 Task: Find the cheapest flight options for your desired route and time period using a monthly price calendar.
Action: Mouse moved to (307, 34)
Screenshot: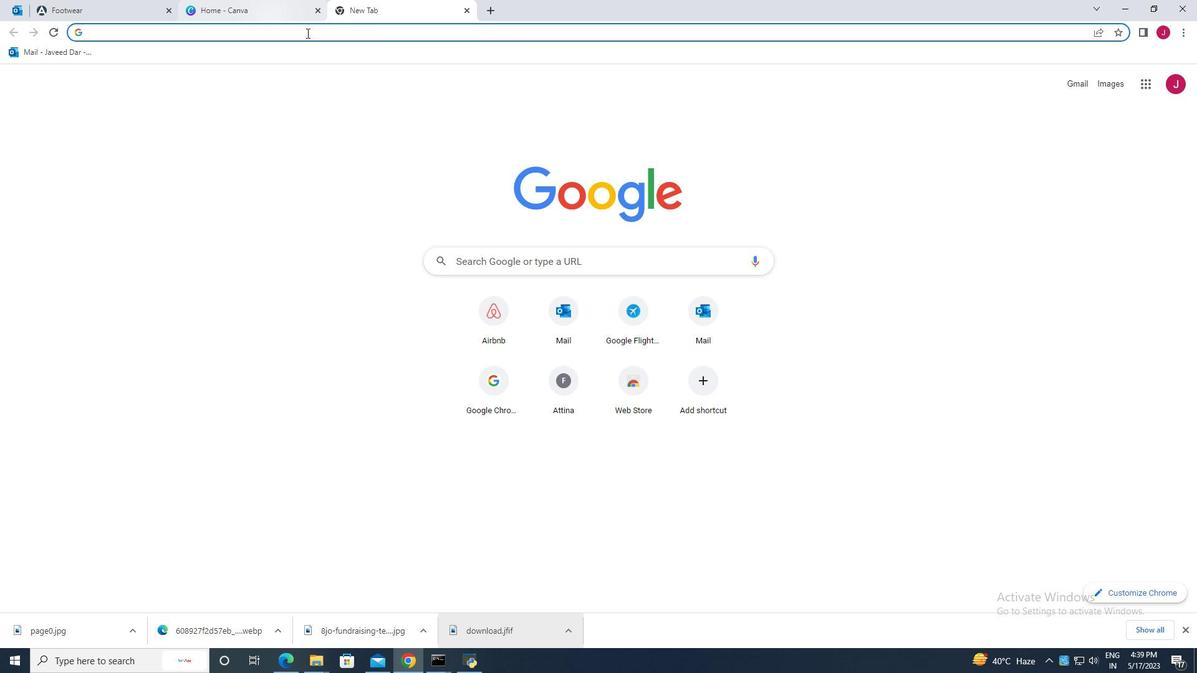 
Action: Mouse pressed left at (307, 34)
Screenshot: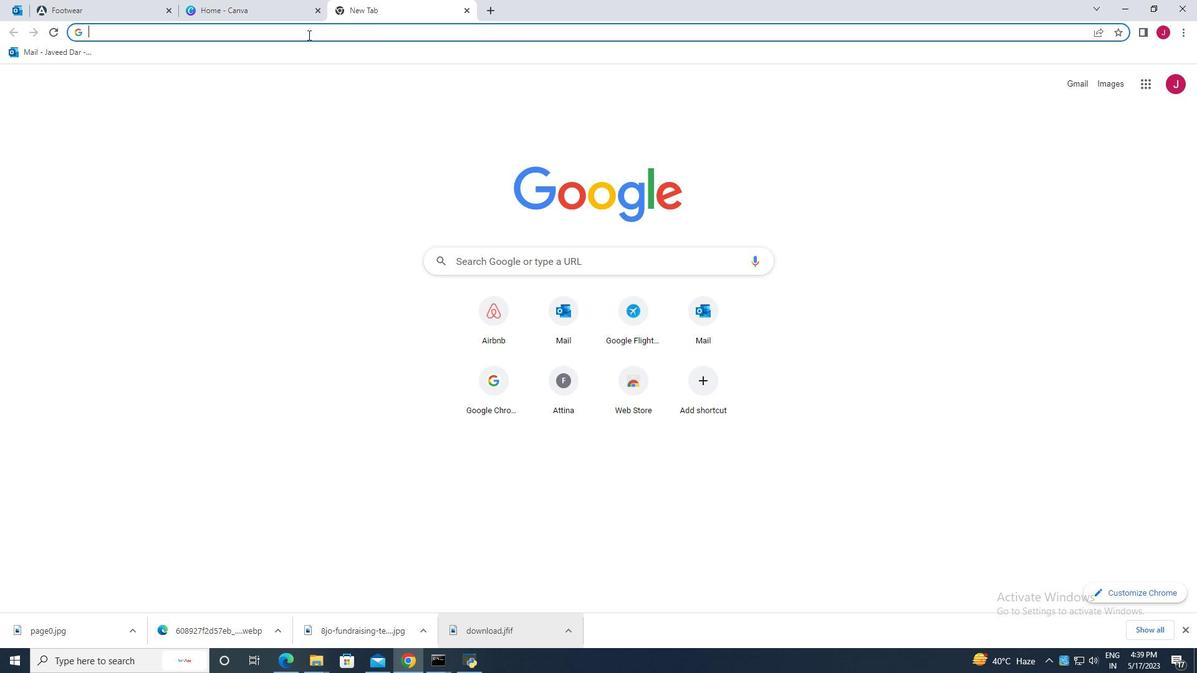 
Action: Key pressed fli<Key.enter>
Screenshot: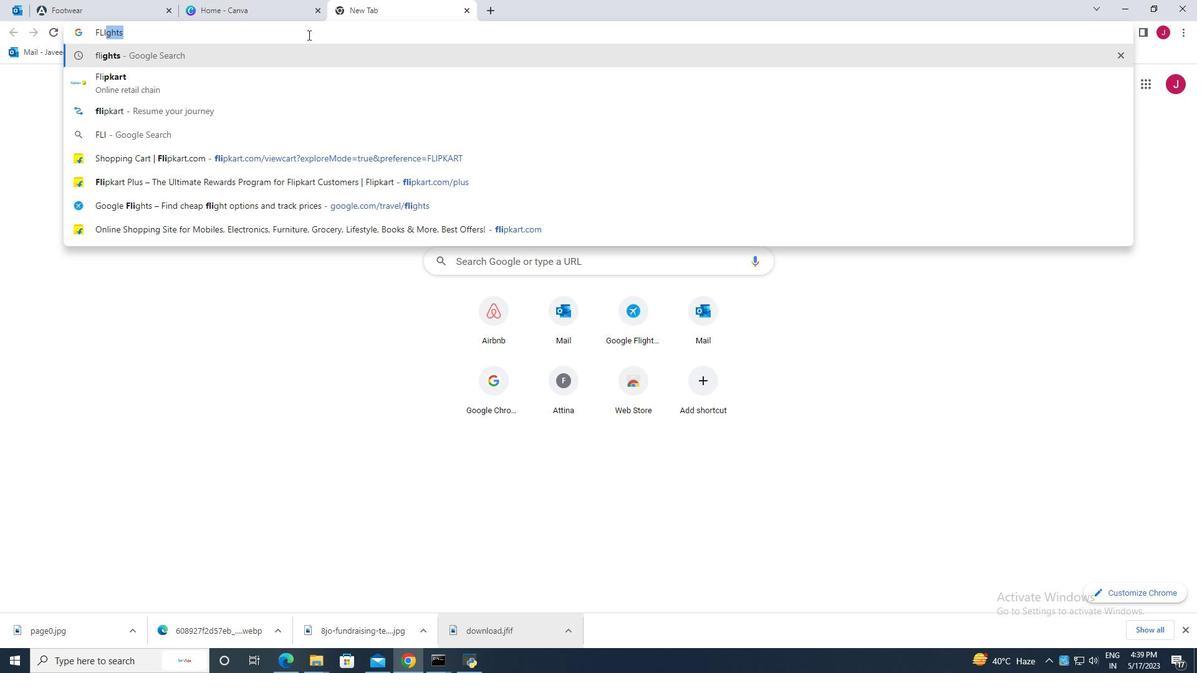 
Action: Mouse moved to (317, 282)
Screenshot: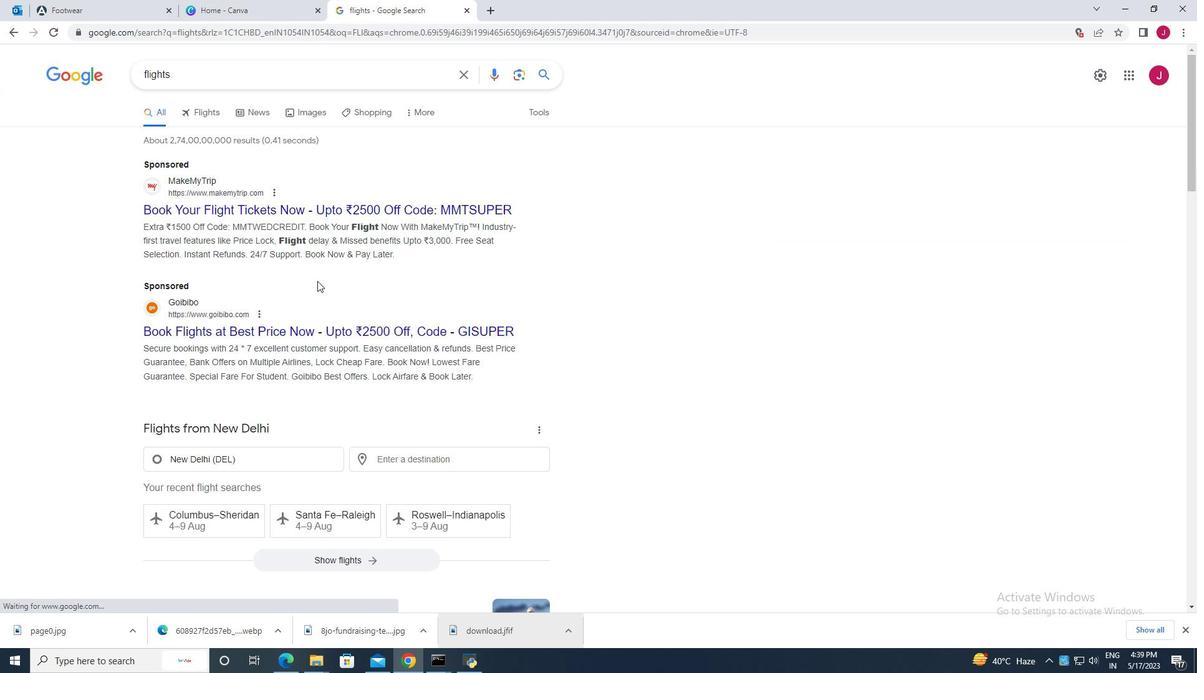 
Action: Mouse scrolled (317, 281) with delta (0, 0)
Screenshot: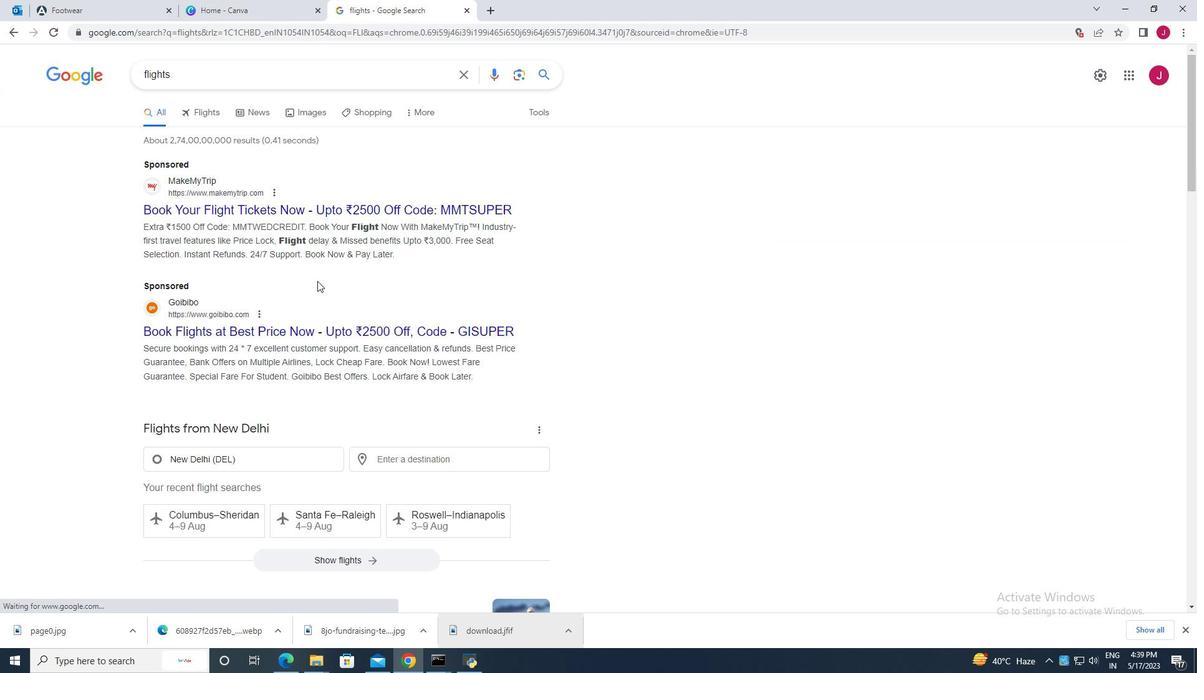
Action: Mouse moved to (317, 282)
Screenshot: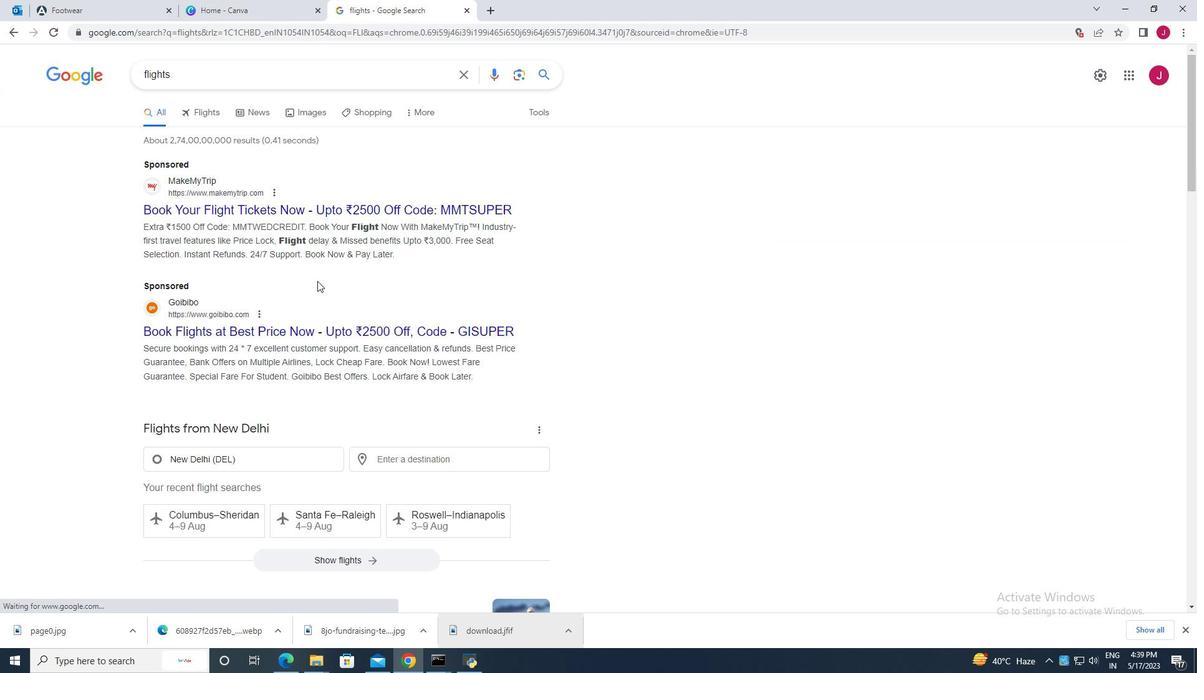 
Action: Mouse scrolled (317, 281) with delta (0, 0)
Screenshot: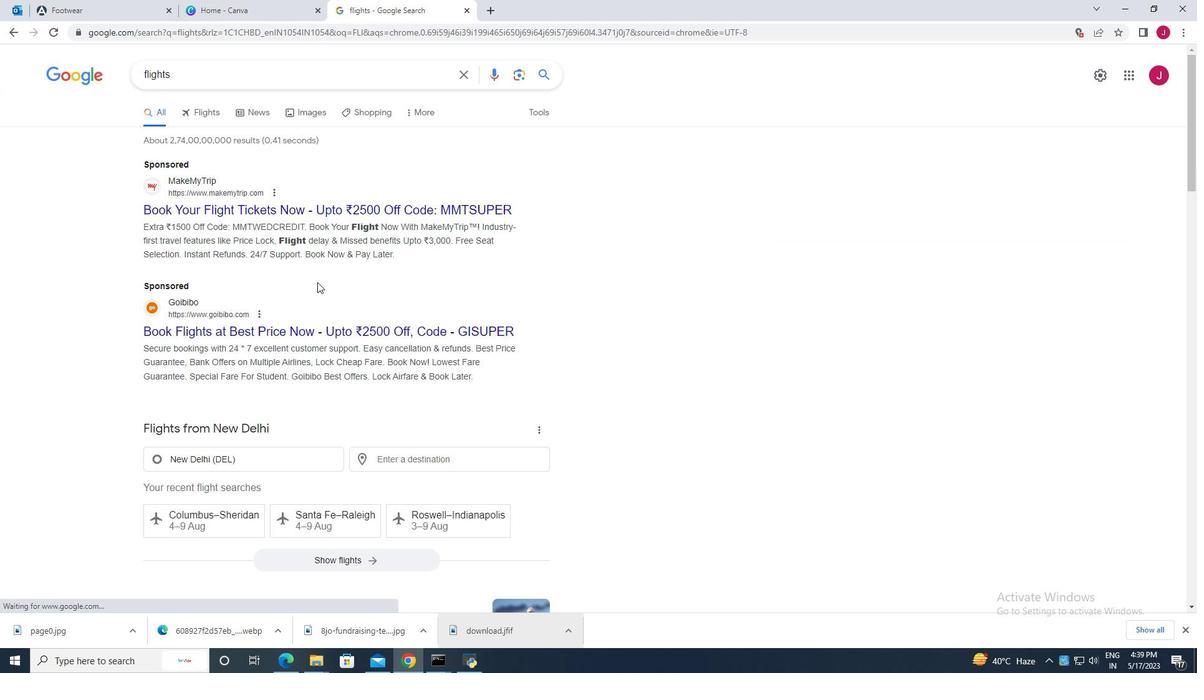 
Action: Mouse moved to (403, 224)
Screenshot: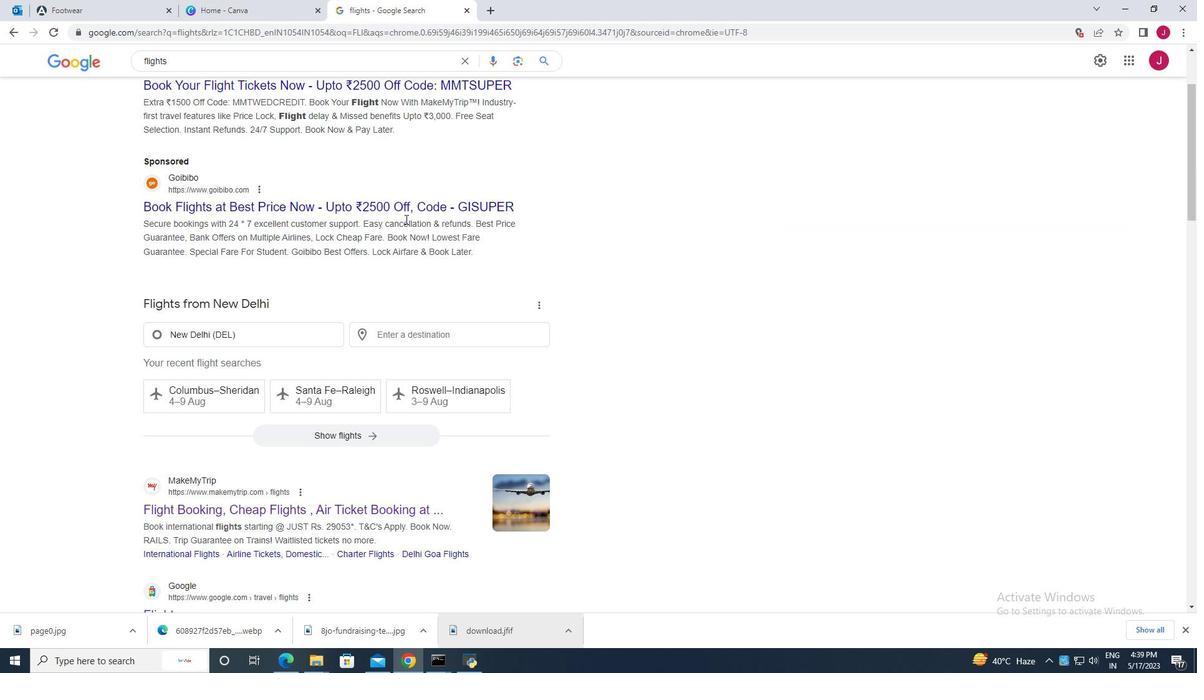 
Action: Mouse scrolled (403, 222) with delta (0, 0)
Screenshot: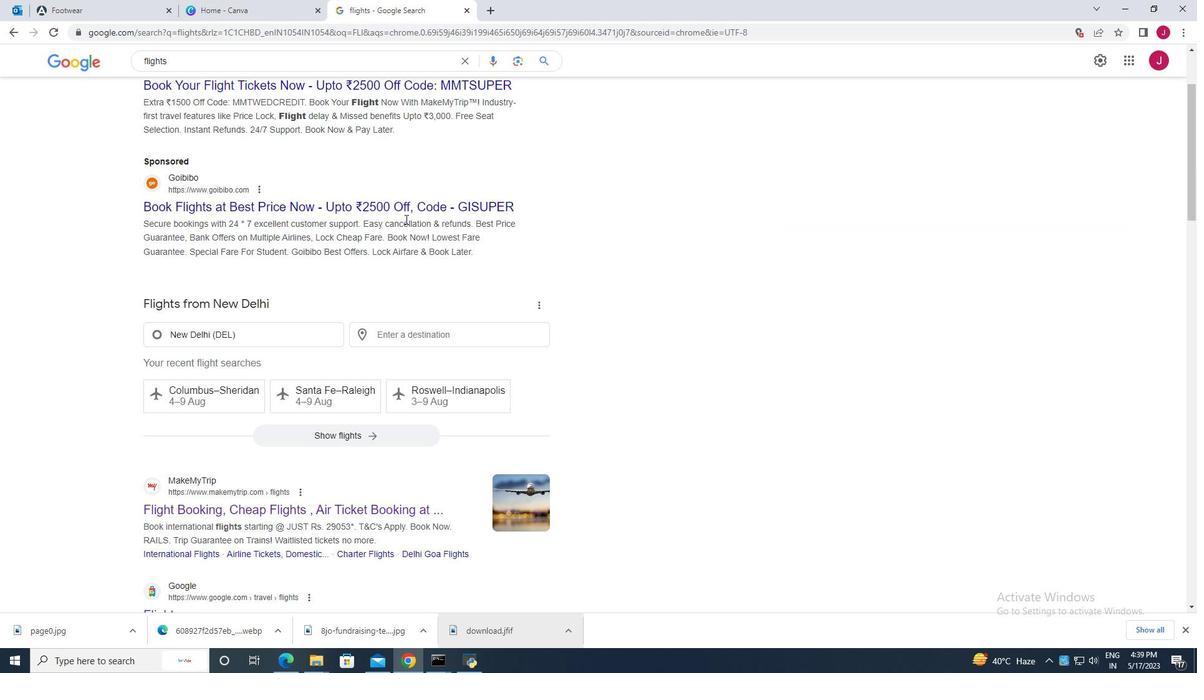 
Action: Mouse scrolled (403, 223) with delta (0, 0)
Screenshot: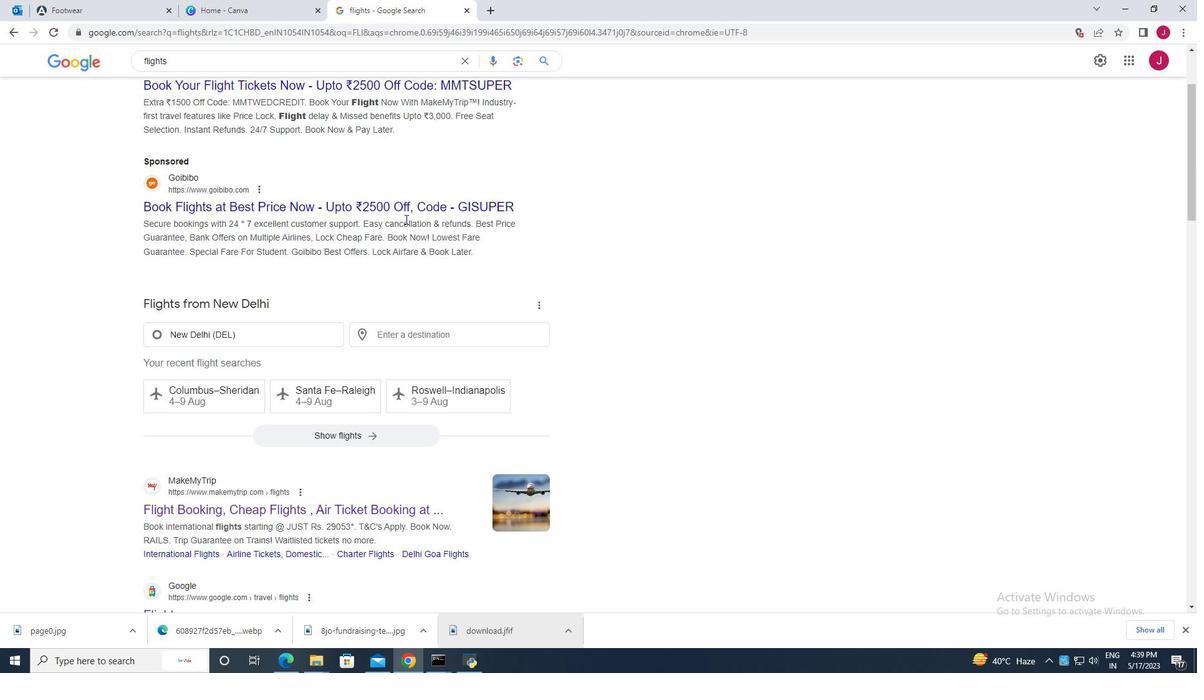 
Action: Mouse moved to (401, 230)
Screenshot: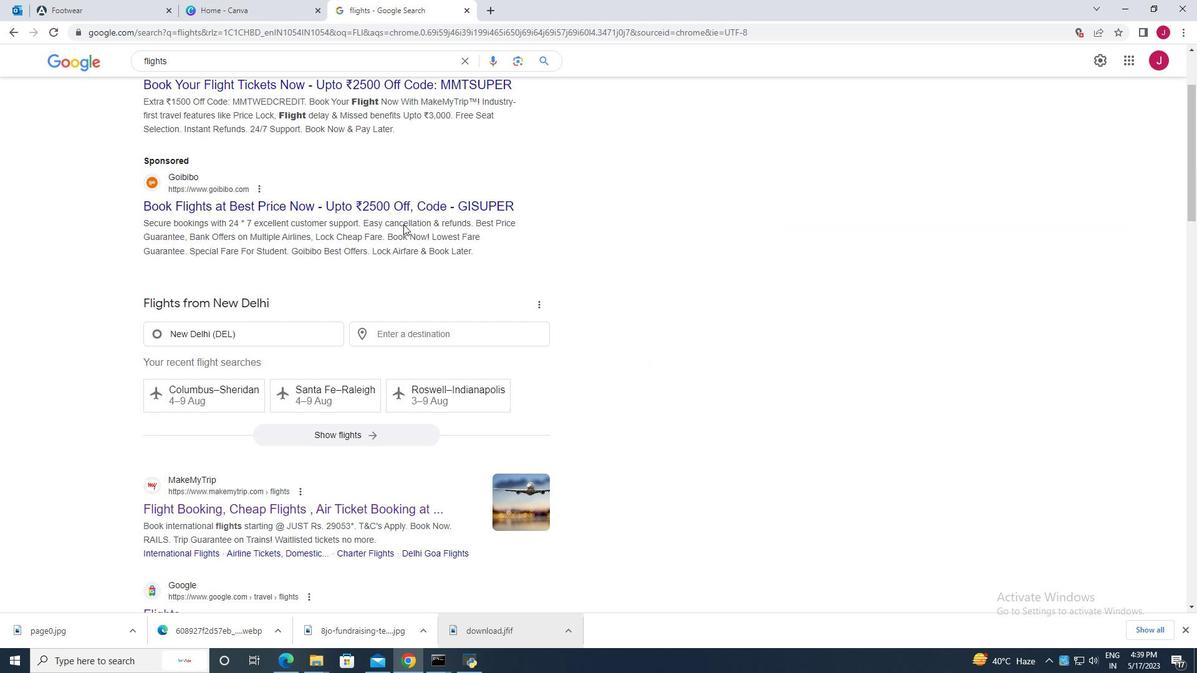 
Action: Mouse scrolled (401, 229) with delta (0, 0)
Screenshot: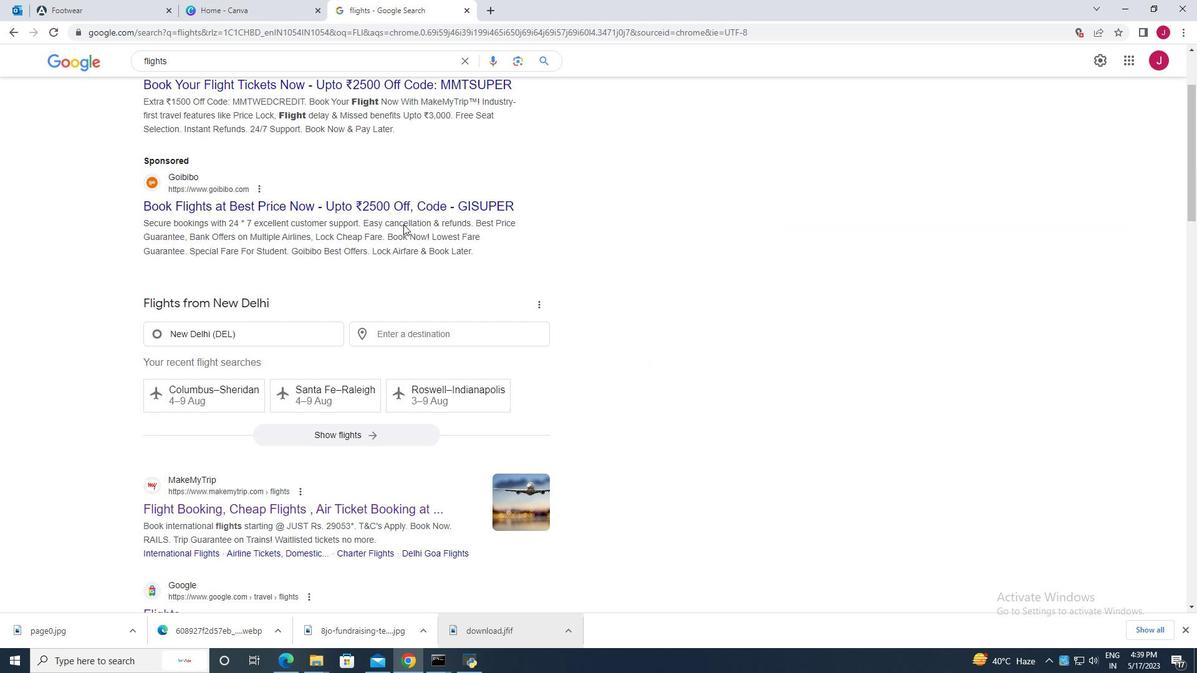 
Action: Mouse moved to (400, 232)
Screenshot: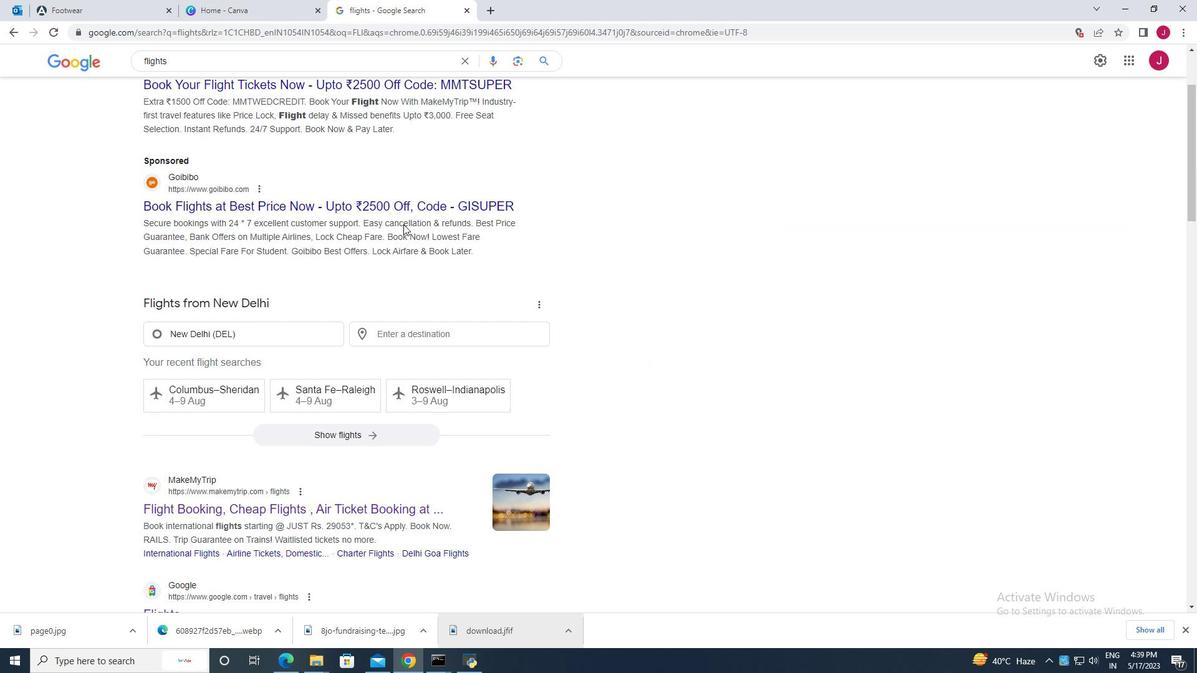 
Action: Mouse scrolled (400, 231) with delta (0, 0)
Screenshot: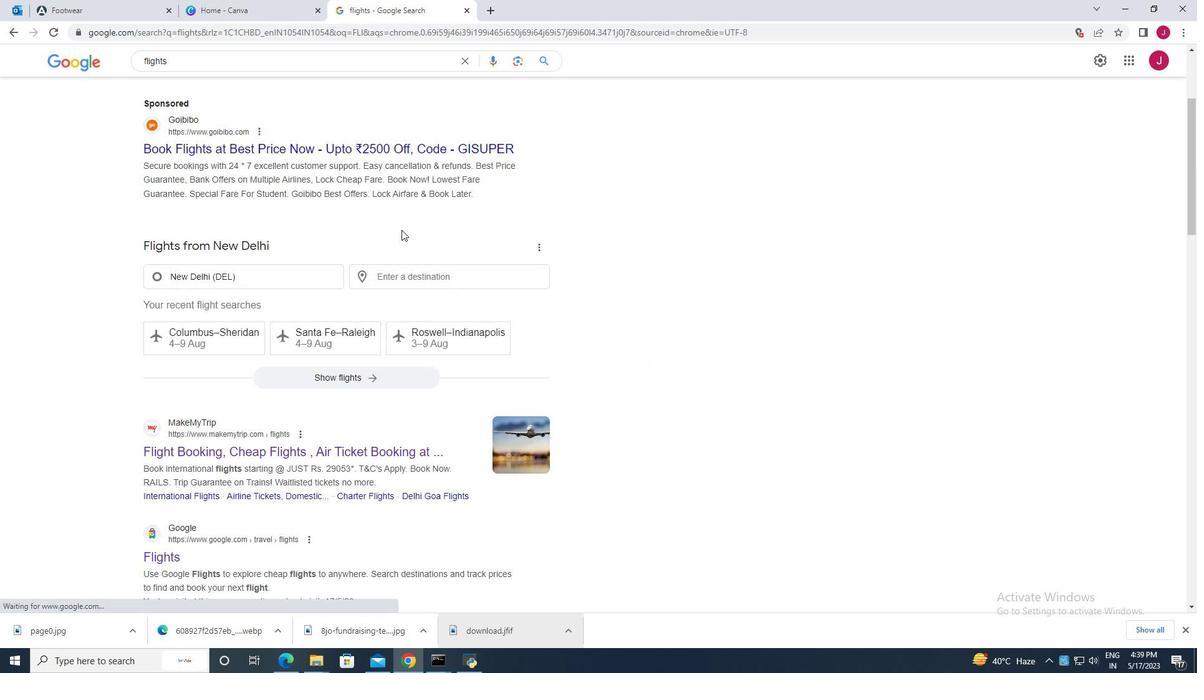 
Action: Mouse moved to (190, 301)
Screenshot: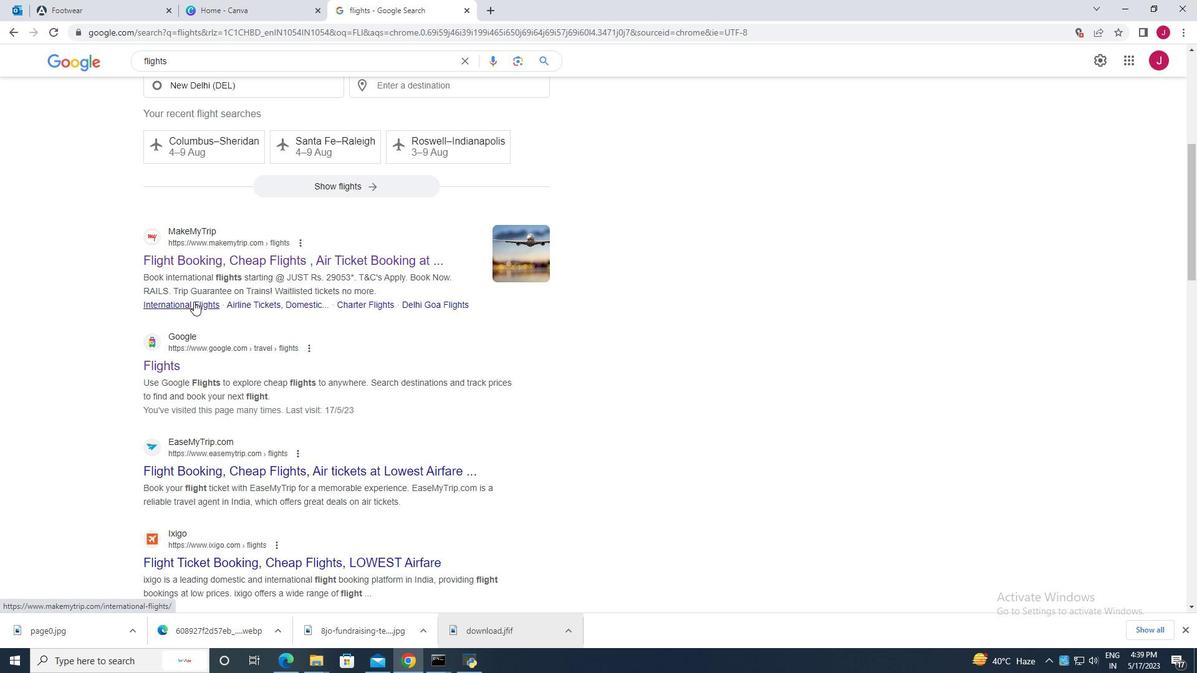 
Action: Mouse scrolled (190, 300) with delta (0, 0)
Screenshot: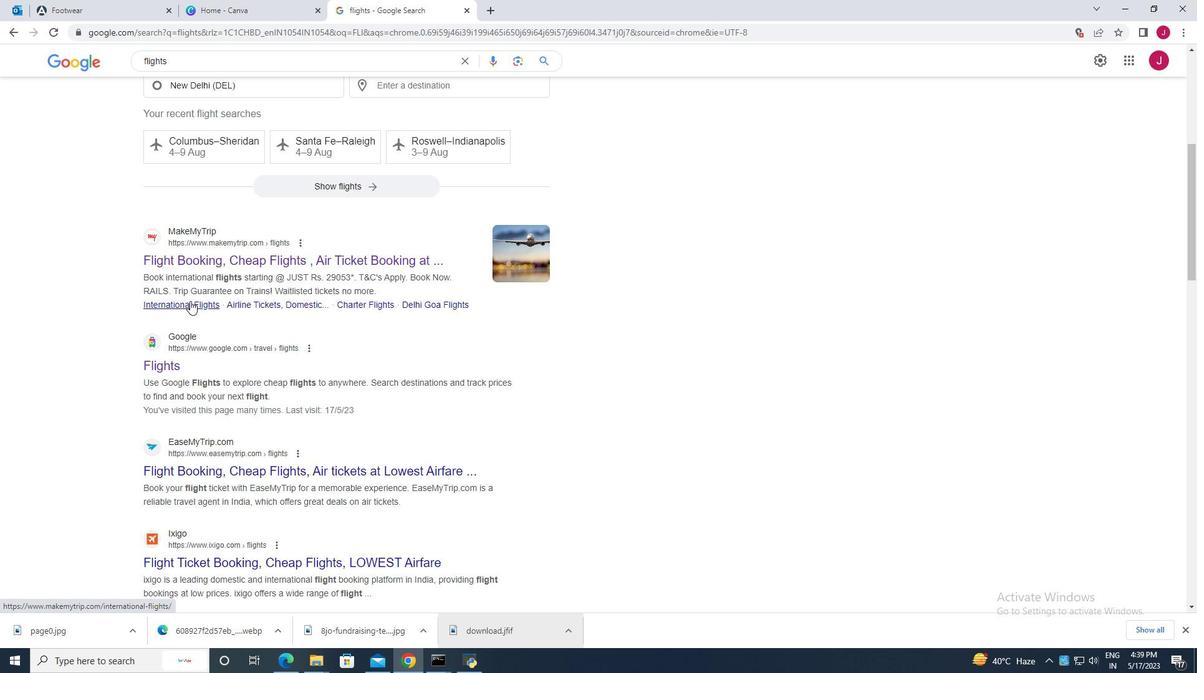 
Action: Mouse scrolled (190, 300) with delta (0, 0)
Screenshot: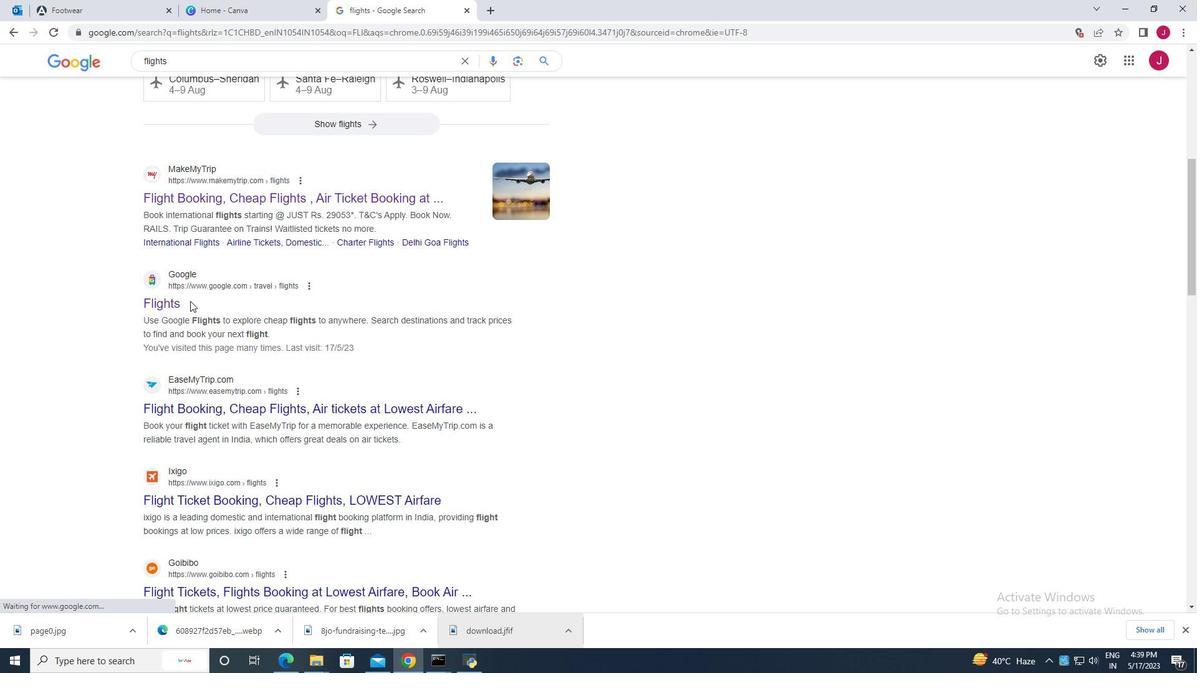 
Action: Mouse scrolled (190, 300) with delta (0, 0)
Screenshot: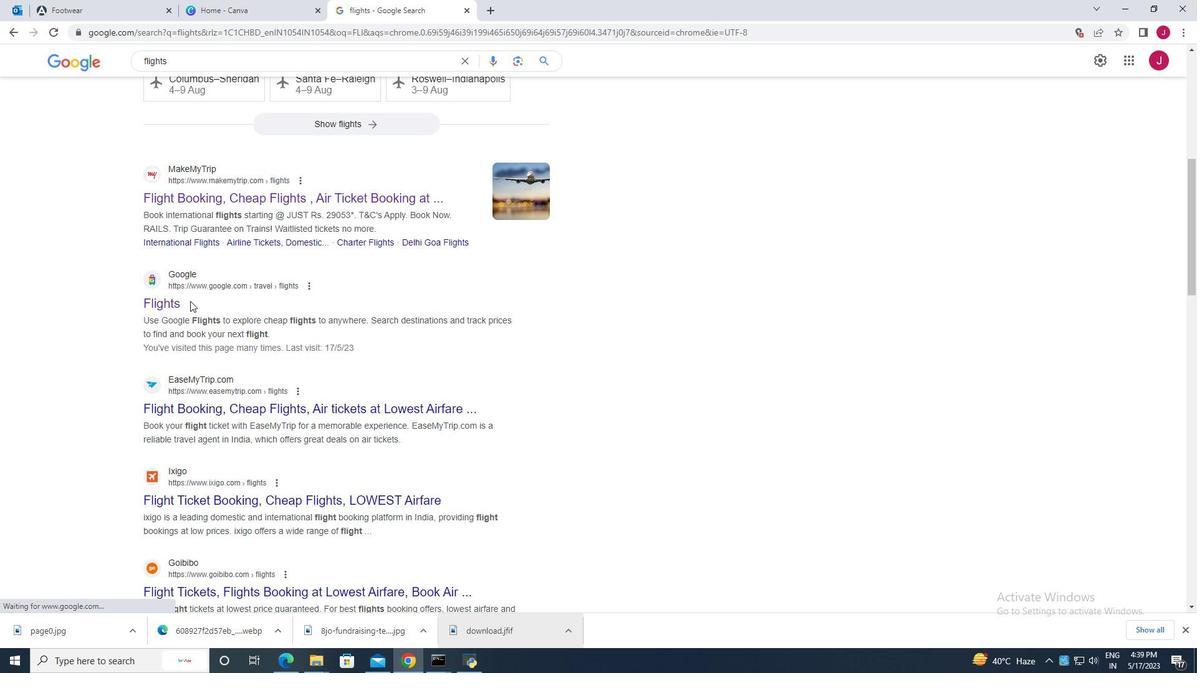 
Action: Mouse moved to (321, 368)
Screenshot: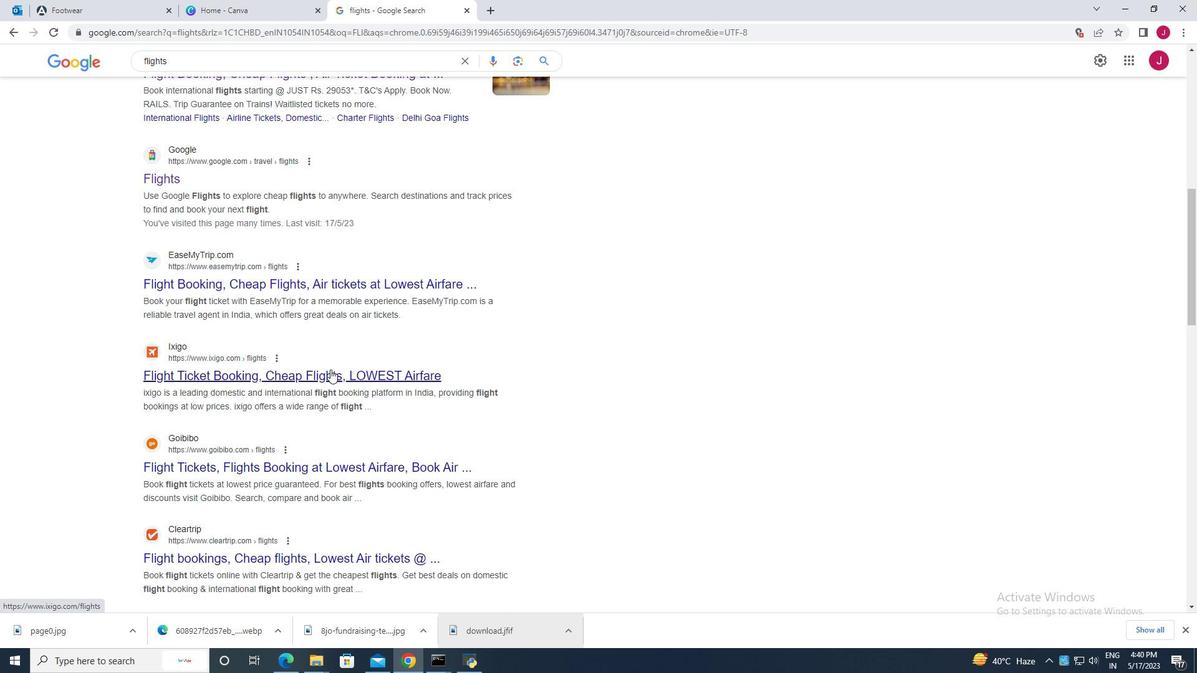 
Action: Mouse scrolled (321, 367) with delta (0, 0)
Screenshot: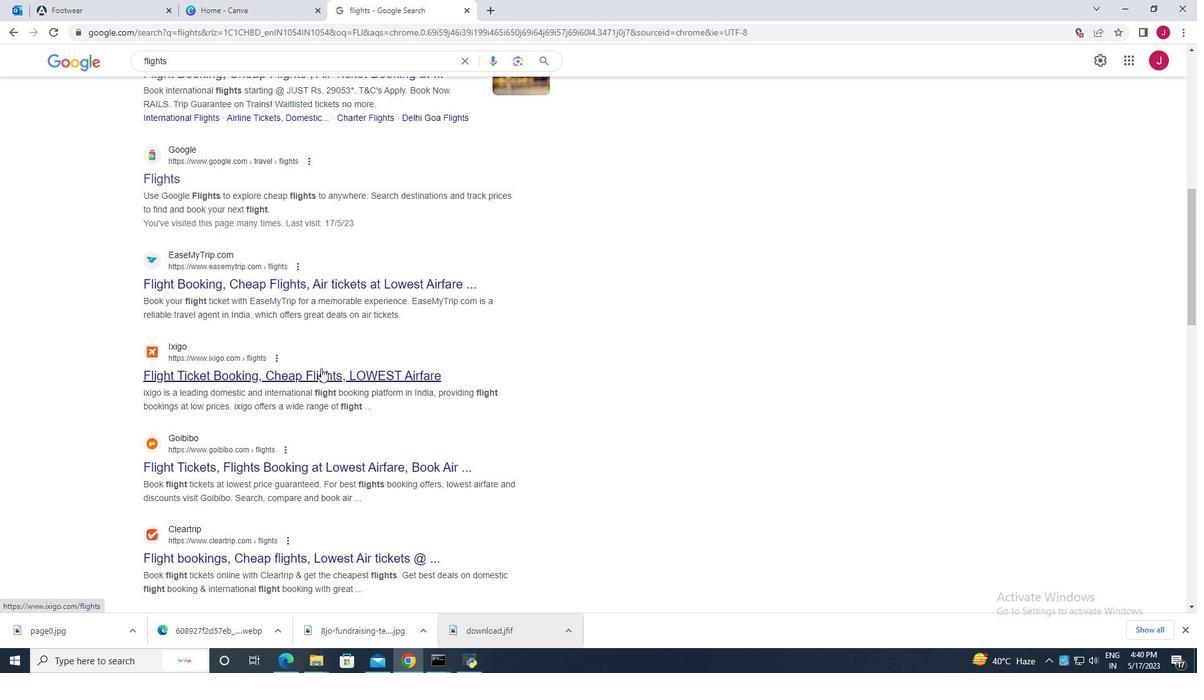
Action: Mouse scrolled (321, 367) with delta (0, 0)
Screenshot: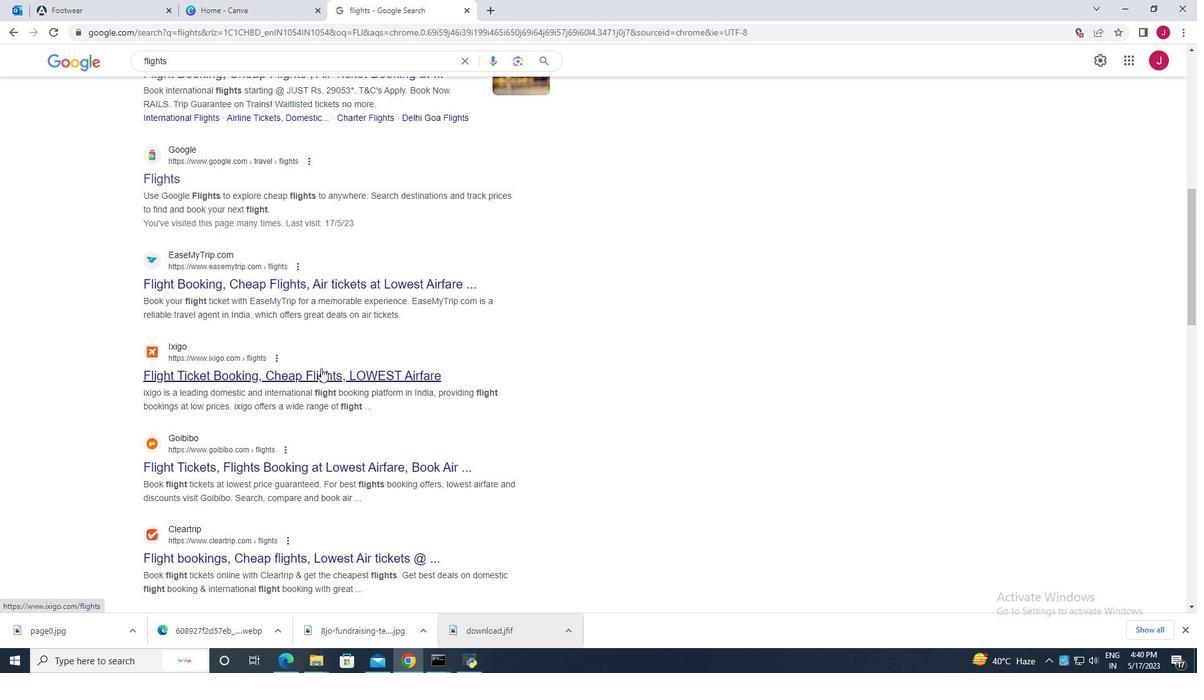 
Action: Mouse scrolled (321, 367) with delta (0, 0)
Screenshot: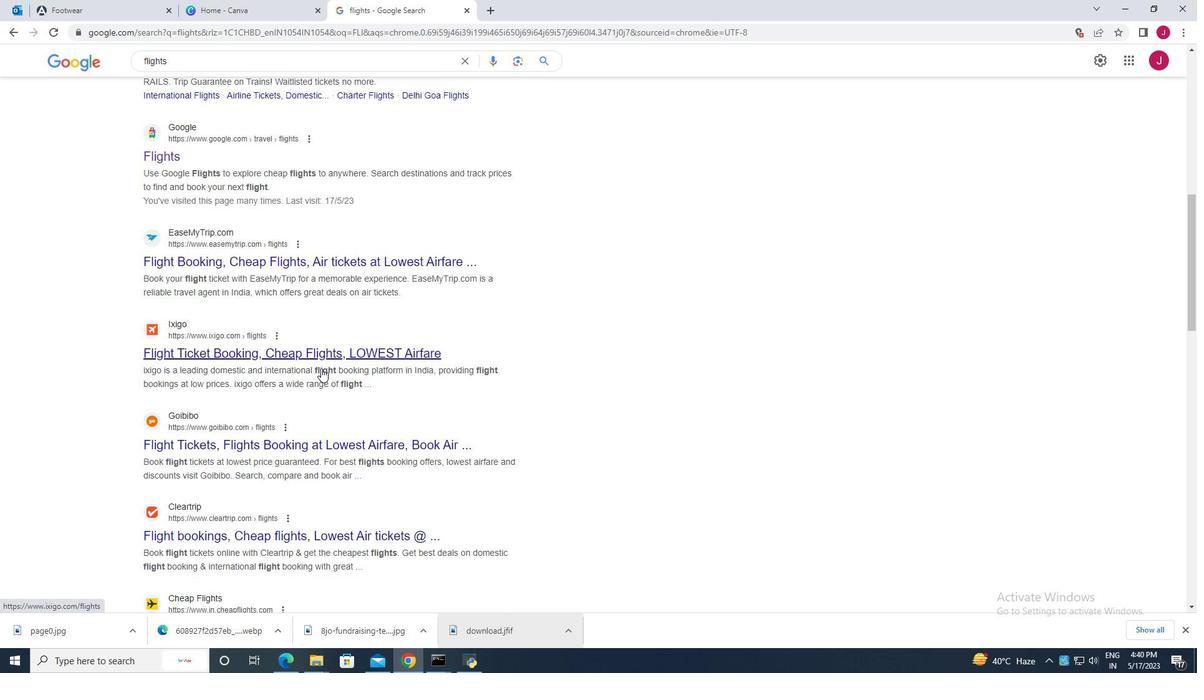 
Action: Mouse moved to (375, 283)
Screenshot: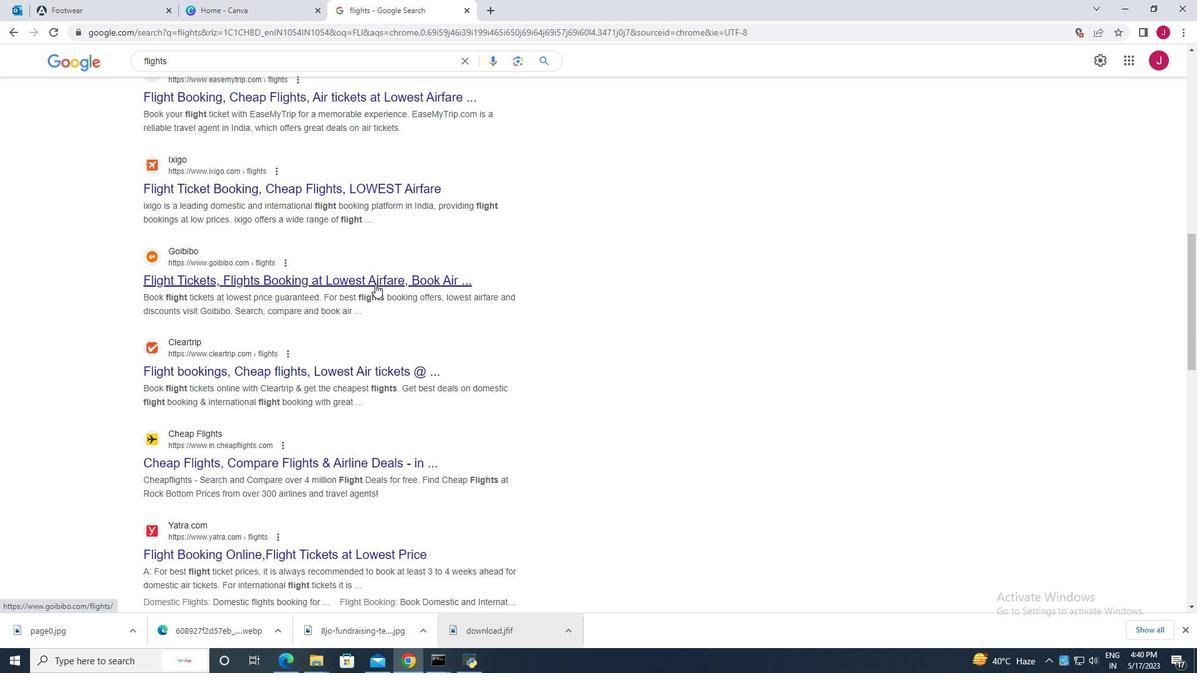 
Action: Mouse pressed left at (375, 283)
Screenshot: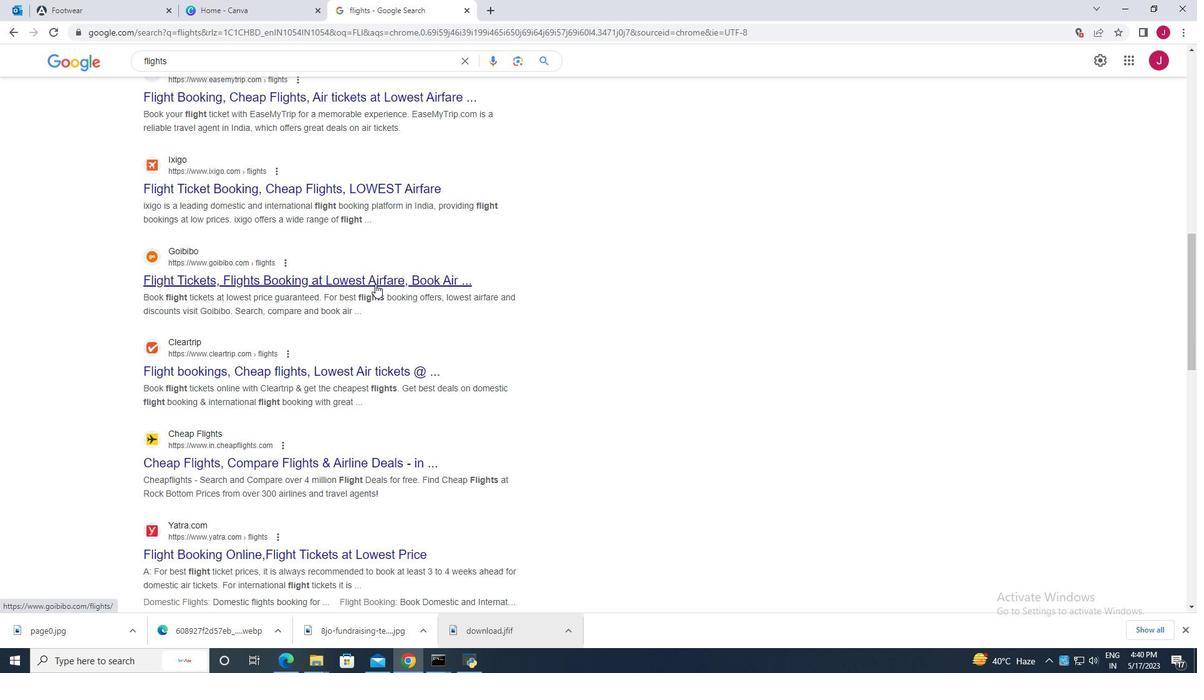 
Action: Mouse moved to (880, 210)
Screenshot: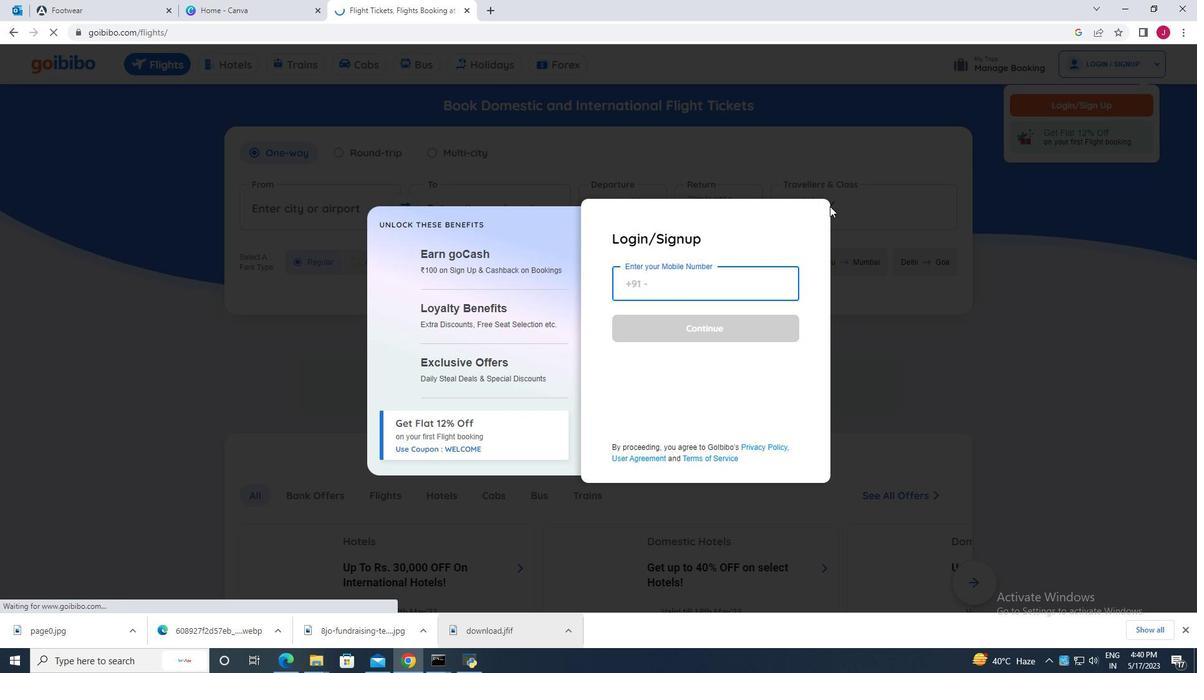
Action: Mouse pressed left at (880, 210)
Screenshot: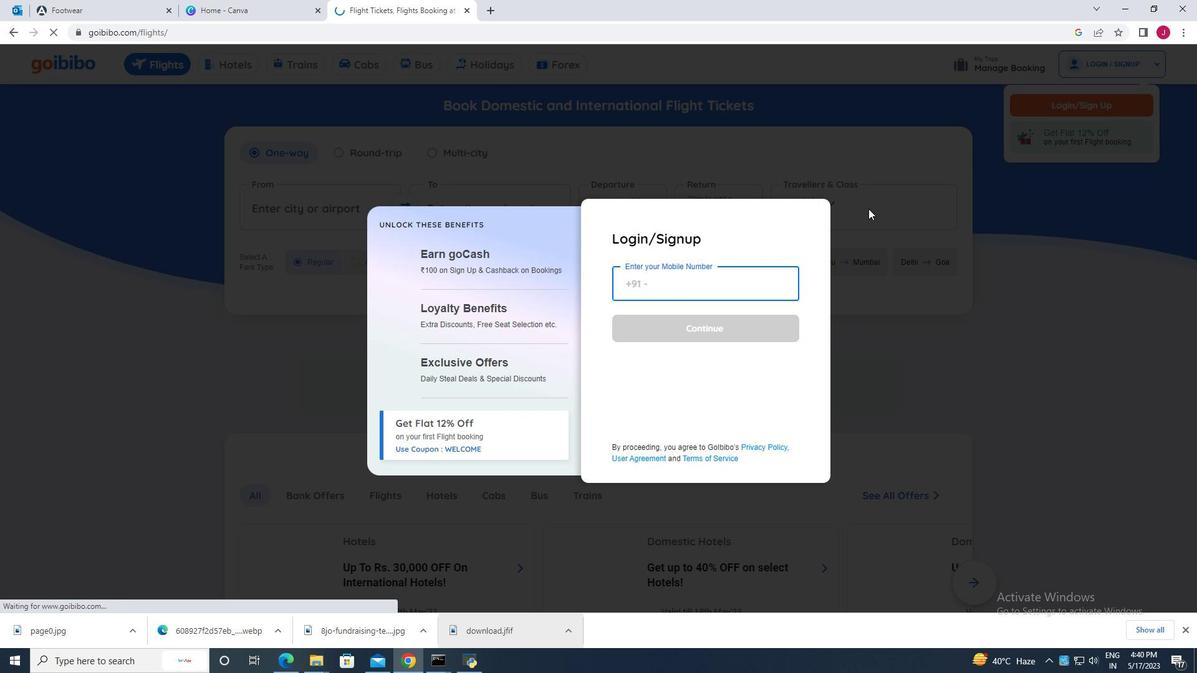 
Action: Mouse moved to (935, 327)
Screenshot: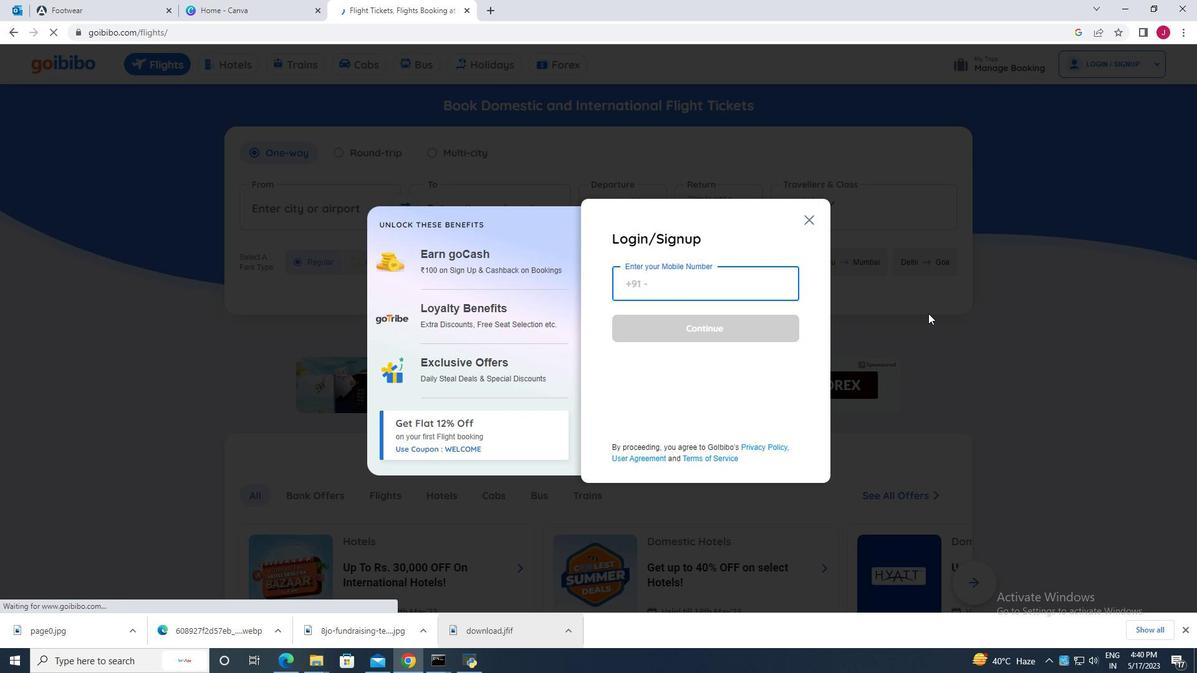 
Action: Mouse pressed left at (935, 327)
Screenshot: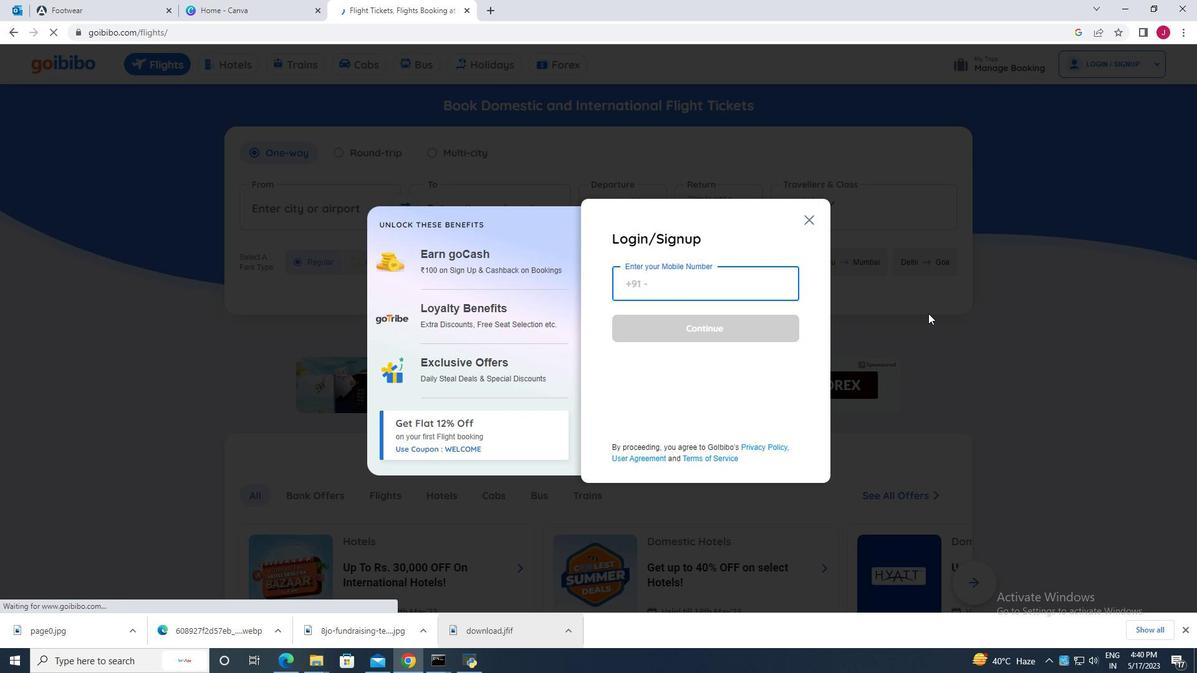 
Action: Mouse moved to (812, 218)
Screenshot: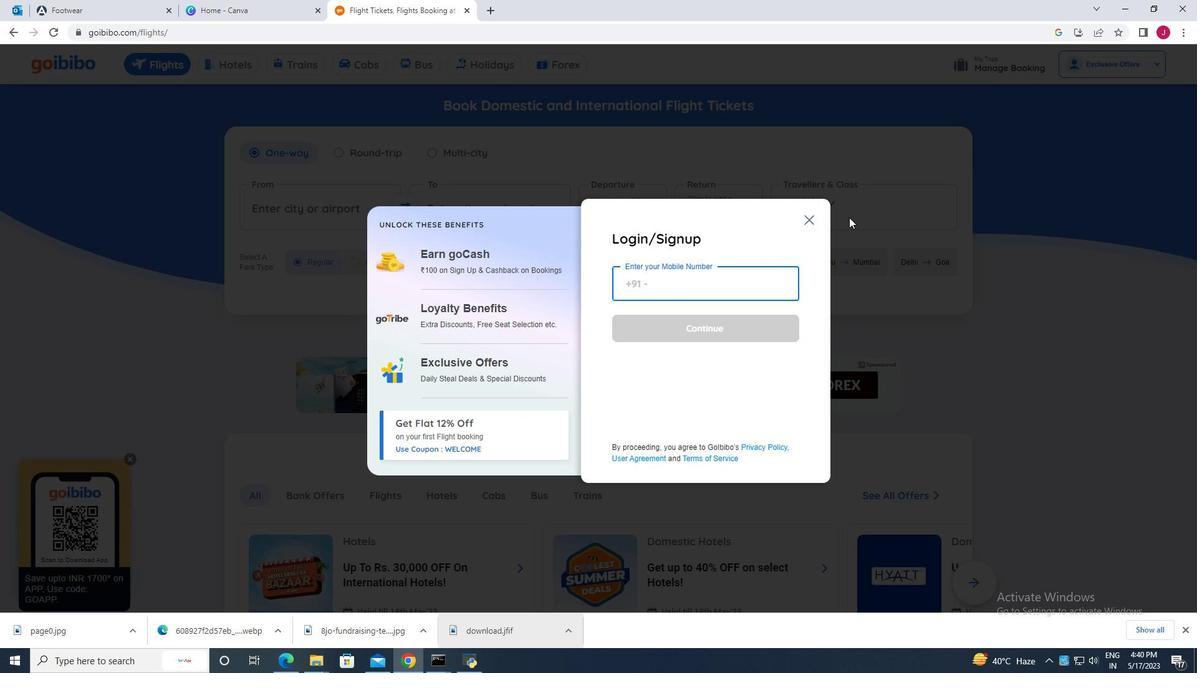 
Action: Mouse pressed left at (812, 218)
Screenshot: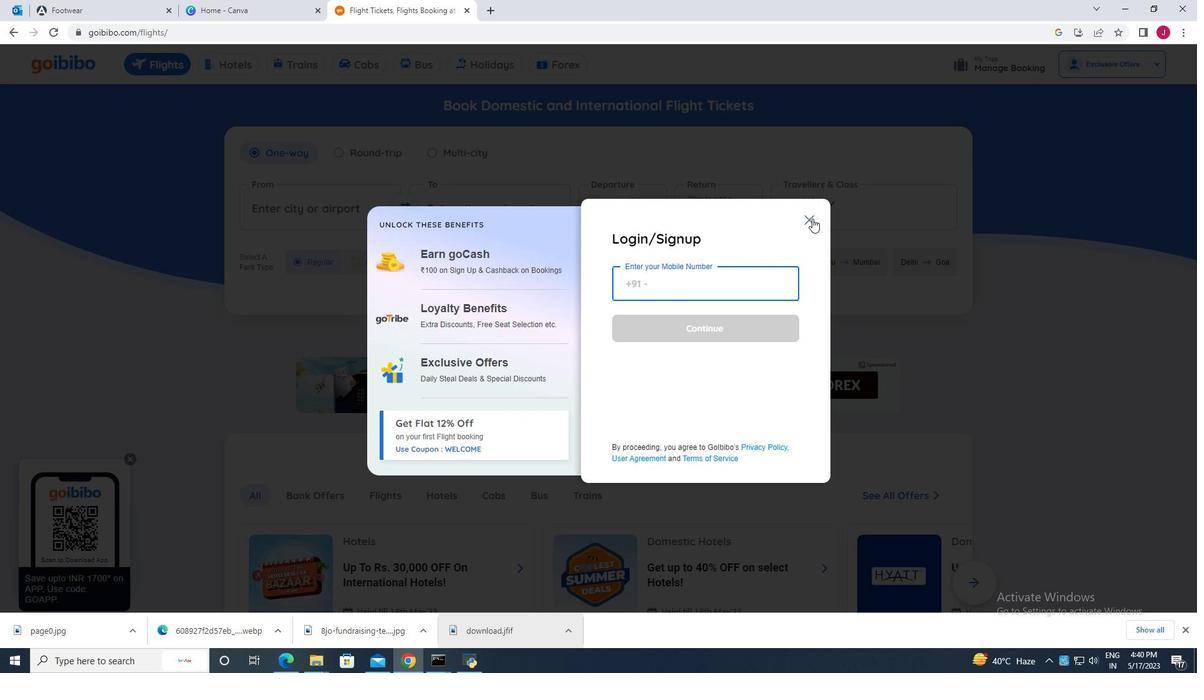 
Action: Mouse moved to (544, 333)
Screenshot: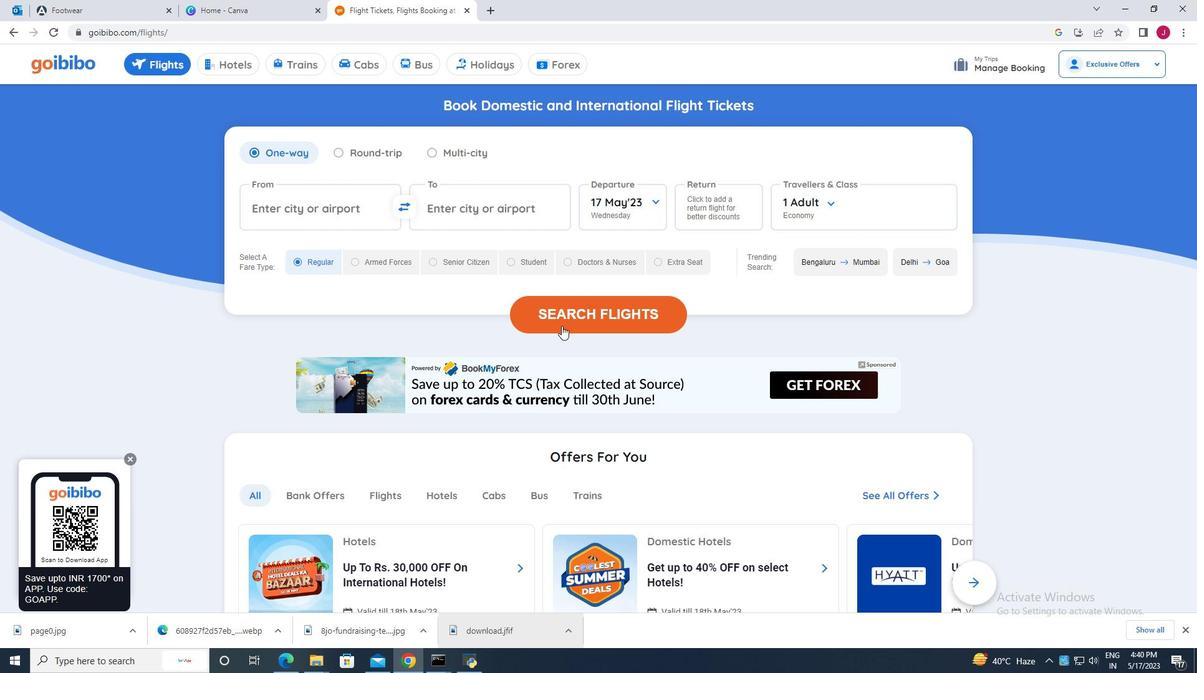 
Action: Mouse scrolled (544, 334) with delta (0, 0)
Screenshot: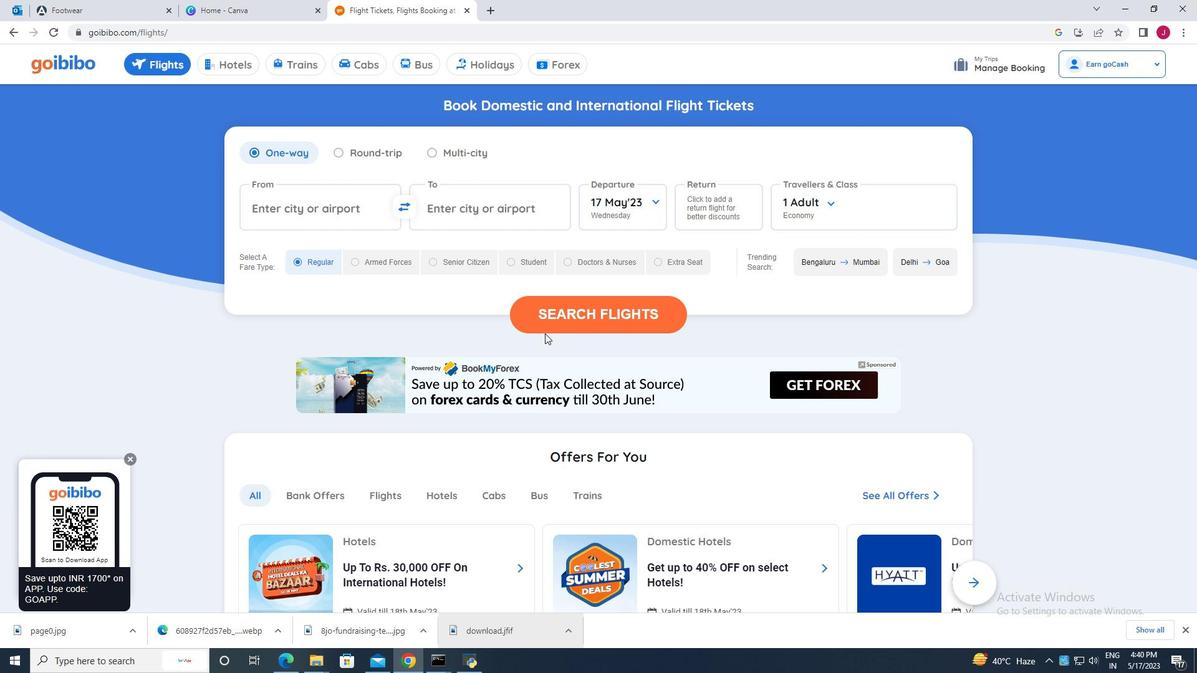 
Action: Mouse scrolled (544, 332) with delta (0, 0)
Screenshot: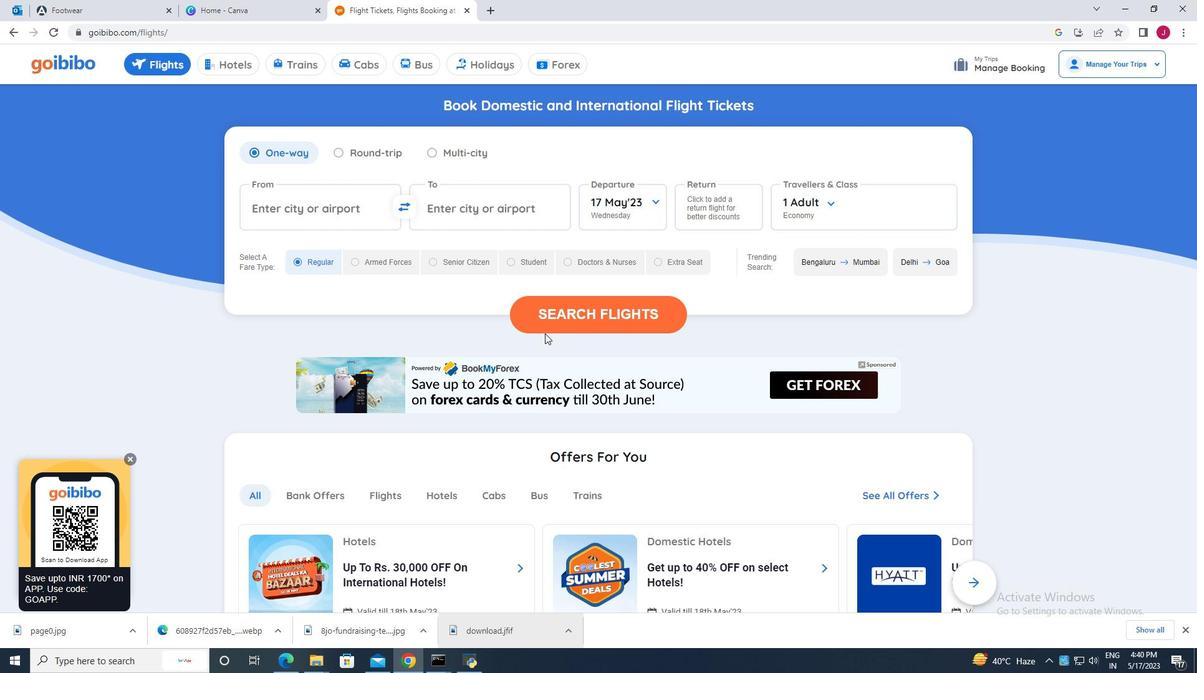 
Action: Mouse scrolled (544, 332) with delta (0, 0)
Screenshot: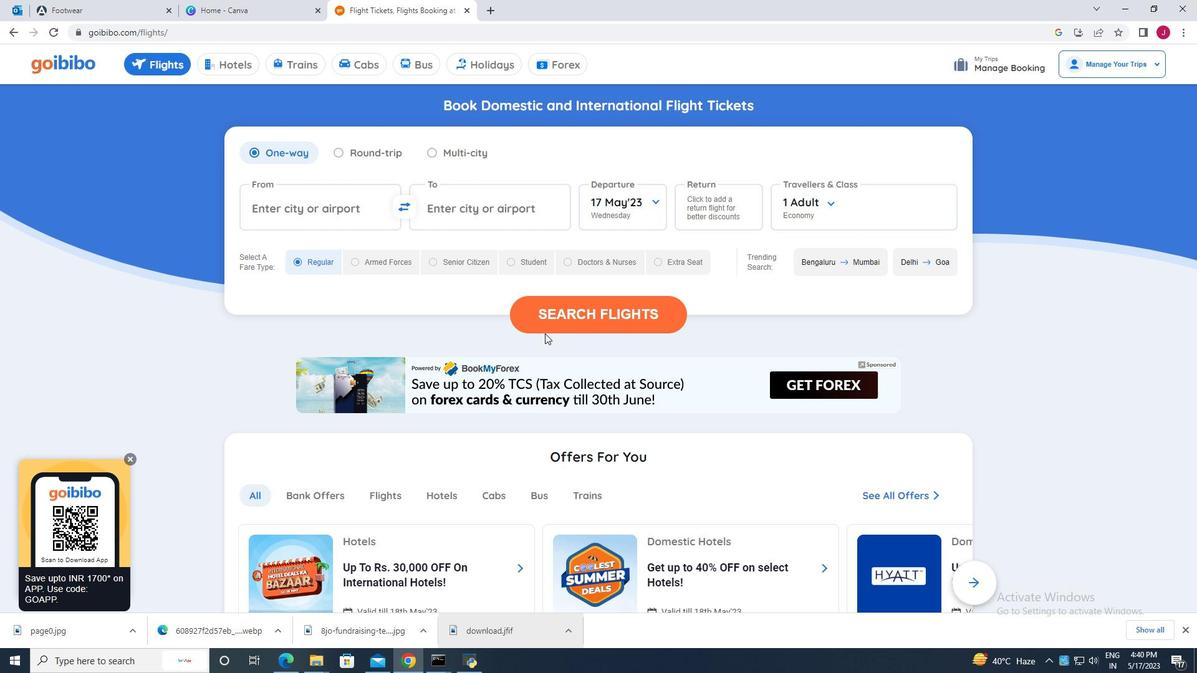 
Action: Mouse moved to (577, 348)
Screenshot: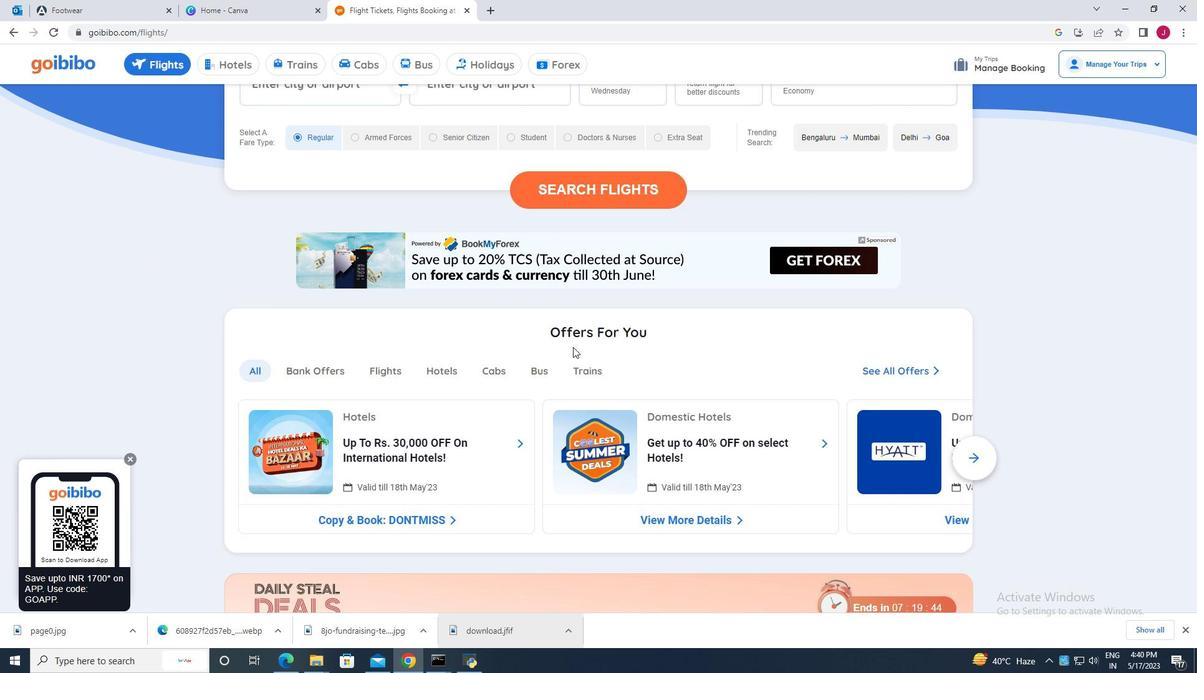 
Action: Mouse scrolled (577, 347) with delta (0, 0)
Screenshot: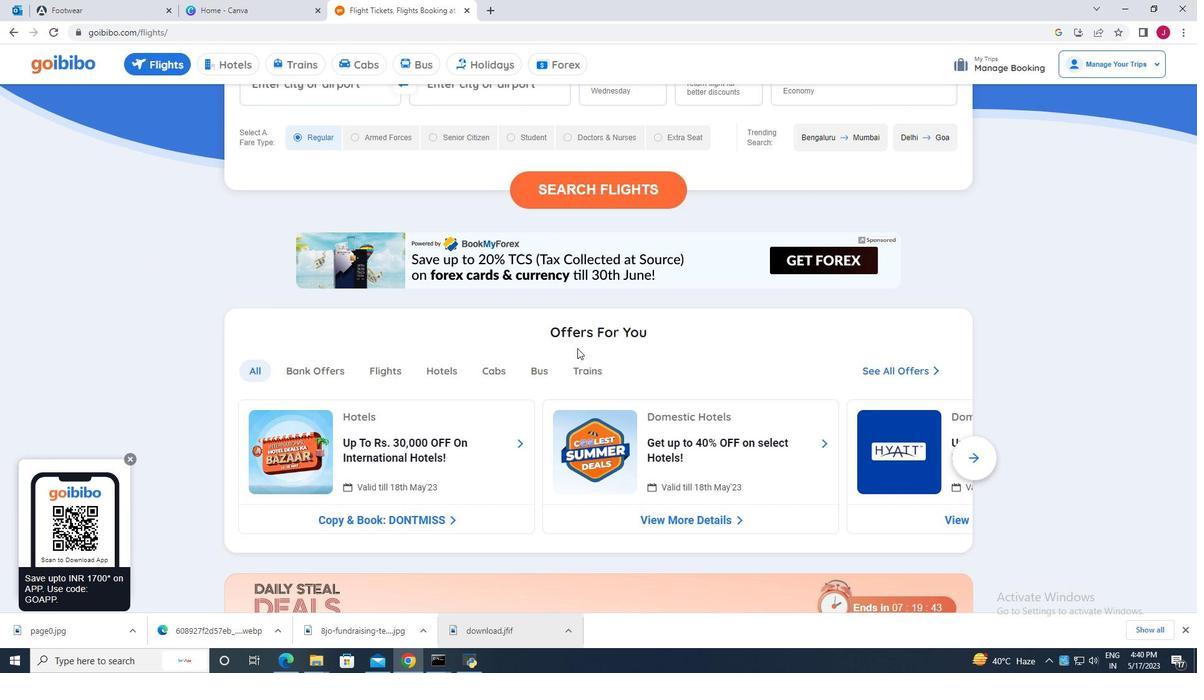 
Action: Mouse scrolled (577, 347) with delta (0, 0)
Screenshot: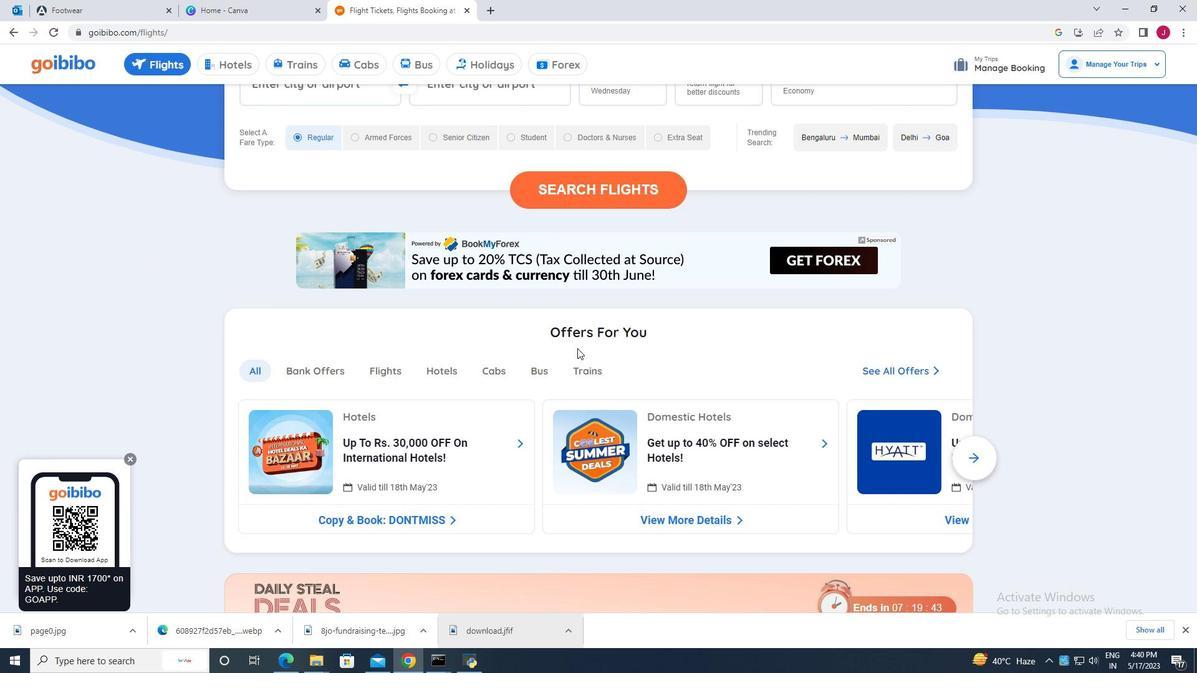 
Action: Mouse scrolled (577, 349) with delta (0, 0)
Screenshot: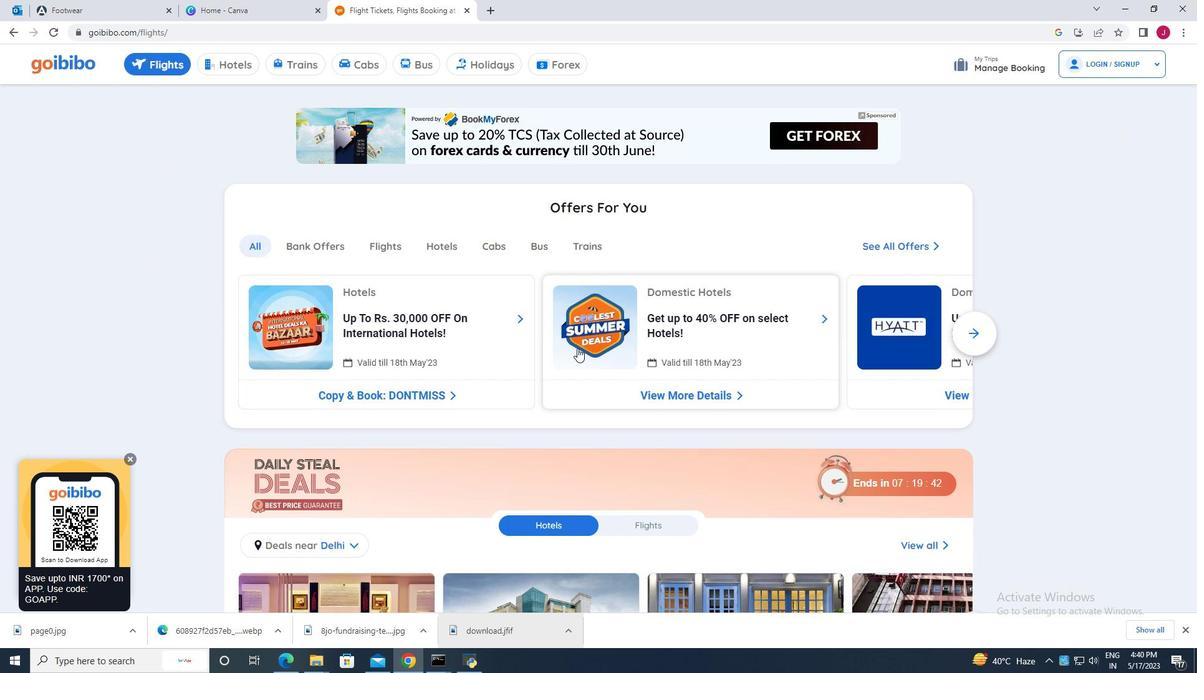 
Action: Mouse scrolled (577, 349) with delta (0, 0)
Screenshot: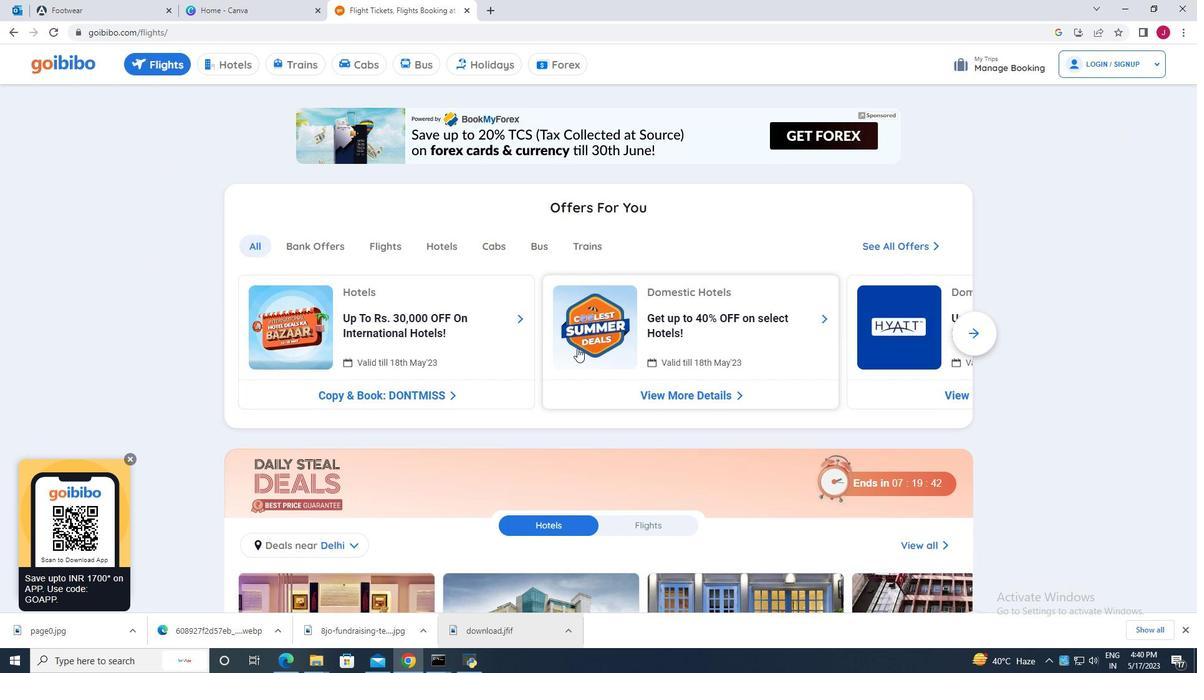 
Action: Mouse scrolled (577, 349) with delta (0, 0)
Screenshot: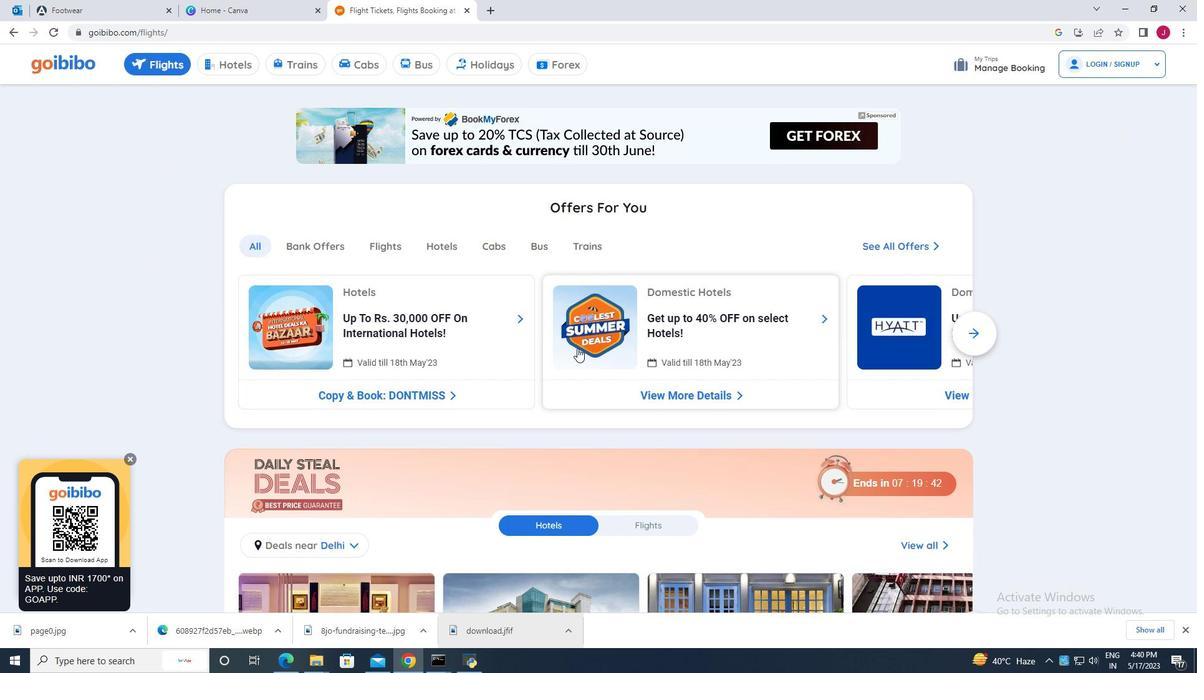 
Action: Mouse scrolled (577, 349) with delta (0, 0)
Screenshot: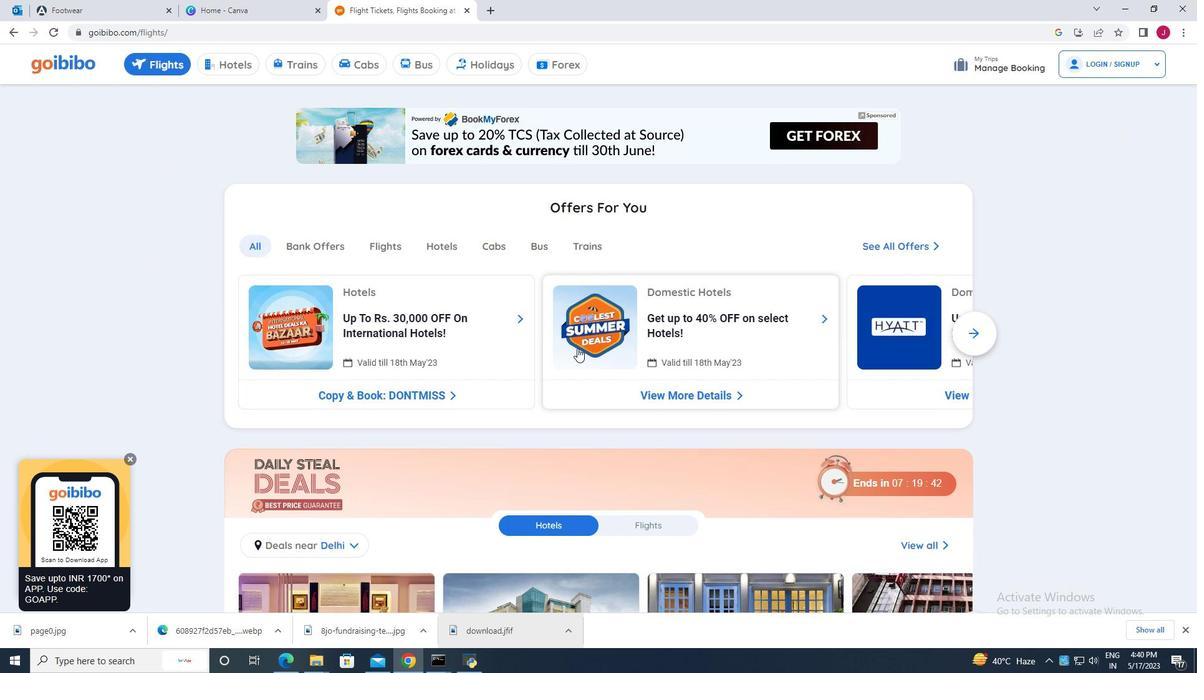 
Action: Mouse scrolled (577, 349) with delta (0, 0)
Screenshot: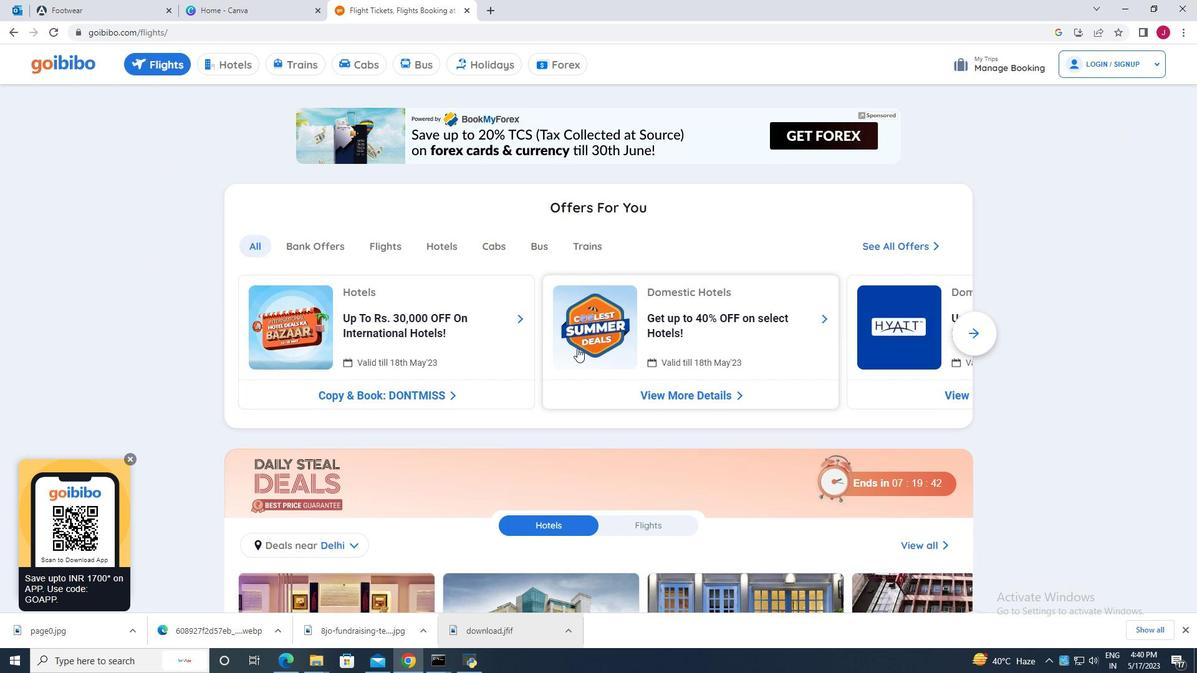 
Action: Mouse scrolled (577, 349) with delta (0, 0)
Screenshot: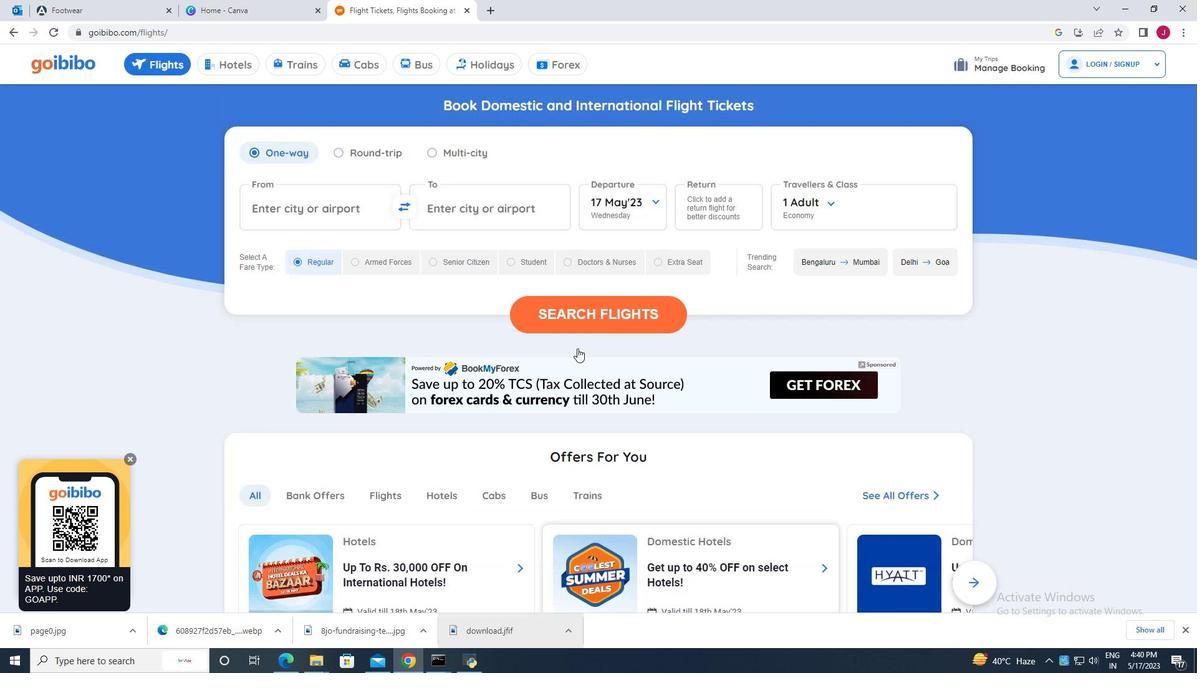 
Action: Mouse scrolled (577, 349) with delta (0, 0)
Screenshot: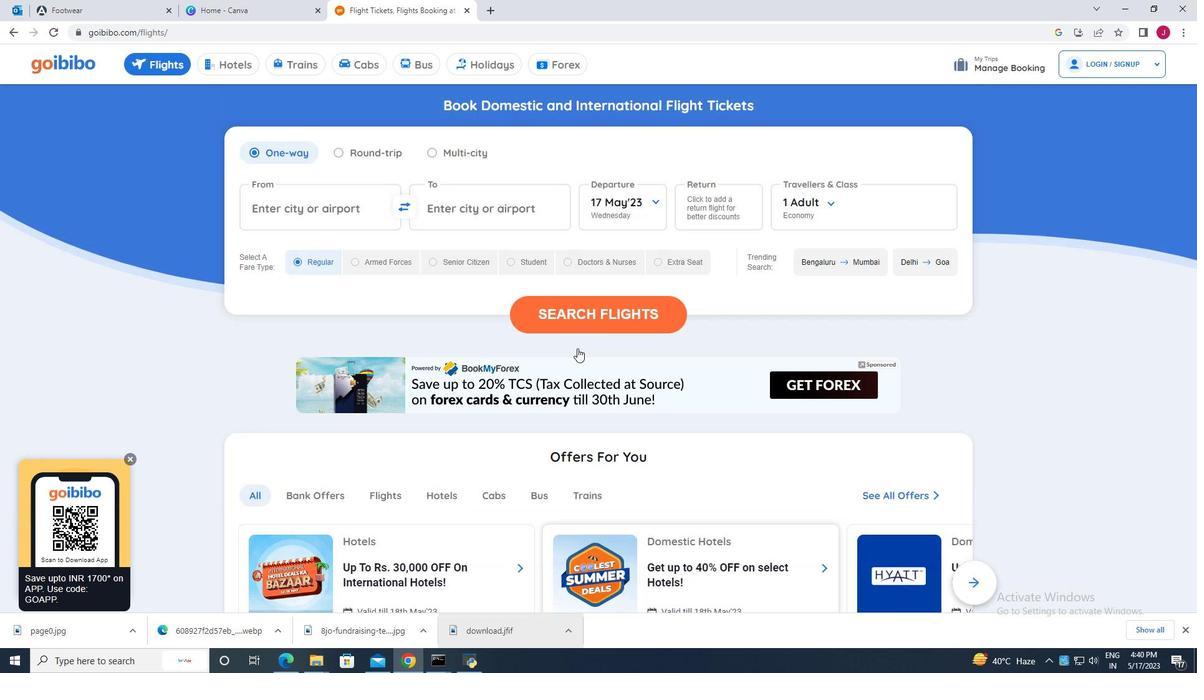 
Action: Mouse scrolled (577, 349) with delta (0, 0)
Screenshot: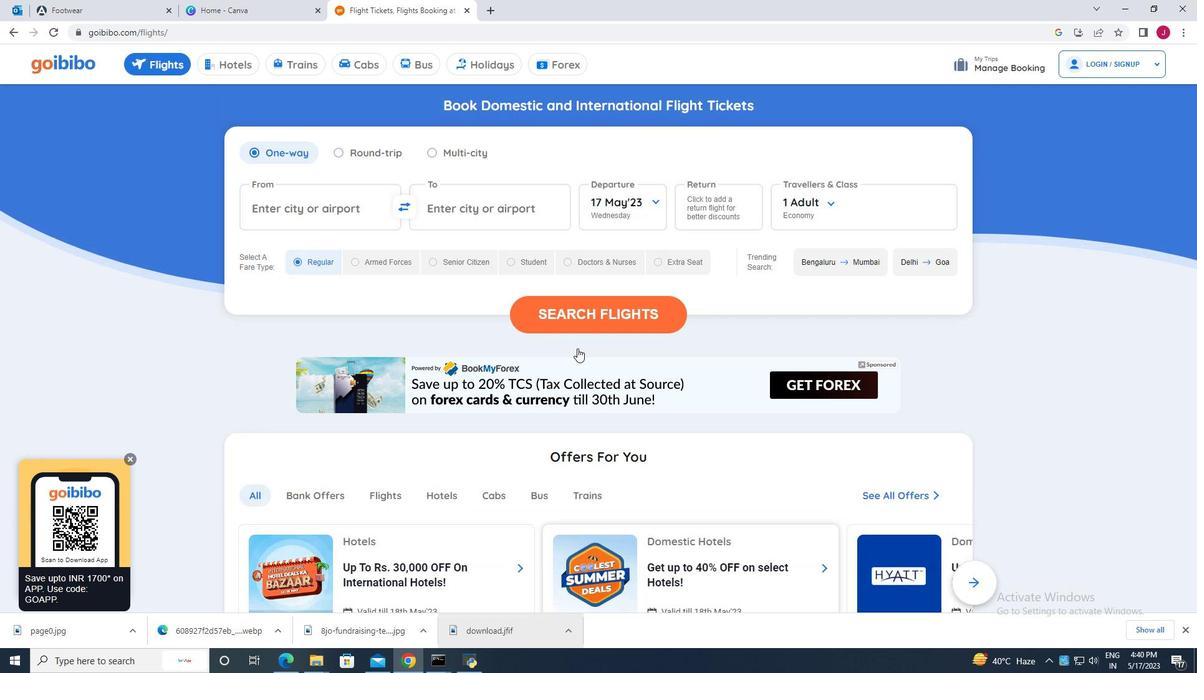 
Action: Mouse scrolled (577, 349) with delta (0, 0)
Screenshot: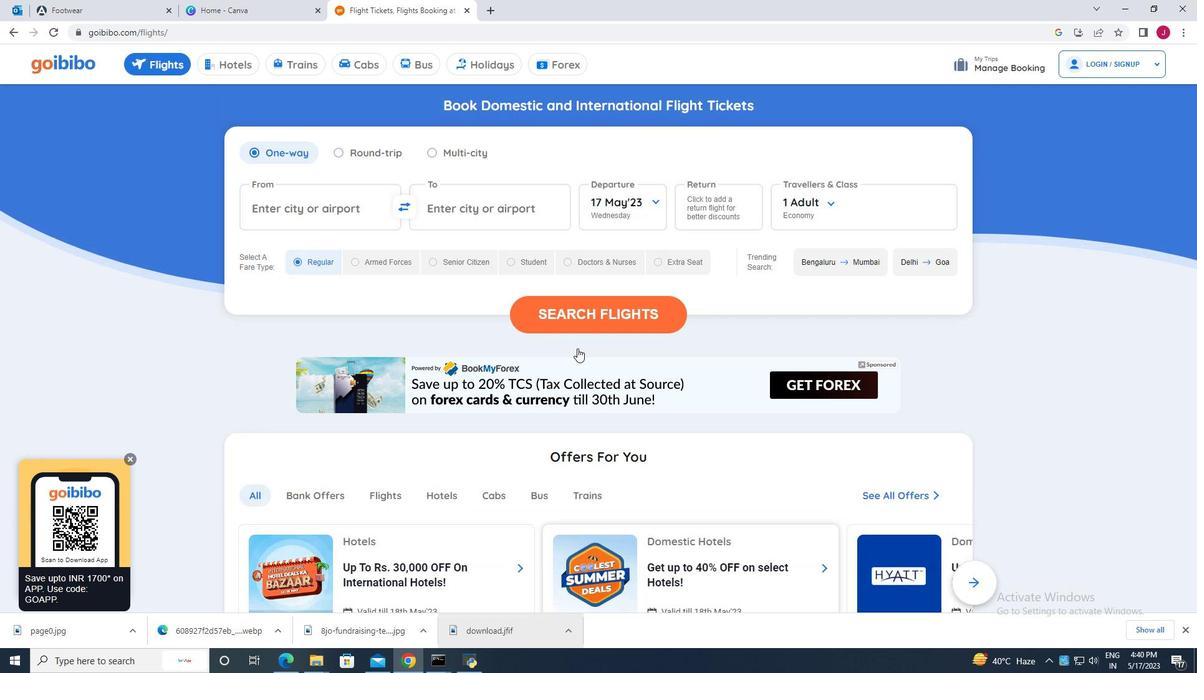 
Action: Mouse moved to (619, 317)
Screenshot: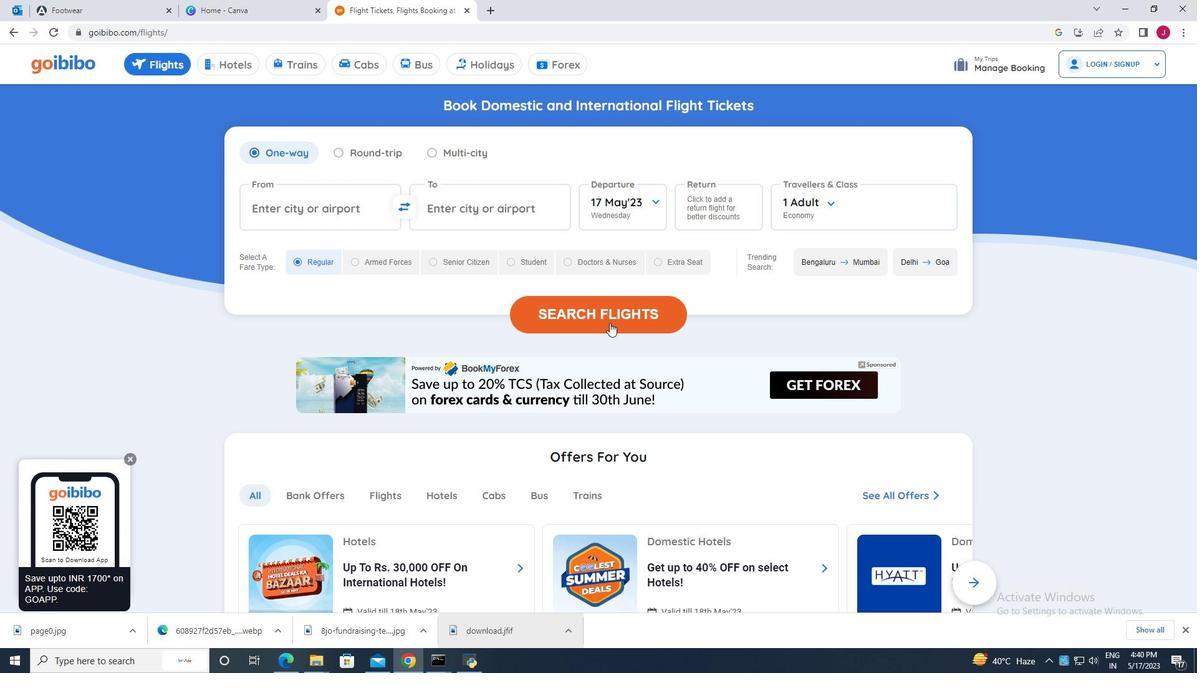 
Action: Mouse pressed left at (619, 317)
Screenshot: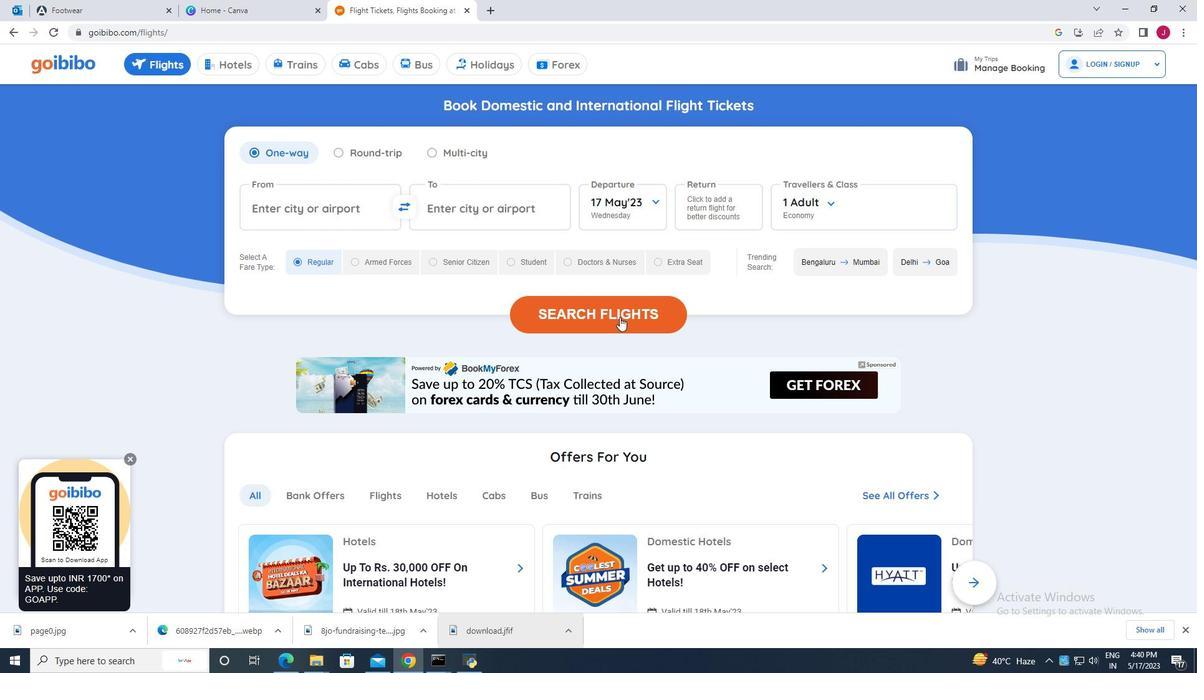 
Action: Mouse moved to (598, 308)
Screenshot: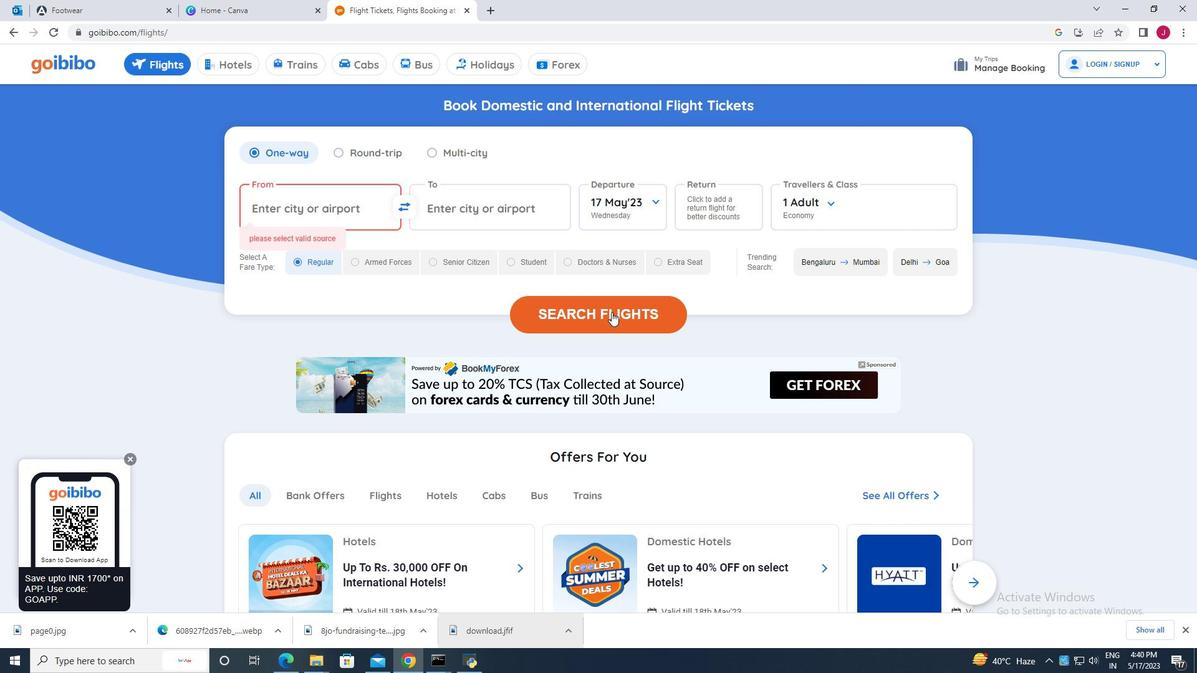 
Action: Mouse pressed left at (598, 308)
Screenshot: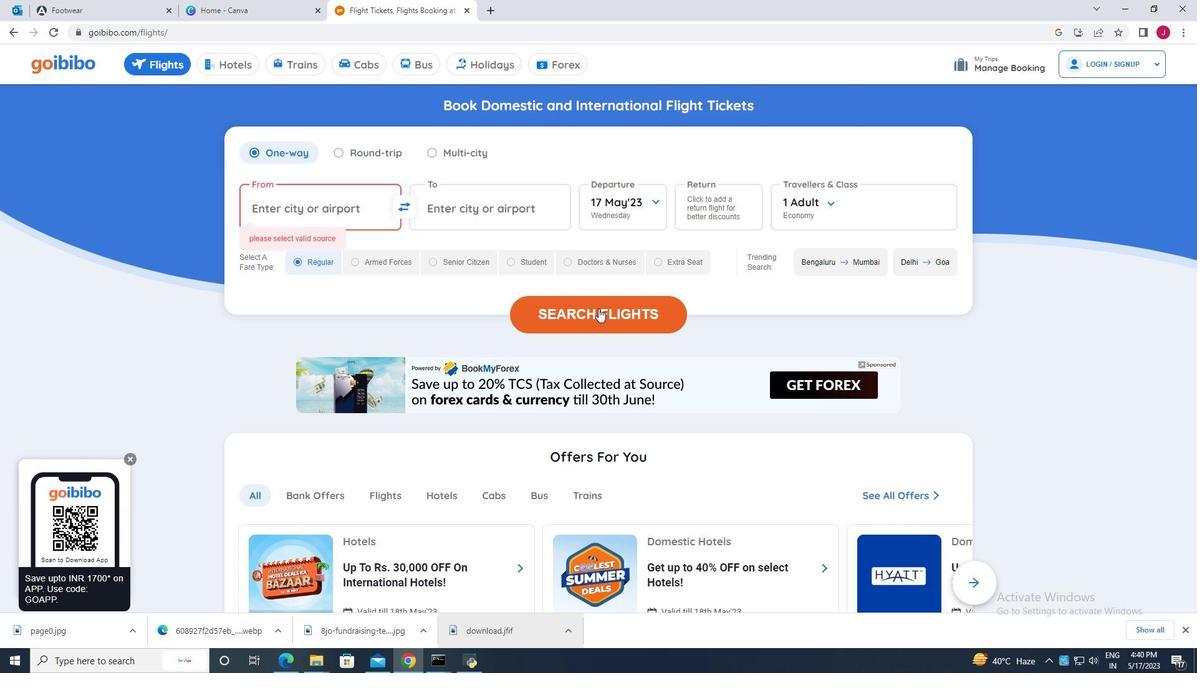 
Action: Mouse moved to (350, 206)
Screenshot: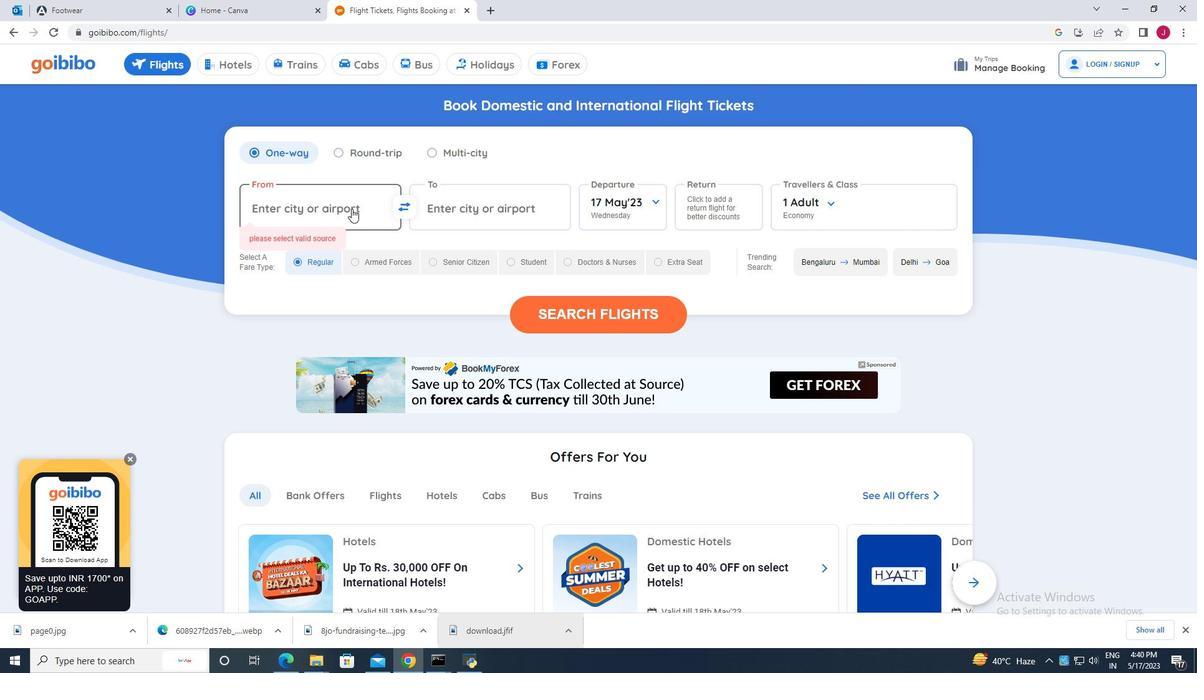 
Action: Mouse pressed left at (350, 206)
Screenshot: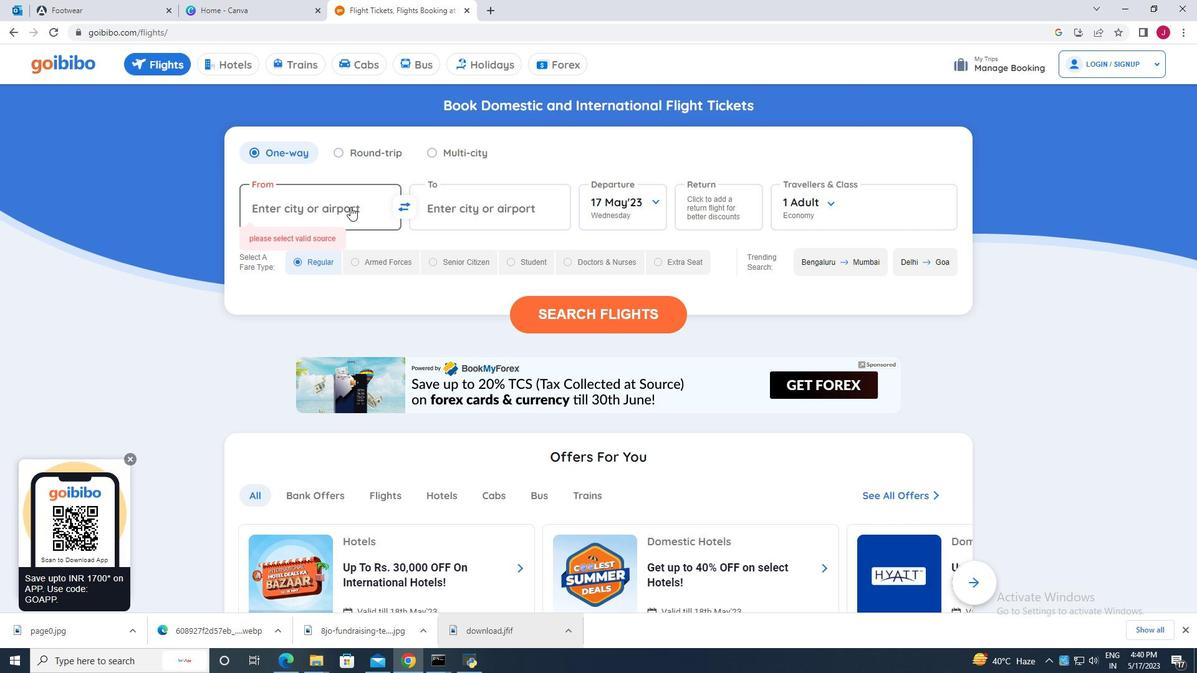 
Action: Key pressed srinagr
Screenshot: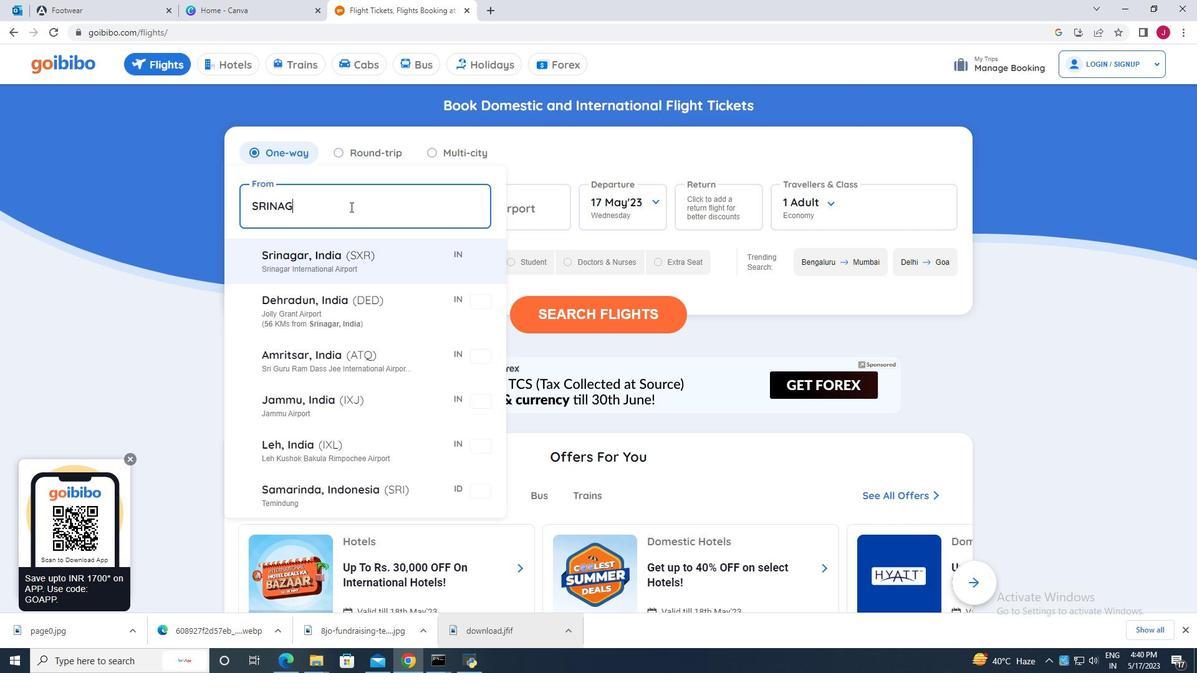 
Action: Mouse moved to (361, 259)
Screenshot: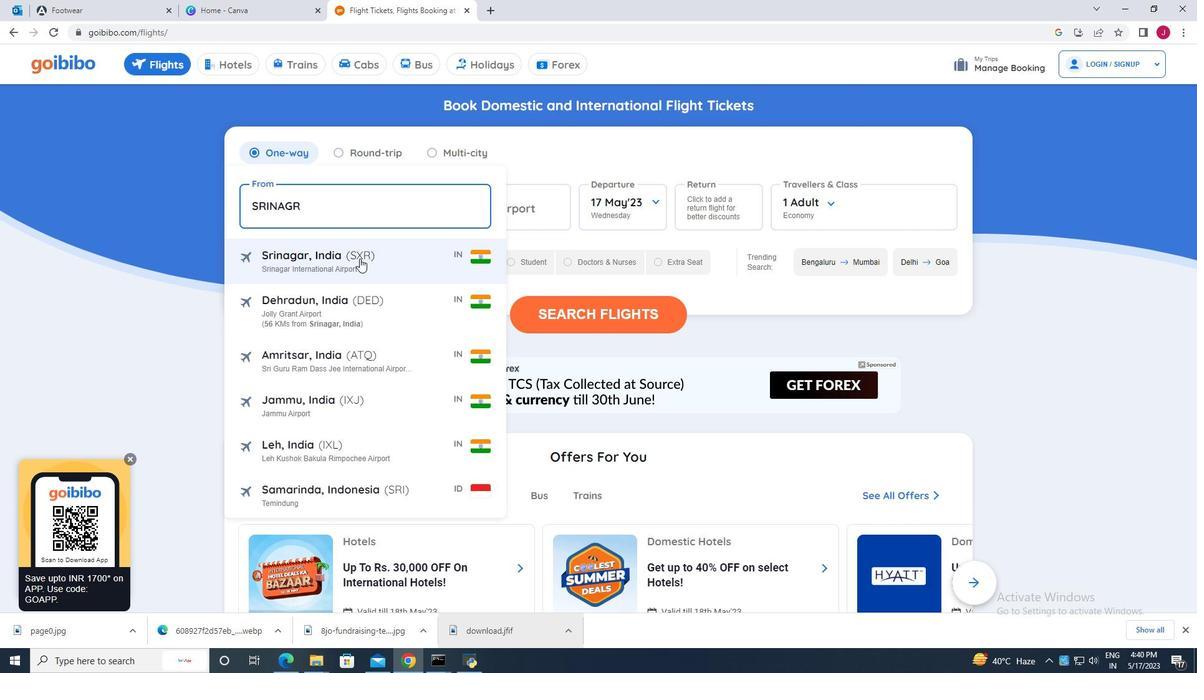 
Action: Mouse pressed left at (361, 259)
Screenshot: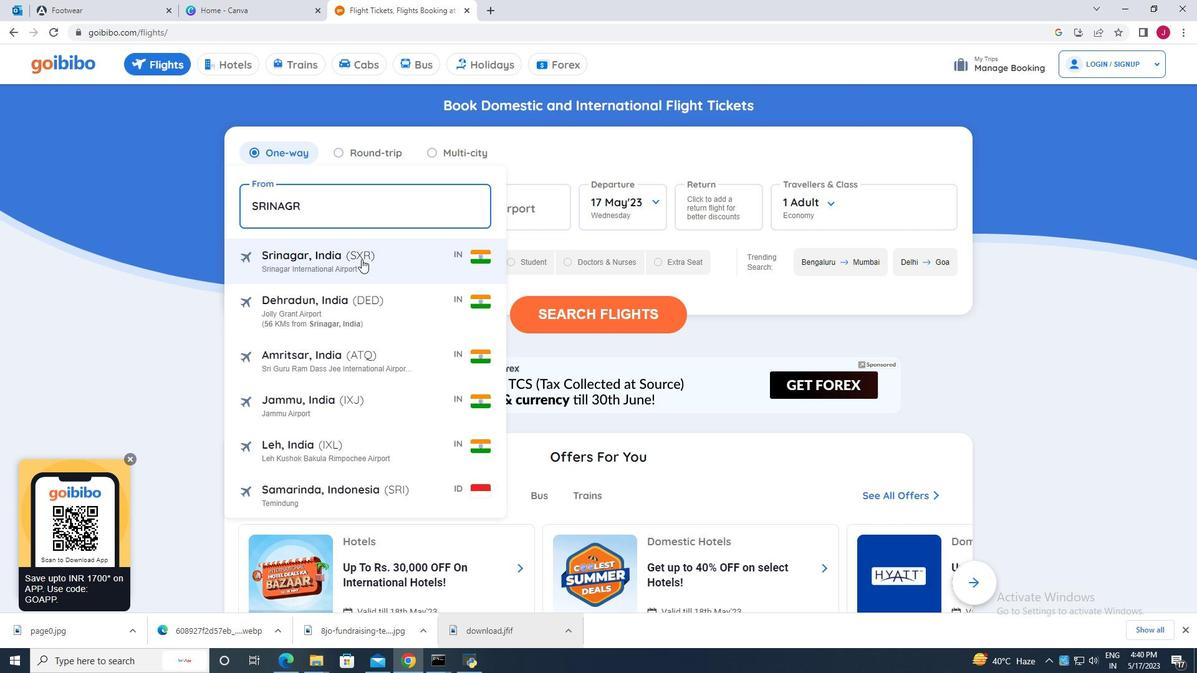 
Action: Mouse moved to (489, 210)
Screenshot: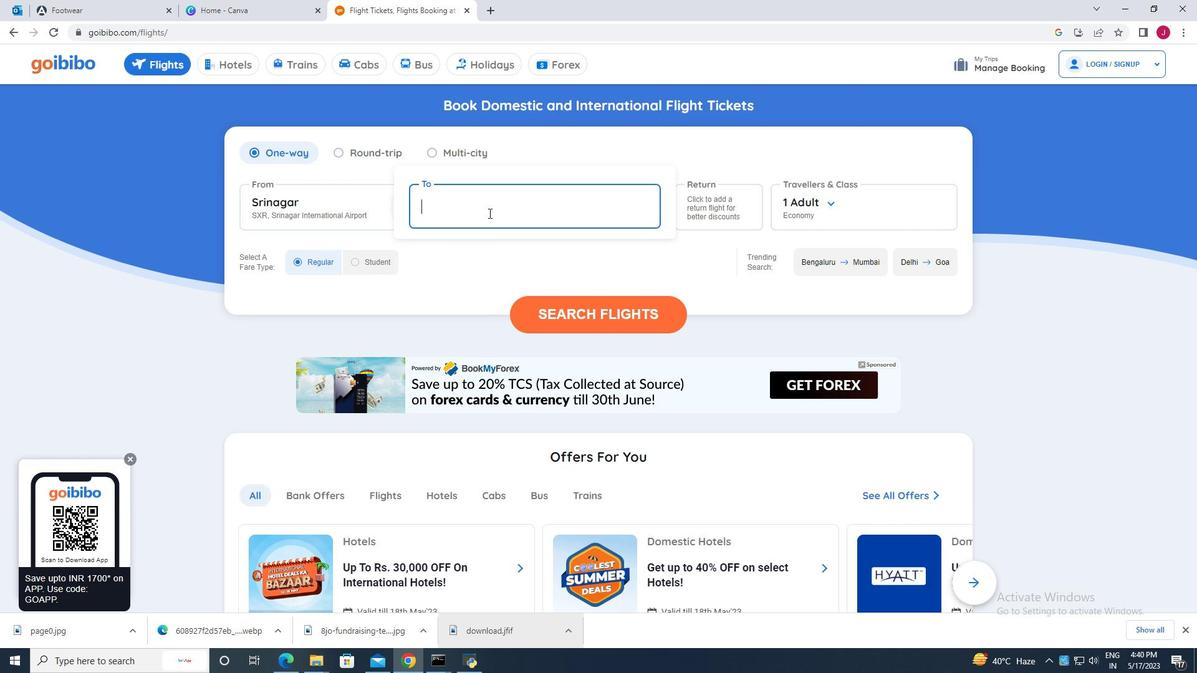 
Action: Key pressed delhi<Key.enter>
Screenshot: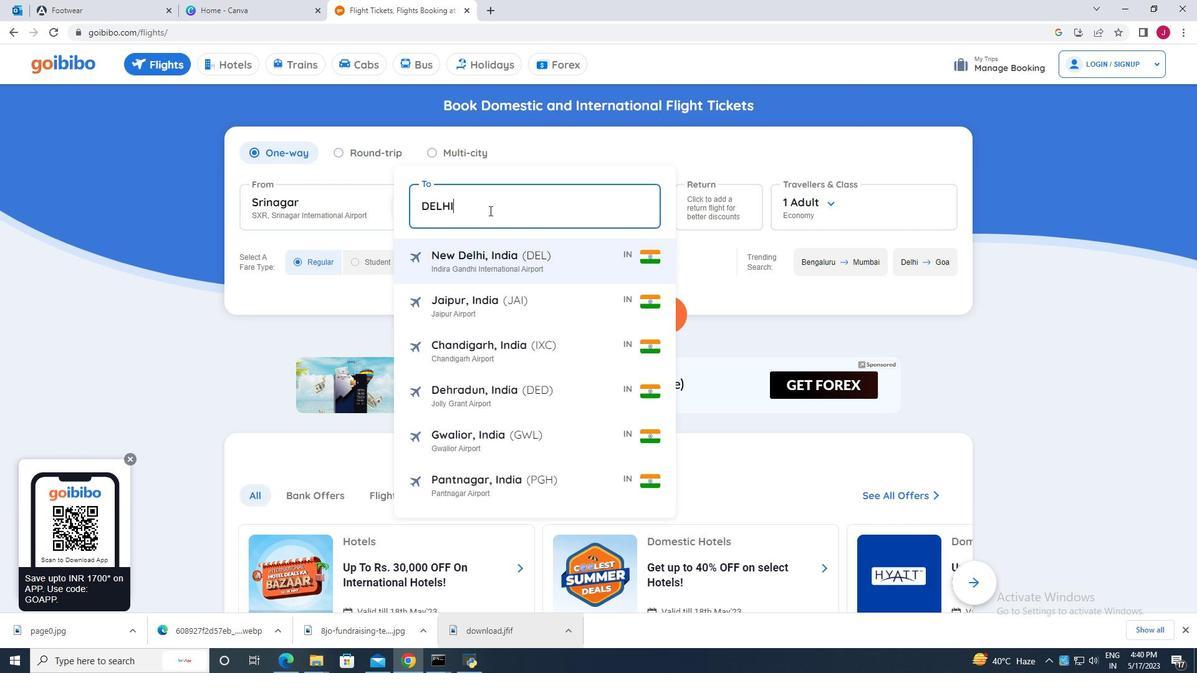 
Action: Mouse moved to (740, 488)
Screenshot: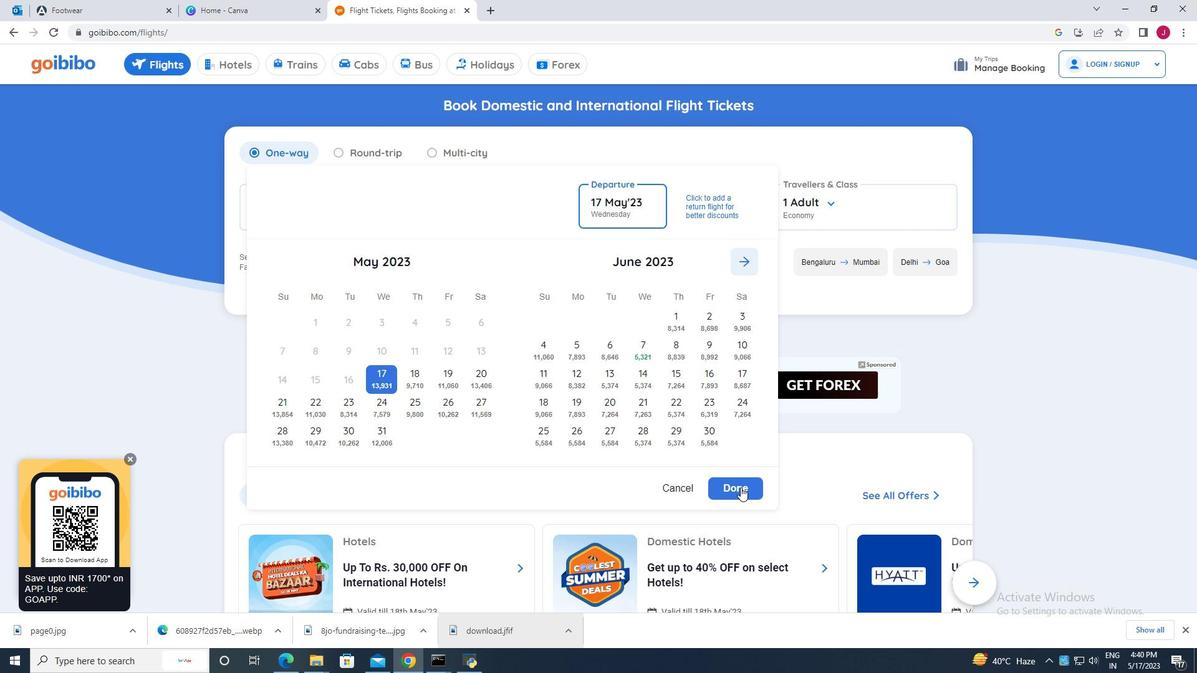 
Action: Mouse pressed left at (740, 488)
Screenshot: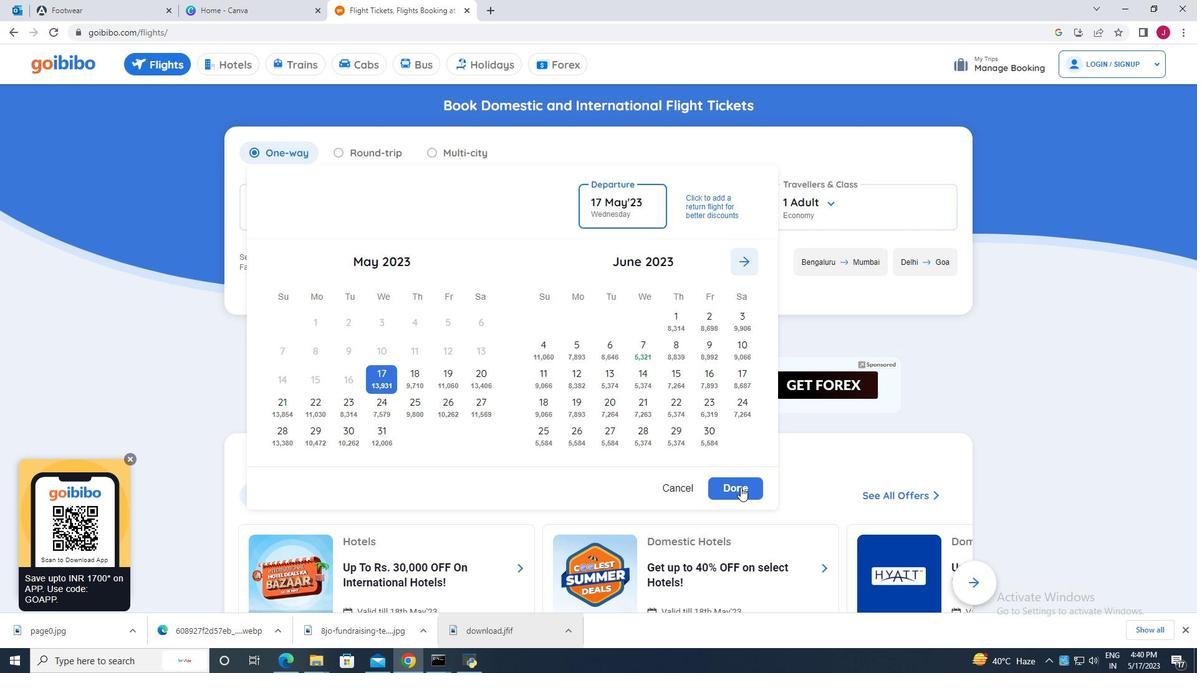 
Action: Mouse moved to (926, 418)
Screenshot: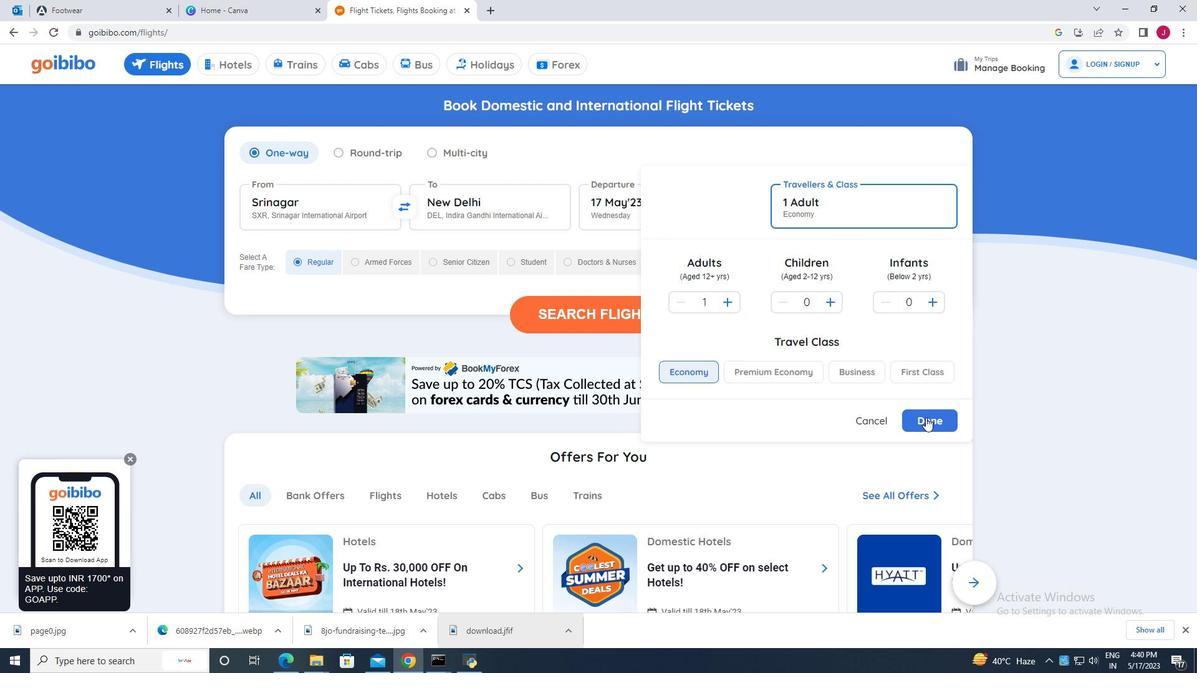 
Action: Mouse pressed left at (926, 418)
Screenshot: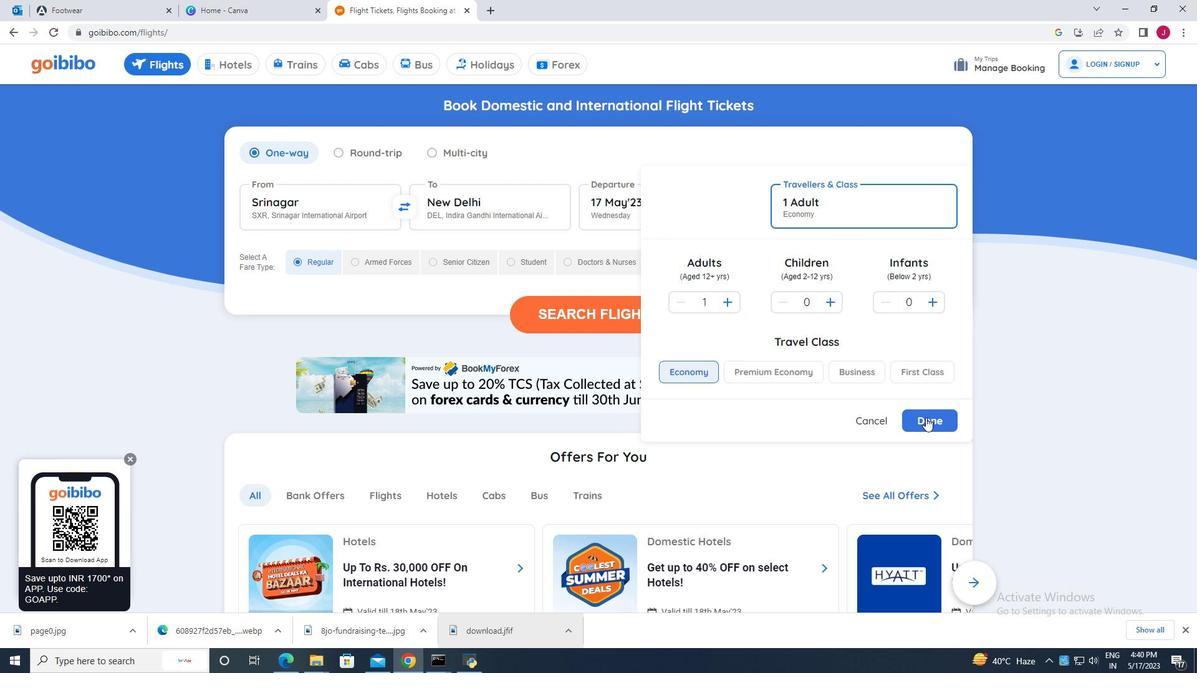 
Action: Mouse moved to (607, 314)
Screenshot: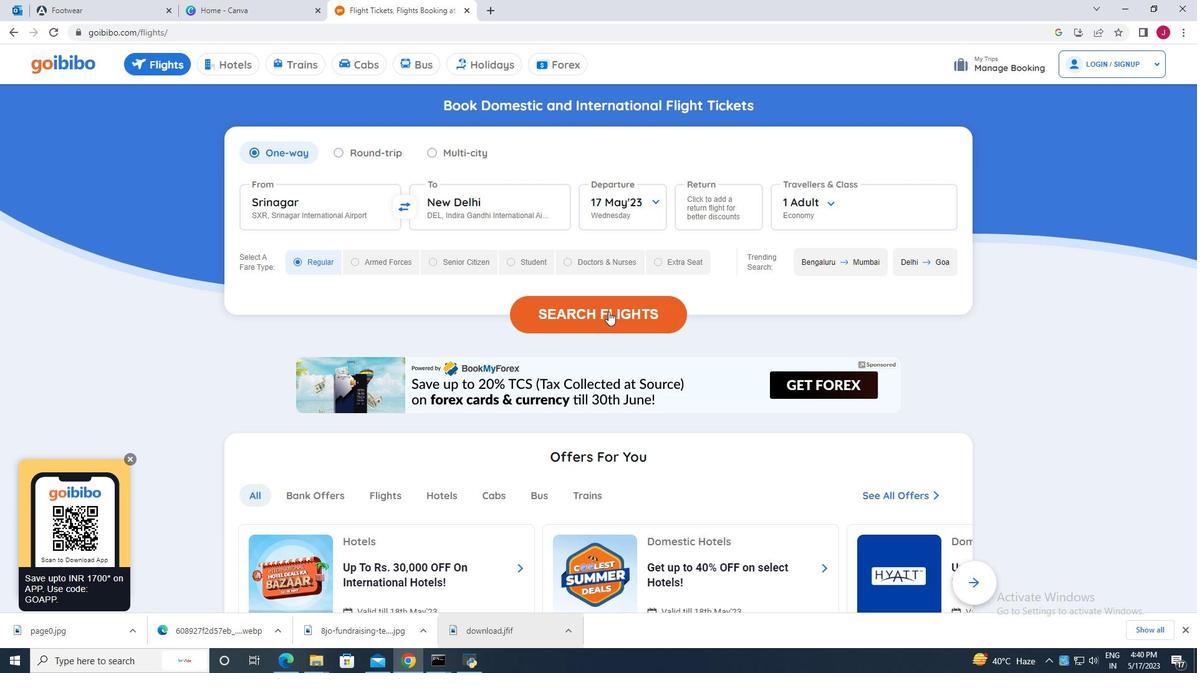 
Action: Mouse pressed left at (607, 314)
Screenshot: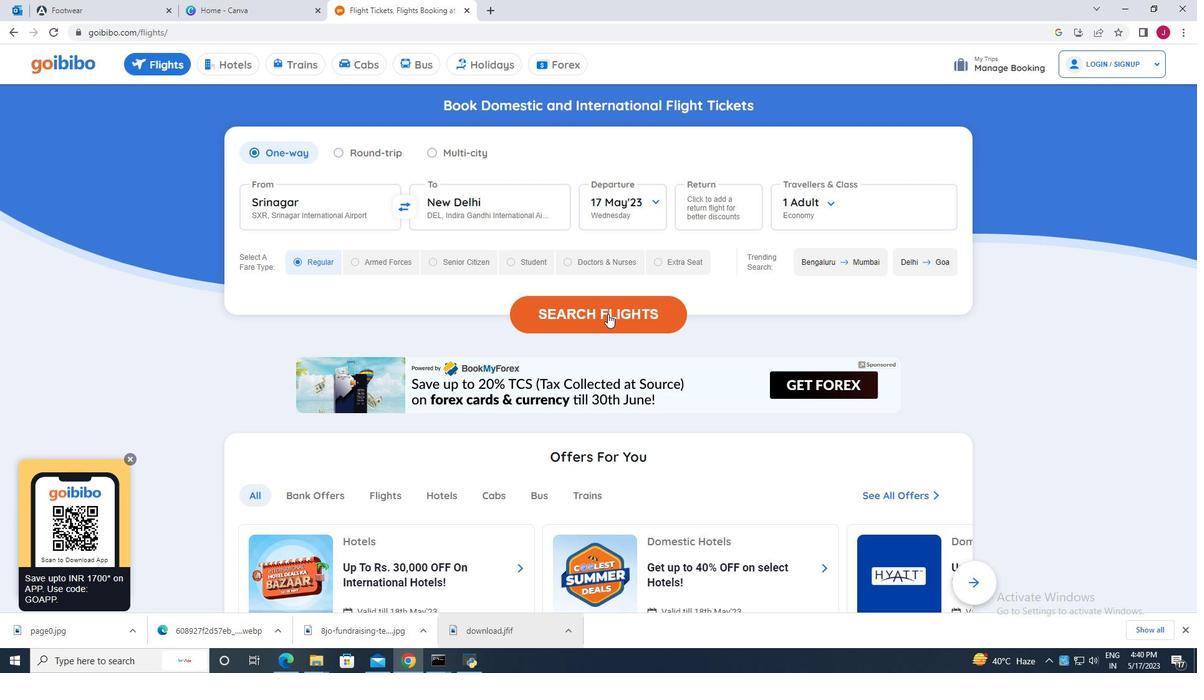 
Action: Mouse moved to (580, 337)
Screenshot: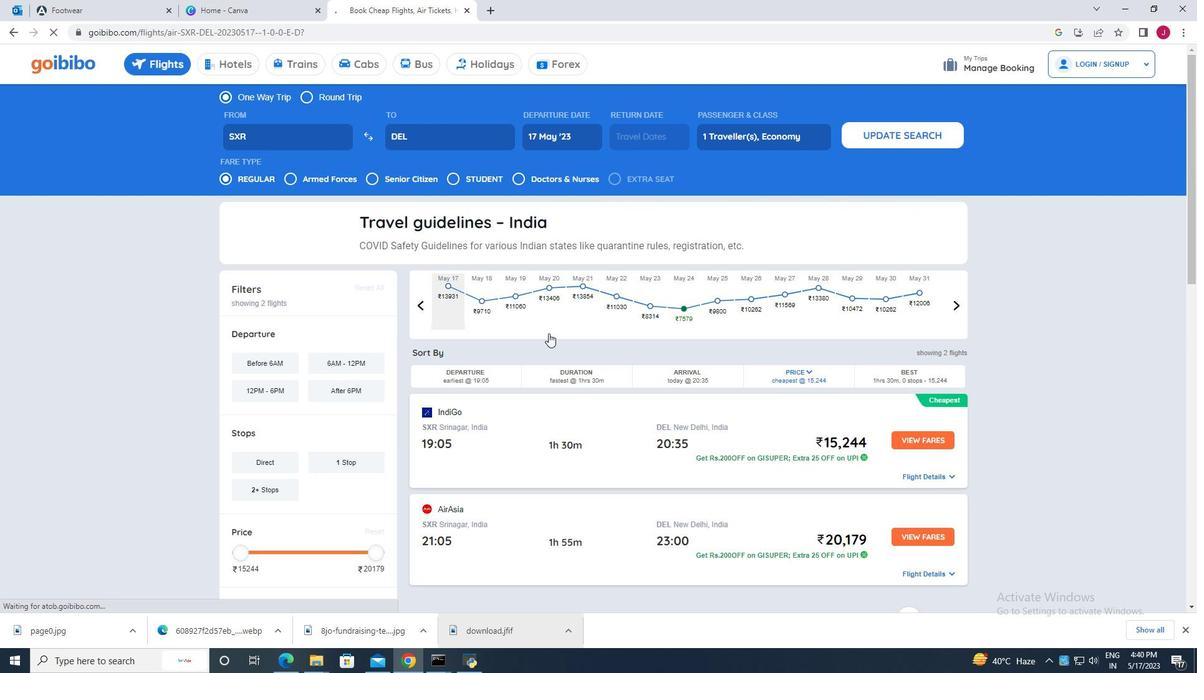 
Action: Mouse scrolled (580, 336) with delta (0, 0)
Screenshot: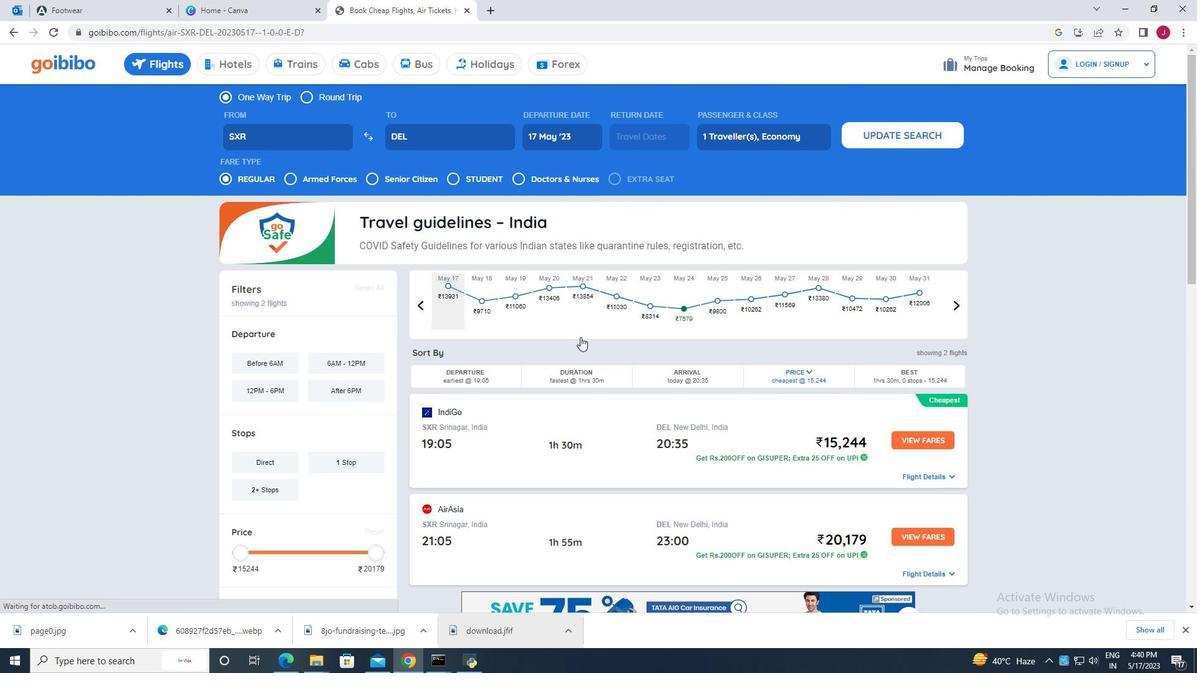 
Action: Mouse moved to (542, 322)
Screenshot: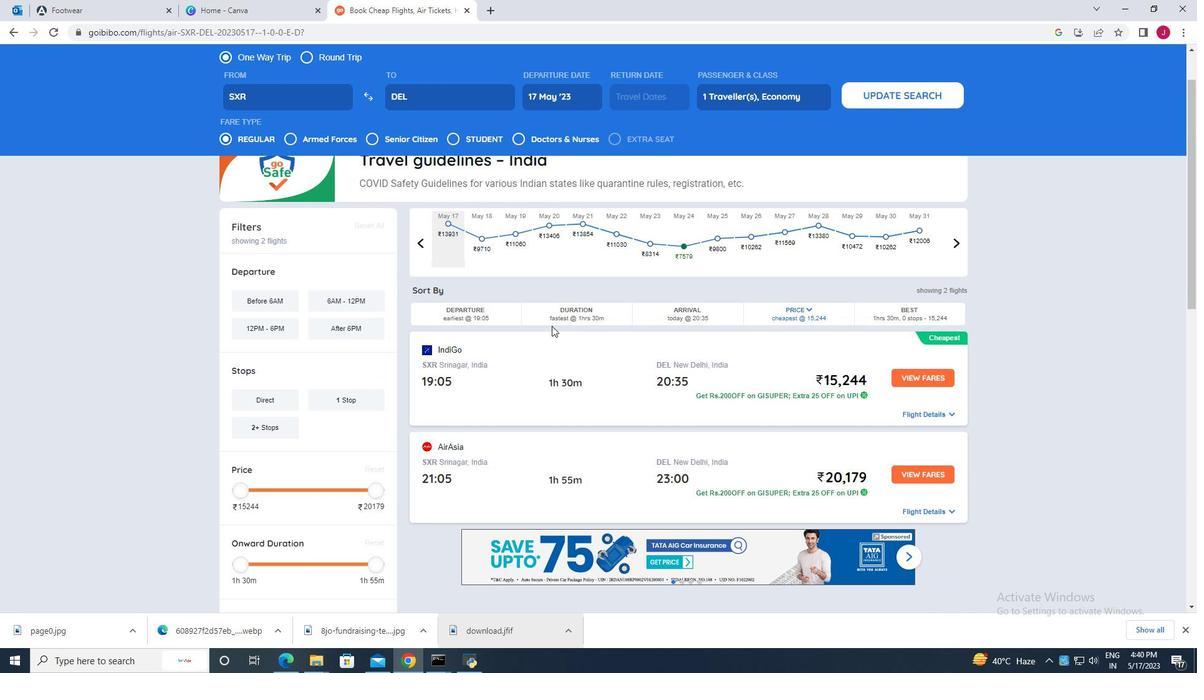 
Action: Mouse scrolled (542, 322) with delta (0, 0)
Screenshot: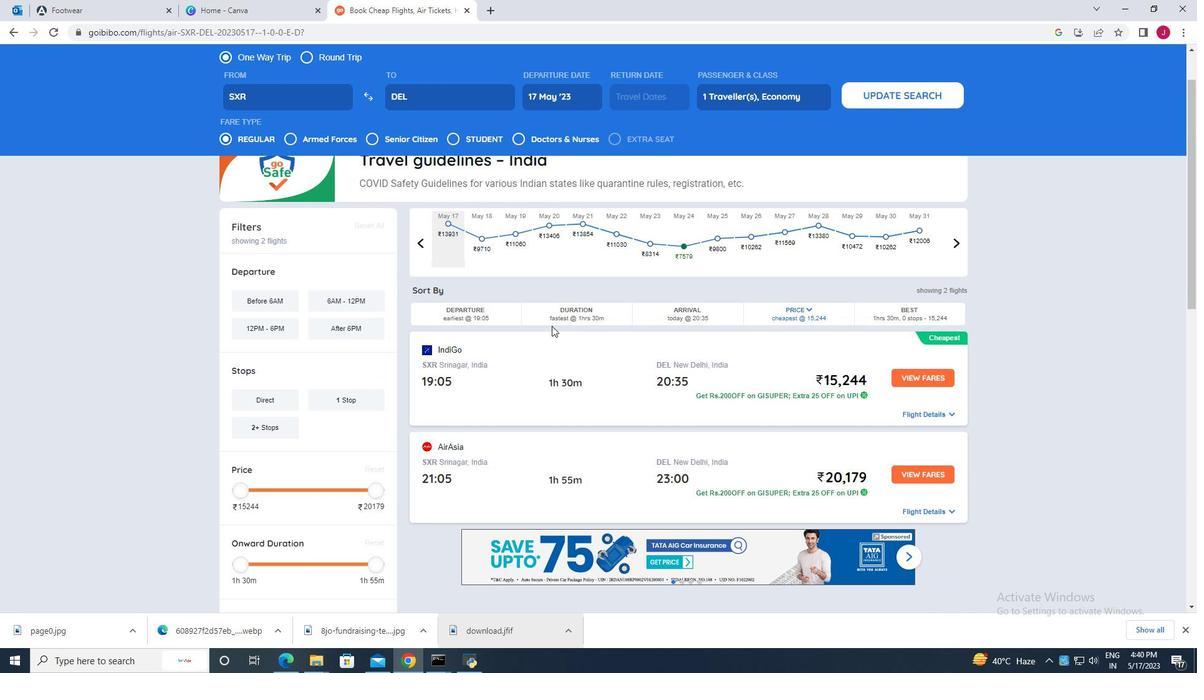 
Action: Mouse scrolled (542, 322) with delta (0, 0)
Screenshot: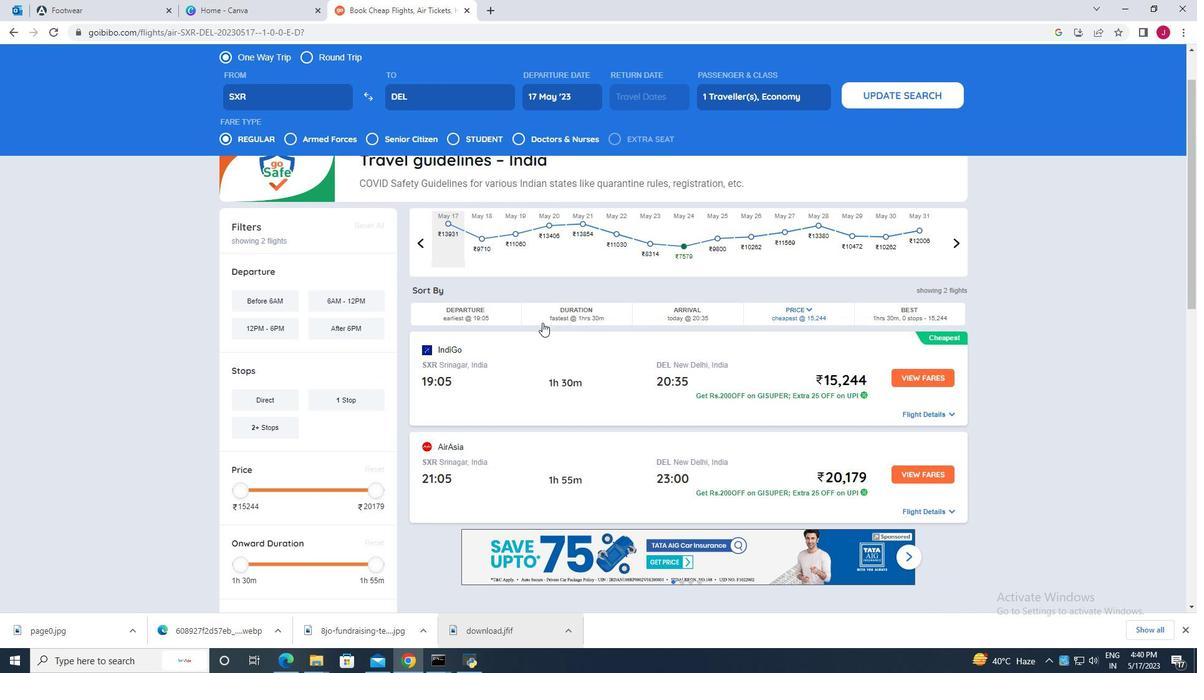 
Action: Mouse scrolled (542, 322) with delta (0, 0)
Screenshot: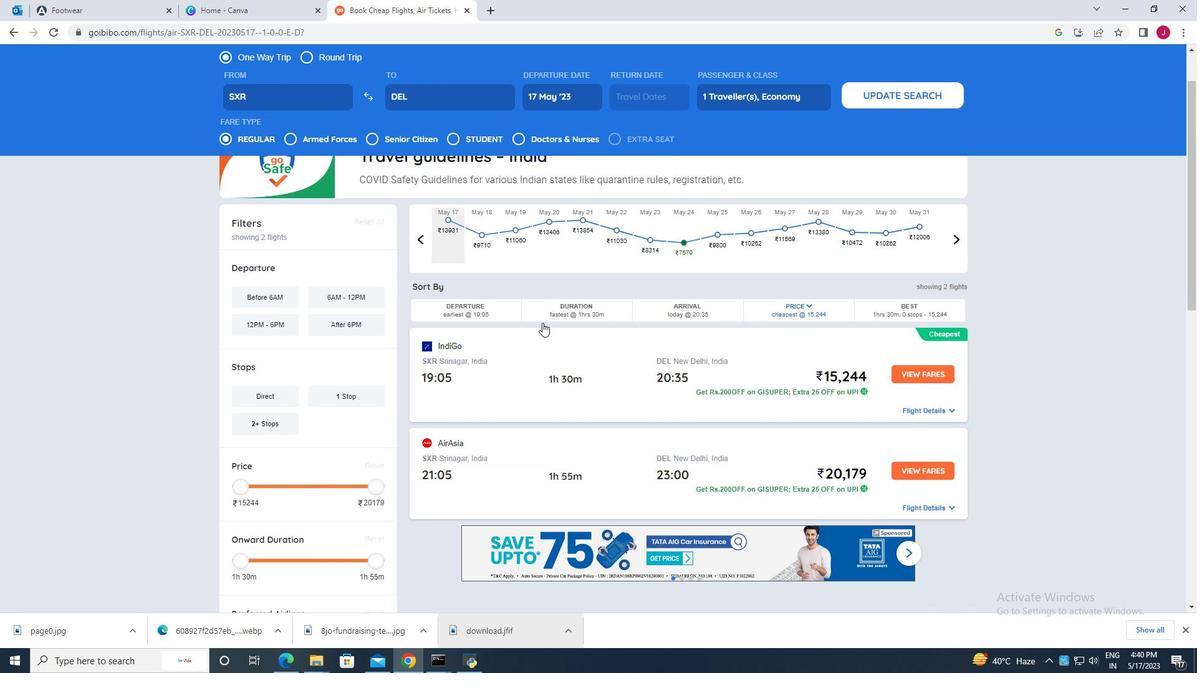 
Action: Mouse moved to (539, 335)
Screenshot: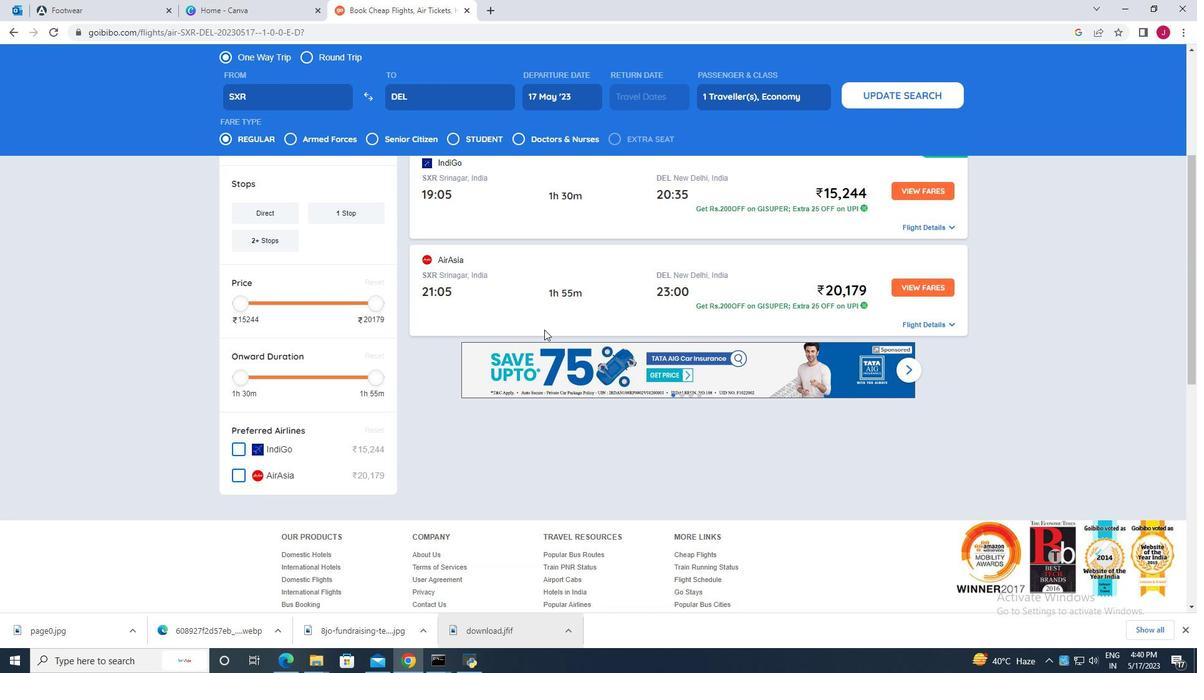 
Action: Mouse scrolled (539, 336) with delta (0, 0)
Screenshot: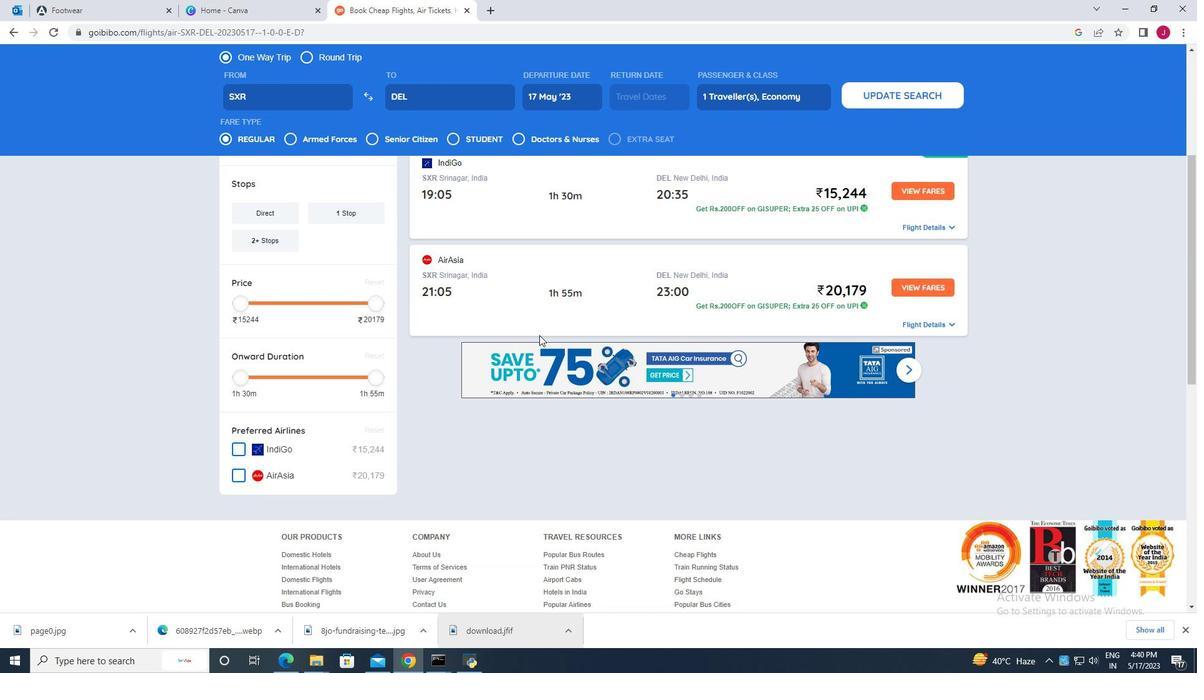 
Action: Mouse scrolled (539, 336) with delta (0, 0)
Screenshot: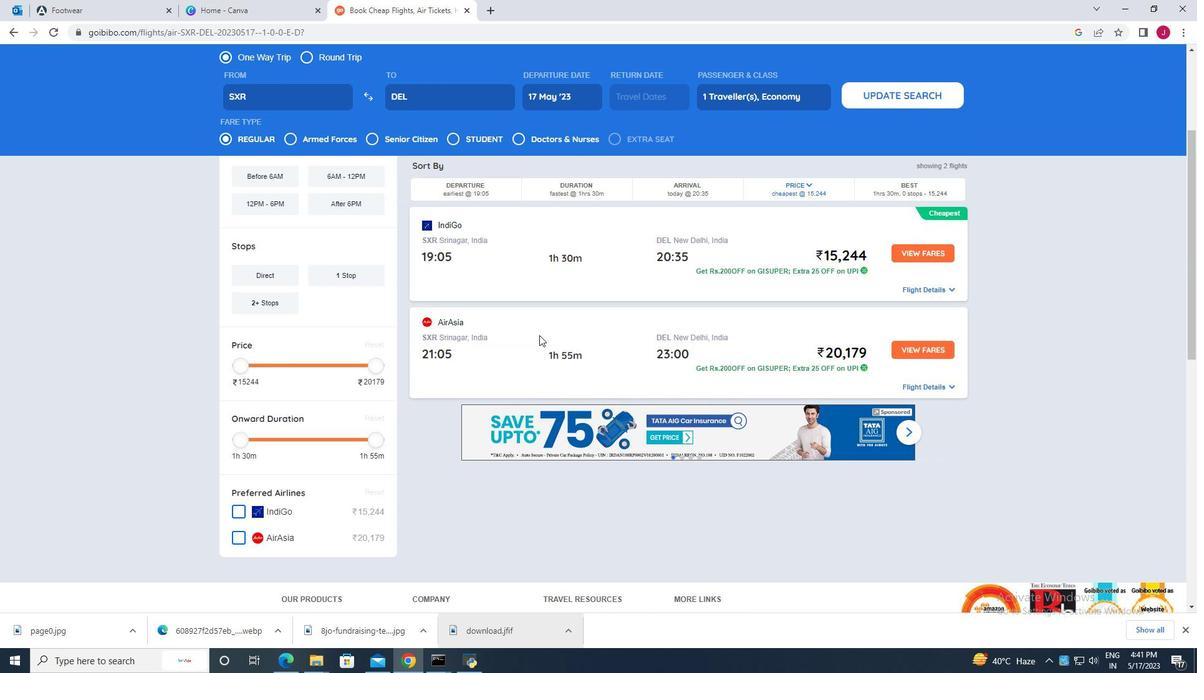 
Action: Mouse scrolled (539, 336) with delta (0, 0)
Screenshot: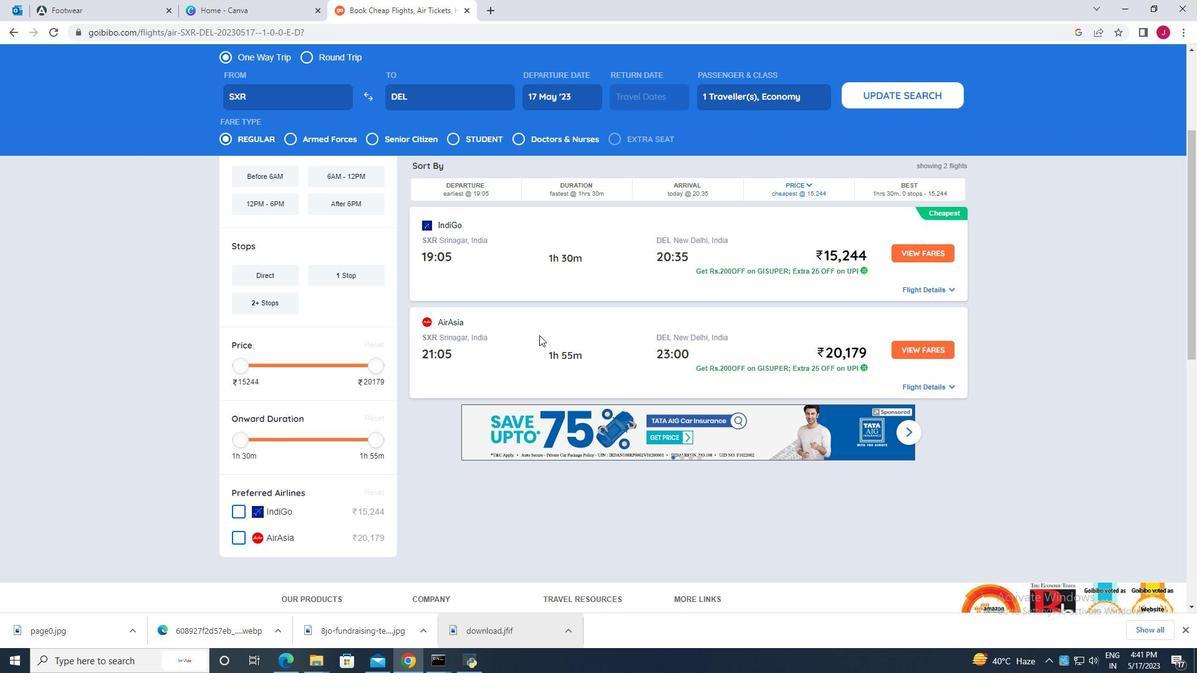 
Action: Mouse scrolled (539, 336) with delta (0, 0)
Screenshot: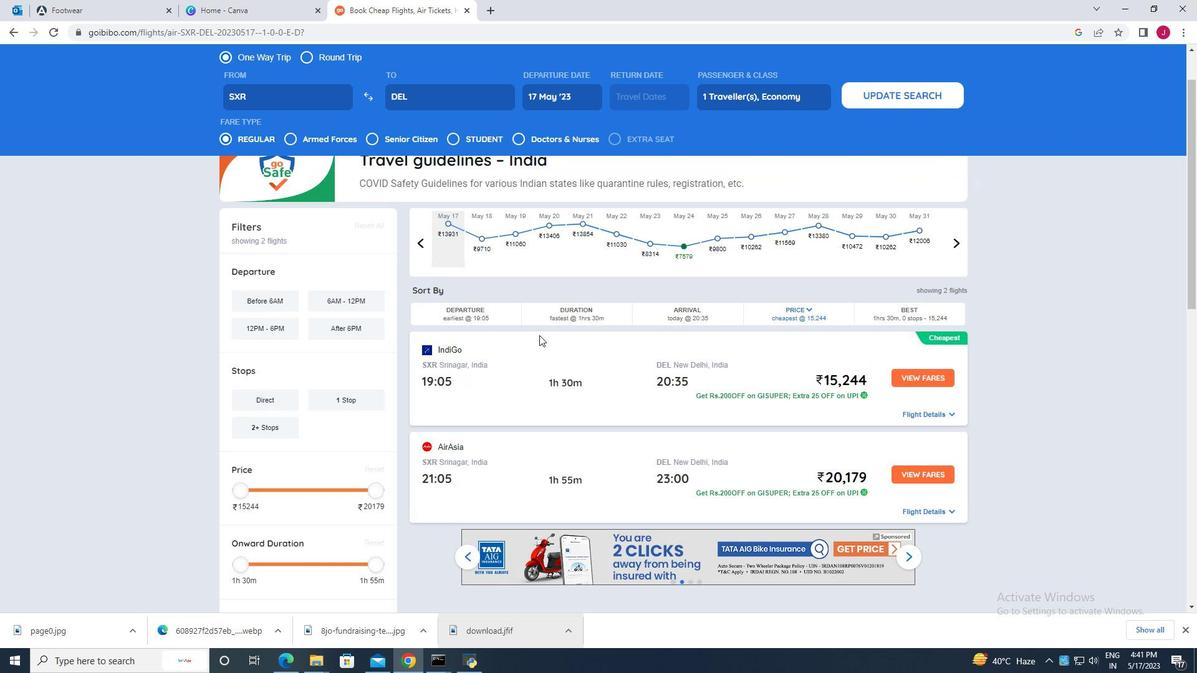 
Action: Mouse scrolled (539, 336) with delta (0, 0)
Screenshot: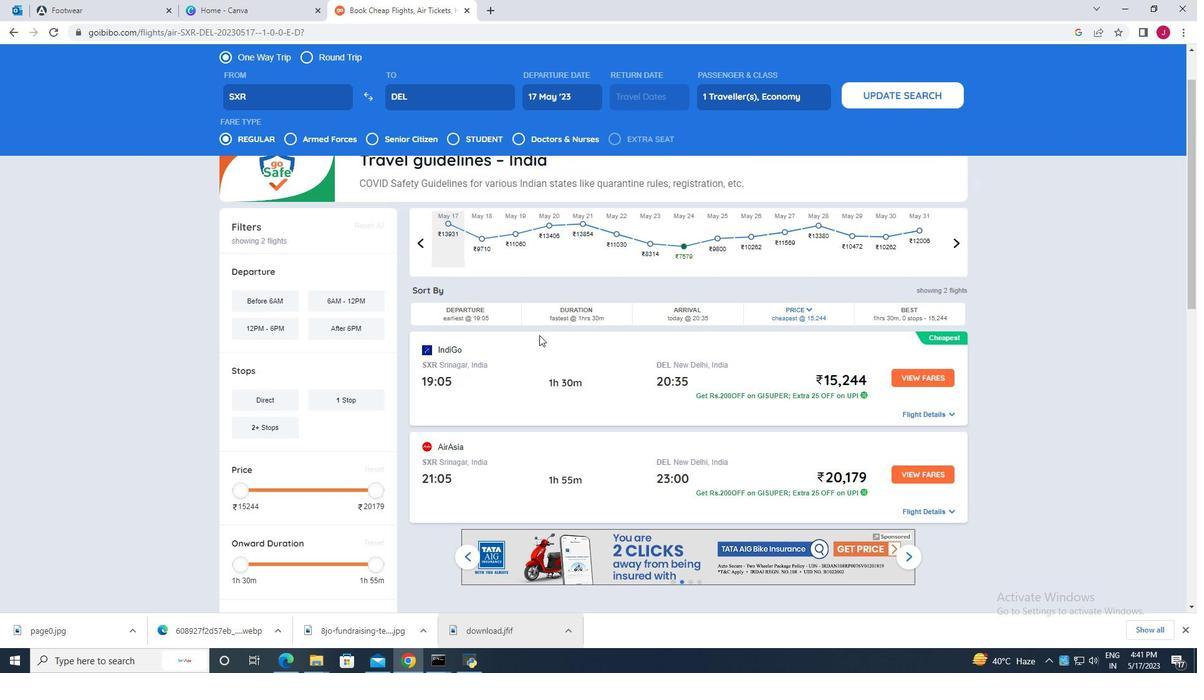 
Action: Mouse scrolled (539, 336) with delta (0, 0)
Screenshot: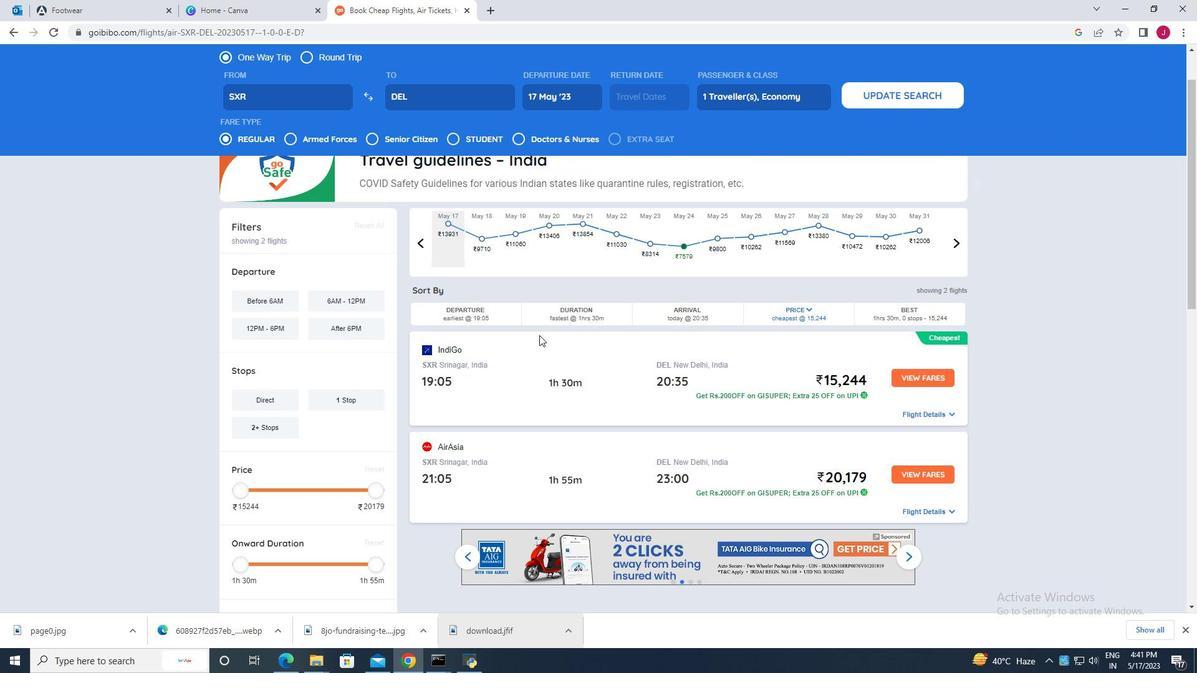 
Action: Mouse moved to (475, 289)
Screenshot: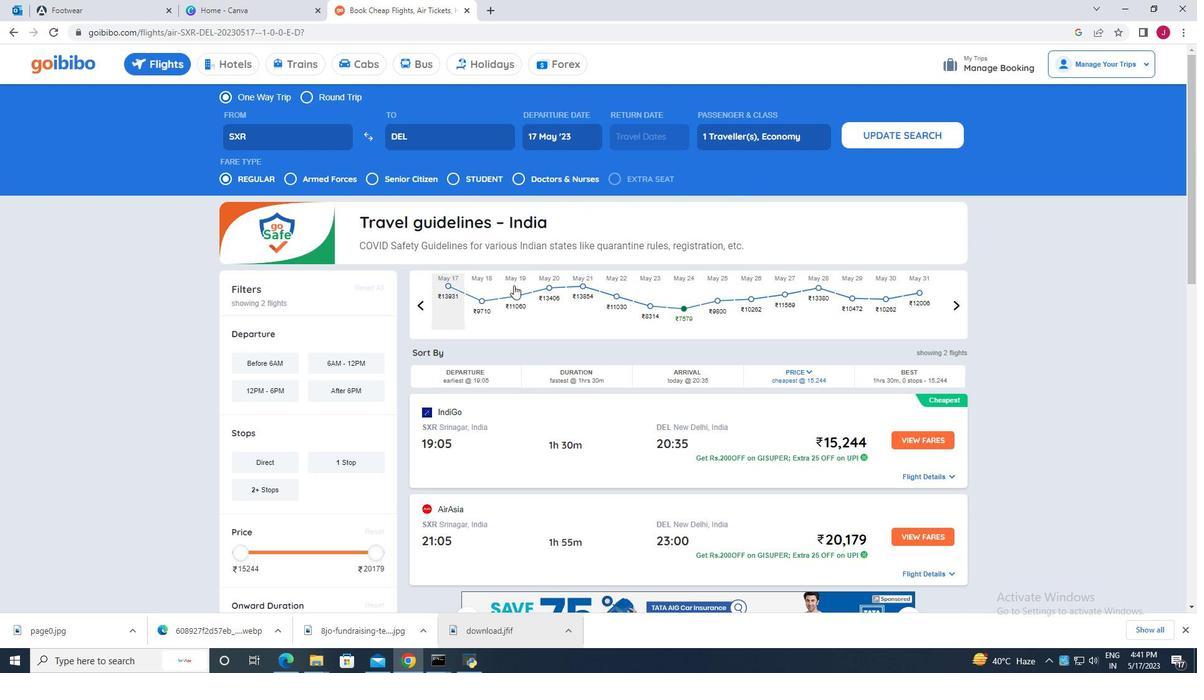 
Action: Mouse pressed left at (475, 289)
Screenshot: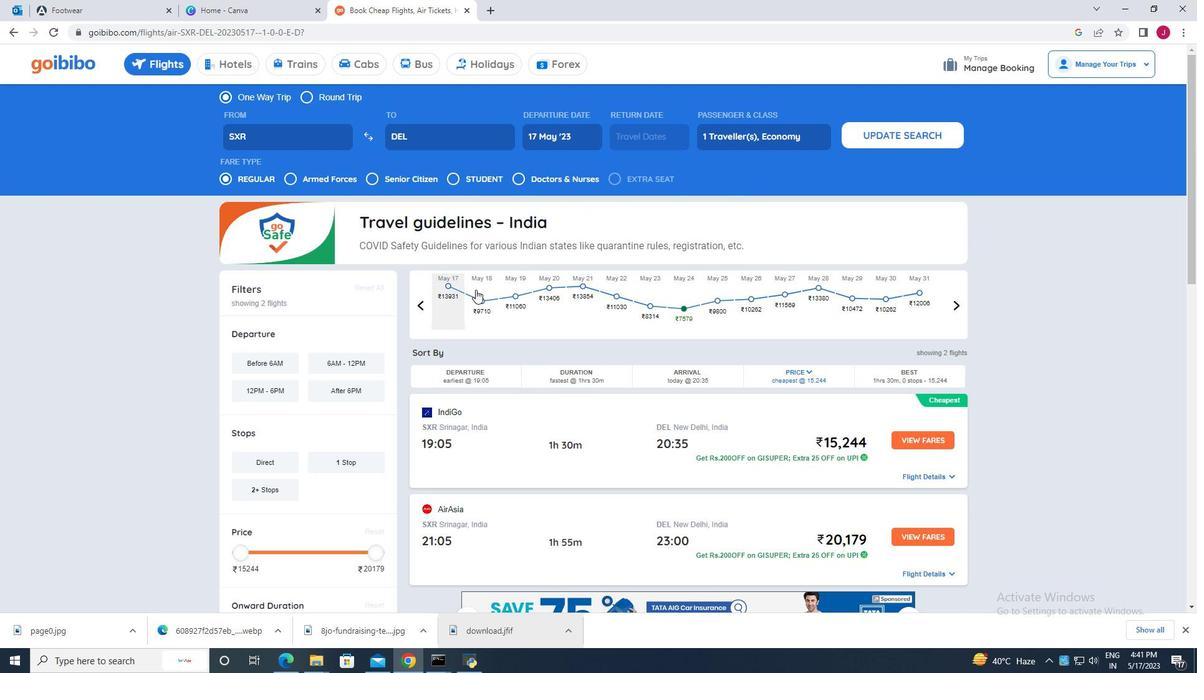 
Action: Mouse moved to (770, 375)
Screenshot: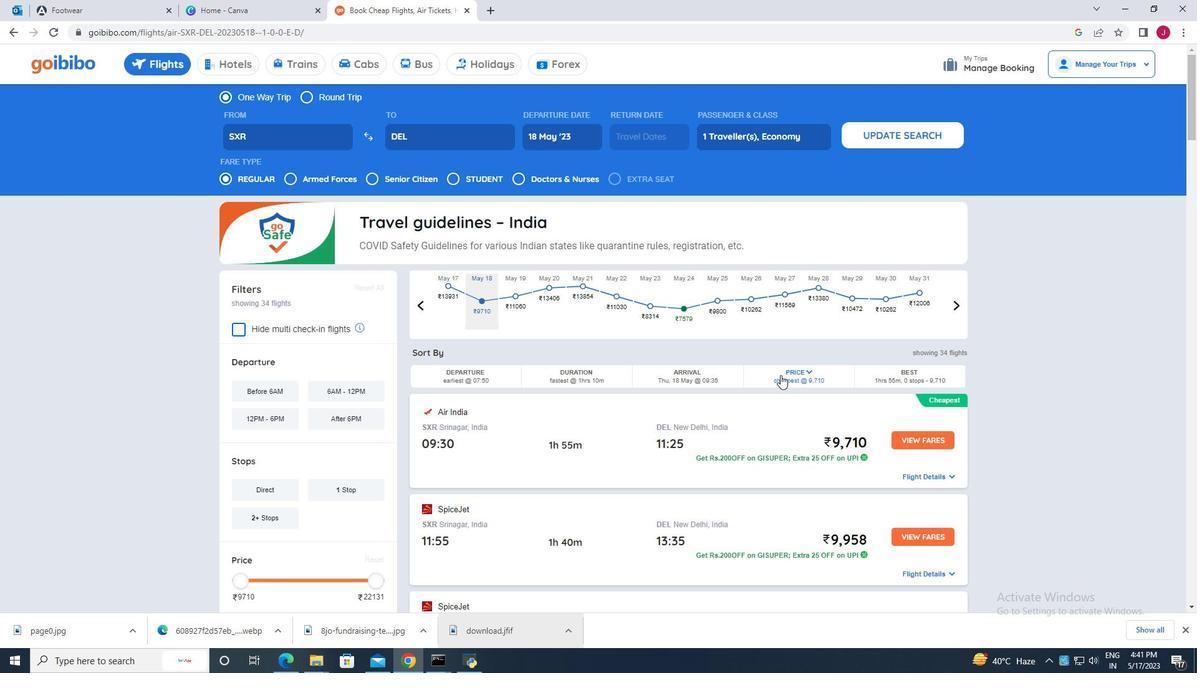 
Action: Mouse scrolled (770, 374) with delta (0, 0)
Screenshot: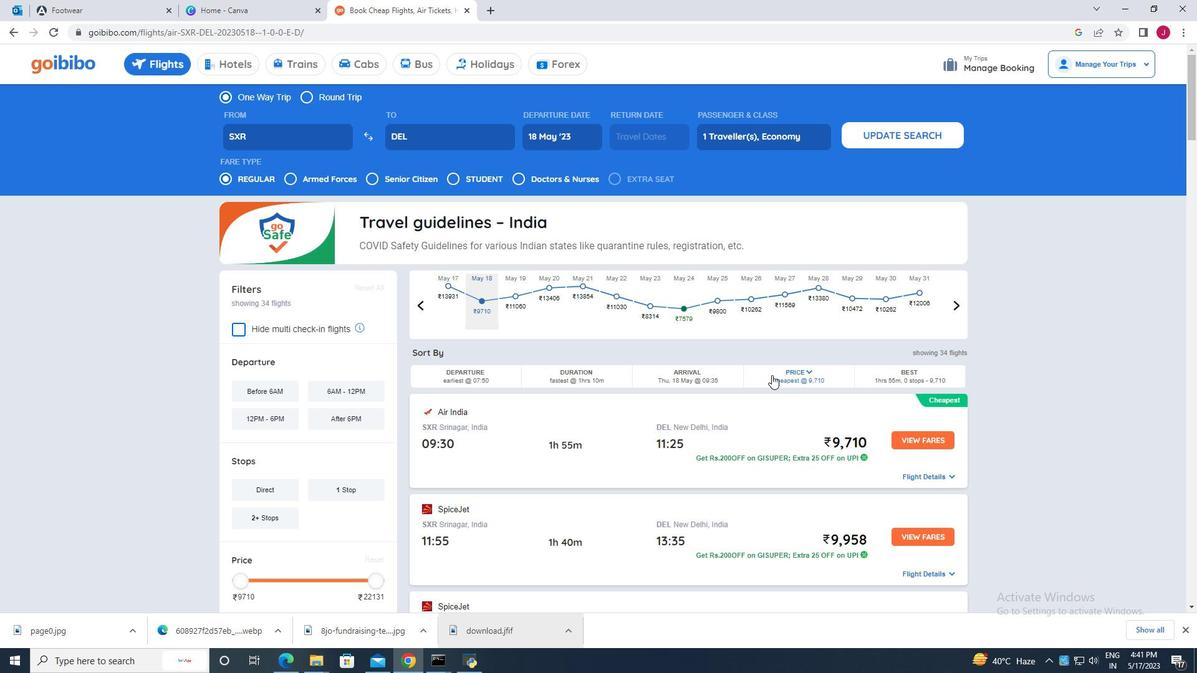 
Action: Mouse moved to (769, 375)
Screenshot: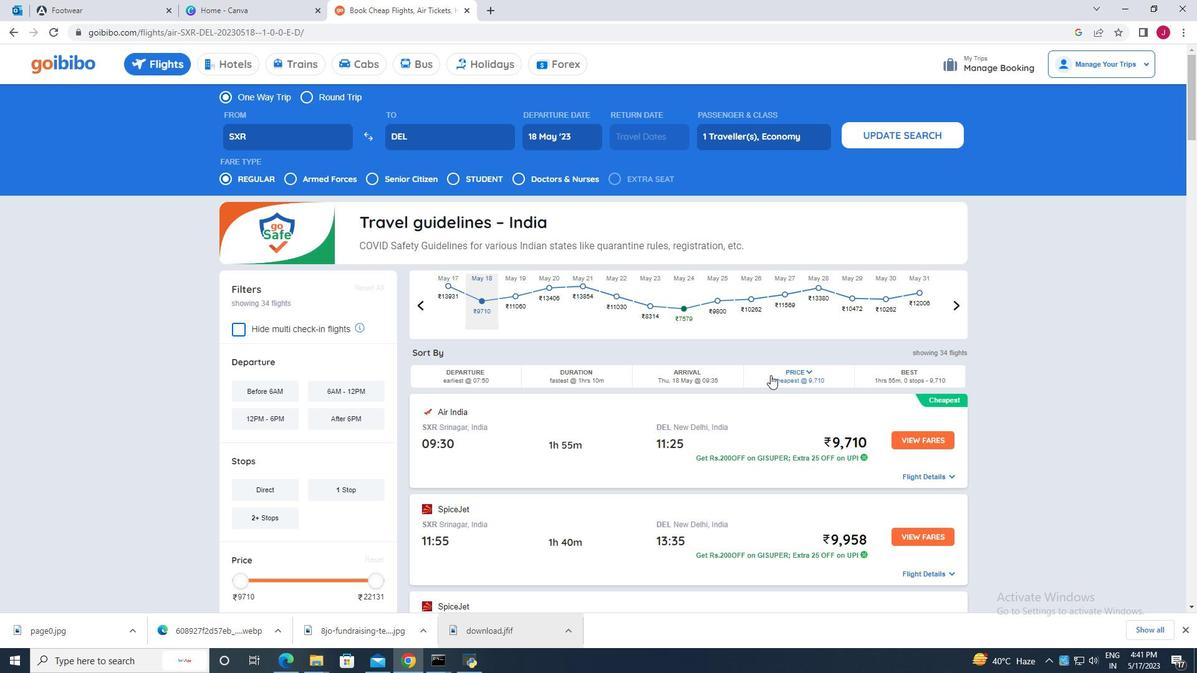 
Action: Mouse scrolled (769, 374) with delta (0, 0)
Screenshot: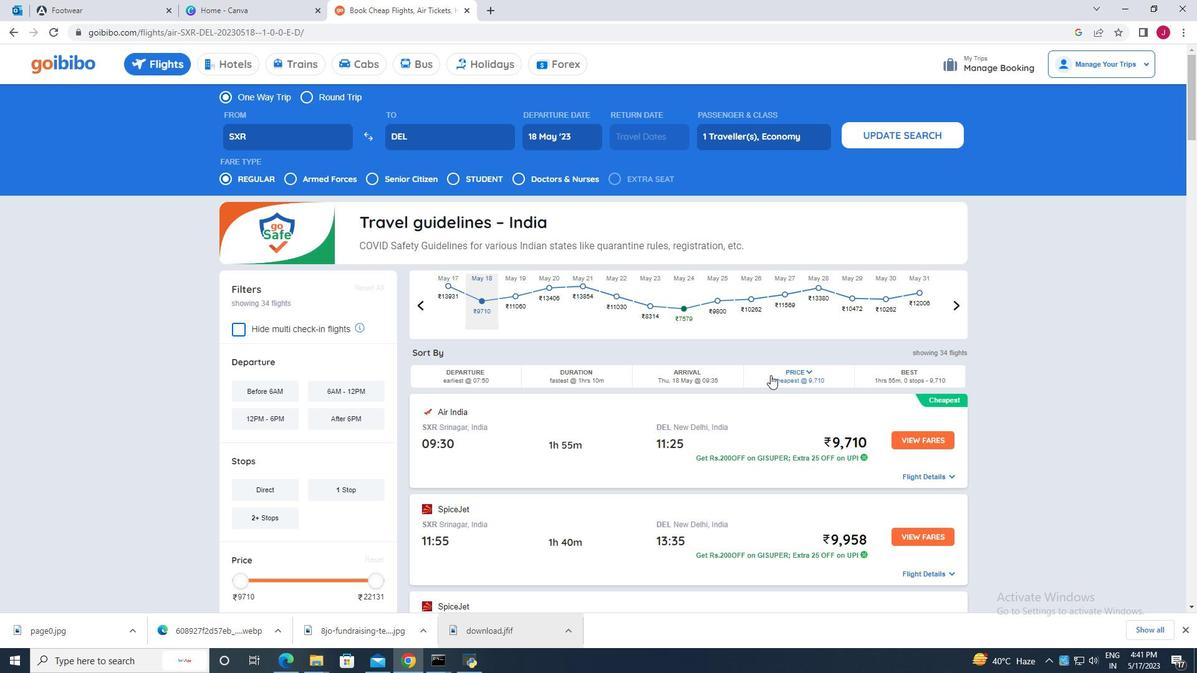 
Action: Mouse scrolled (769, 374) with delta (0, 0)
Screenshot: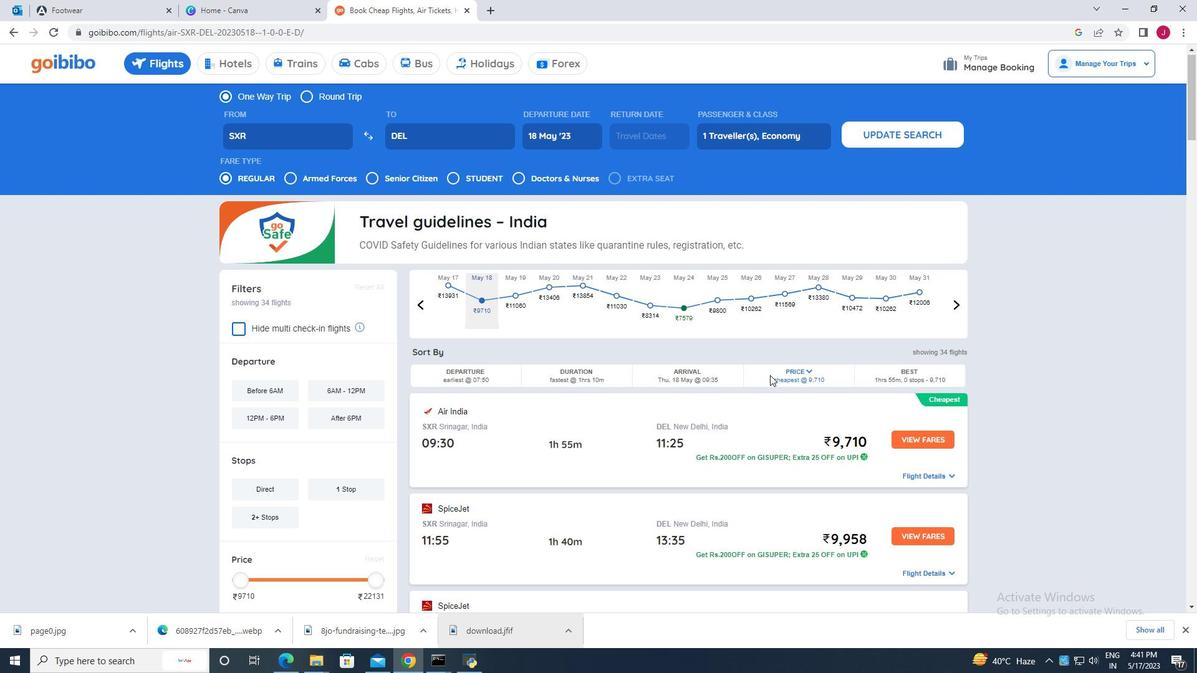 
Action: Mouse moved to (809, 442)
Screenshot: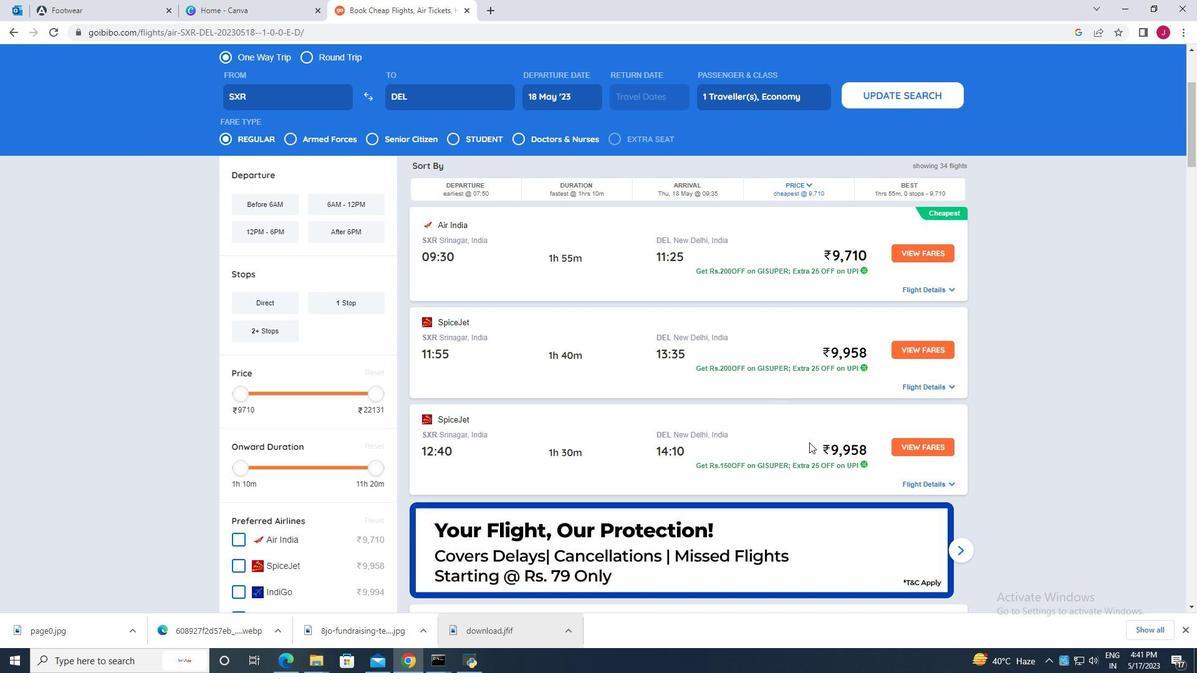 
Action: Mouse scrolled (809, 442) with delta (0, 0)
Screenshot: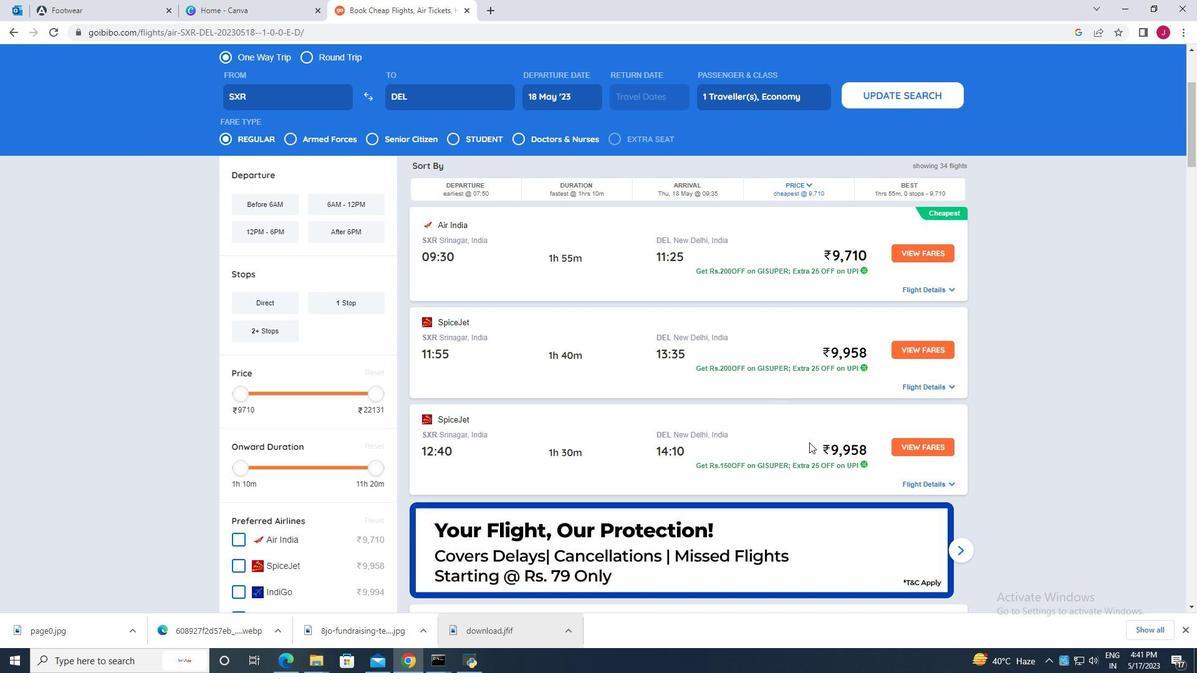 
Action: Mouse moved to (808, 442)
Screenshot: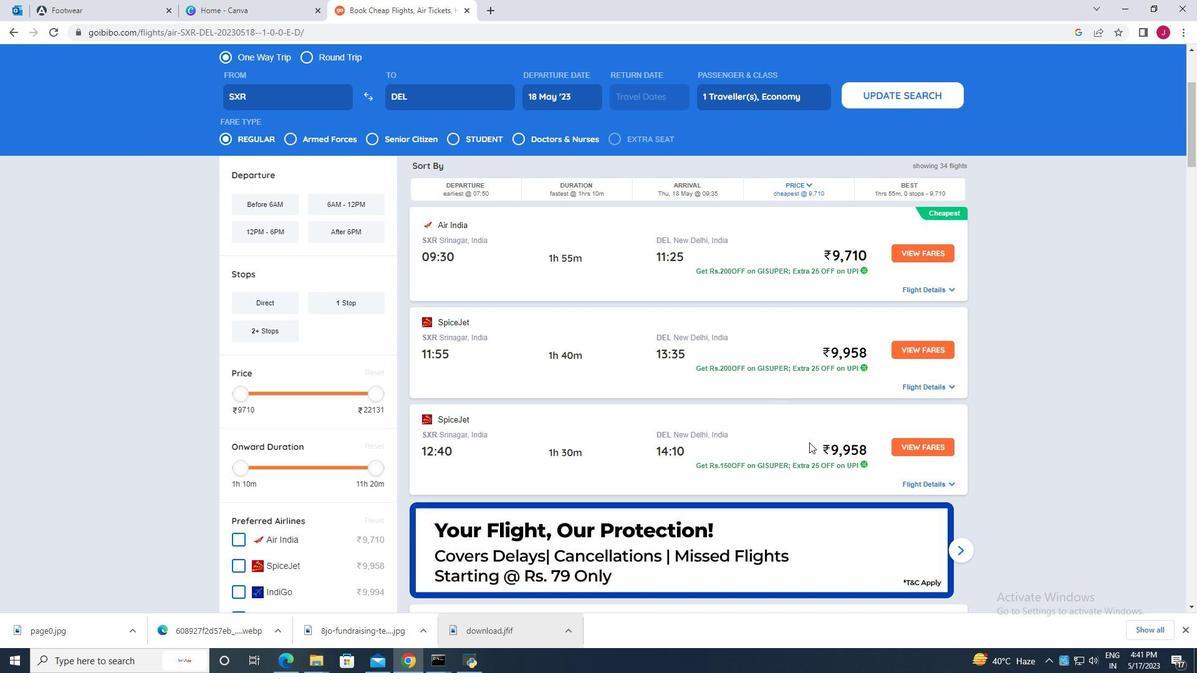 
Action: Mouse scrolled (808, 442) with delta (0, 0)
Screenshot: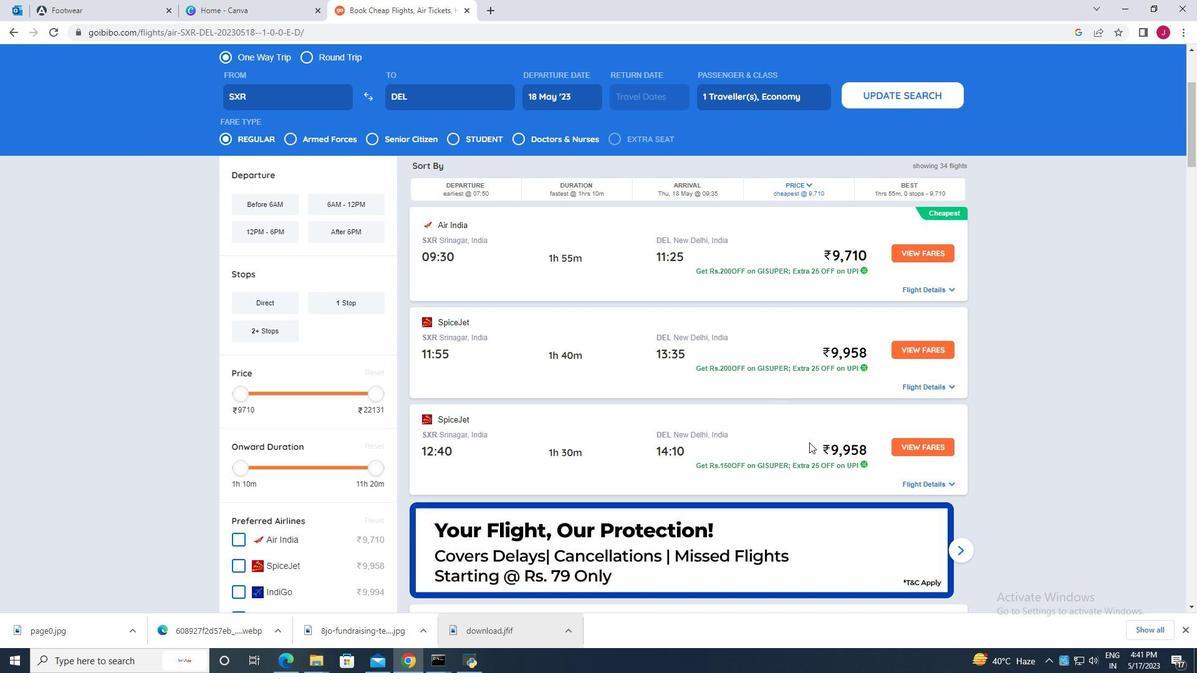 
Action: Mouse moved to (805, 442)
Screenshot: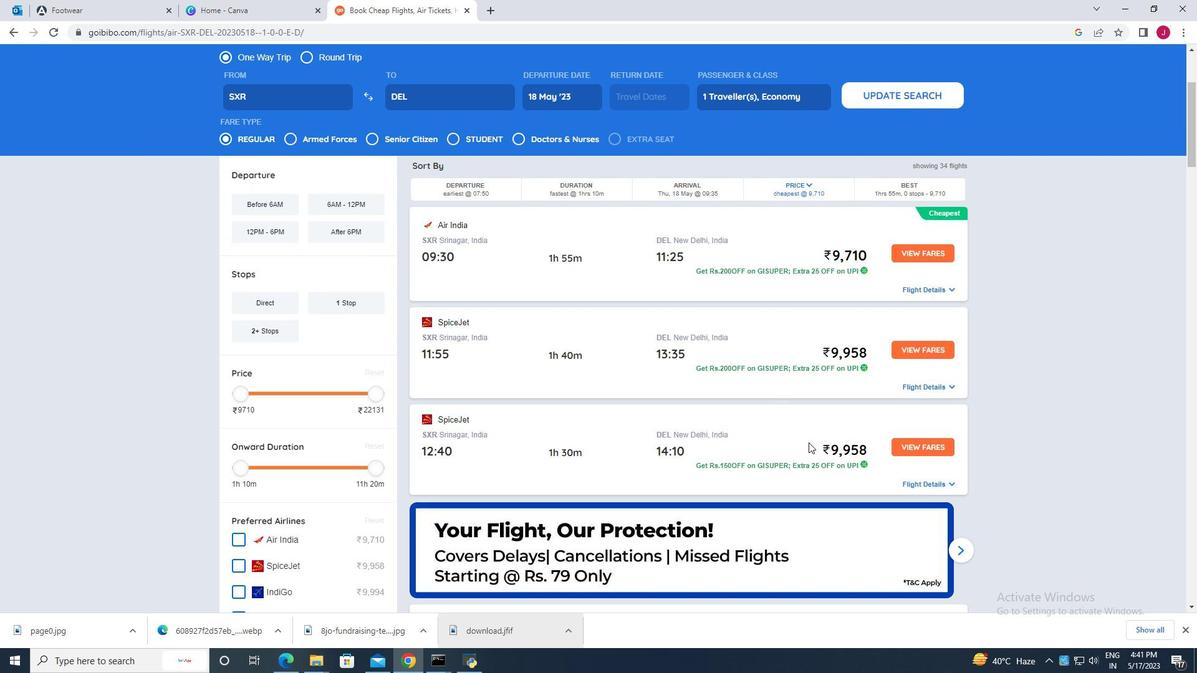 
Action: Mouse scrolled (805, 442) with delta (0, 0)
Screenshot: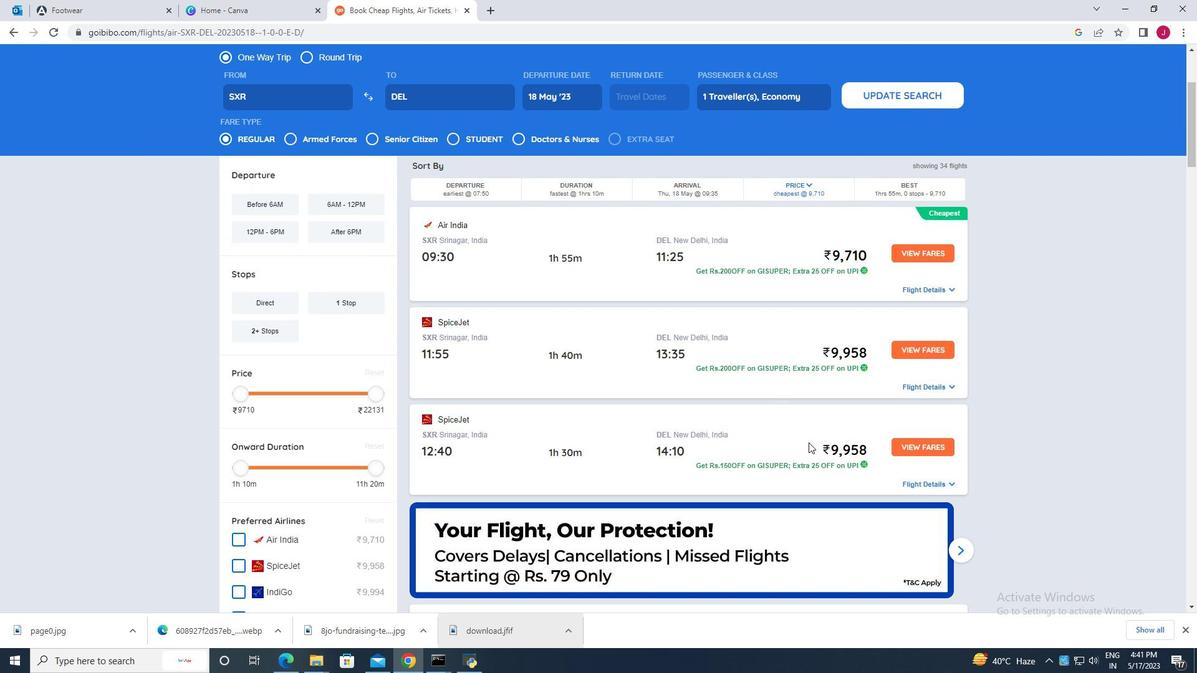 
Action: Mouse moved to (813, 418)
Screenshot: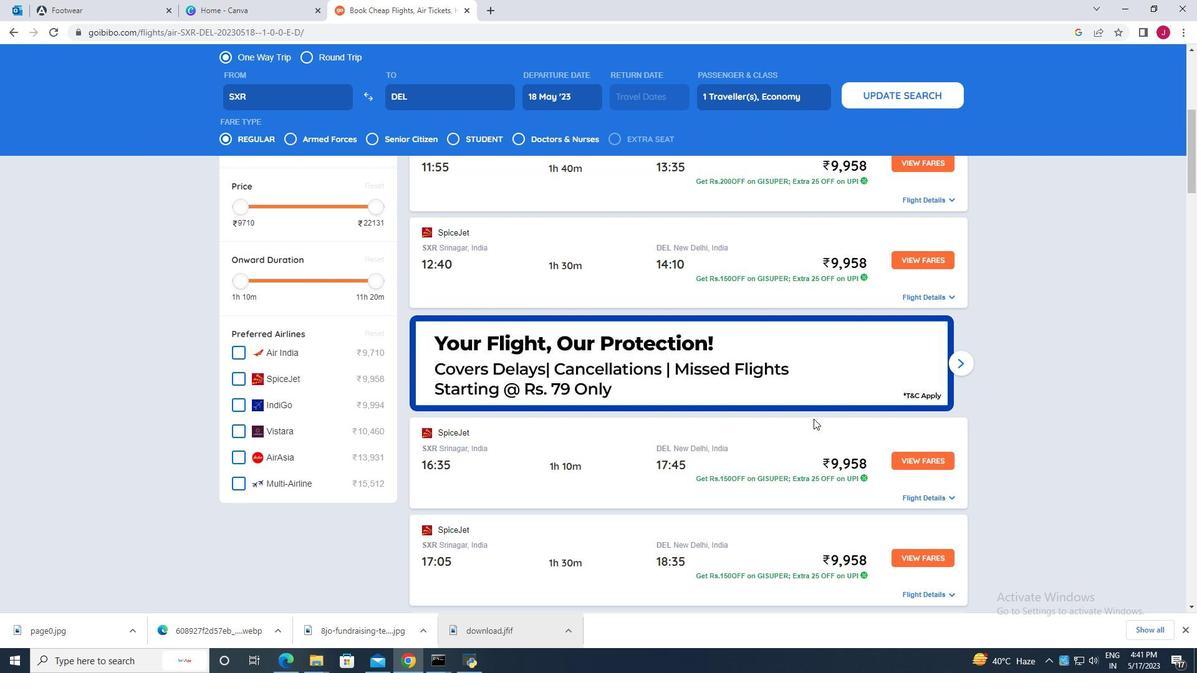 
Action: Mouse scrolled (813, 418) with delta (0, 0)
Screenshot: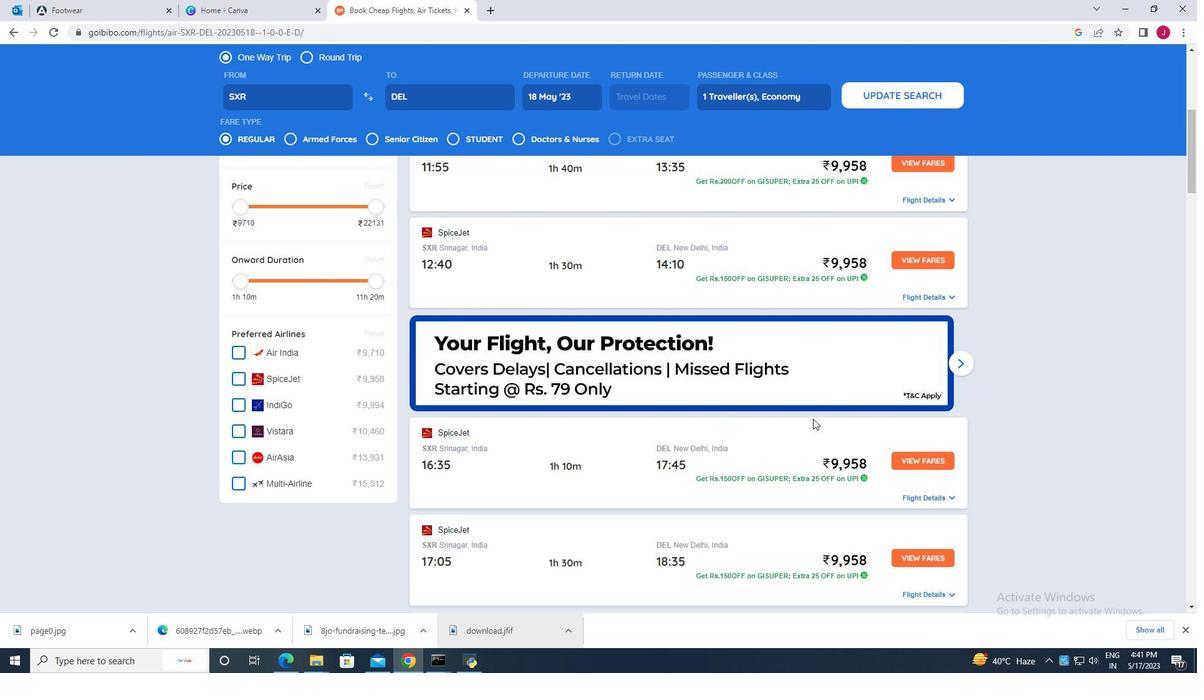 
Action: Mouse scrolled (813, 418) with delta (0, 0)
Screenshot: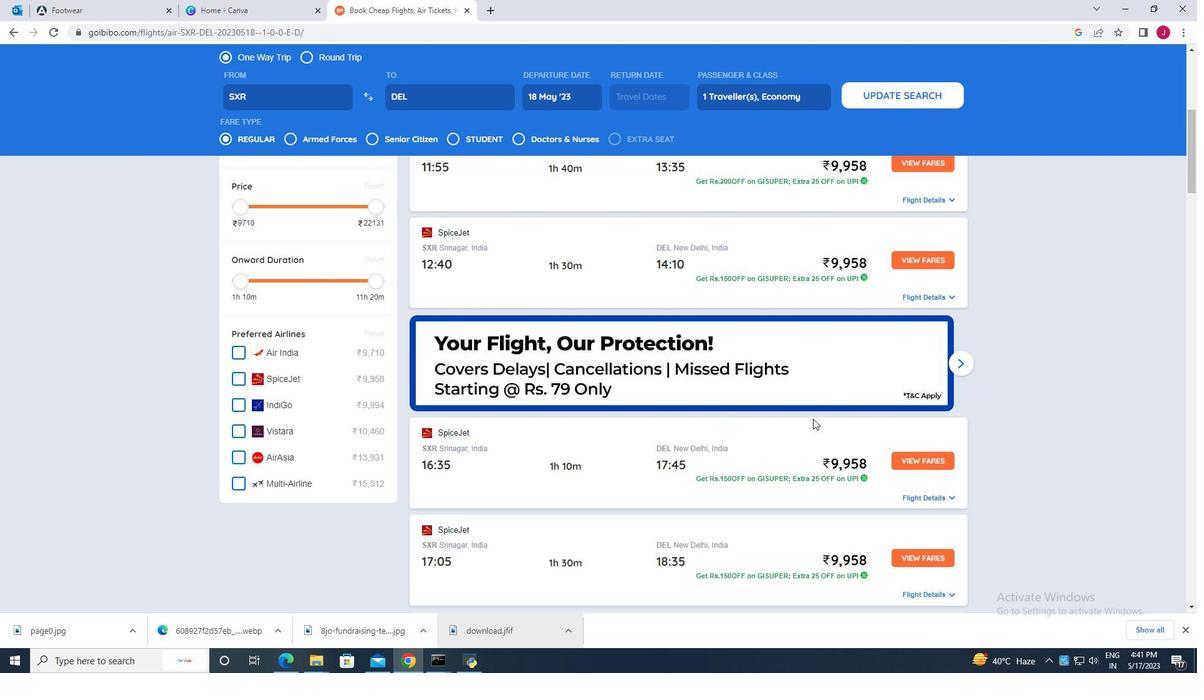 
Action: Mouse scrolled (813, 418) with delta (0, 0)
Screenshot: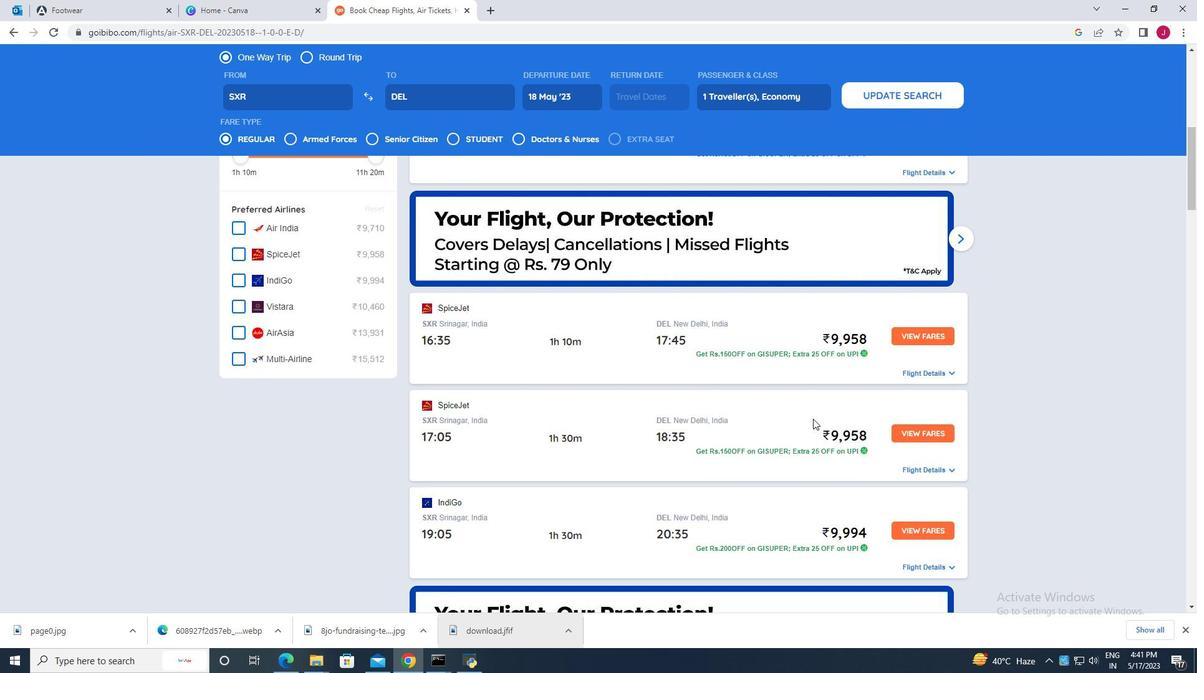 
Action: Mouse scrolled (813, 418) with delta (0, 0)
Screenshot: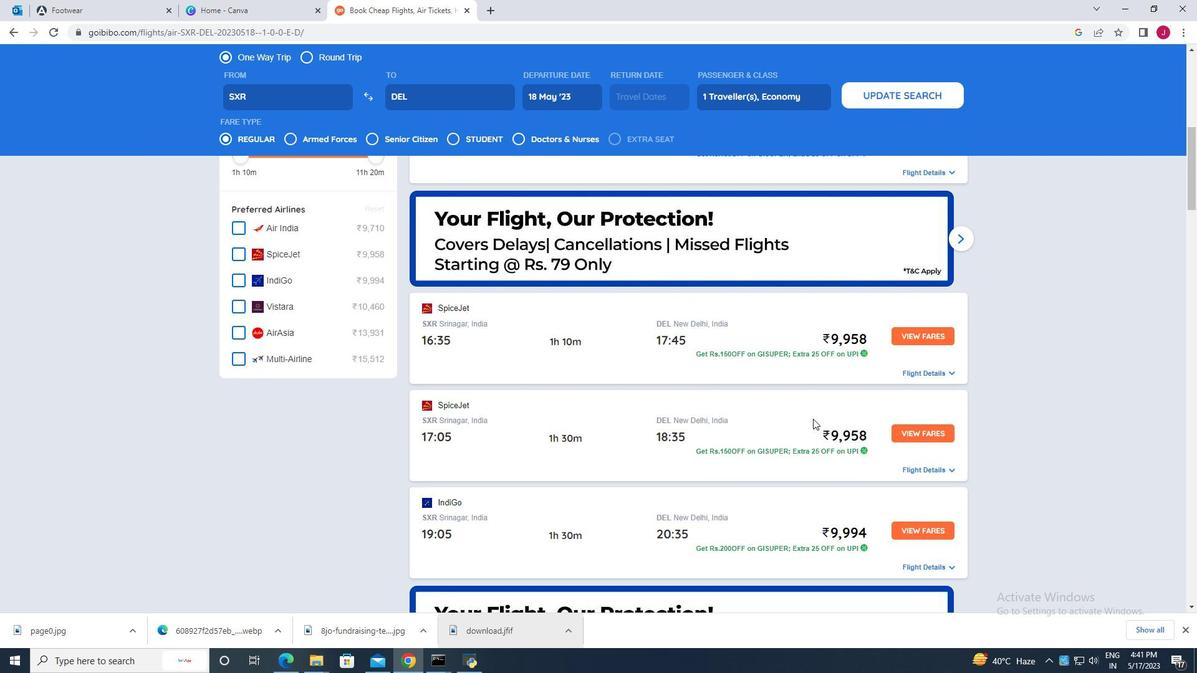 
Action: Mouse scrolled (813, 418) with delta (0, 0)
Screenshot: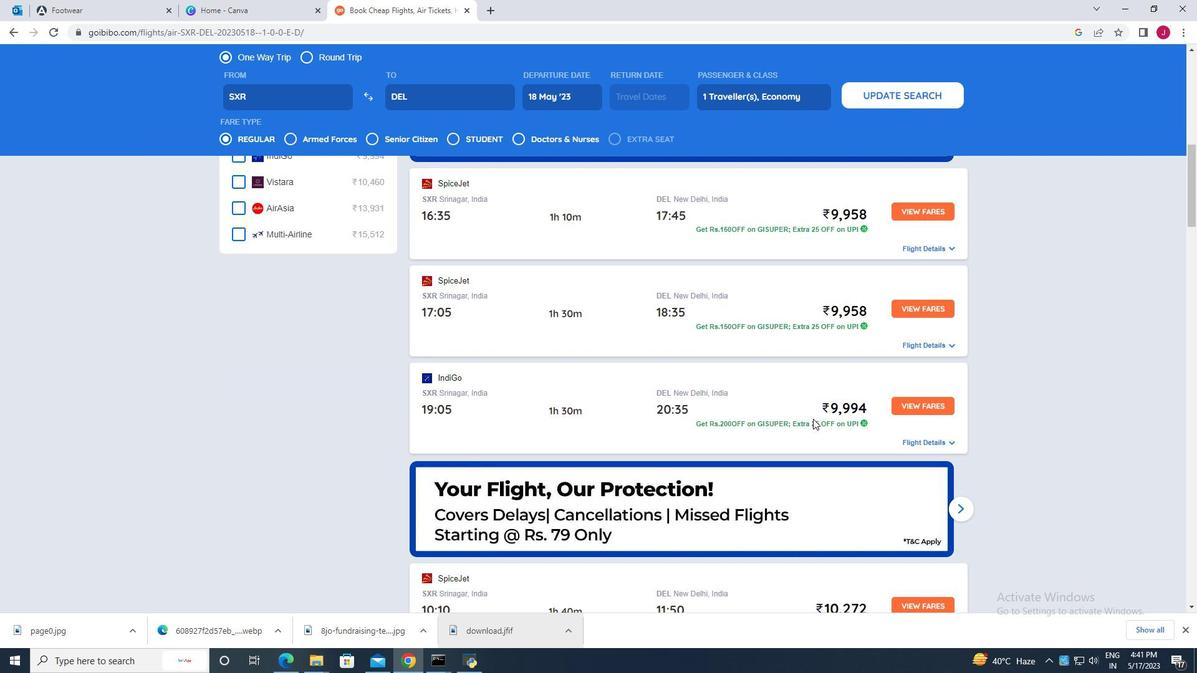 
Action: Mouse scrolled (813, 418) with delta (0, 0)
Screenshot: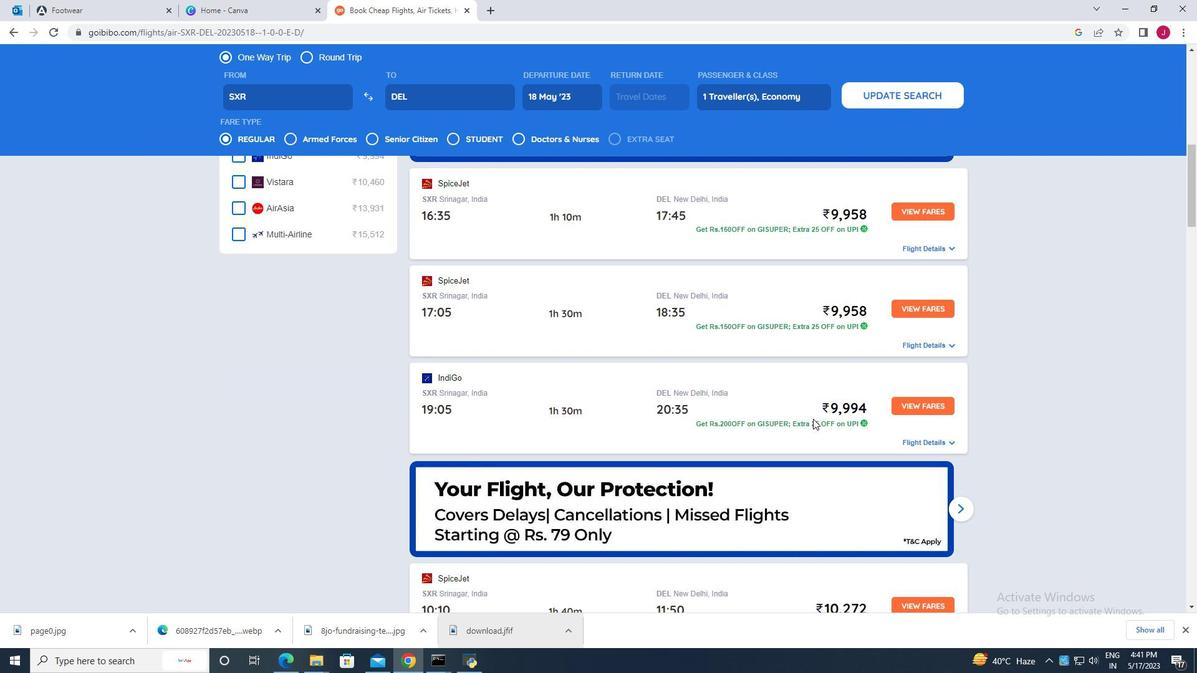 
Action: Mouse scrolled (813, 418) with delta (0, 0)
Screenshot: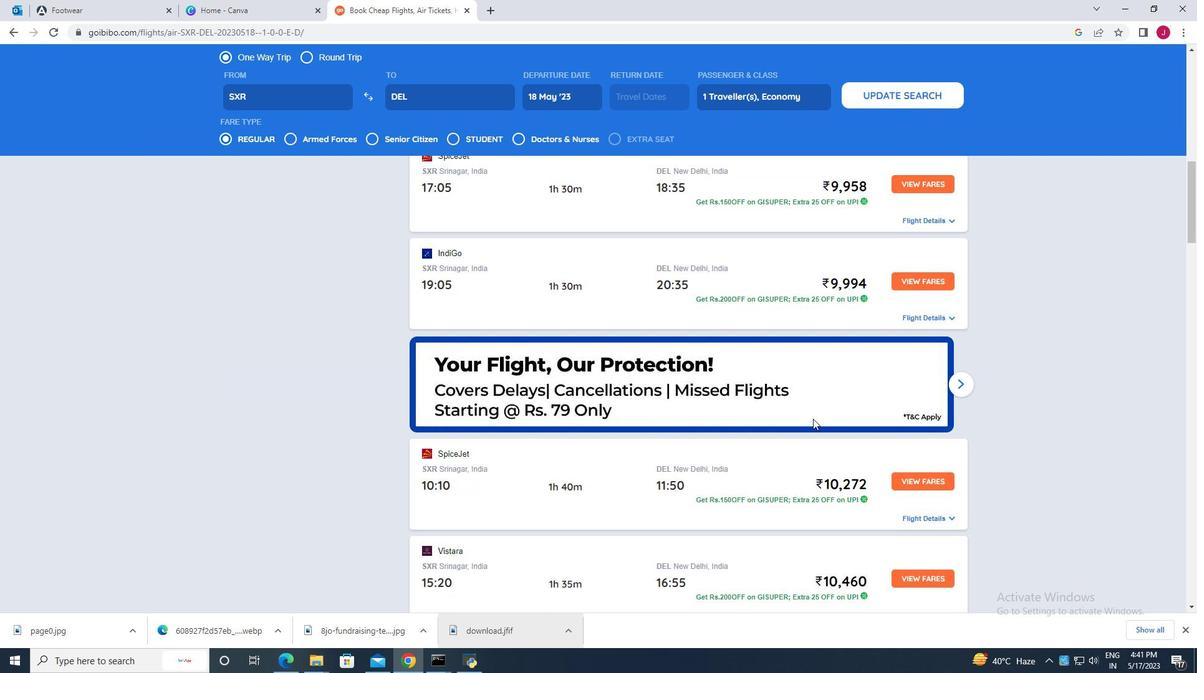 
Action: Mouse scrolled (813, 418) with delta (0, 0)
Screenshot: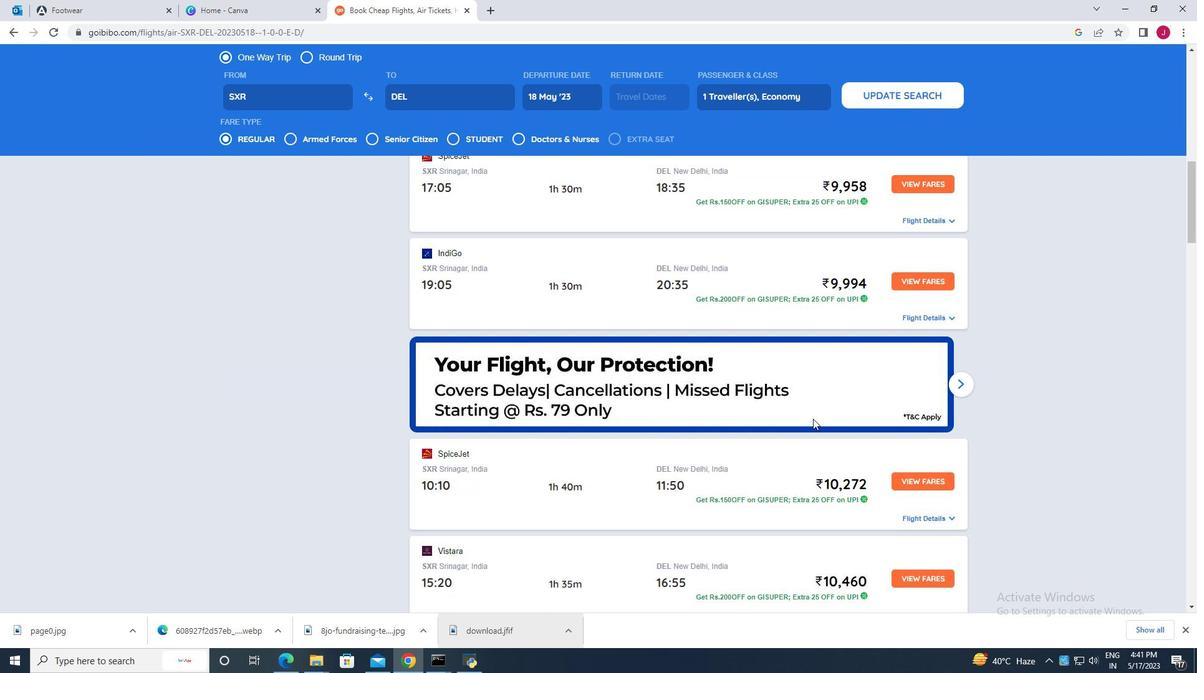 
Action: Mouse scrolled (813, 418) with delta (0, 0)
Screenshot: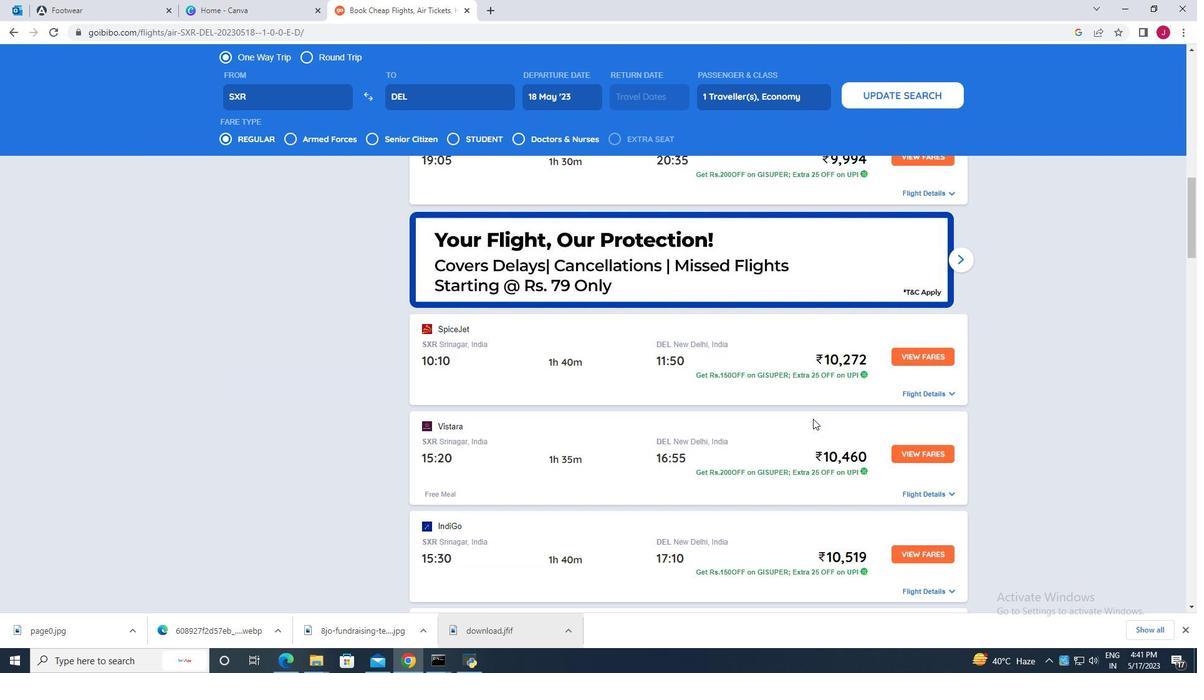 
Action: Mouse scrolled (813, 418) with delta (0, 0)
Screenshot: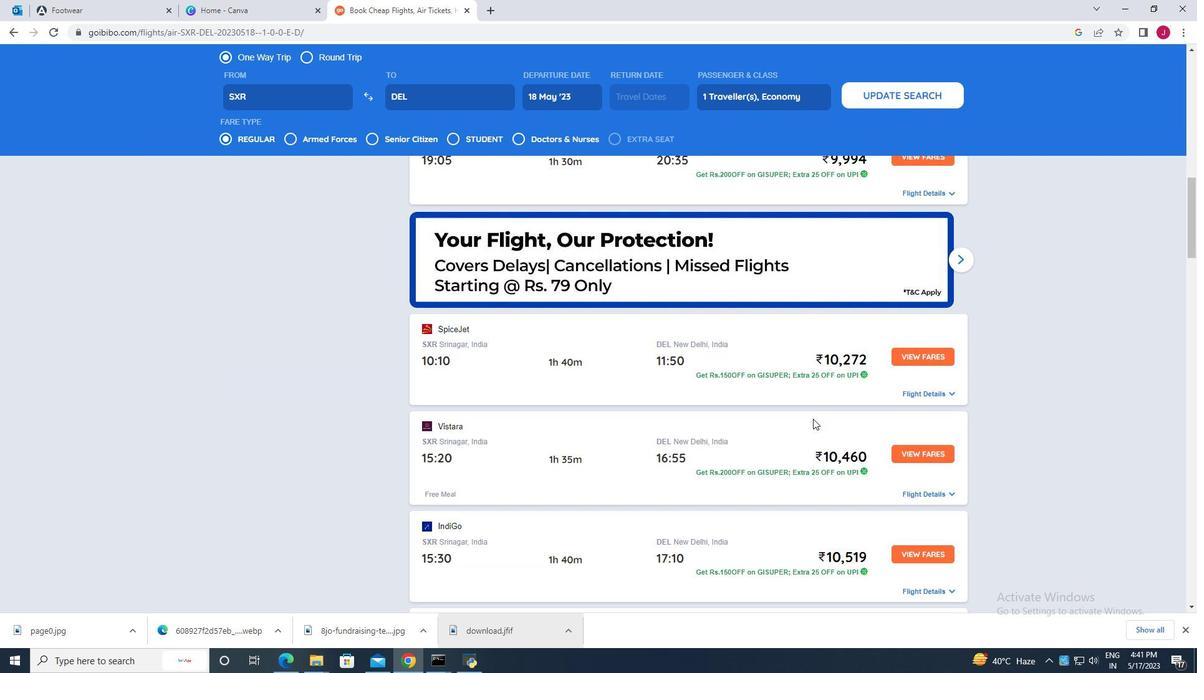 
Action: Mouse scrolled (813, 418) with delta (0, 0)
Screenshot: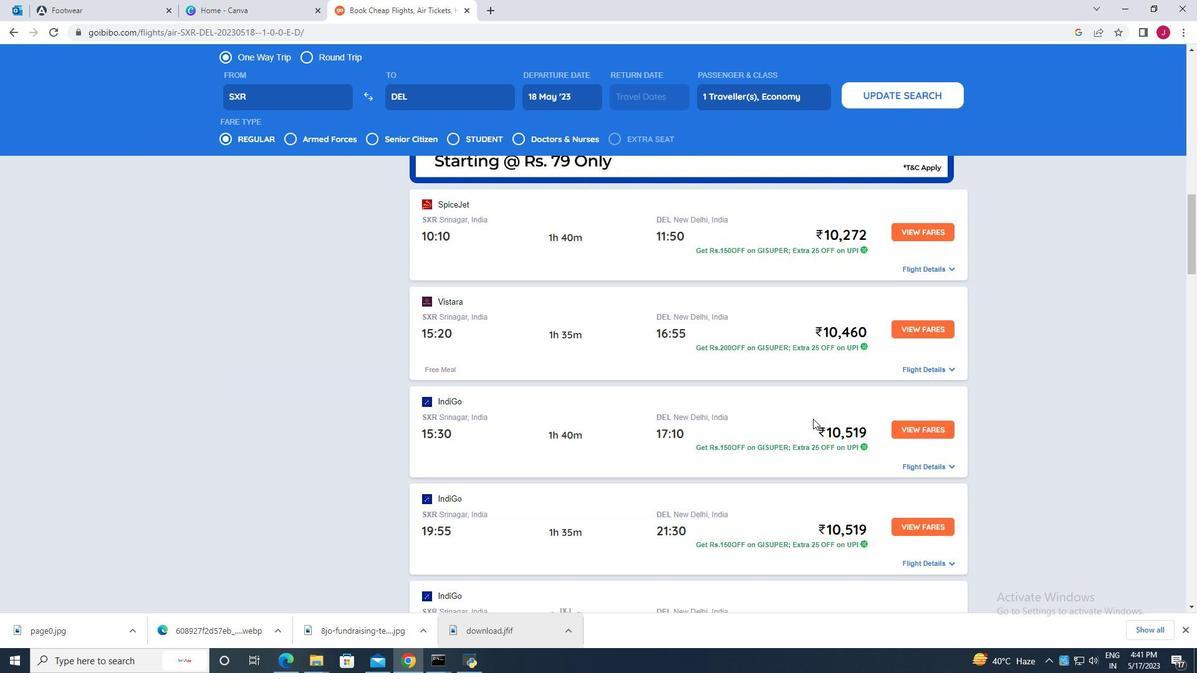 
Action: Mouse scrolled (813, 418) with delta (0, 0)
Screenshot: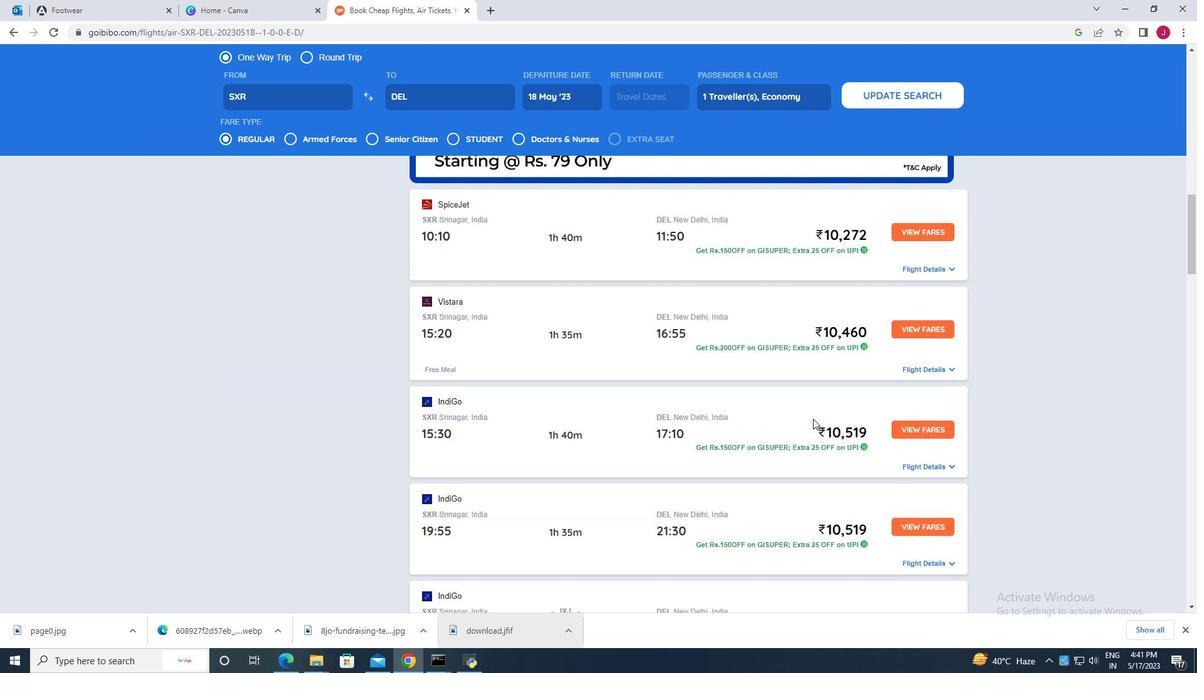 
Action: Mouse scrolled (813, 418) with delta (0, 0)
Screenshot: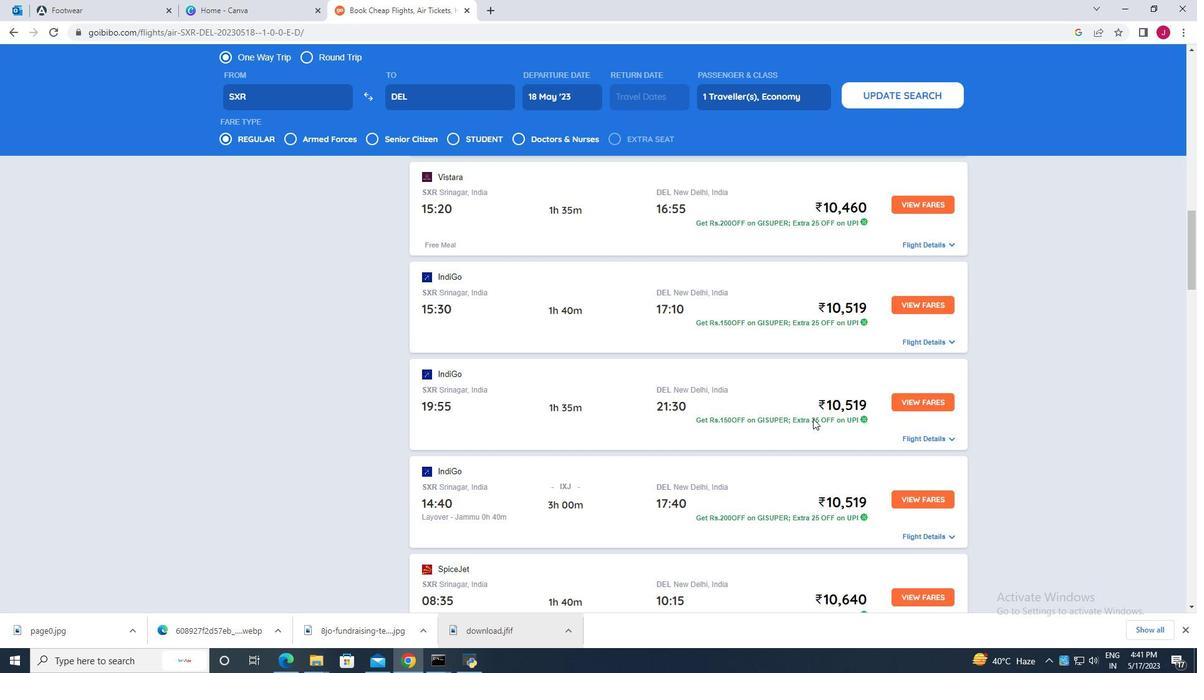 
Action: Mouse scrolled (813, 418) with delta (0, 0)
Screenshot: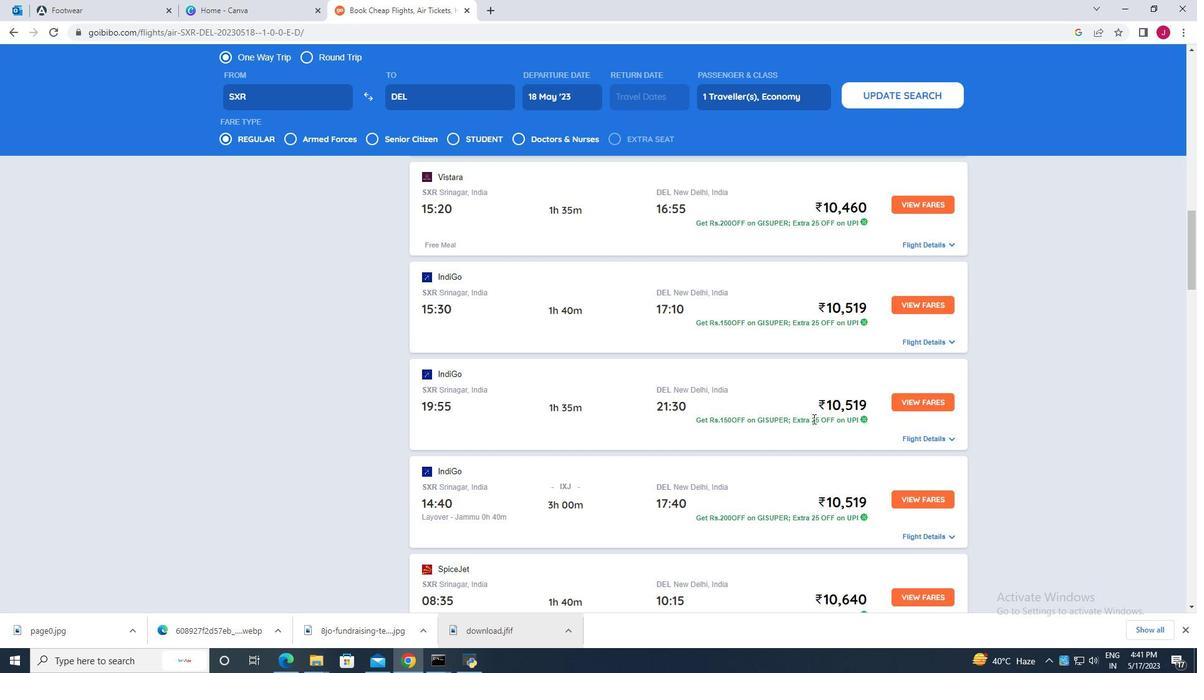 
Action: Mouse scrolled (813, 418) with delta (0, 0)
Screenshot: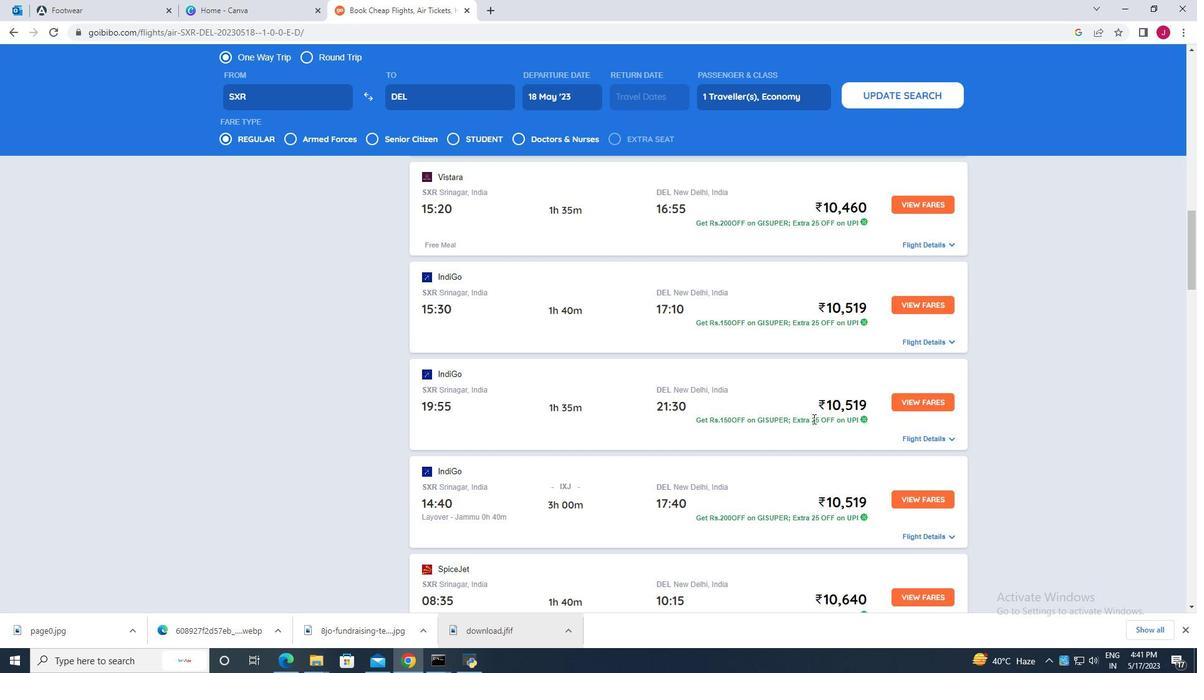 
Action: Mouse scrolled (813, 418) with delta (0, 0)
Screenshot: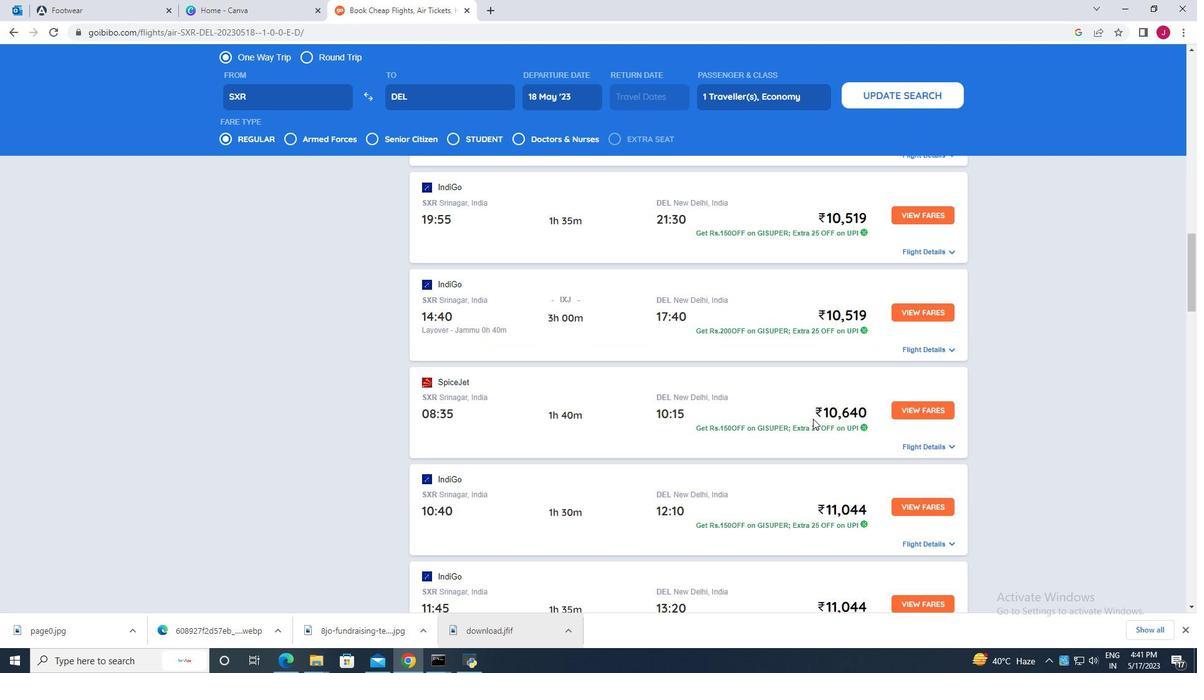 
Action: Mouse scrolled (813, 418) with delta (0, 0)
Screenshot: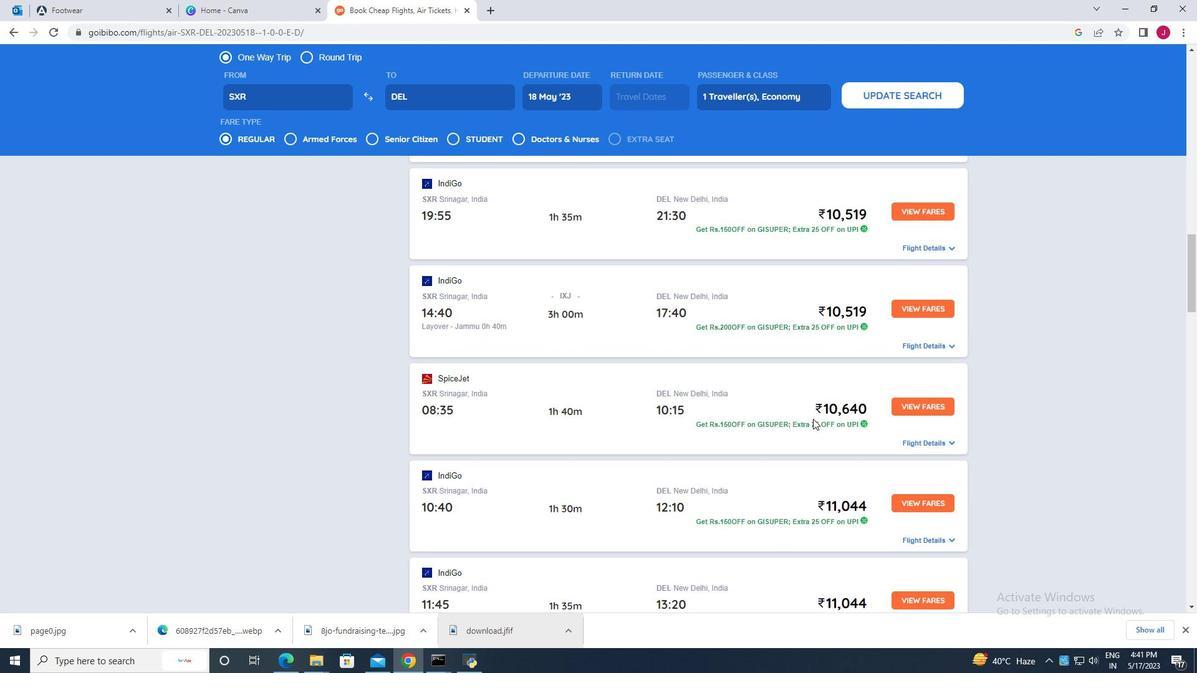 
Action: Mouse scrolled (813, 418) with delta (0, 0)
Screenshot: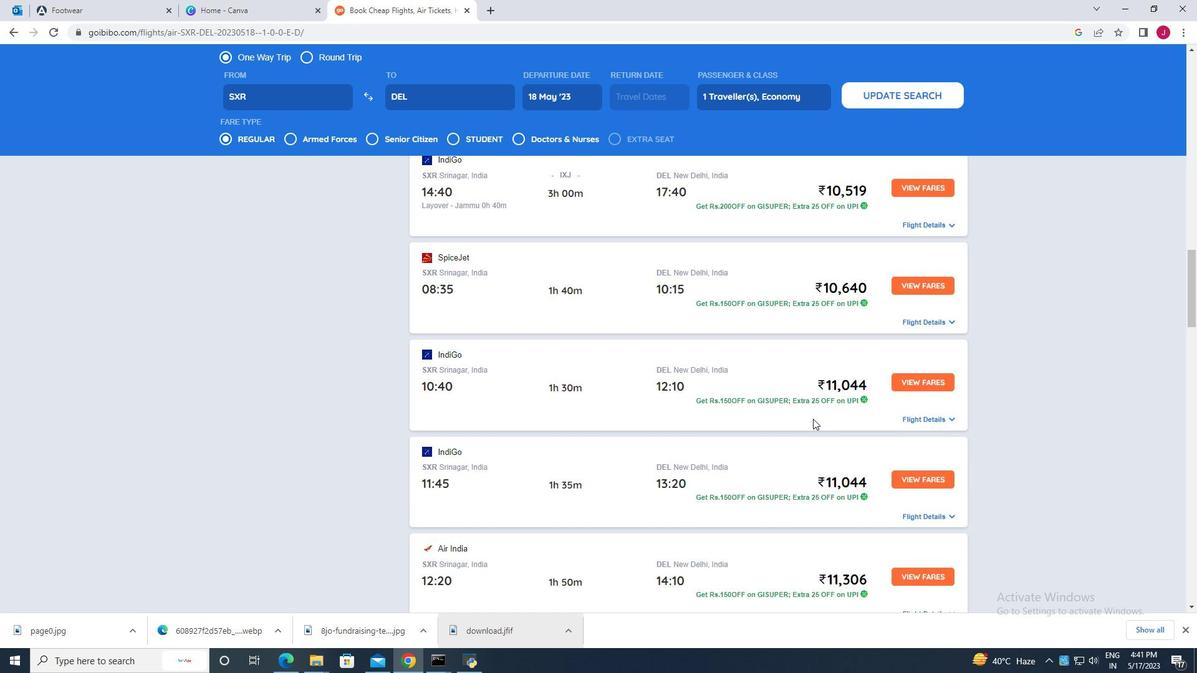 
Action: Mouse moved to (813, 419)
Screenshot: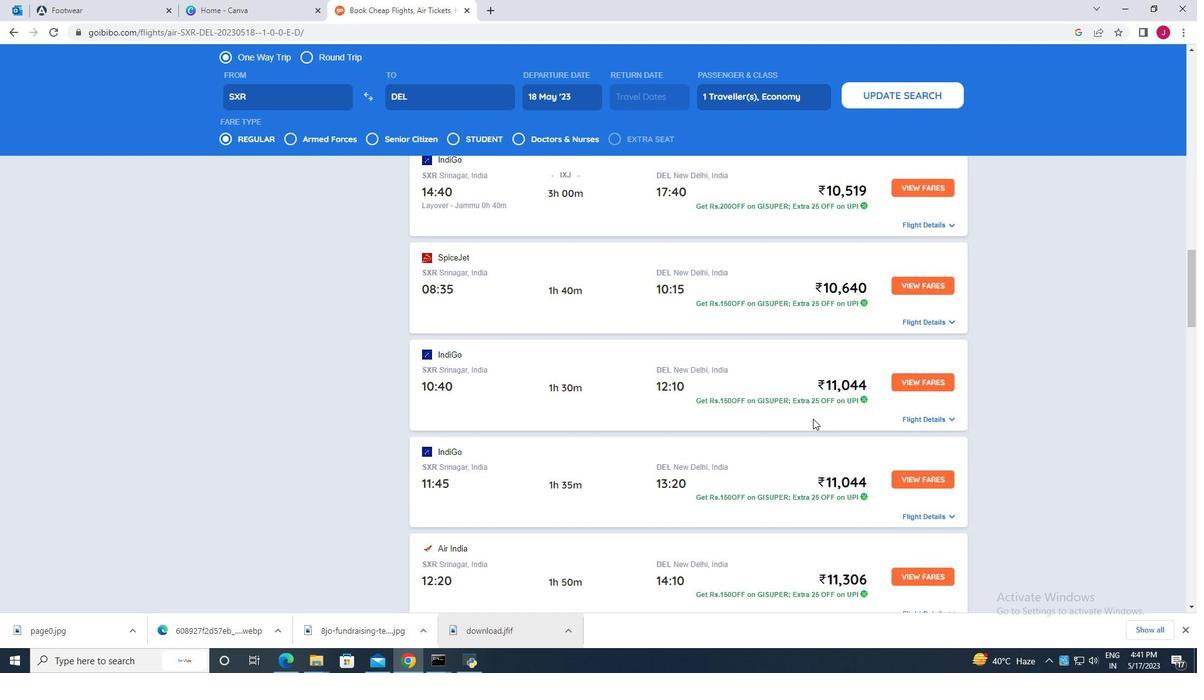 
Action: Mouse scrolled (813, 418) with delta (0, 0)
Screenshot: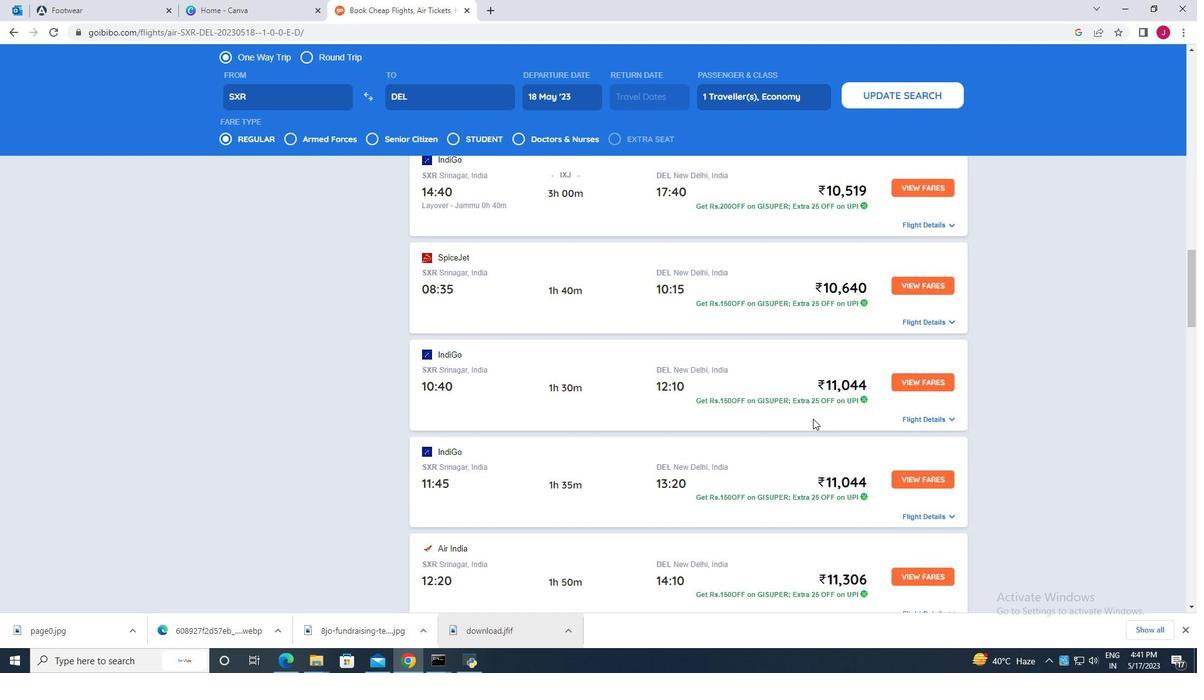 
Action: Mouse scrolled (813, 418) with delta (0, 0)
Screenshot: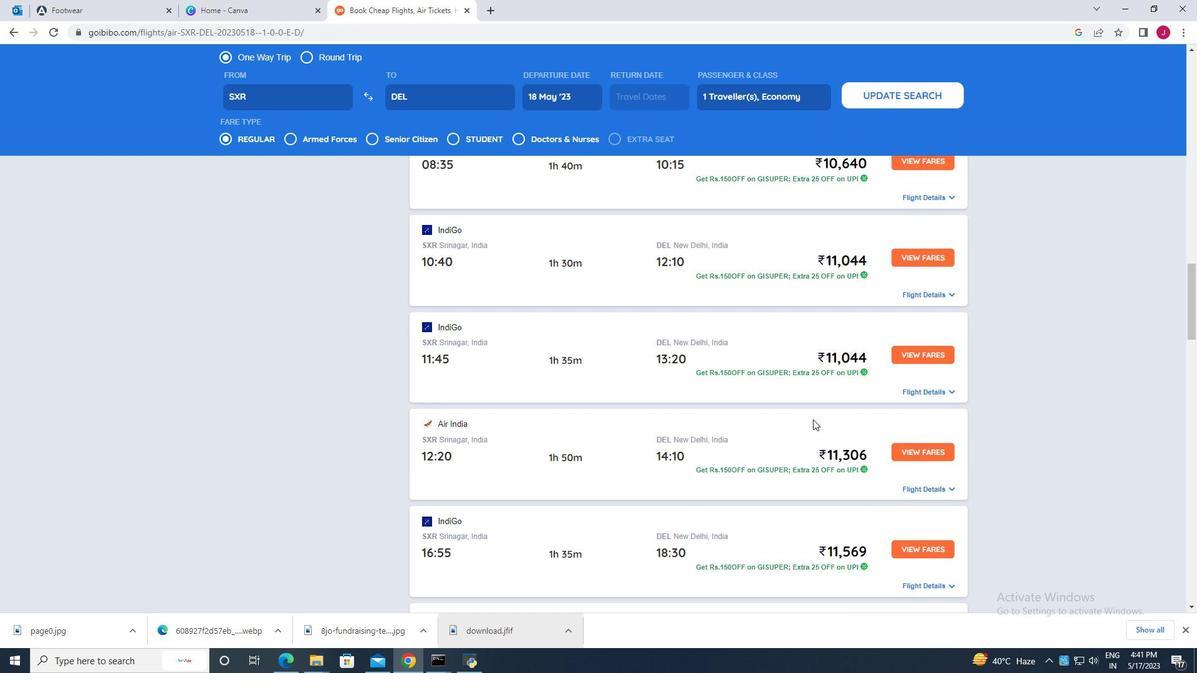 
Action: Mouse scrolled (813, 418) with delta (0, 0)
Screenshot: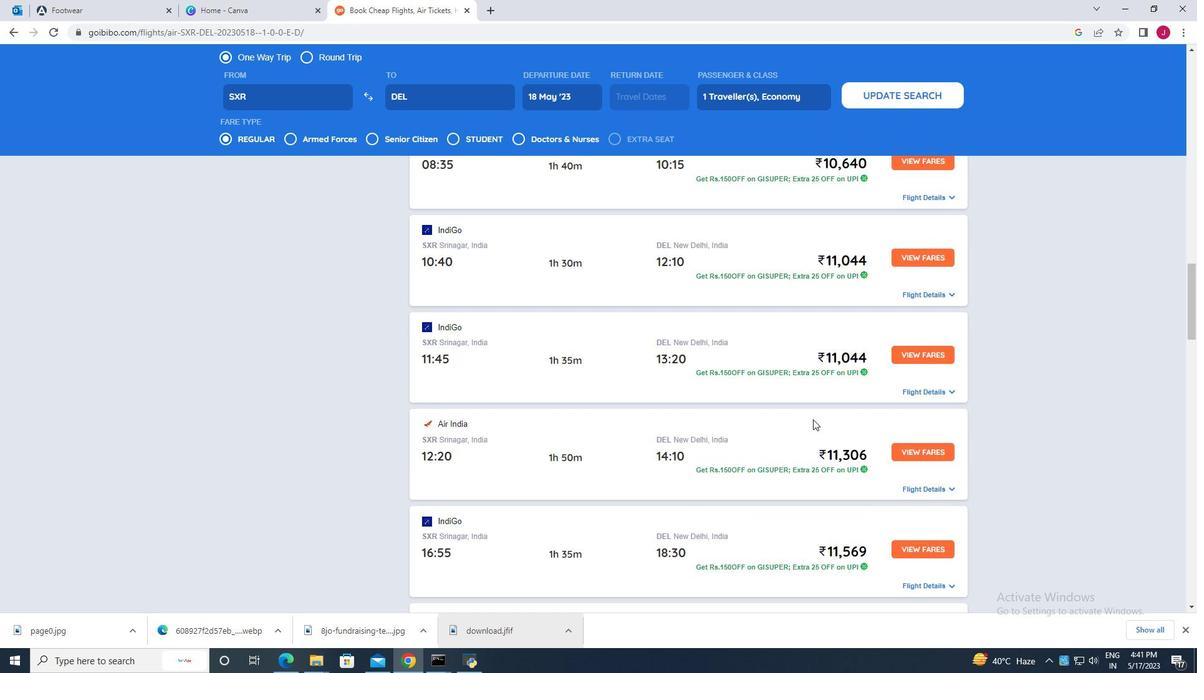 
Action: Mouse scrolled (813, 418) with delta (0, 0)
Screenshot: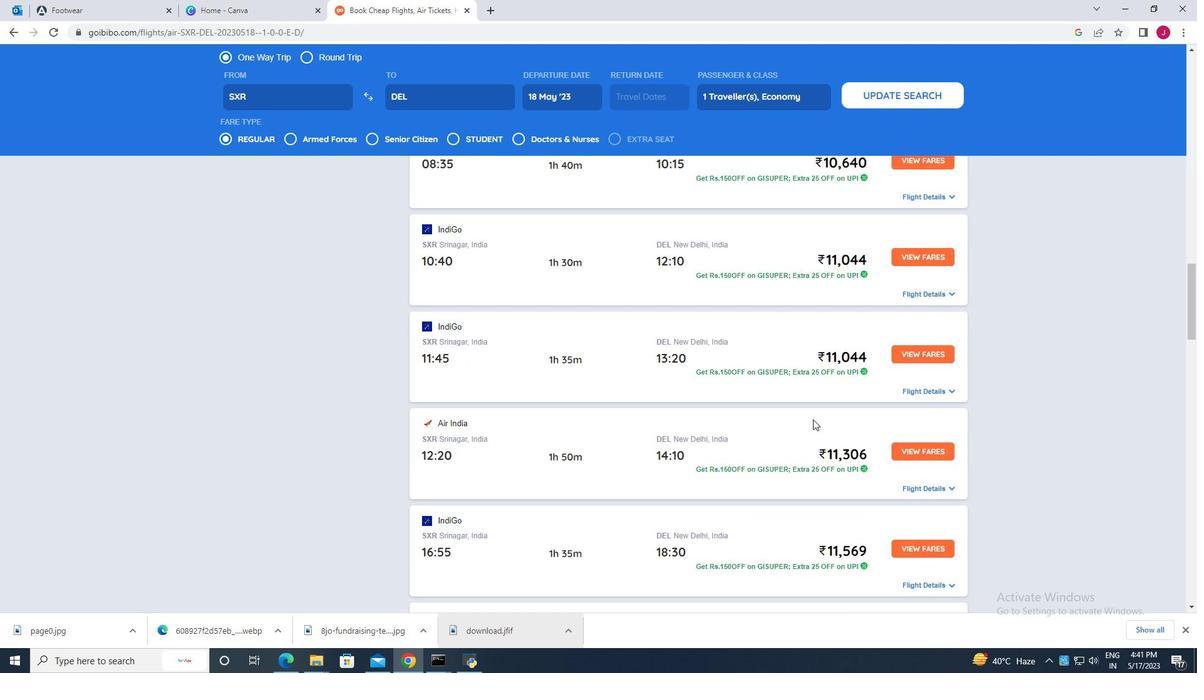 
Action: Mouse scrolled (813, 418) with delta (0, 0)
Screenshot: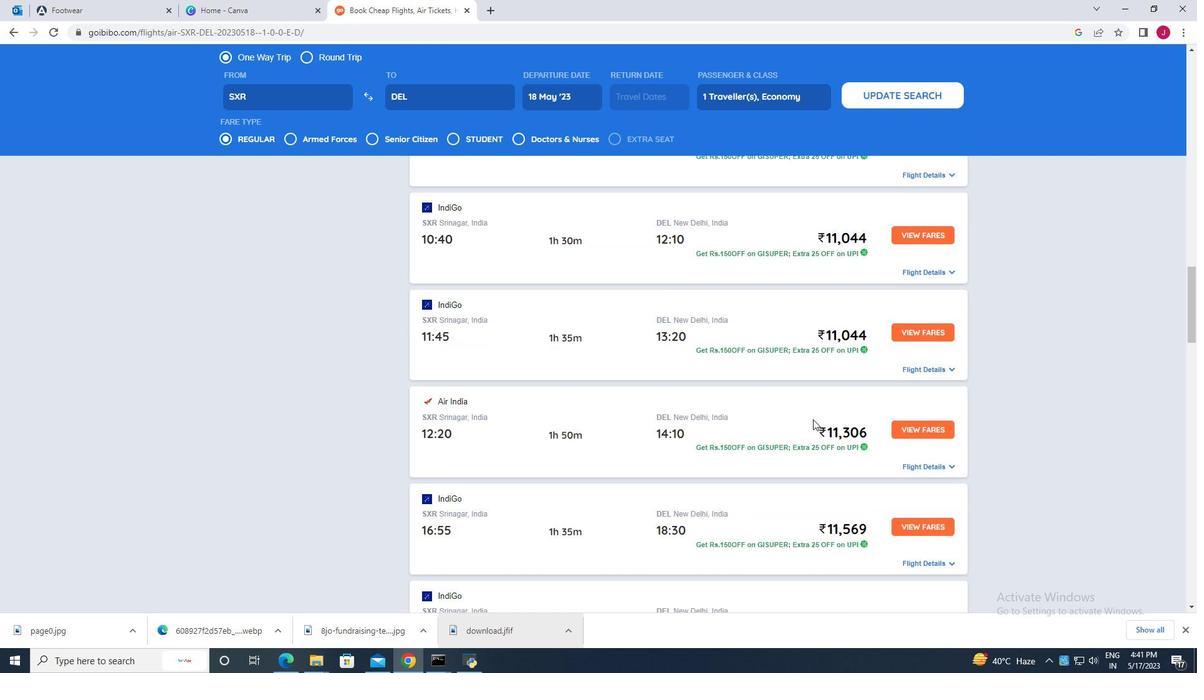
Action: Mouse scrolled (813, 418) with delta (0, 0)
Screenshot: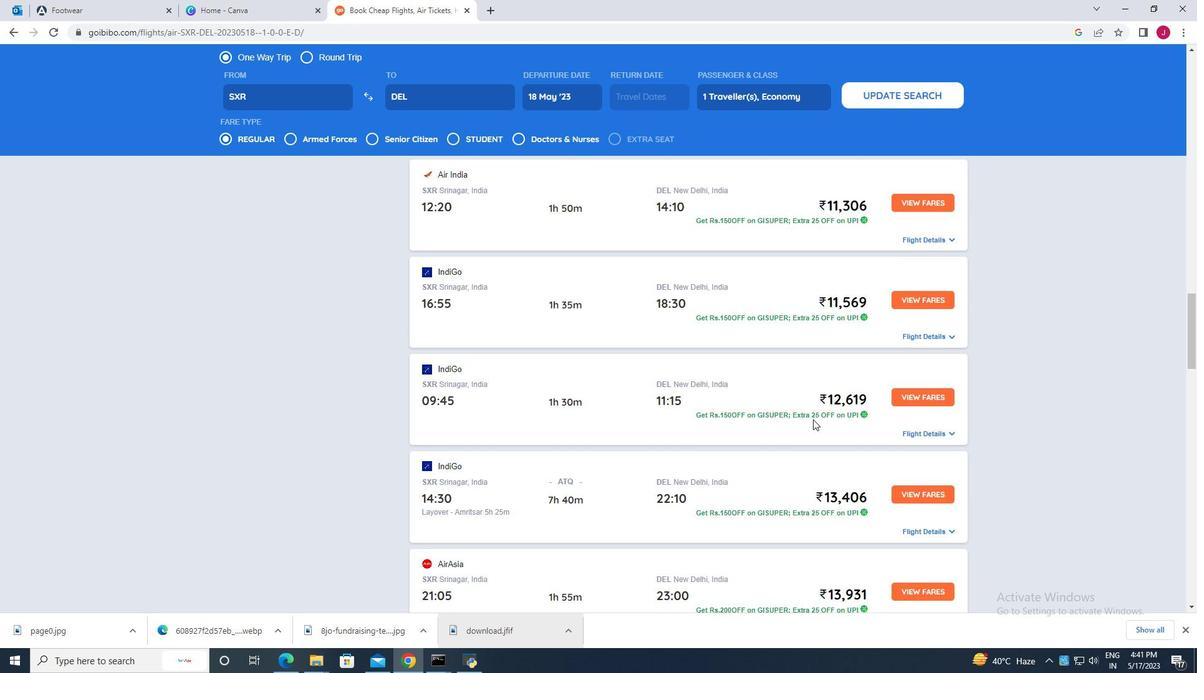 
Action: Mouse scrolled (813, 418) with delta (0, 0)
Screenshot: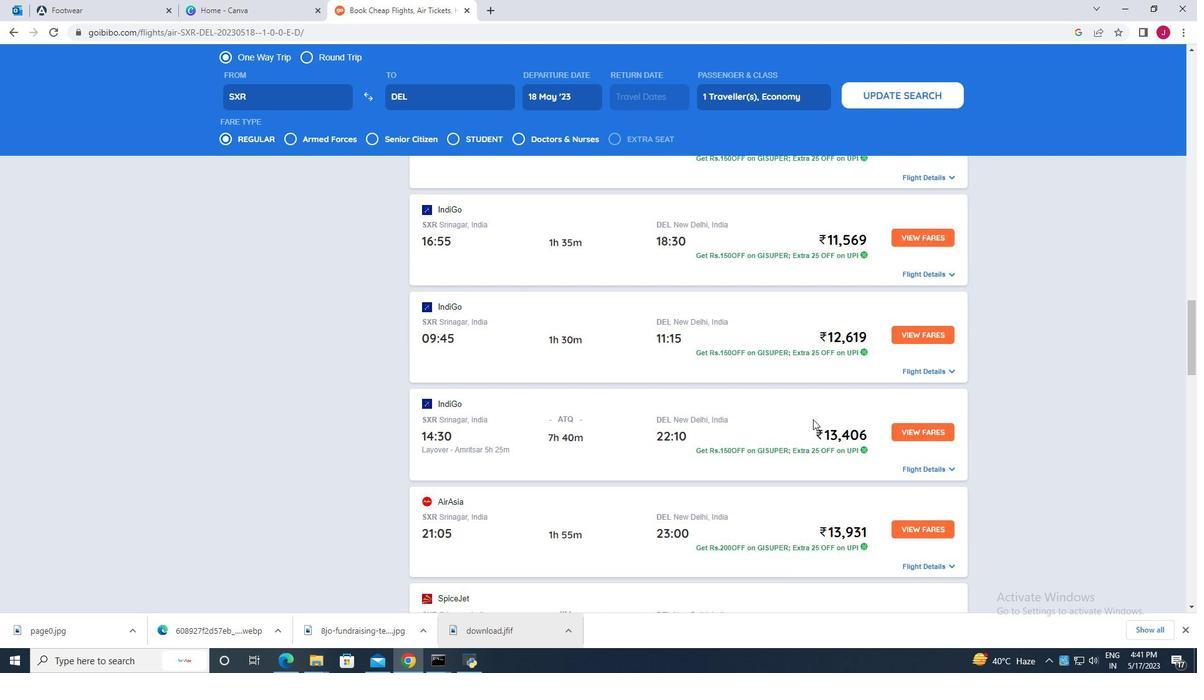 
Action: Mouse scrolled (813, 418) with delta (0, 0)
Screenshot: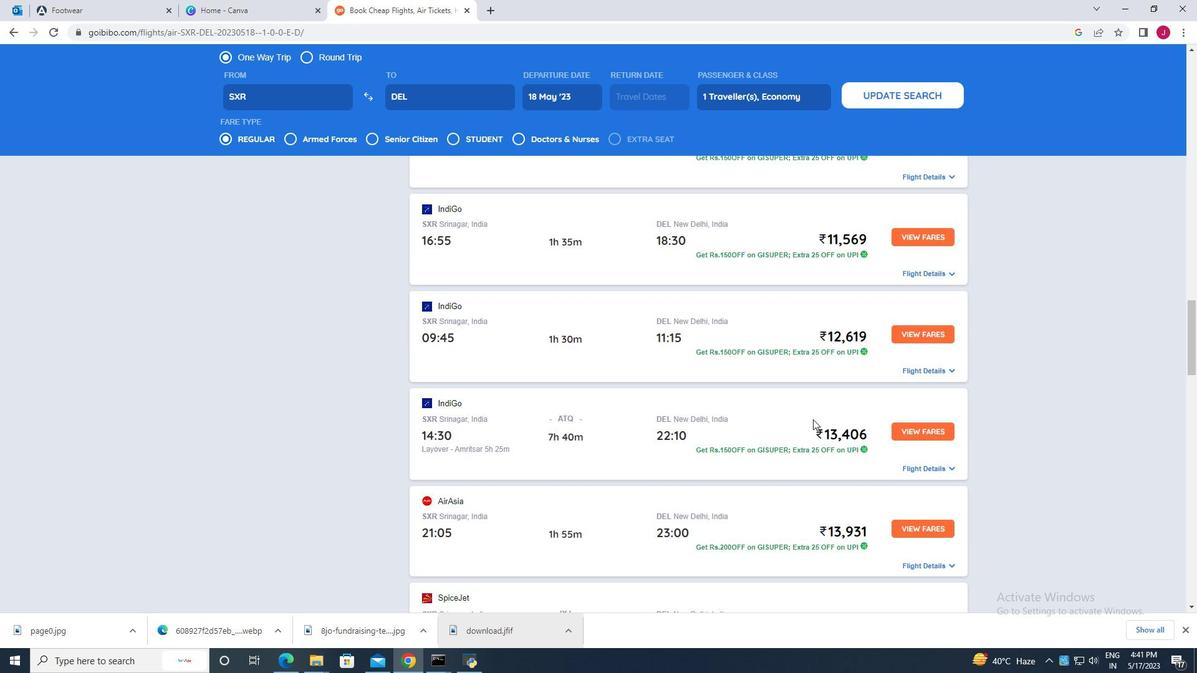
Action: Mouse scrolled (813, 418) with delta (0, 0)
Screenshot: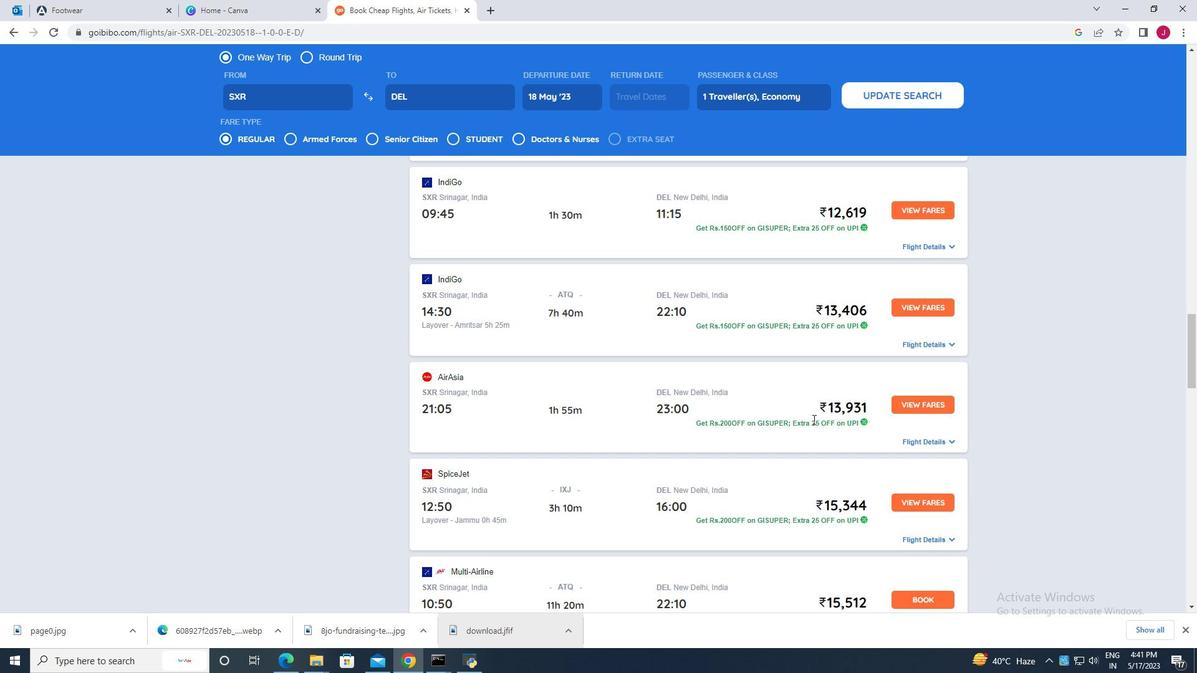 
Action: Mouse scrolled (813, 418) with delta (0, 0)
Screenshot: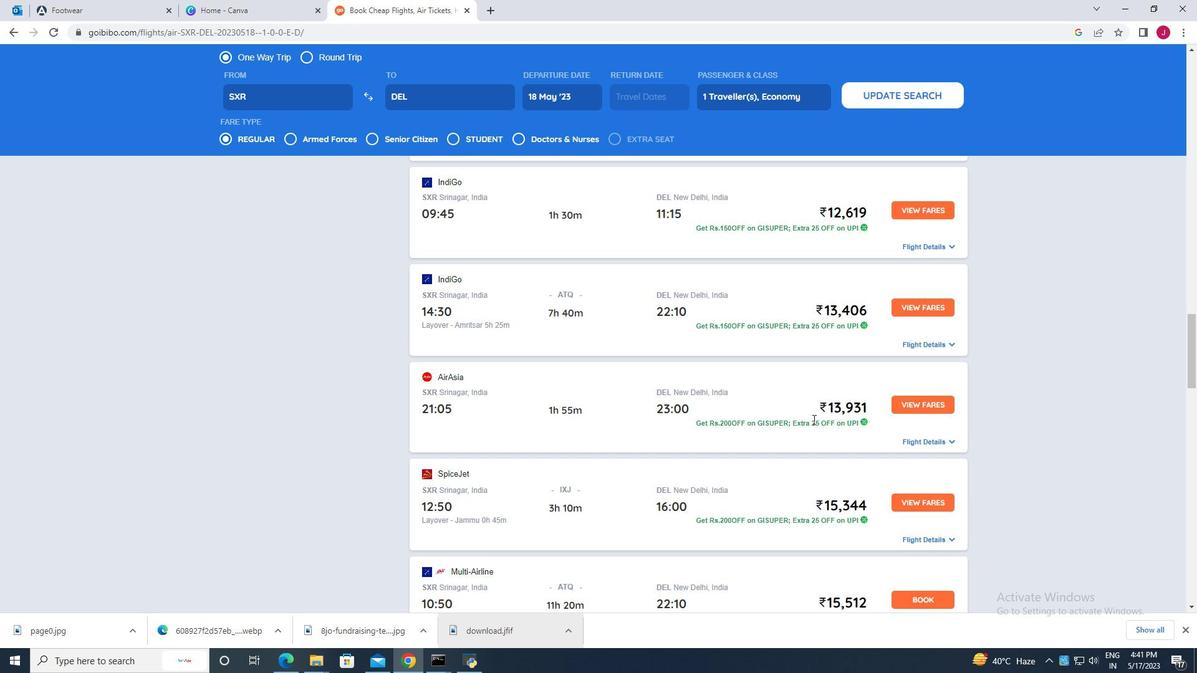
Action: Mouse scrolled (813, 418) with delta (0, 0)
Screenshot: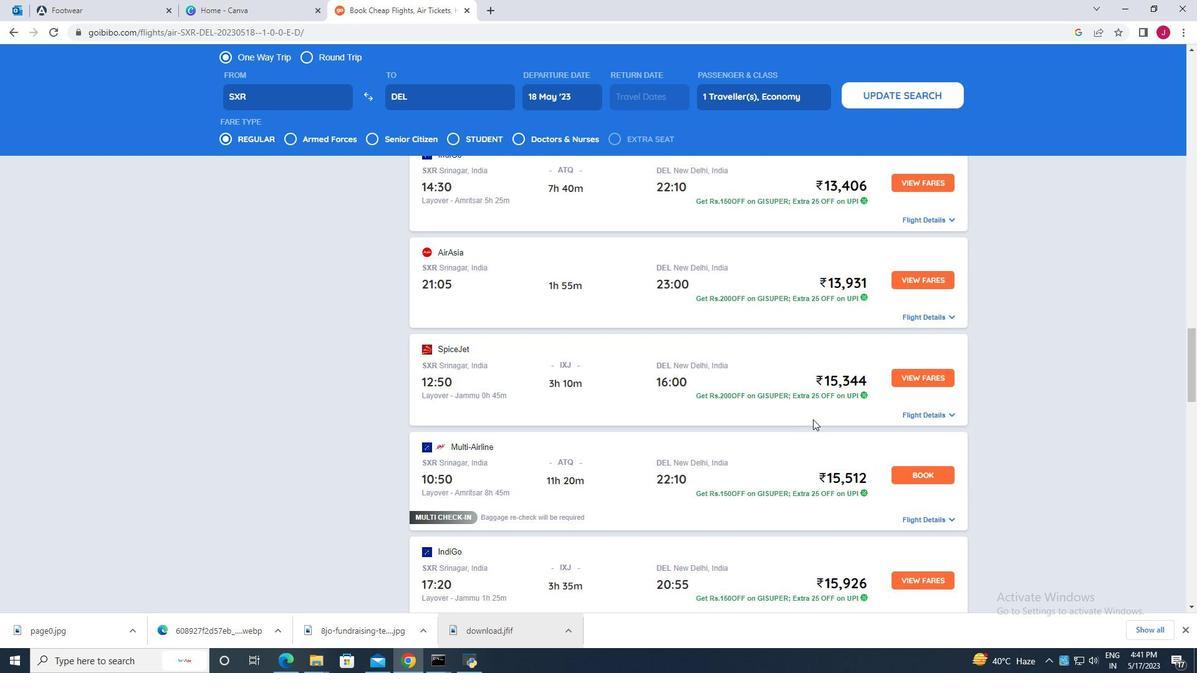 
Action: Mouse scrolled (813, 418) with delta (0, 0)
Screenshot: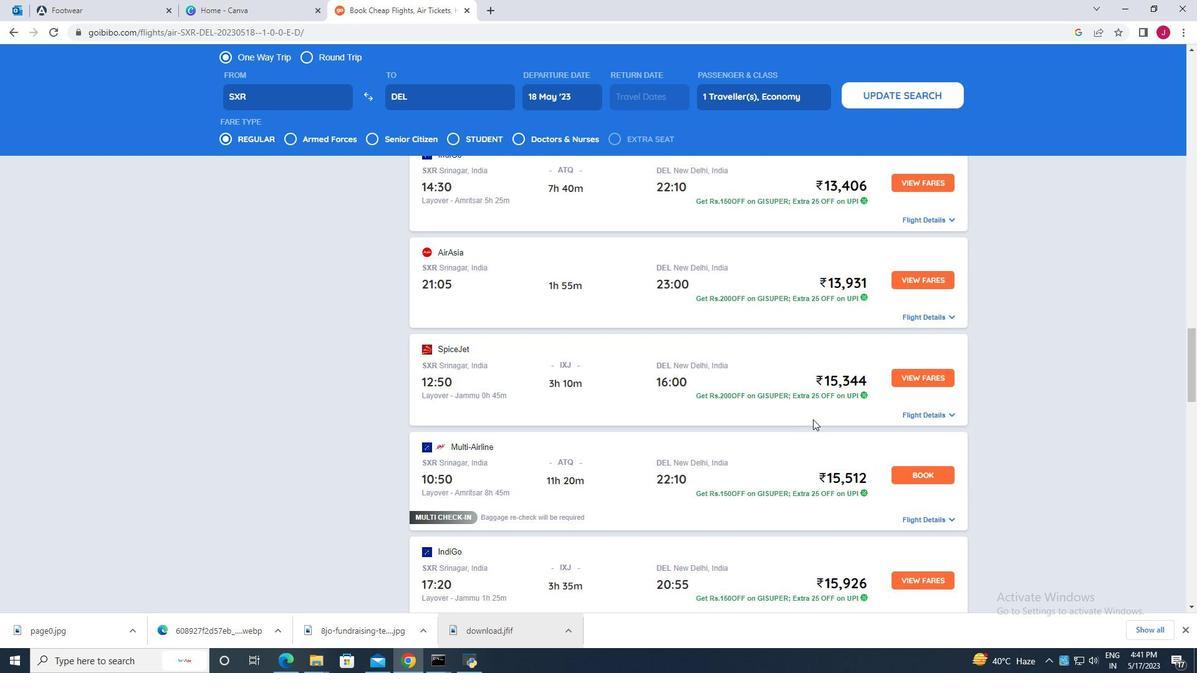 
Action: Mouse moved to (847, 288)
Screenshot: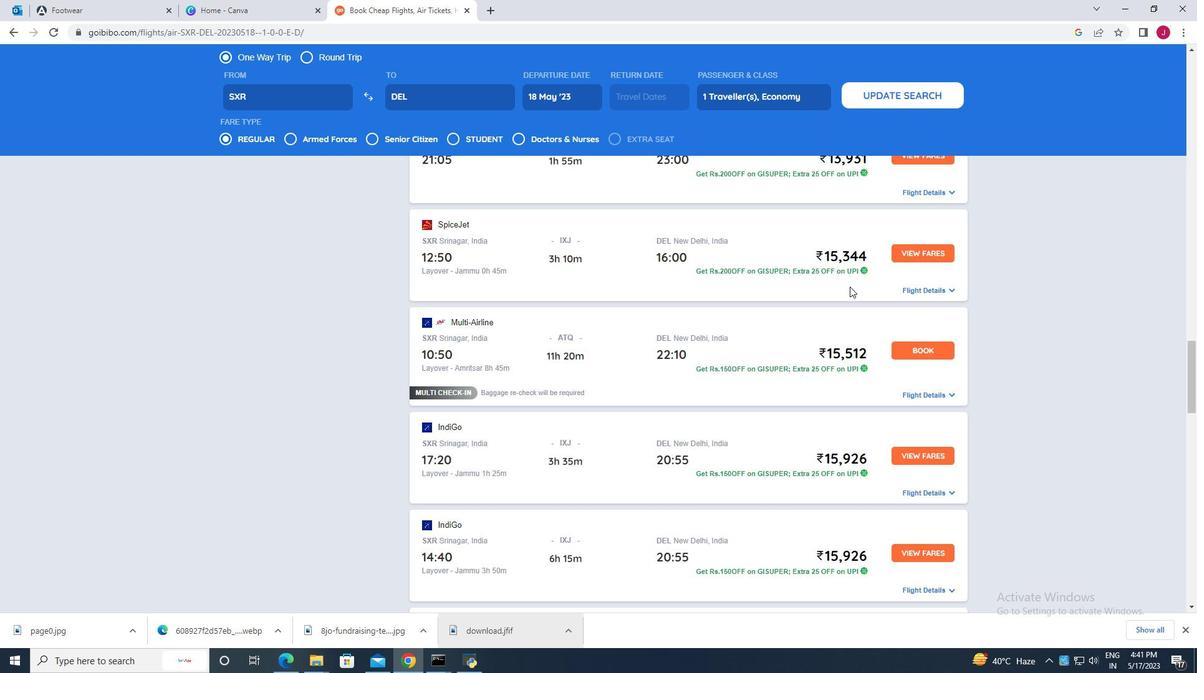
Action: Mouse scrolled (847, 288) with delta (0, 0)
Screenshot: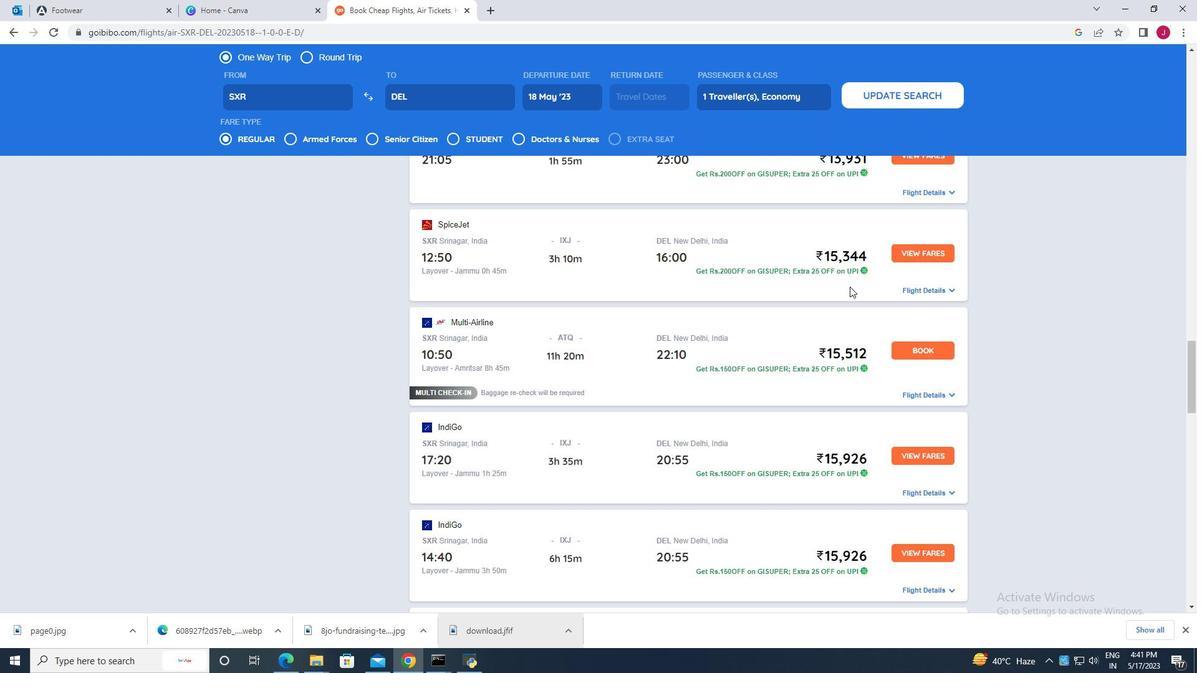 
Action: Mouse scrolled (847, 288) with delta (0, 0)
Screenshot: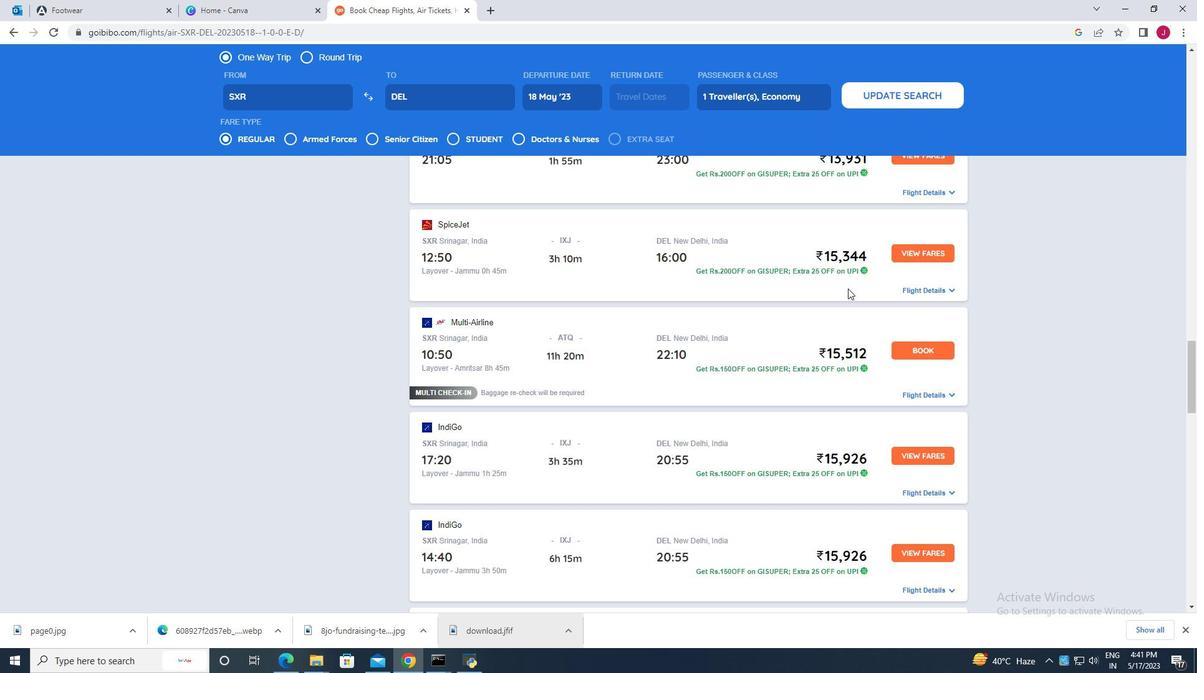 
Action: Mouse scrolled (847, 288) with delta (0, 0)
Screenshot: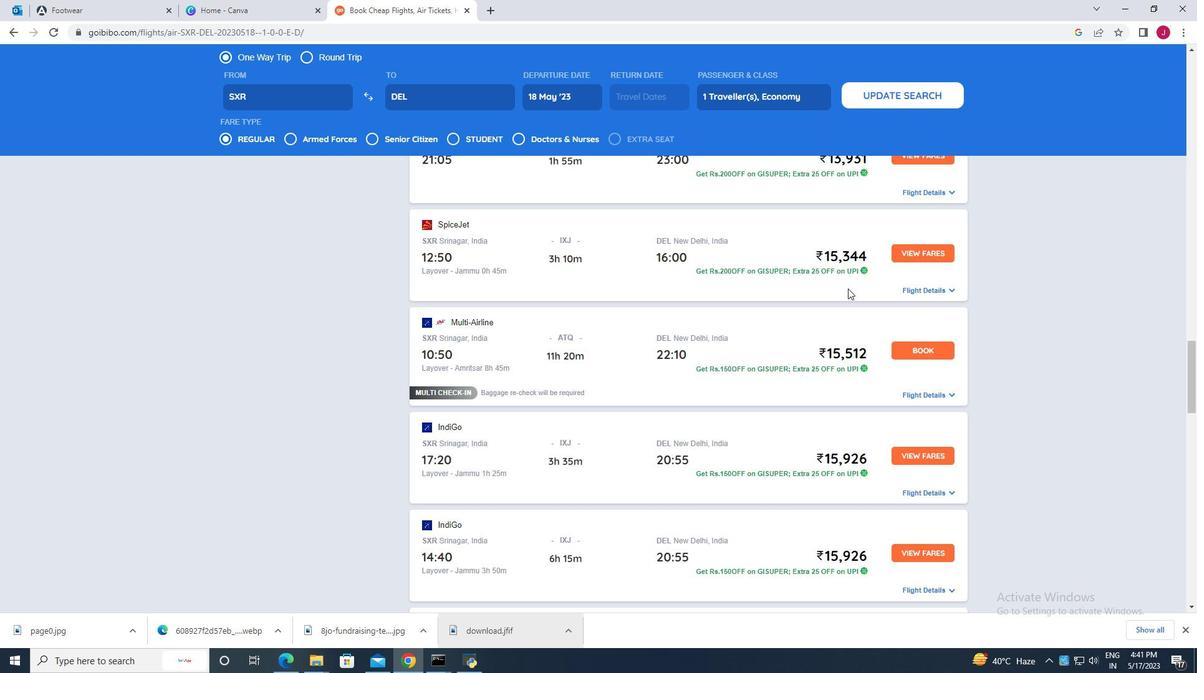 
Action: Mouse scrolled (847, 288) with delta (0, 0)
Screenshot: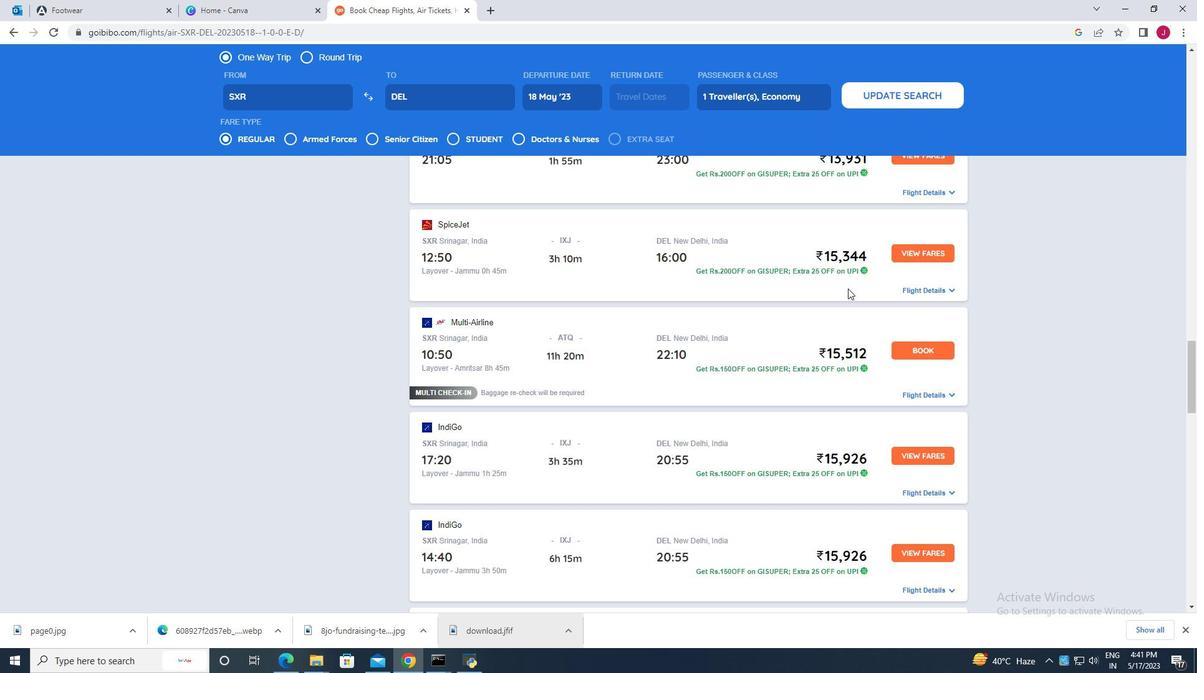
Action: Mouse moved to (847, 289)
Screenshot: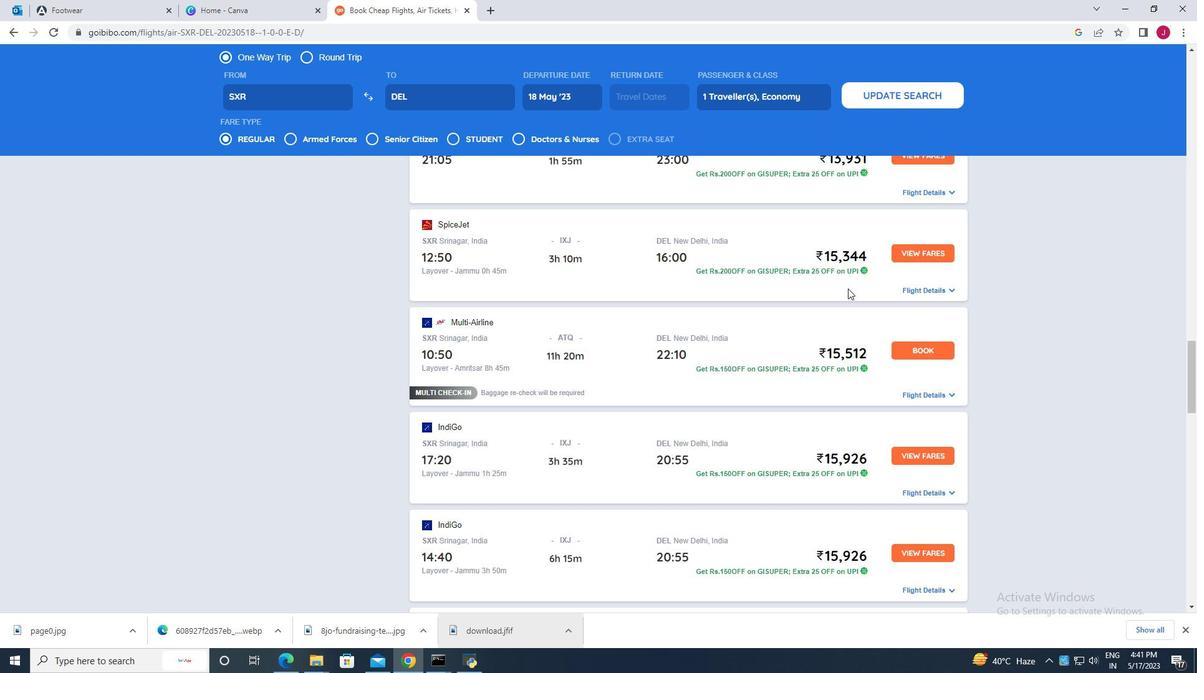 
Action: Mouse scrolled (847, 288) with delta (0, 0)
Screenshot: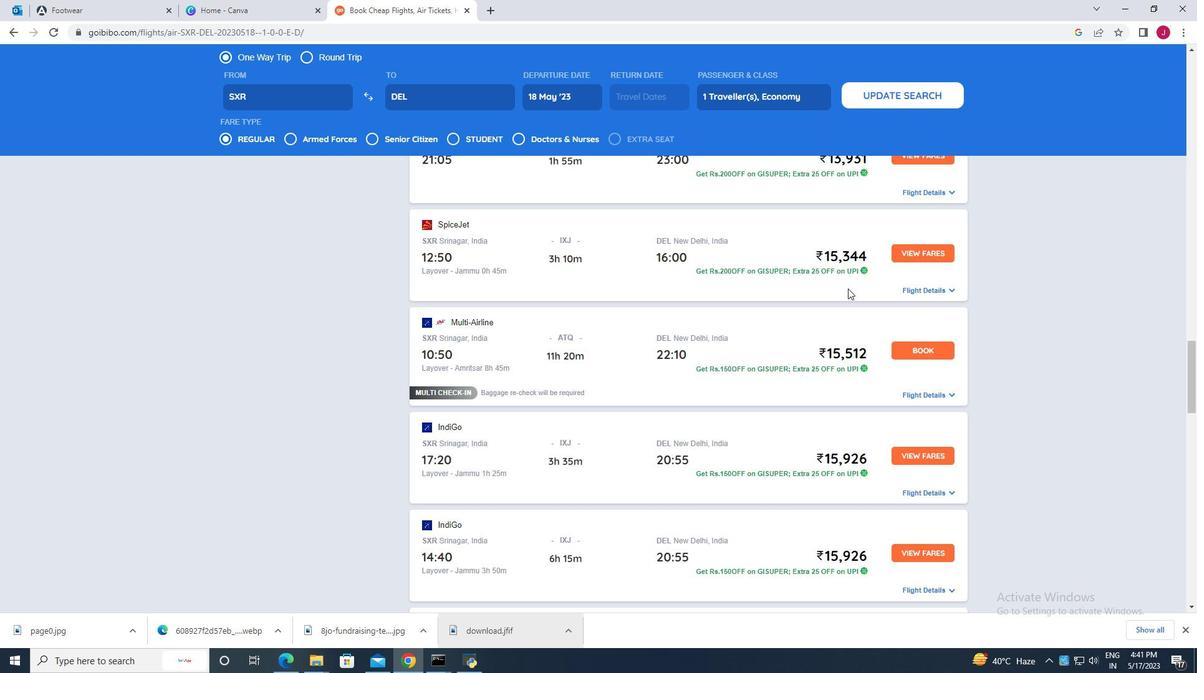
Action: Mouse moved to (847, 289)
Screenshot: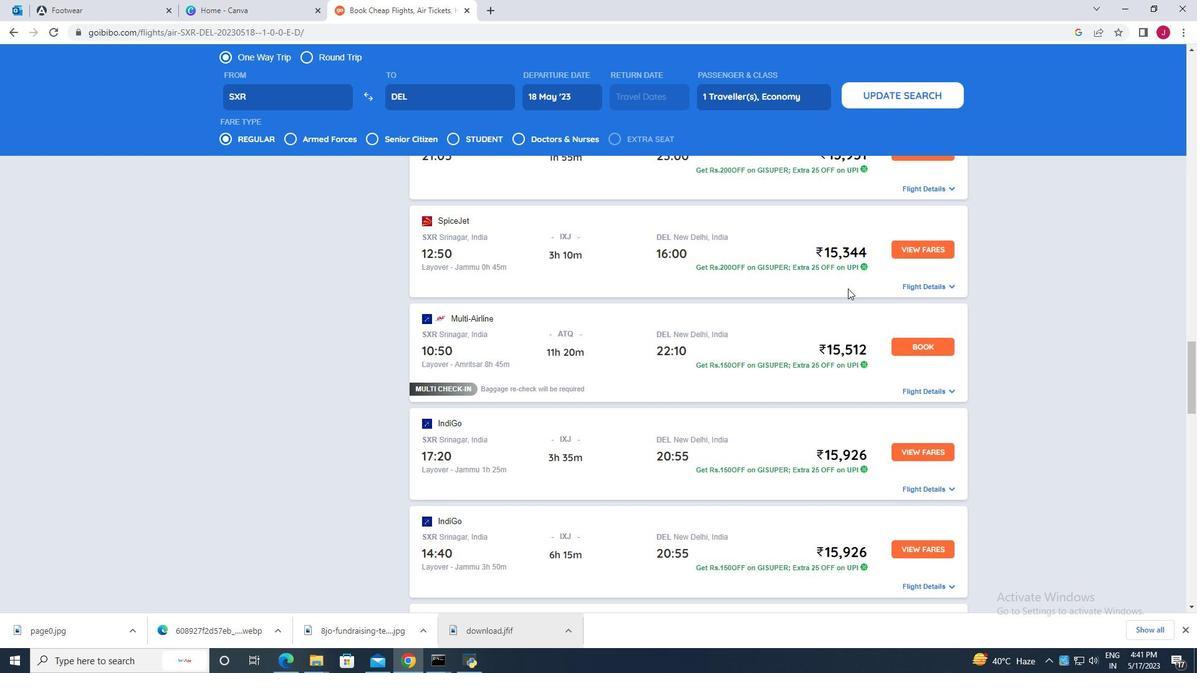 
Action: Mouse scrolled (847, 289) with delta (0, 0)
Screenshot: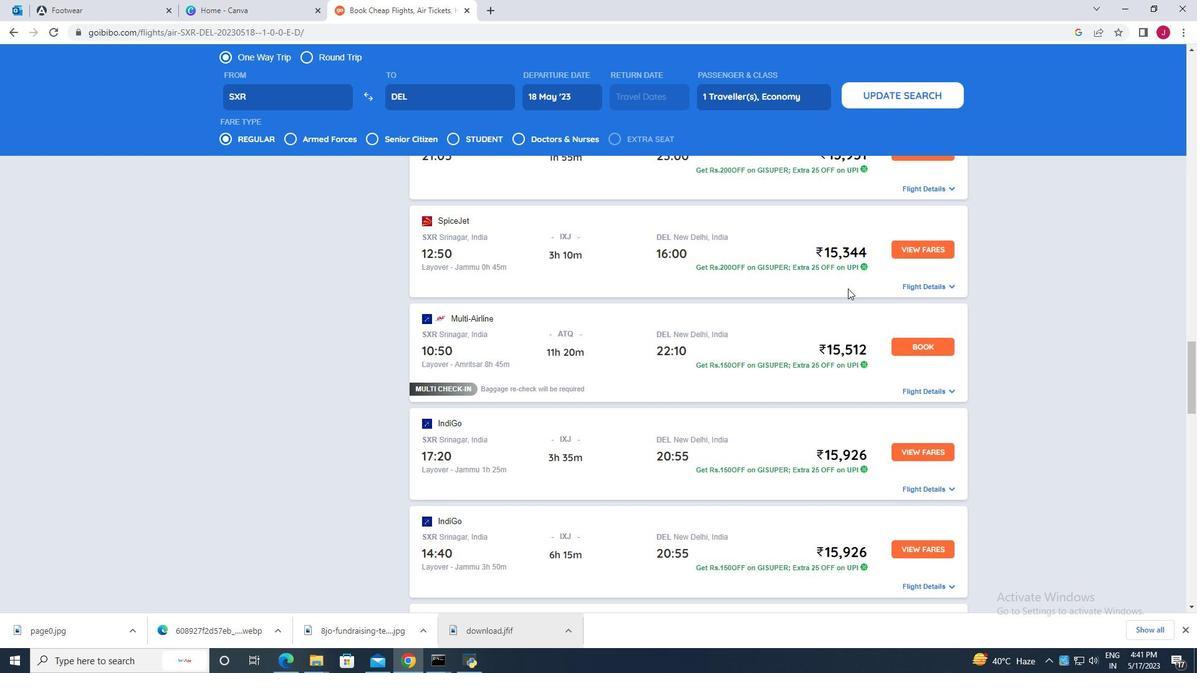 
Action: Mouse moved to (849, 294)
Screenshot: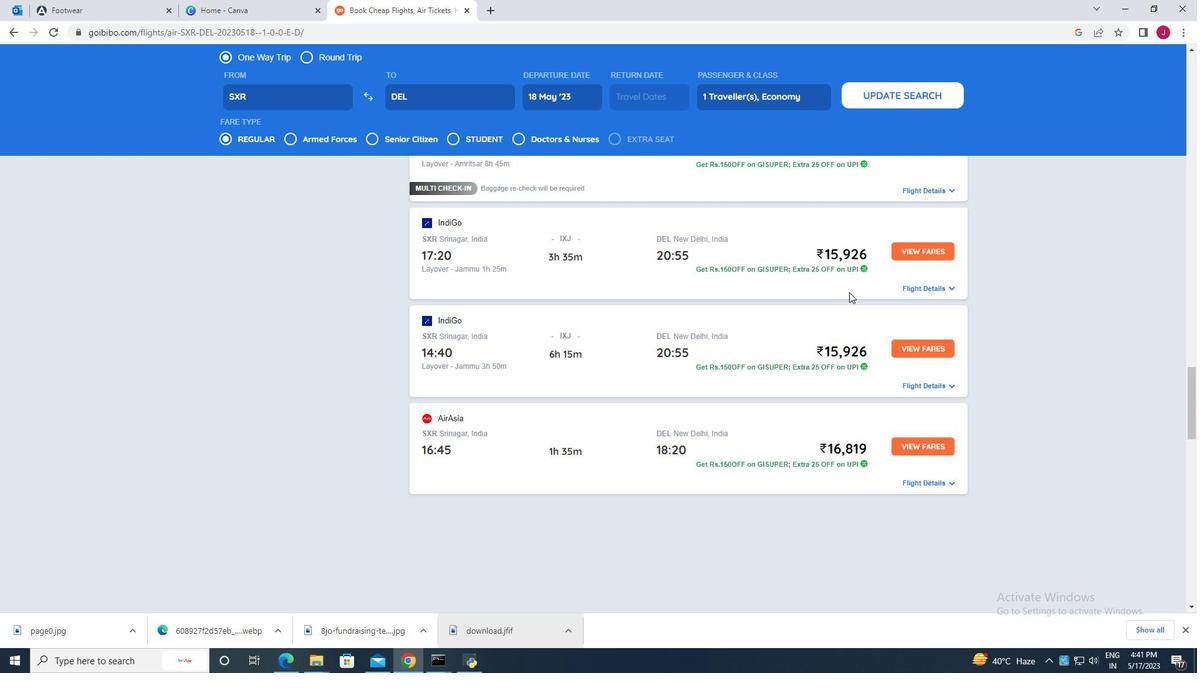 
Action: Mouse scrolled (849, 293) with delta (0, 0)
Screenshot: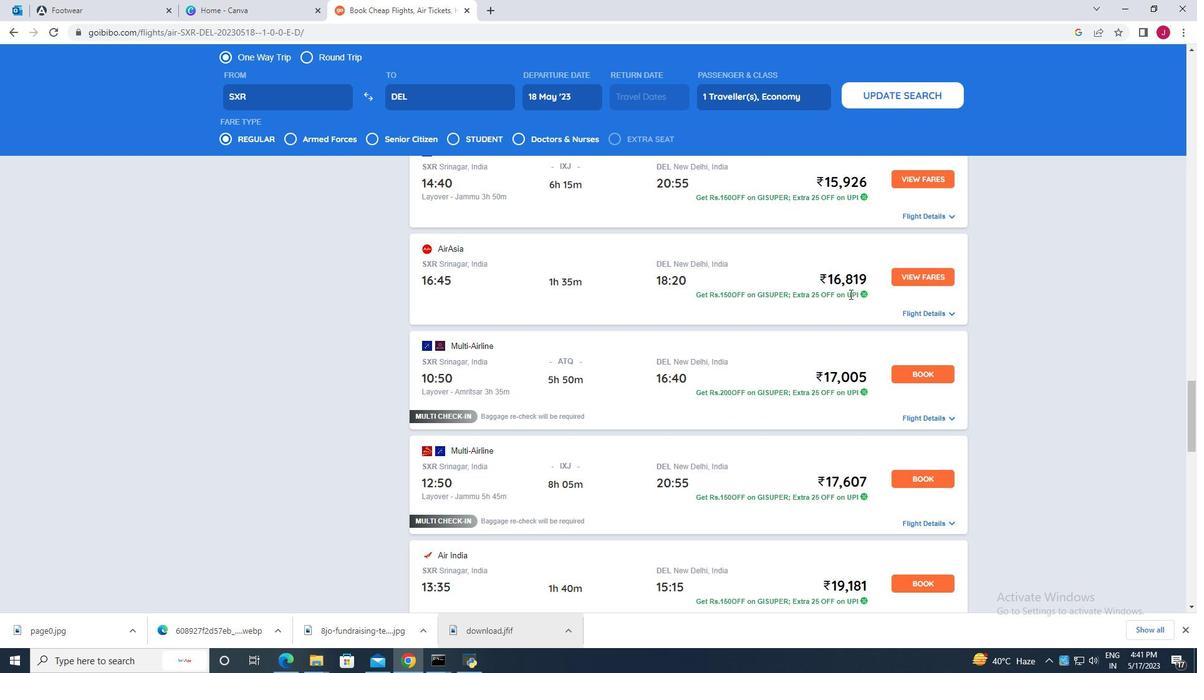 
Action: Mouse scrolled (849, 293) with delta (0, 0)
Screenshot: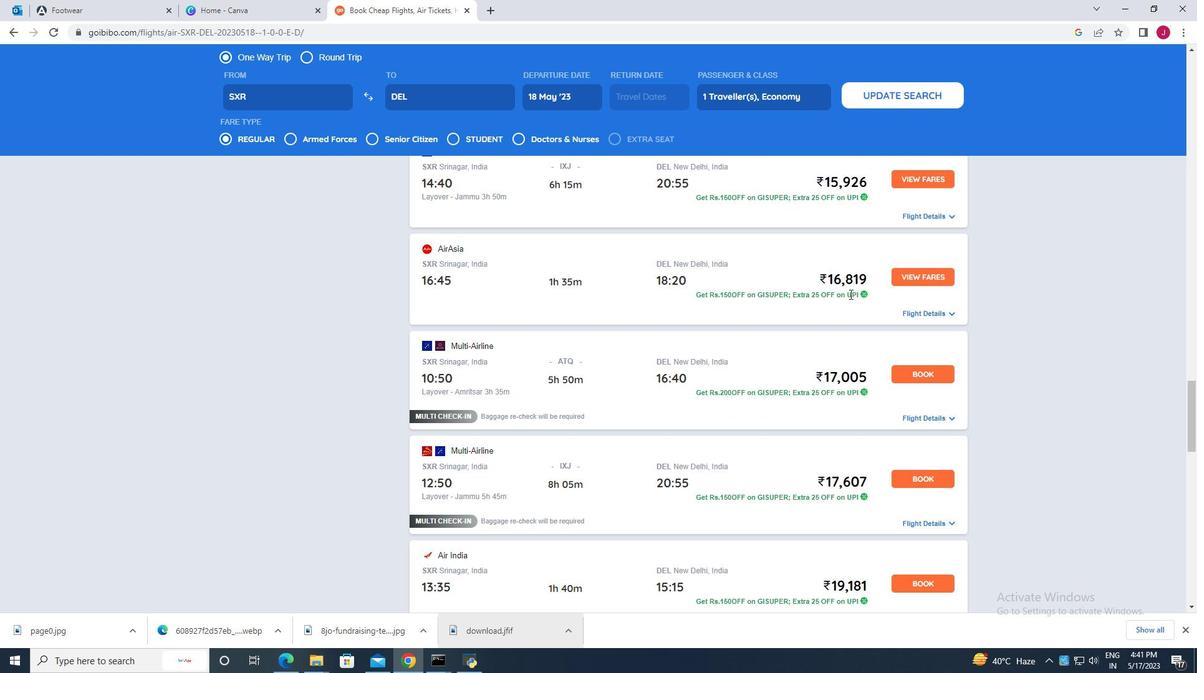 
Action: Mouse scrolled (849, 293) with delta (0, 0)
Screenshot: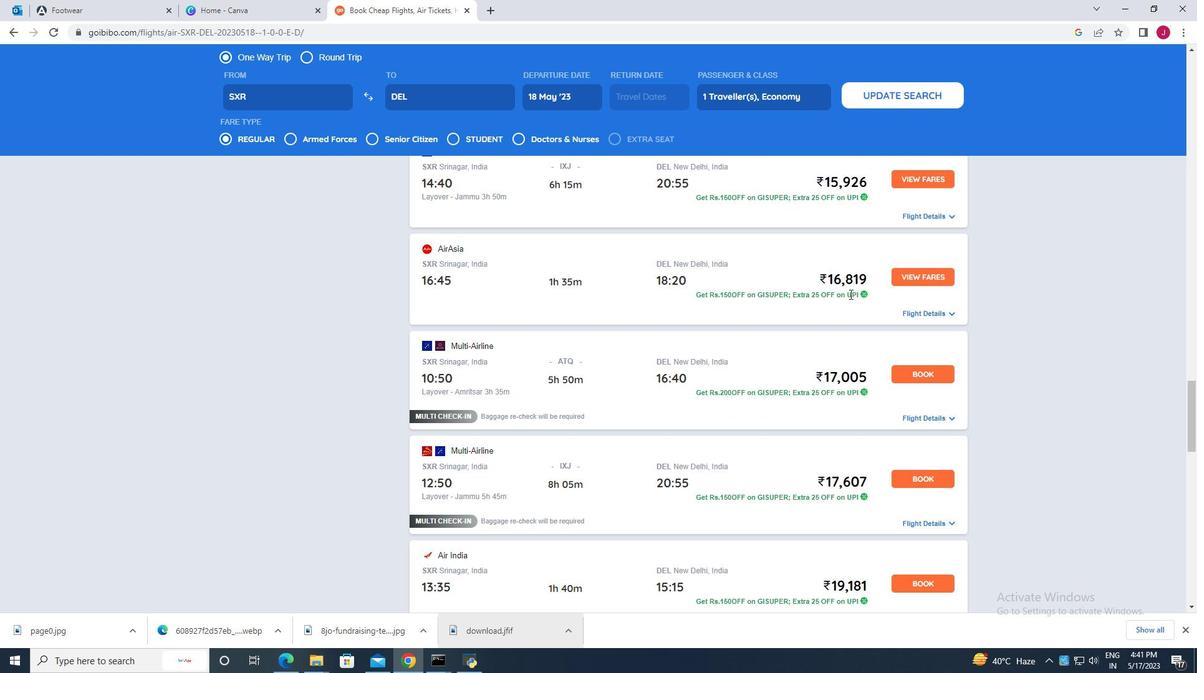 
Action: Mouse scrolled (849, 293) with delta (0, 0)
Screenshot: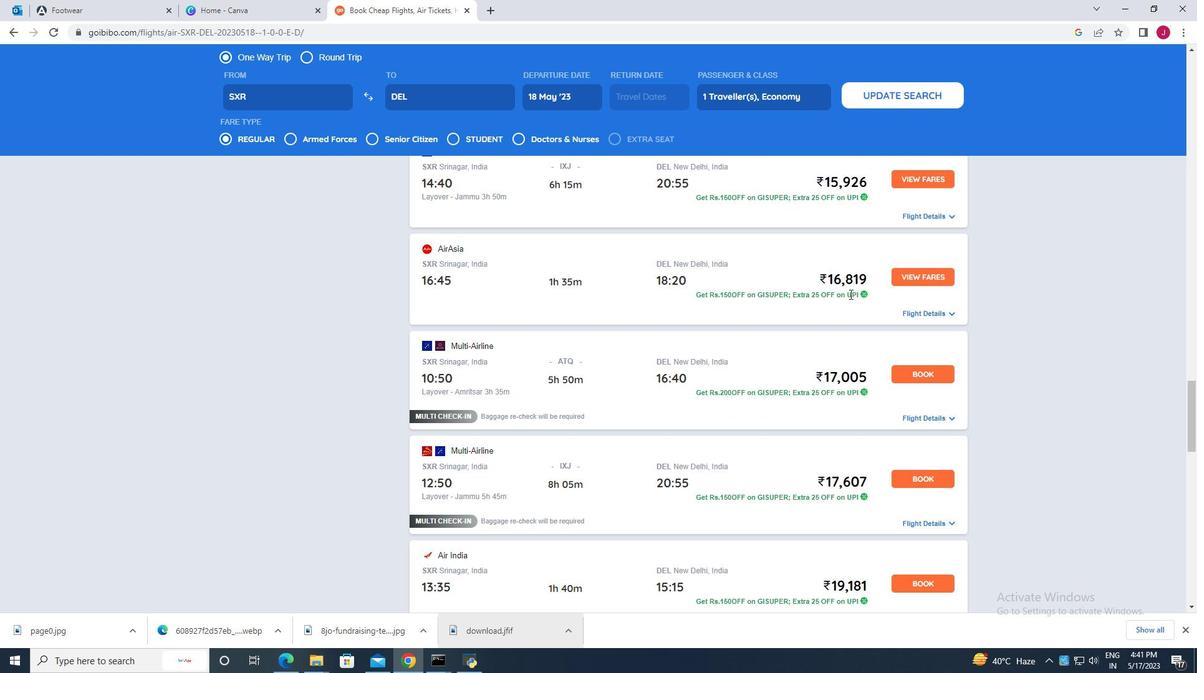 
Action: Mouse scrolled (849, 293) with delta (0, 0)
Screenshot: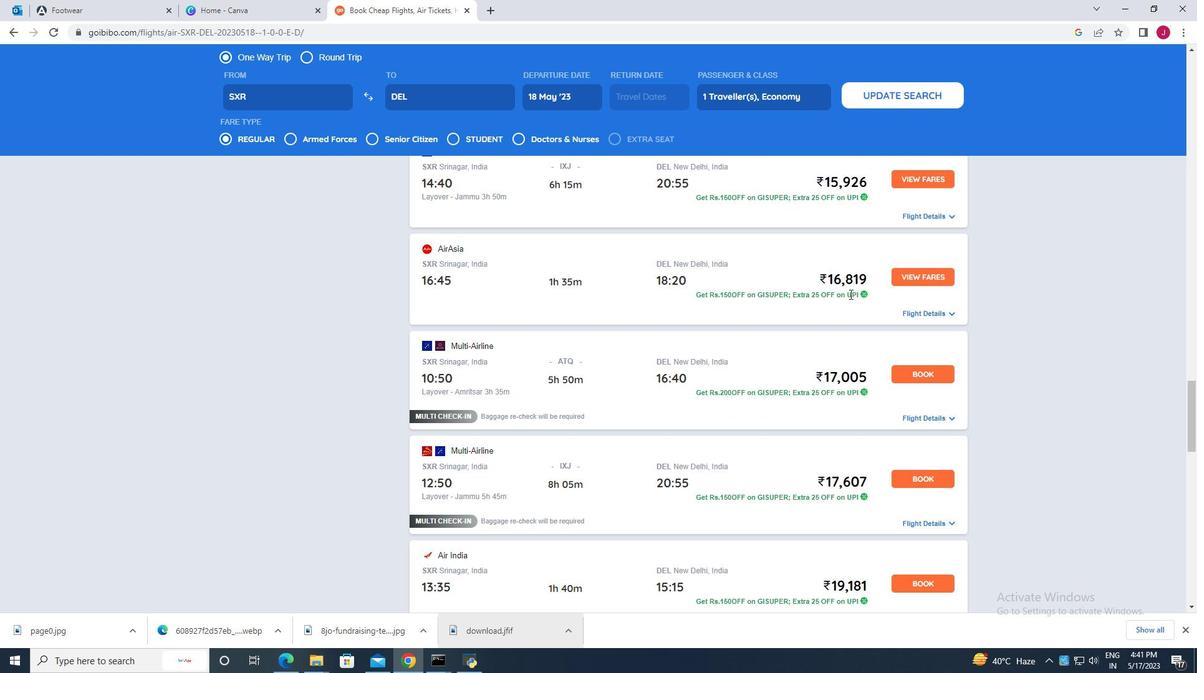 
Action: Mouse scrolled (849, 293) with delta (0, 0)
Screenshot: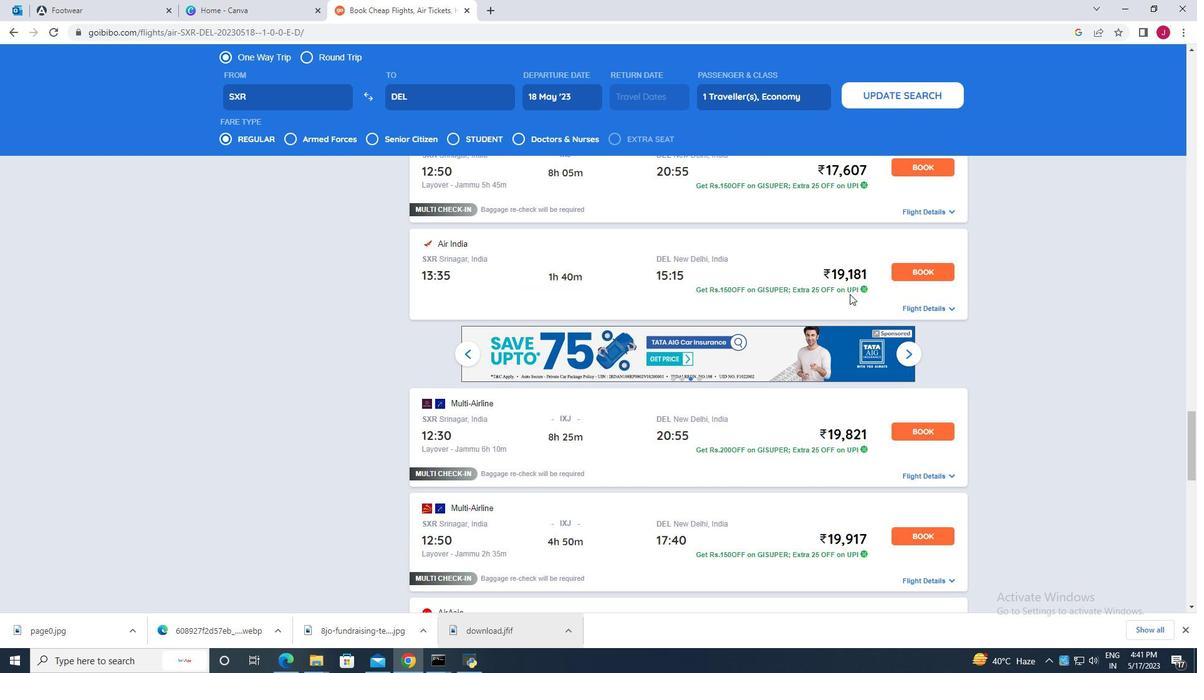 
Action: Mouse scrolled (849, 293) with delta (0, 0)
Screenshot: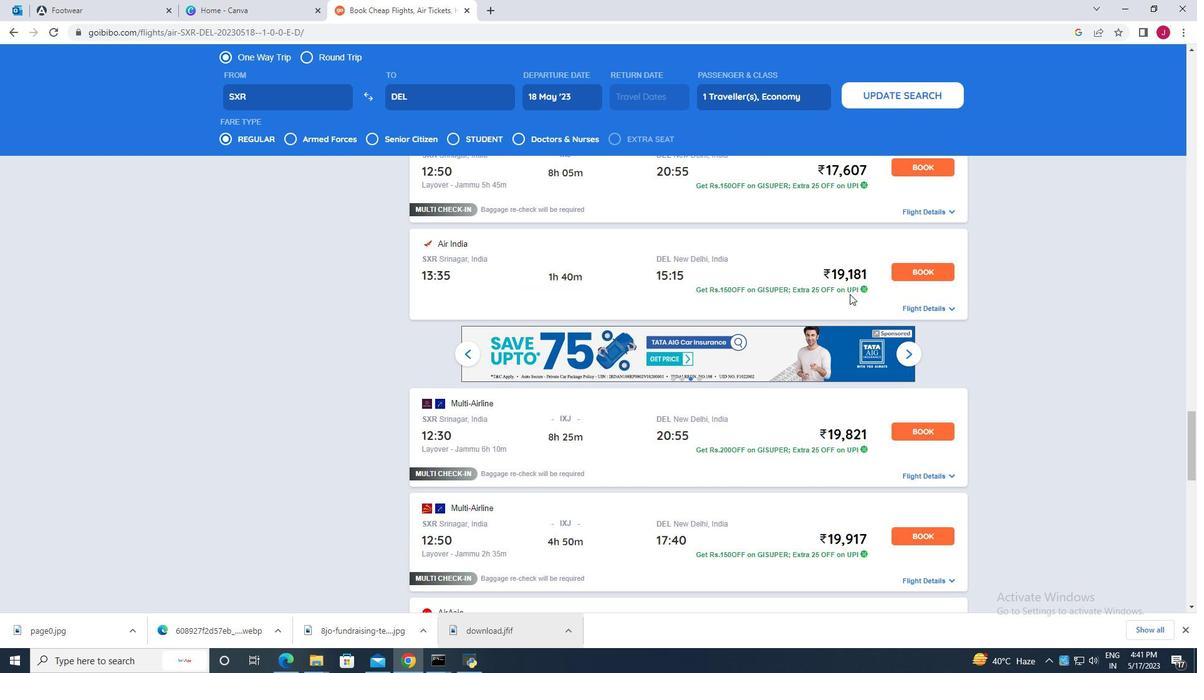 
Action: Mouse scrolled (849, 293) with delta (0, 0)
Screenshot: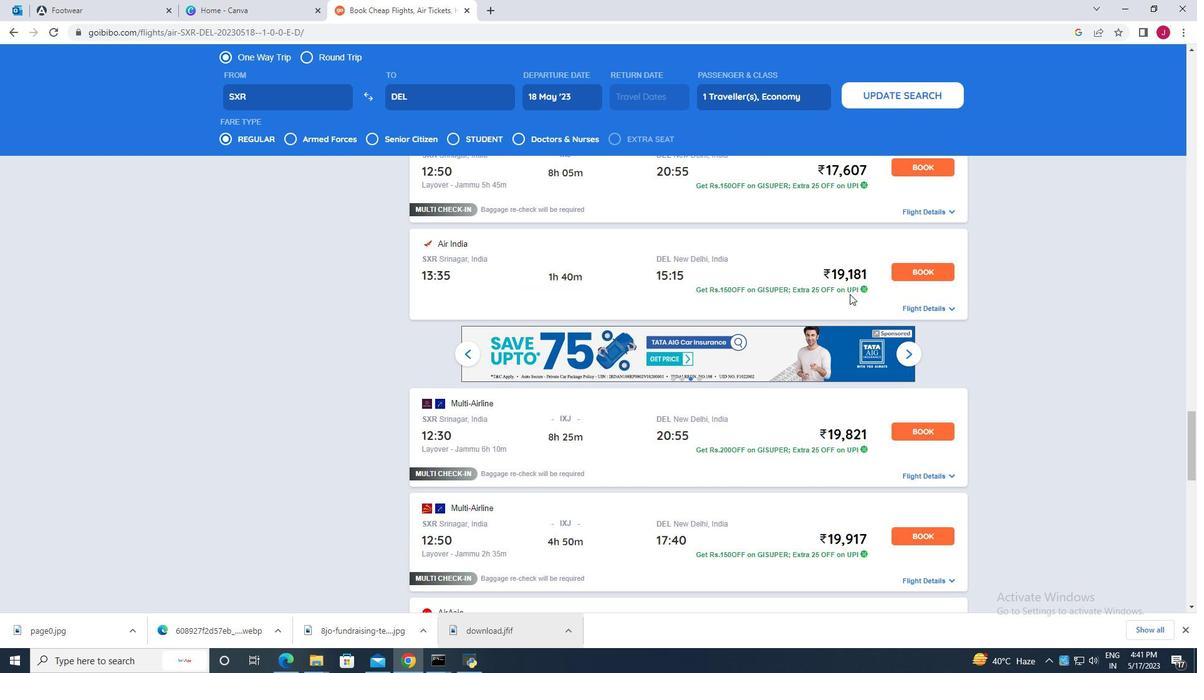 
Action: Mouse scrolled (849, 293) with delta (0, 0)
Screenshot: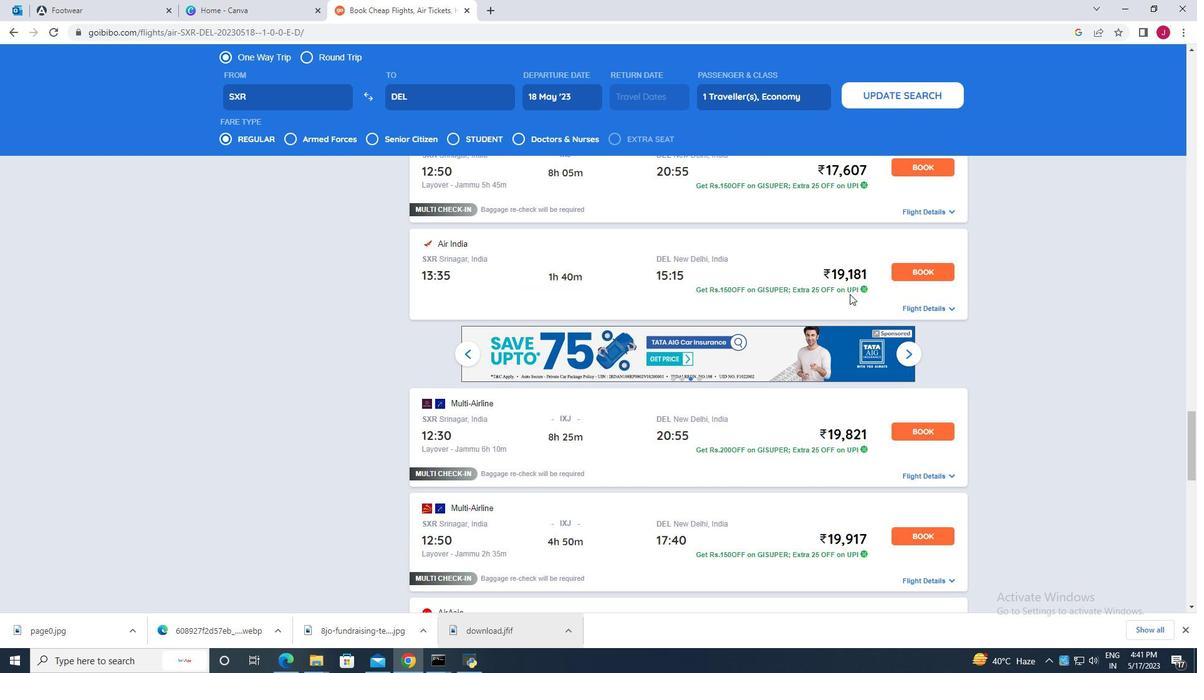 
Action: Mouse scrolled (849, 293) with delta (0, 0)
Screenshot: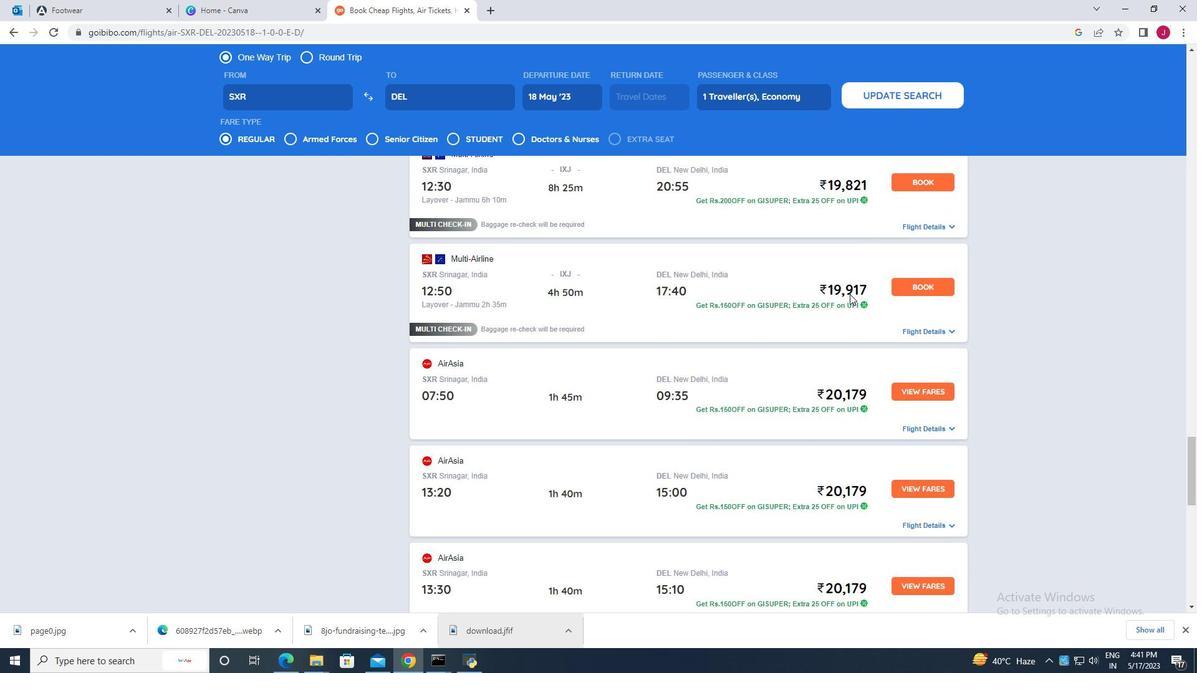 
Action: Mouse scrolled (849, 293) with delta (0, 0)
Screenshot: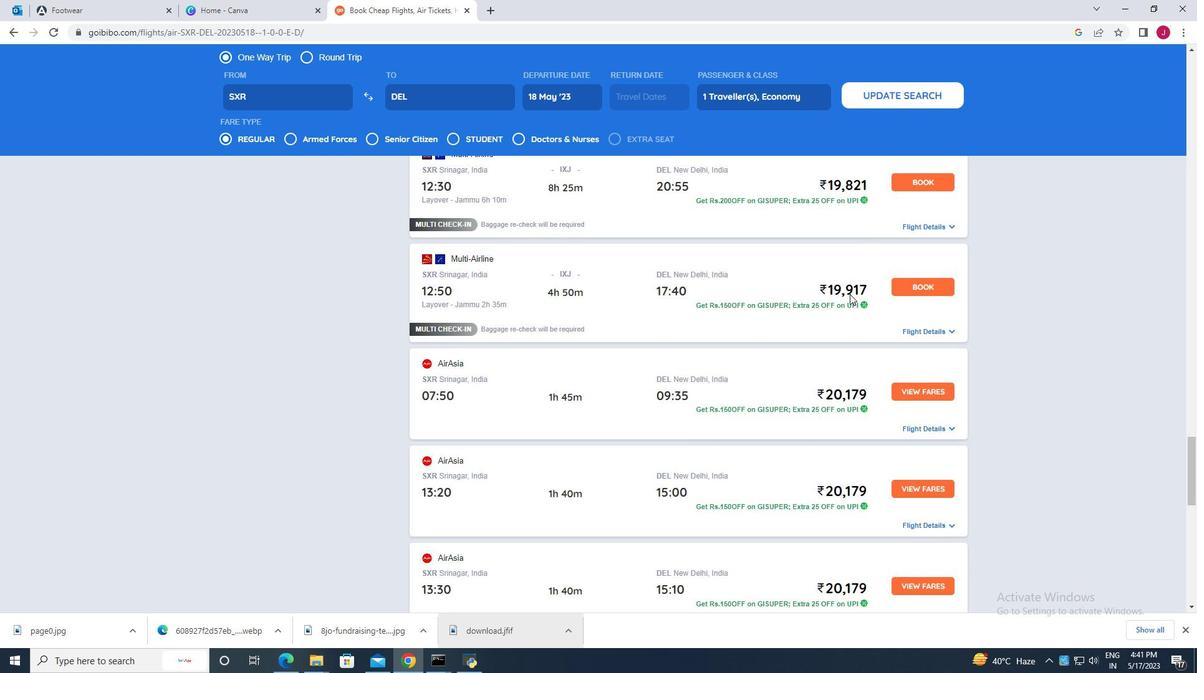 
Action: Mouse scrolled (849, 293) with delta (0, 0)
Screenshot: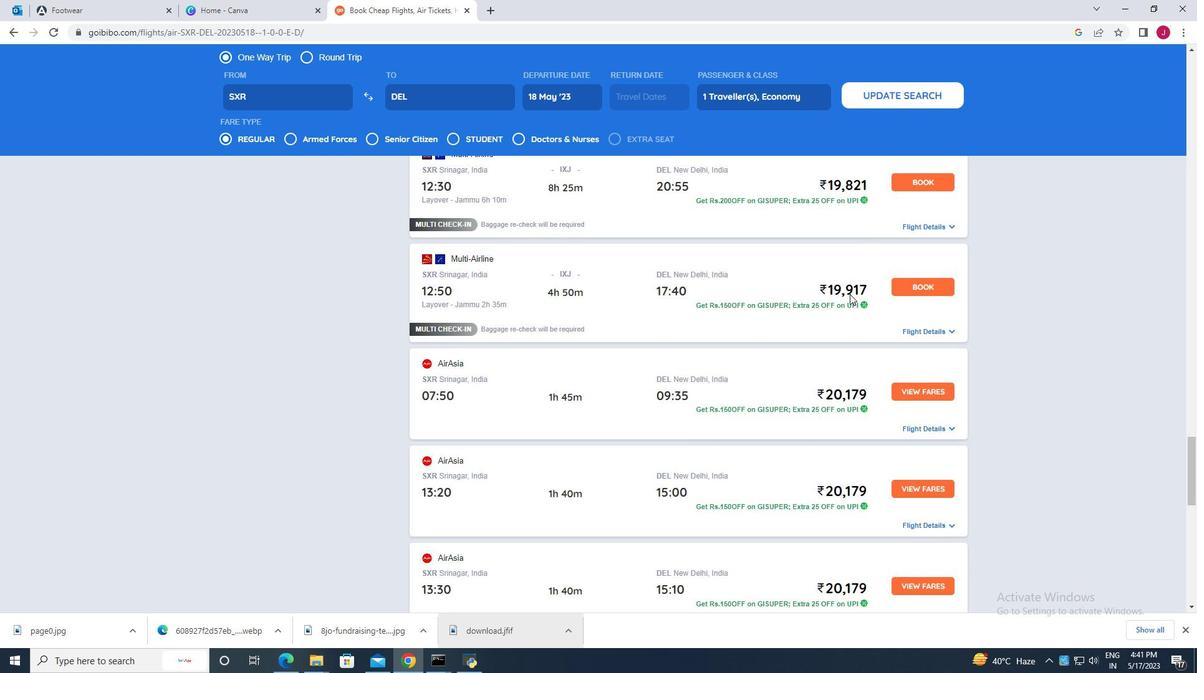 
Action: Mouse scrolled (849, 293) with delta (0, 0)
Screenshot: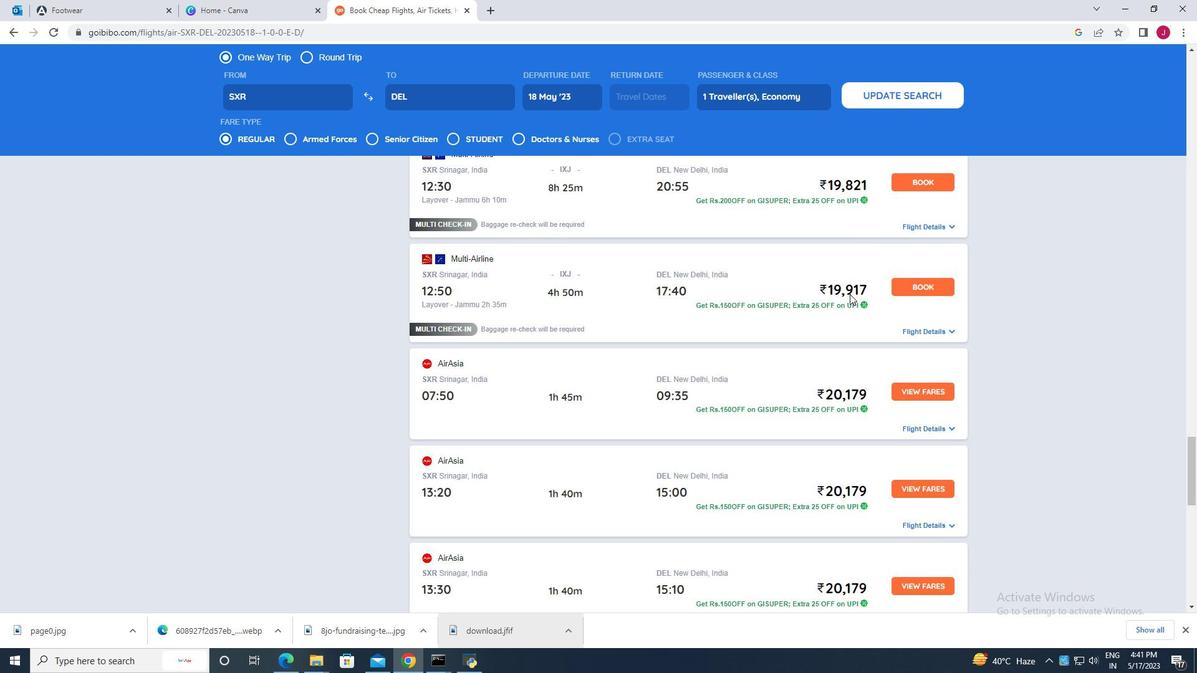 
Action: Mouse scrolled (849, 293) with delta (0, 0)
Screenshot: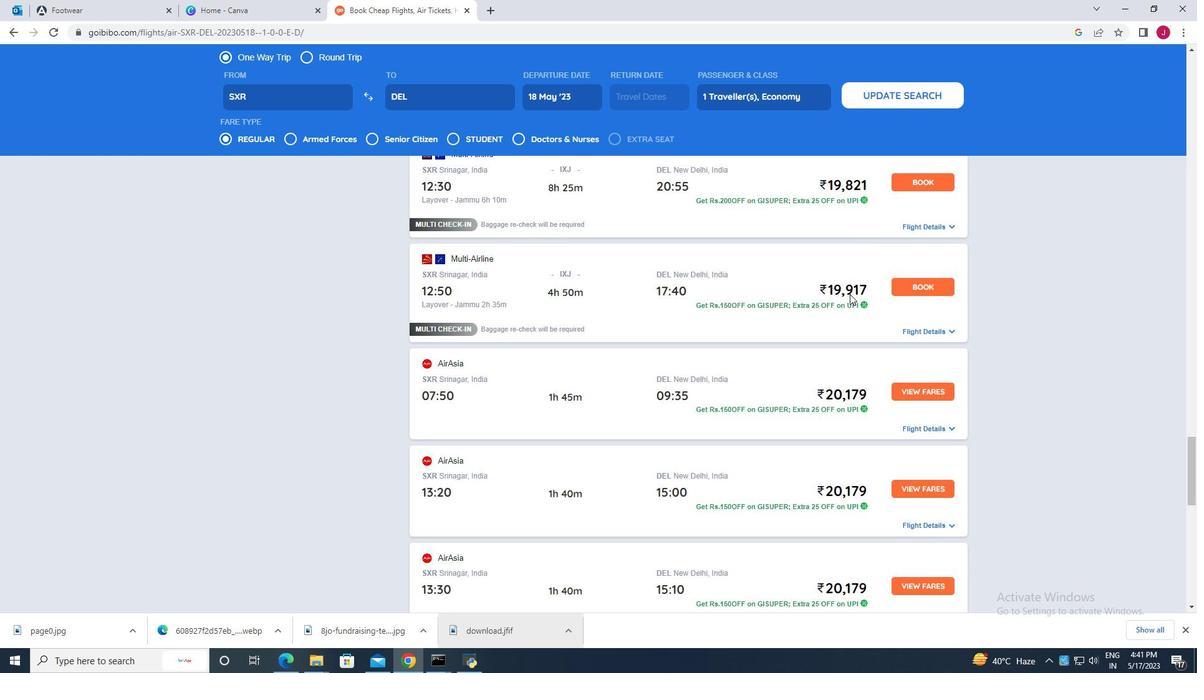 
Action: Mouse scrolled (849, 293) with delta (0, 0)
Screenshot: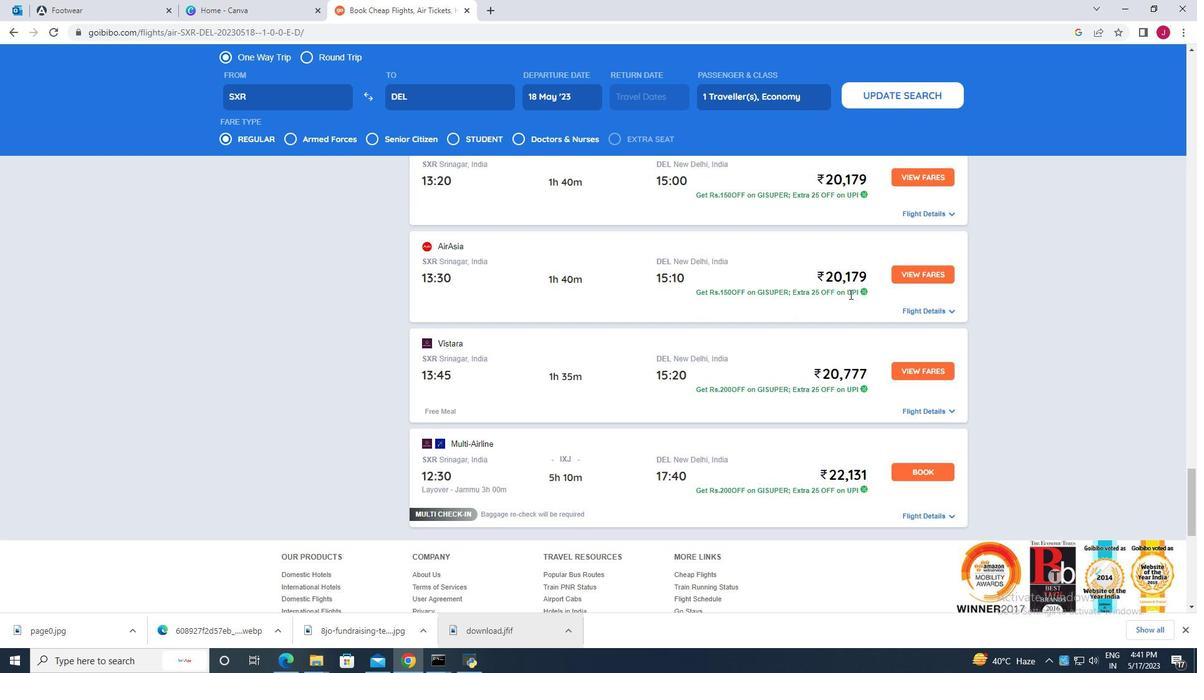 
Action: Mouse scrolled (849, 294) with delta (0, 0)
Screenshot: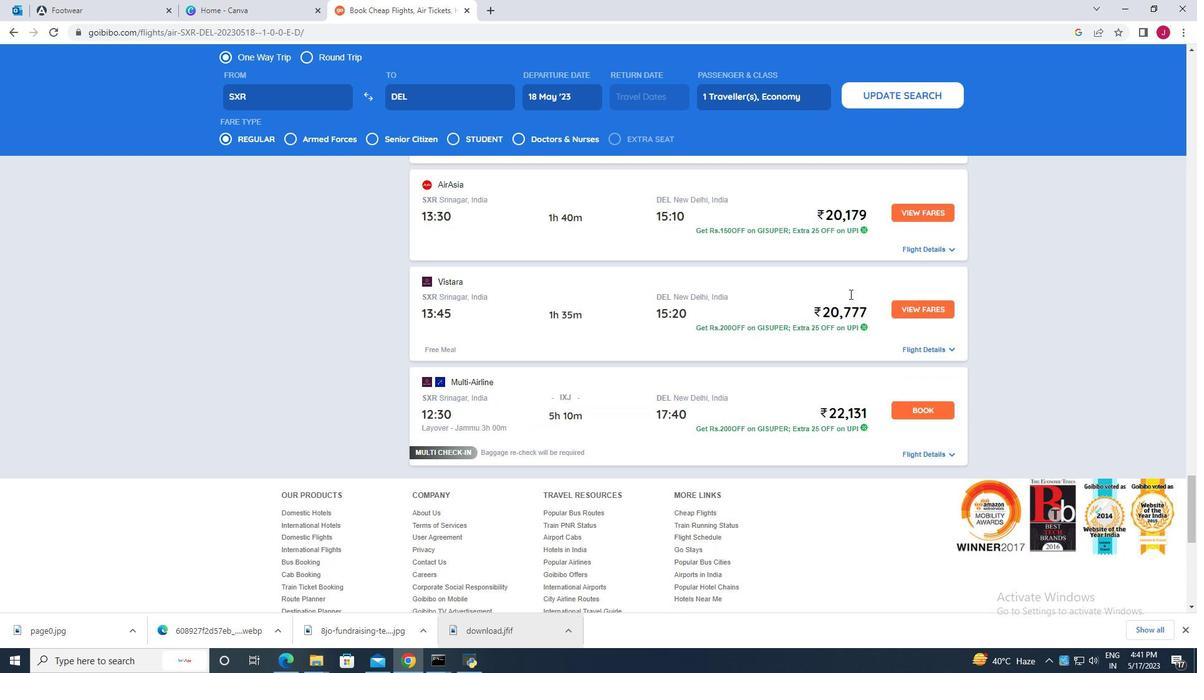 
Action: Mouse scrolled (849, 294) with delta (0, 0)
Screenshot: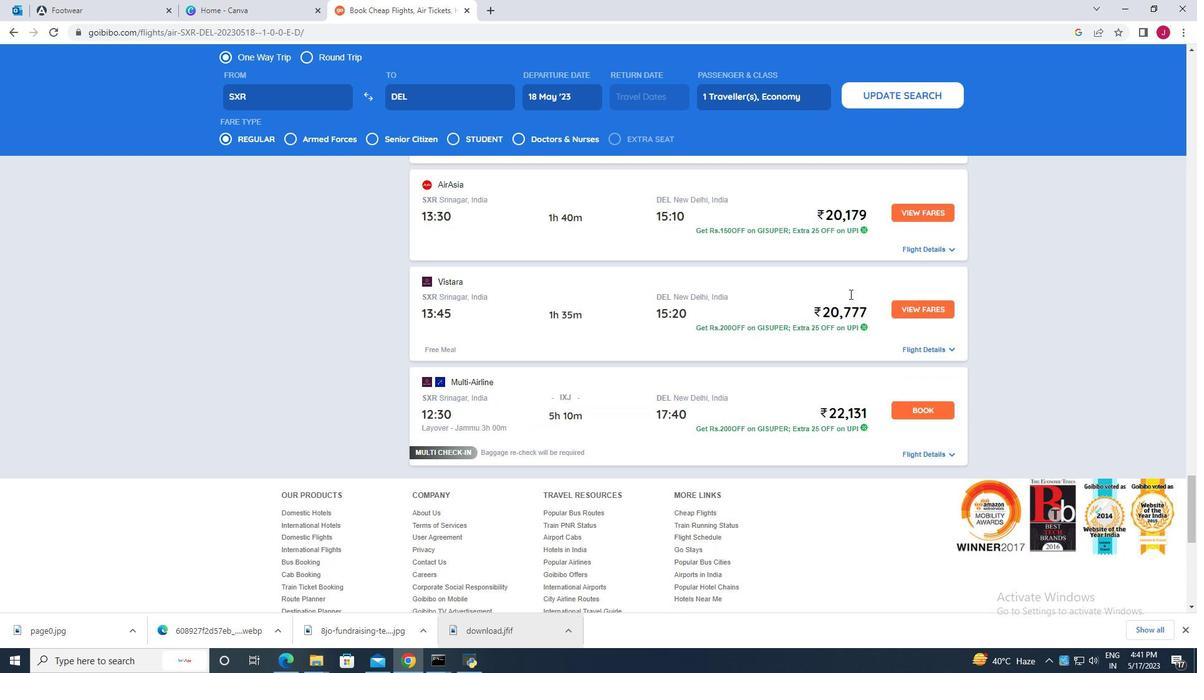 
Action: Mouse scrolled (849, 294) with delta (0, 0)
Screenshot: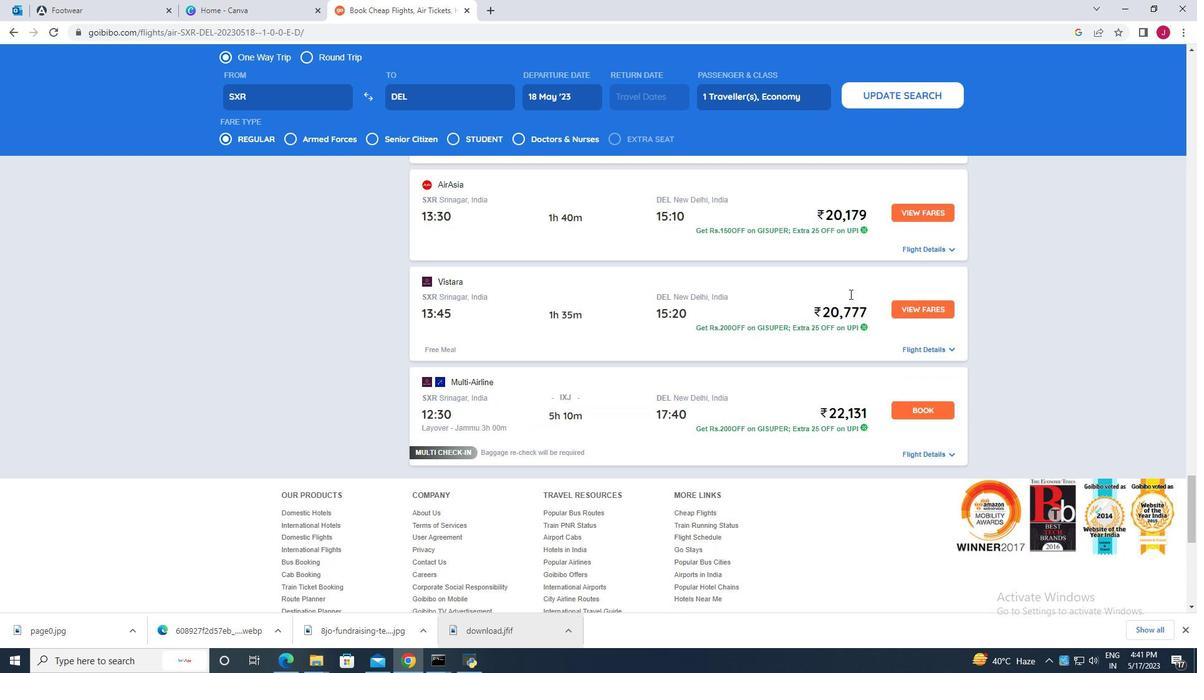 
Action: Mouse scrolled (849, 294) with delta (0, 0)
Screenshot: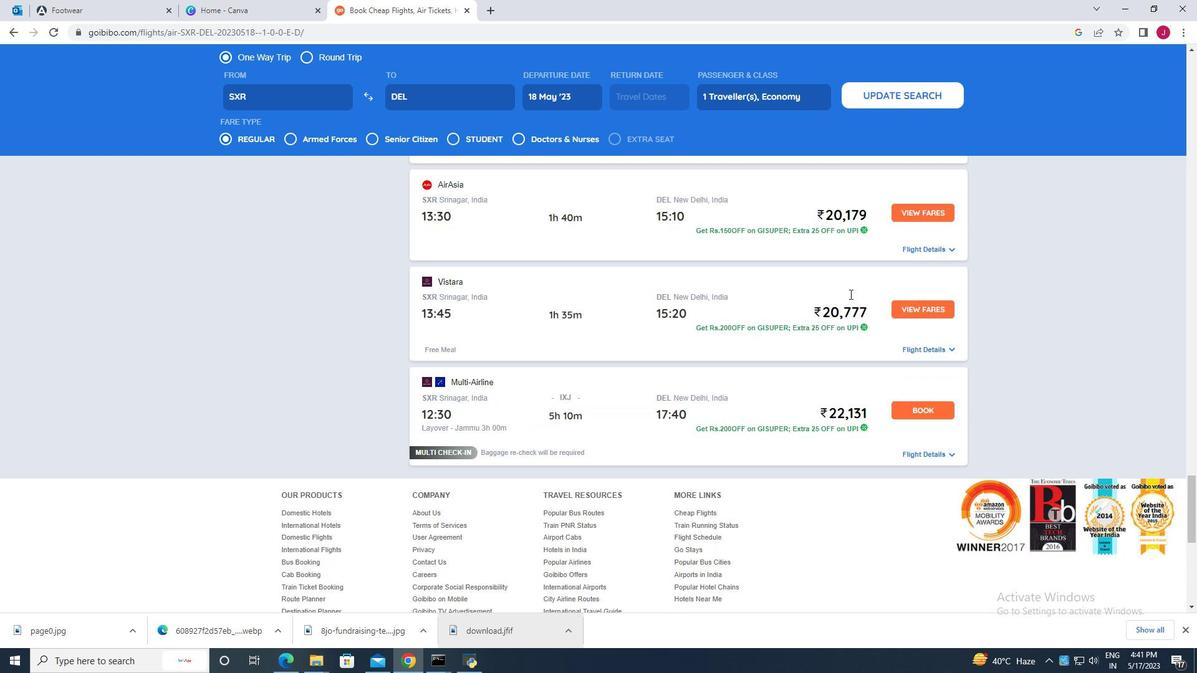 
Action: Mouse scrolled (849, 294) with delta (0, 0)
Screenshot: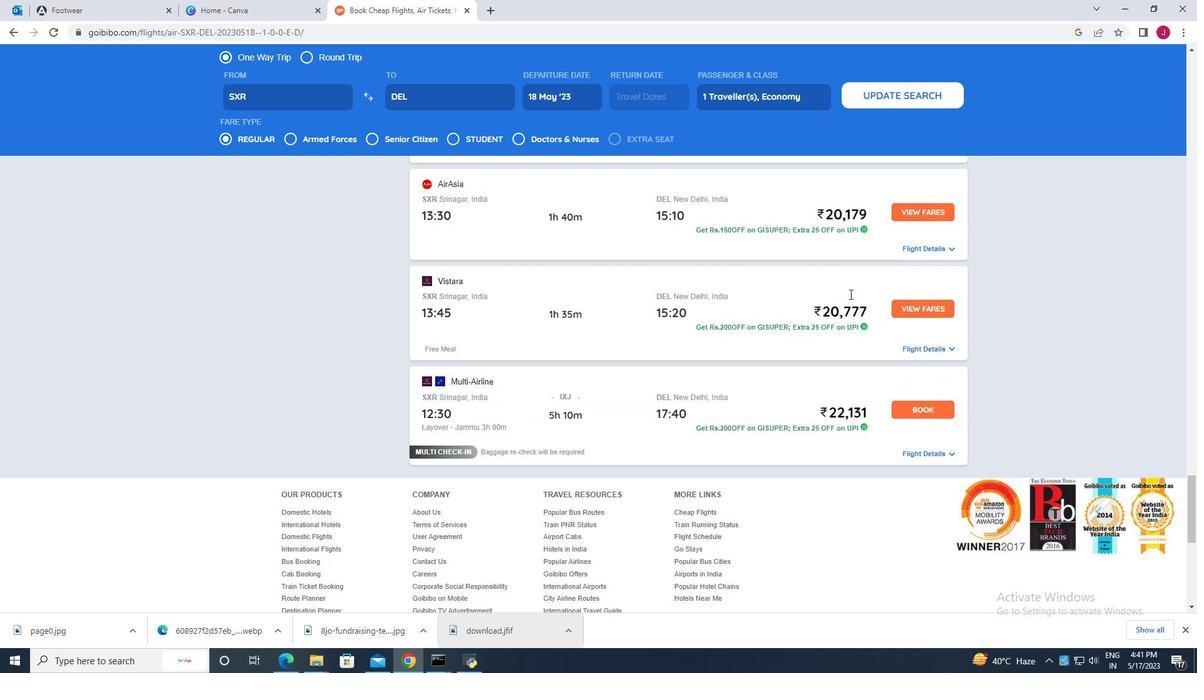 
Action: Mouse scrolled (849, 294) with delta (0, 0)
Screenshot: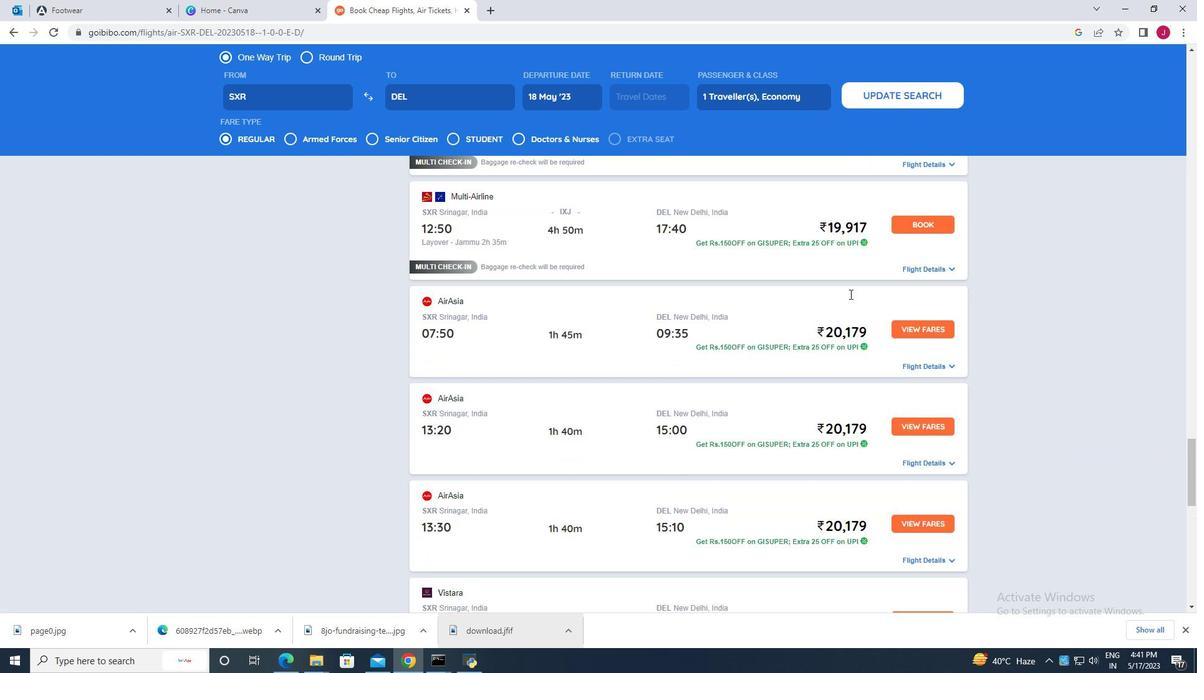 
Action: Mouse scrolled (849, 294) with delta (0, 0)
Screenshot: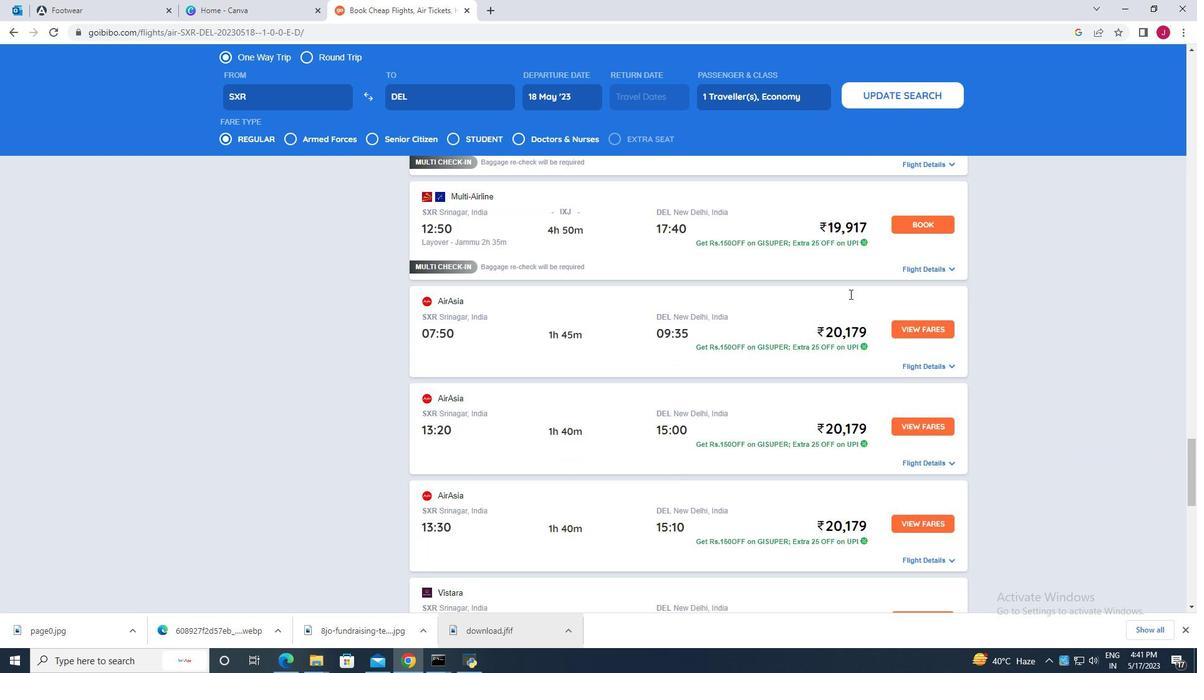 
Action: Mouse scrolled (849, 294) with delta (0, 0)
Screenshot: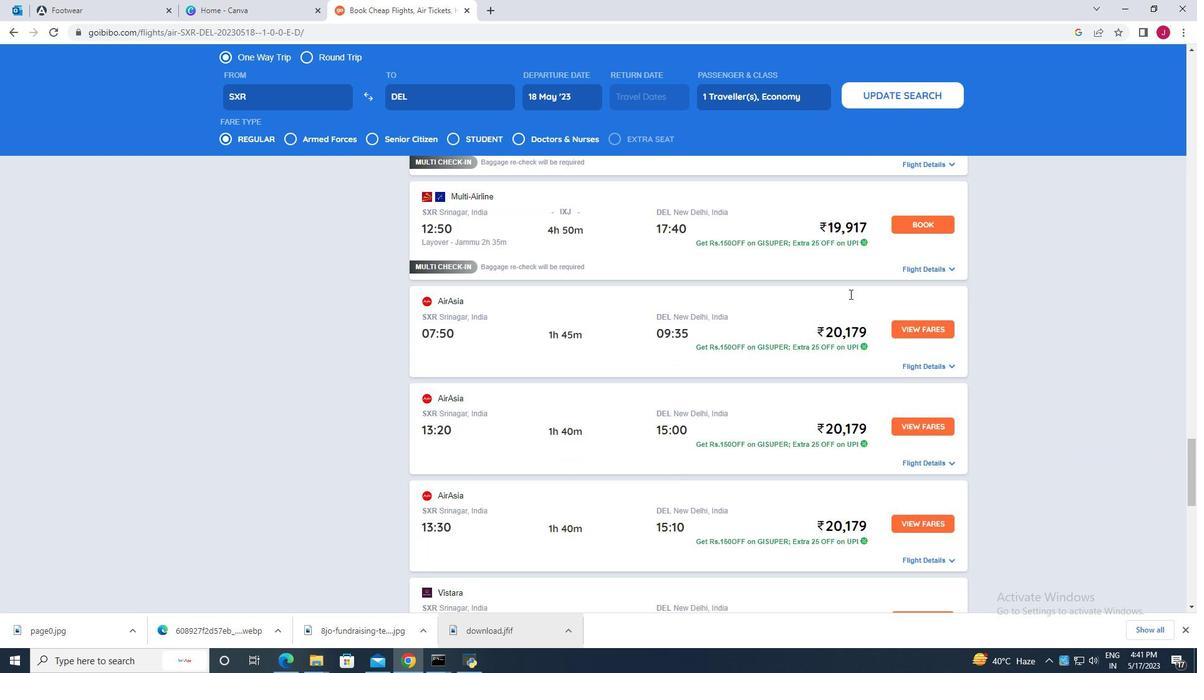 
Action: Mouse scrolled (849, 294) with delta (0, 0)
Screenshot: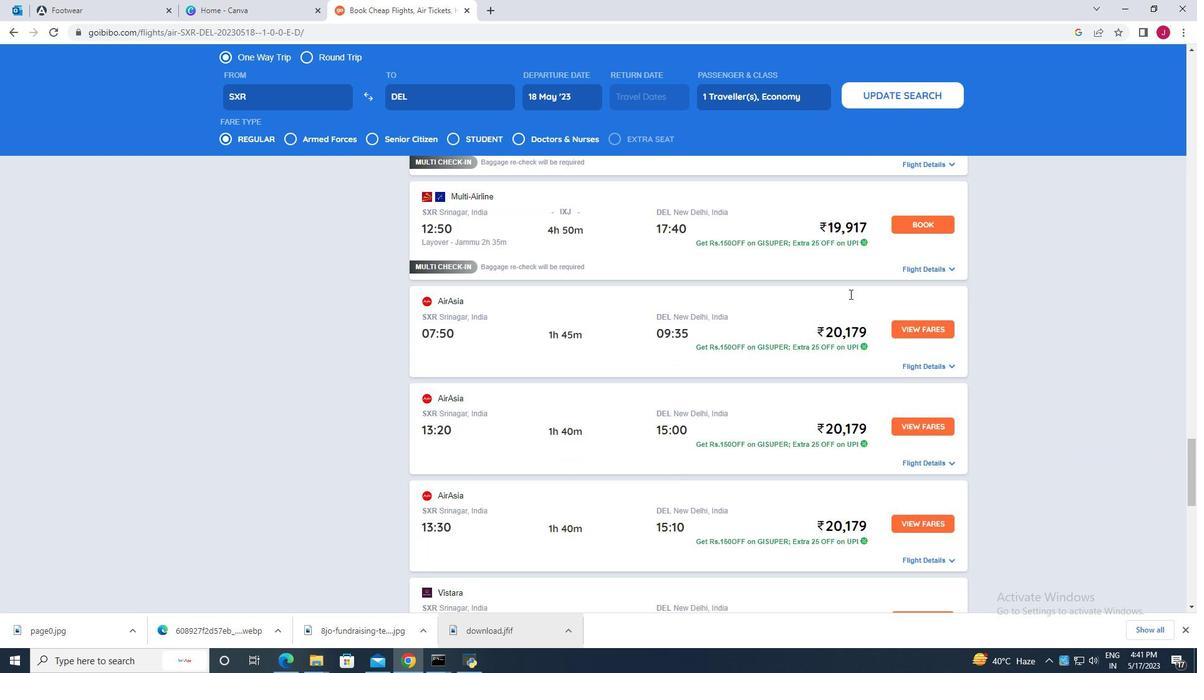 
Action: Mouse scrolled (849, 294) with delta (0, 0)
Screenshot: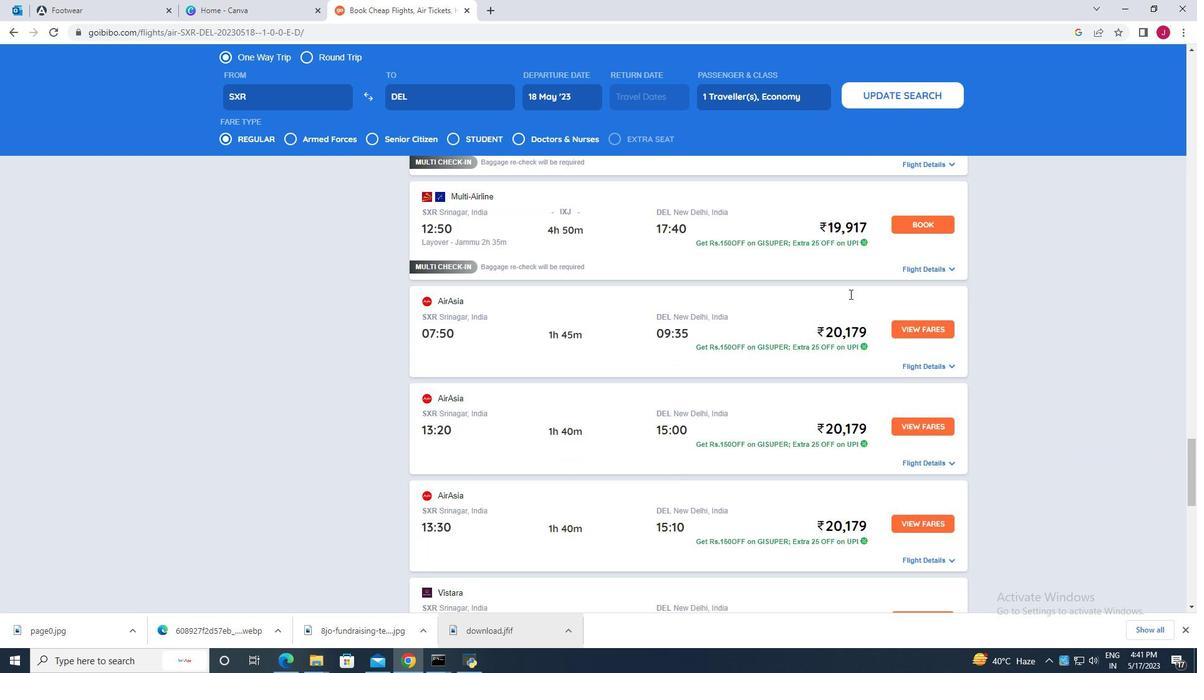 
Action: Mouse scrolled (849, 294) with delta (0, 0)
Screenshot: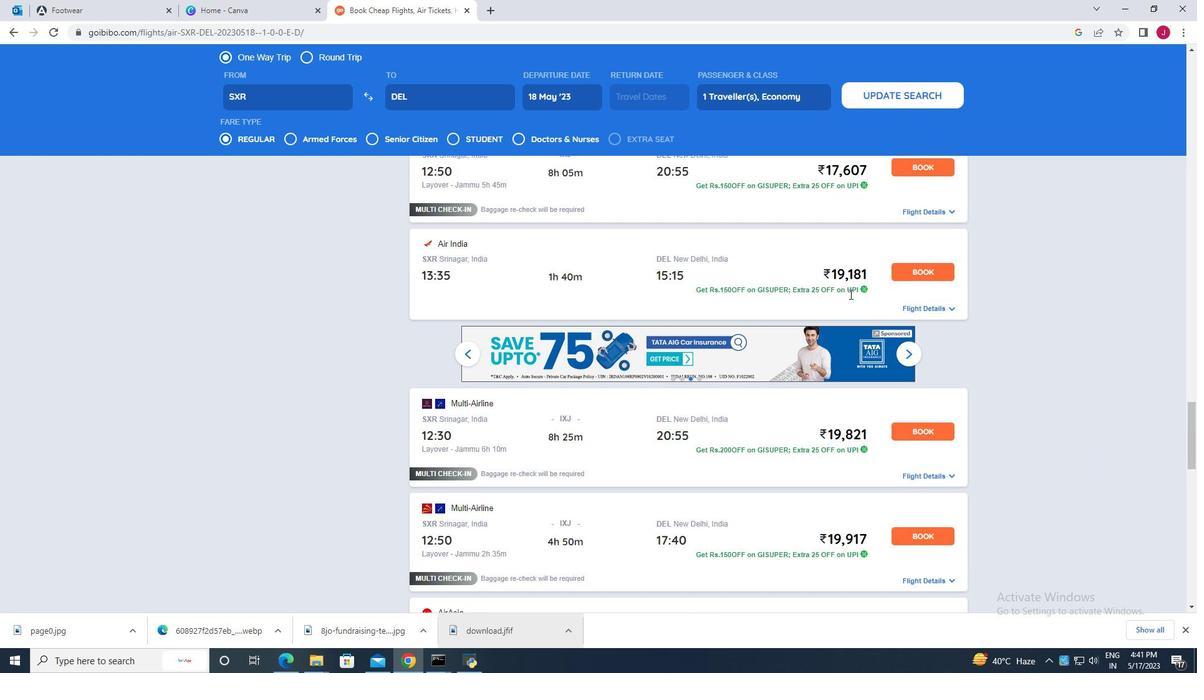 
Action: Mouse scrolled (849, 294) with delta (0, 0)
Screenshot: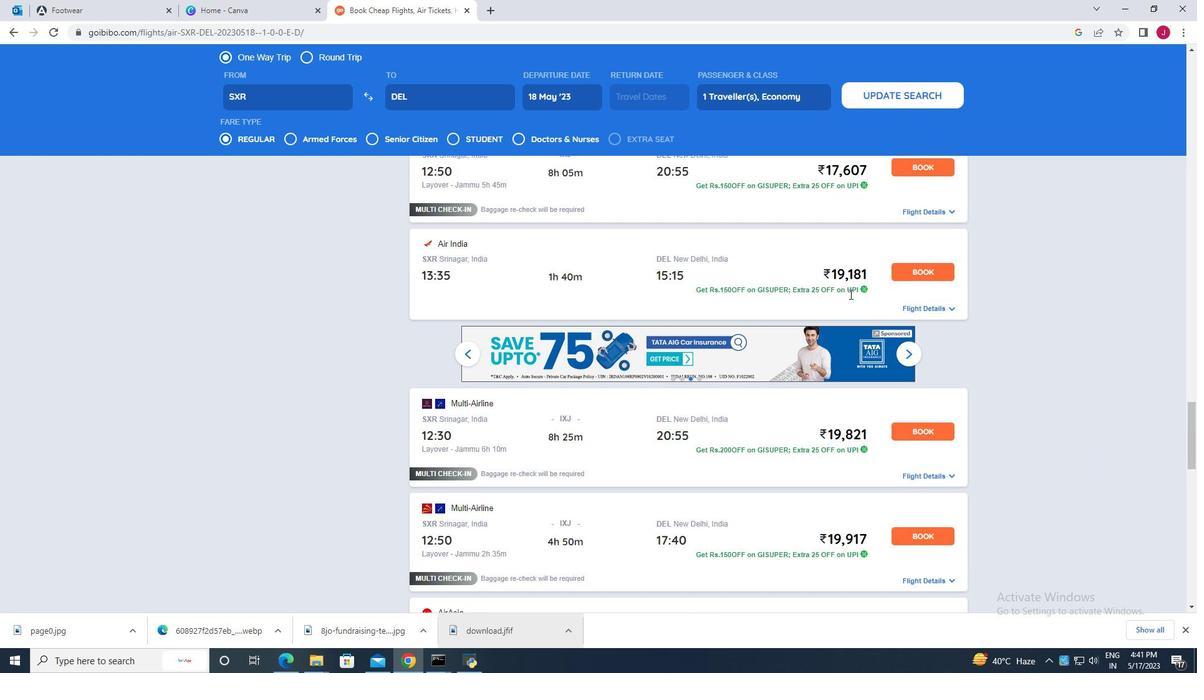 
Action: Mouse scrolled (849, 294) with delta (0, 0)
Screenshot: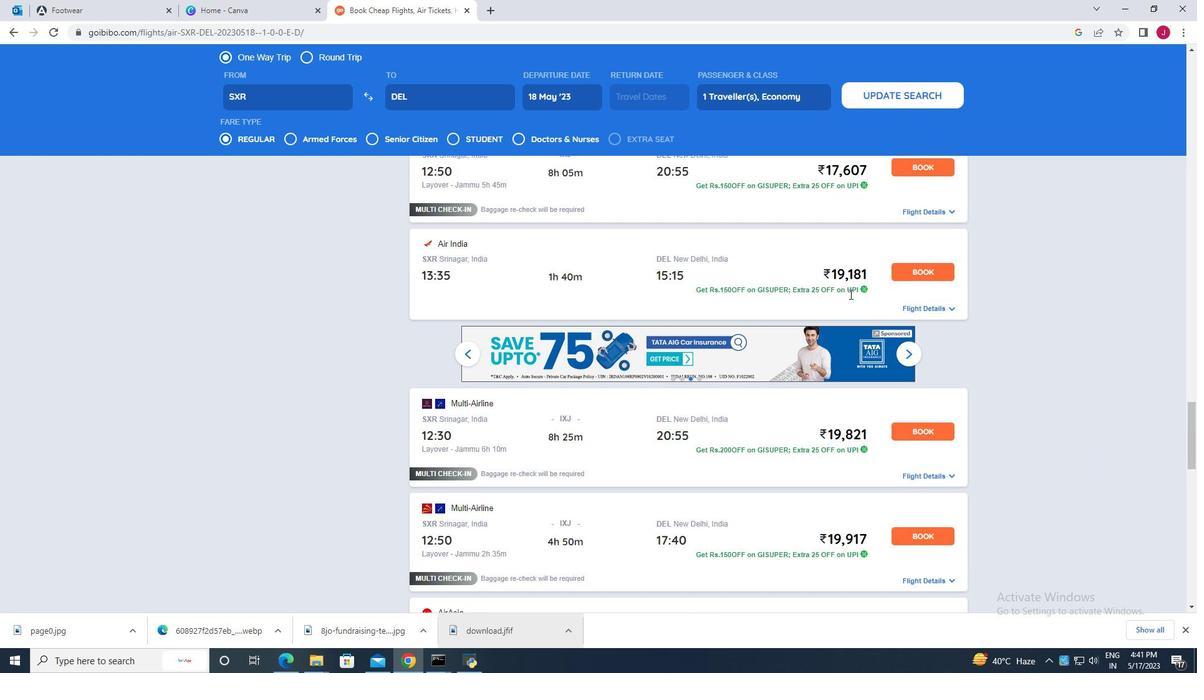 
Action: Mouse scrolled (849, 294) with delta (0, 0)
Screenshot: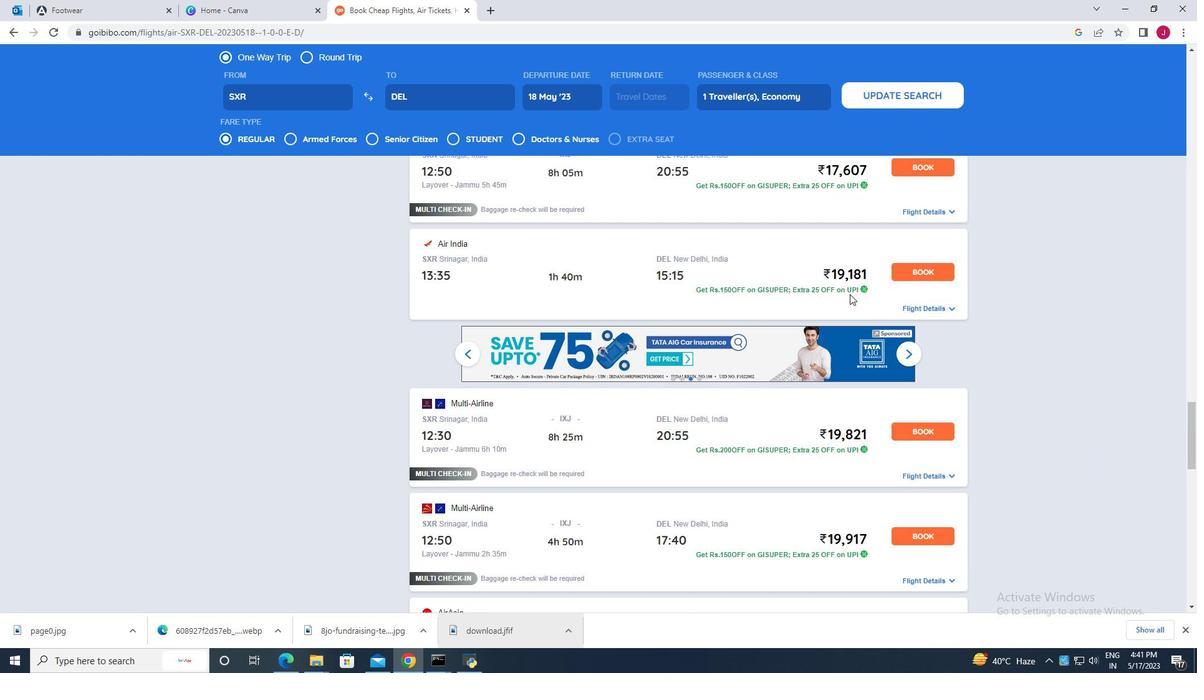 
Action: Mouse scrolled (849, 294) with delta (0, 0)
Screenshot: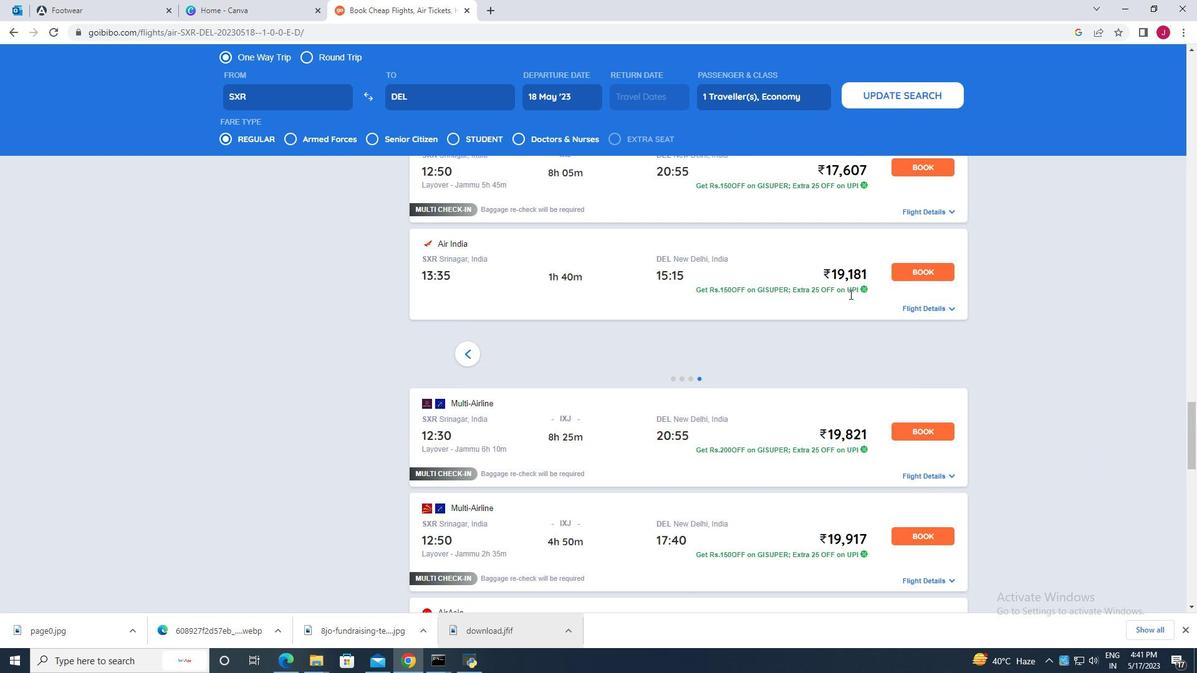 
Action: Mouse scrolled (849, 294) with delta (0, 0)
Screenshot: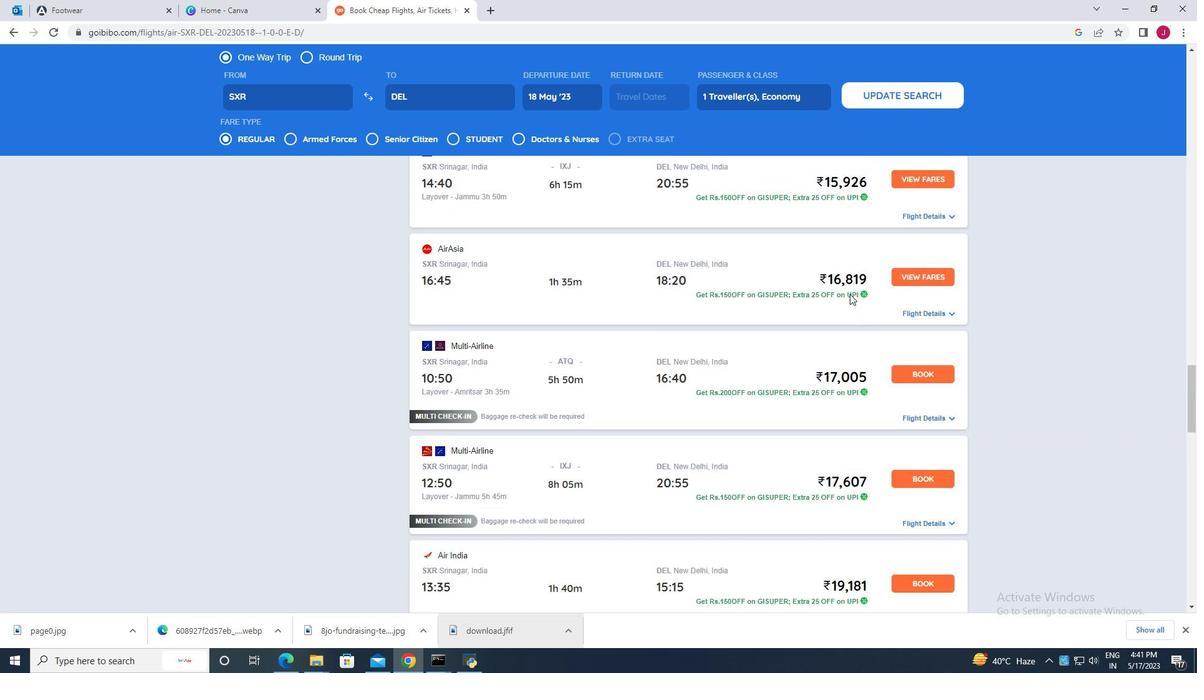 
Action: Mouse scrolled (849, 294) with delta (0, 0)
Screenshot: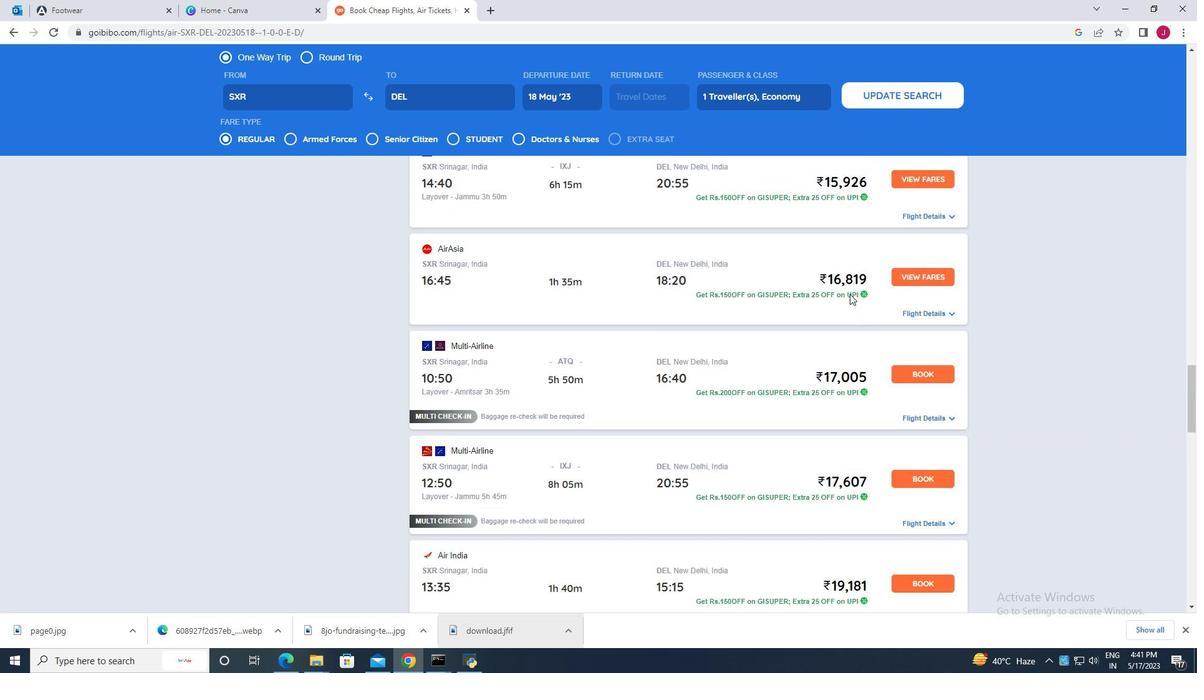 
Action: Mouse scrolled (849, 294) with delta (0, 0)
Screenshot: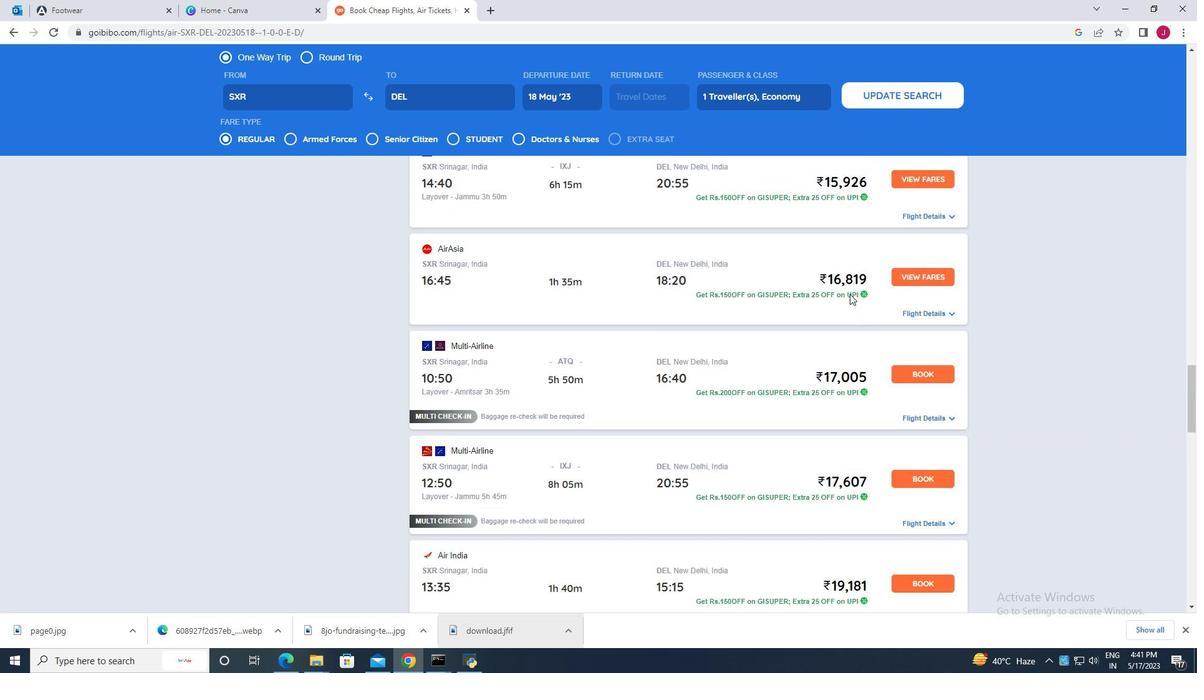
Action: Mouse scrolled (849, 294) with delta (0, 0)
Screenshot: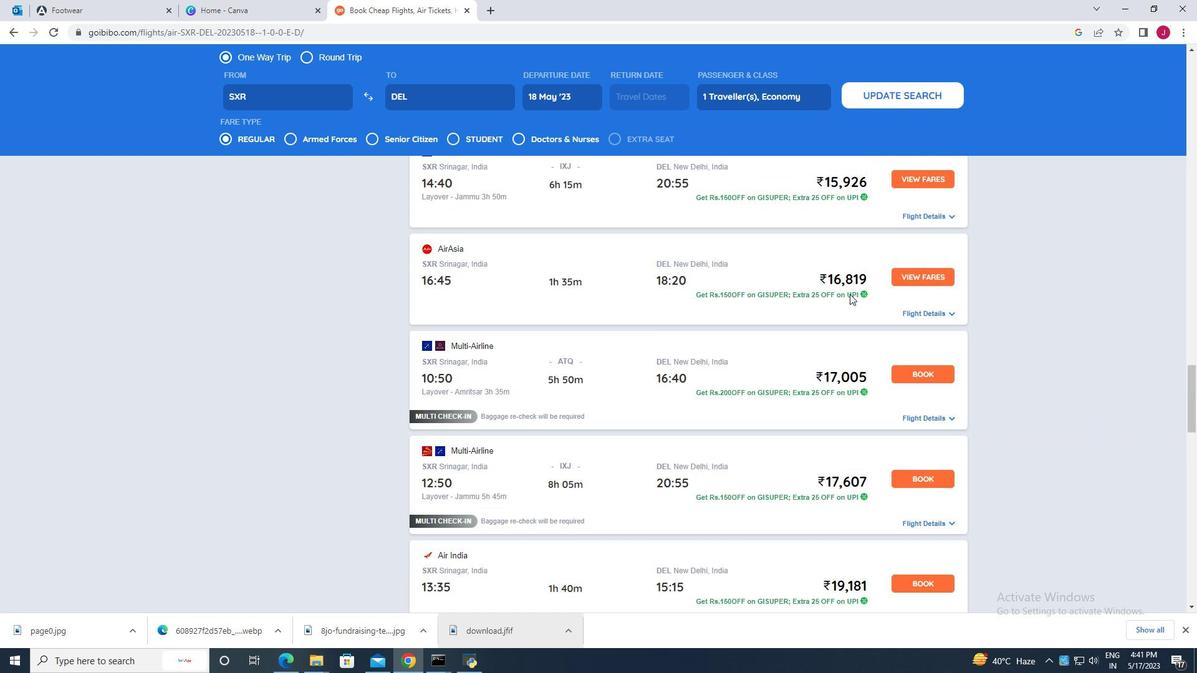
Action: Mouse scrolled (849, 294) with delta (0, 0)
Screenshot: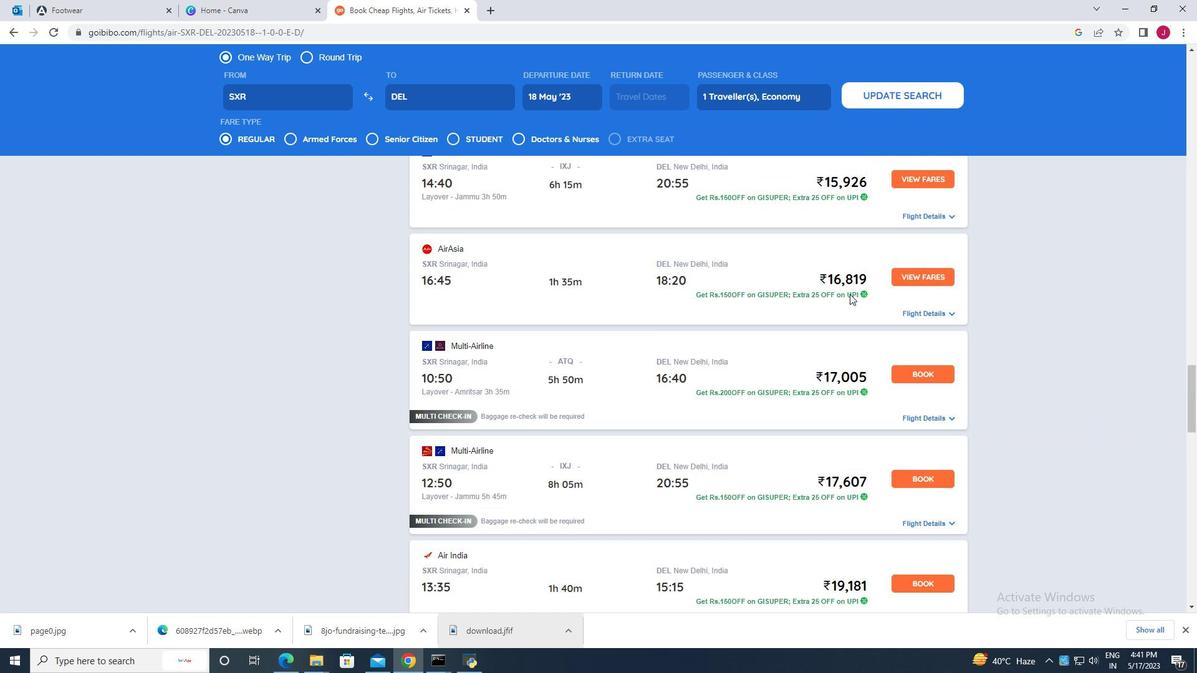 
Action: Mouse scrolled (849, 294) with delta (0, 0)
Screenshot: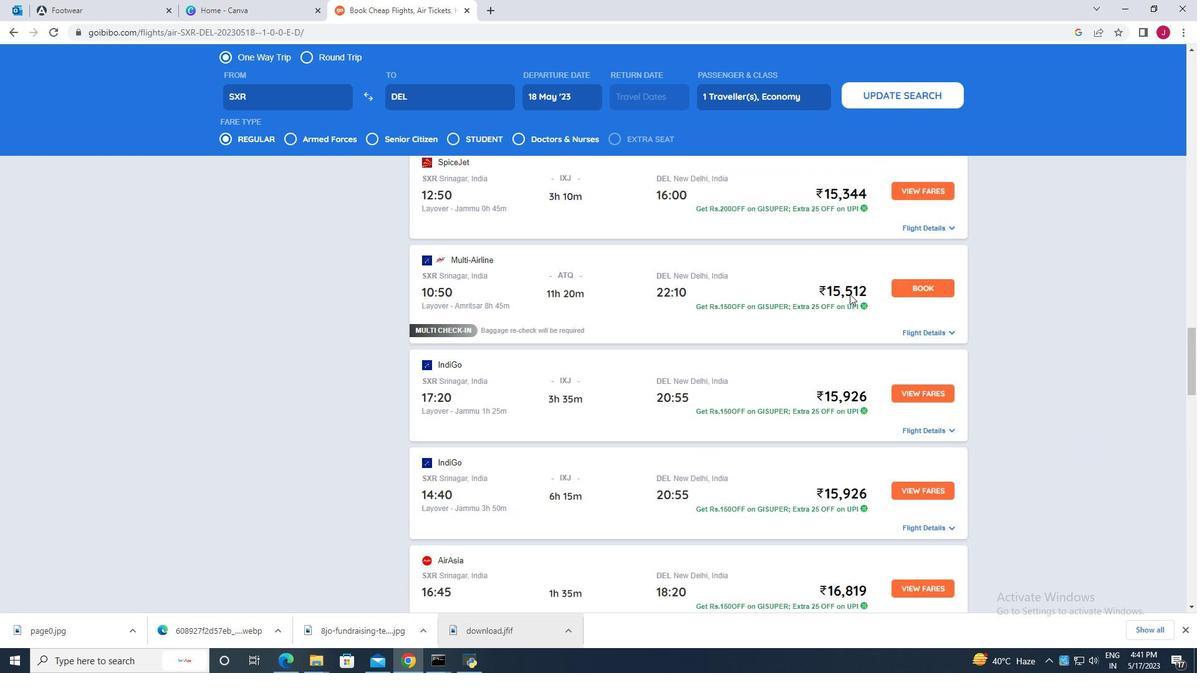 
Action: Mouse scrolled (849, 294) with delta (0, 0)
Screenshot: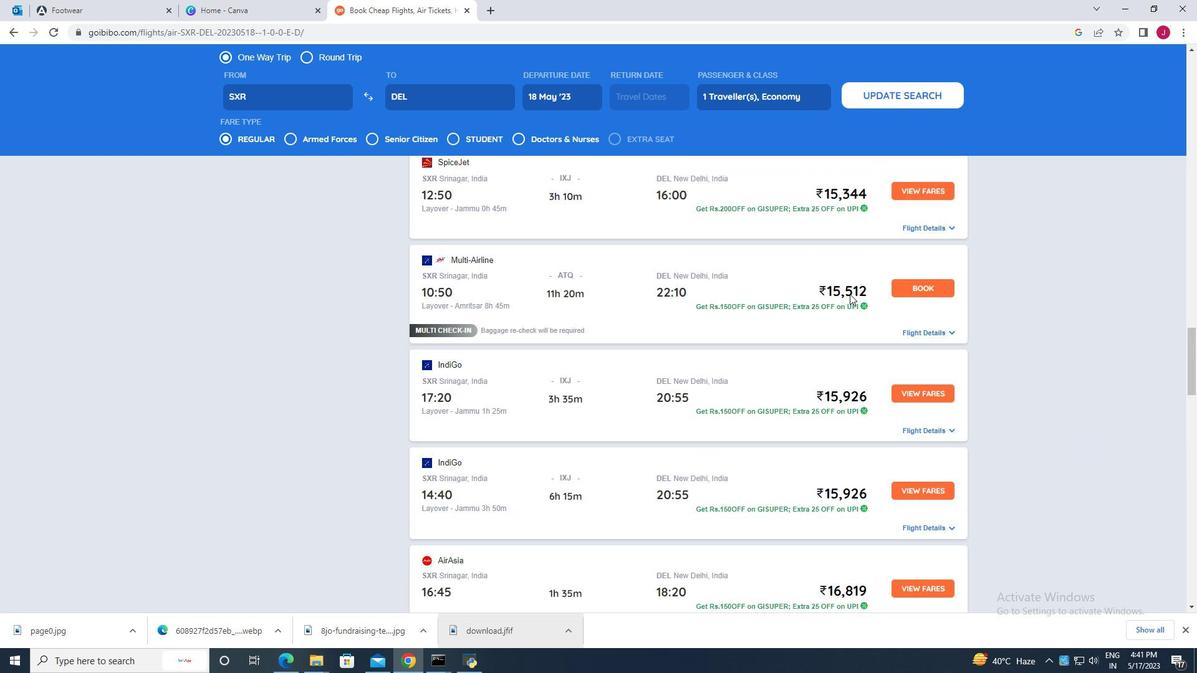 
Action: Mouse scrolled (849, 294) with delta (0, 0)
Screenshot: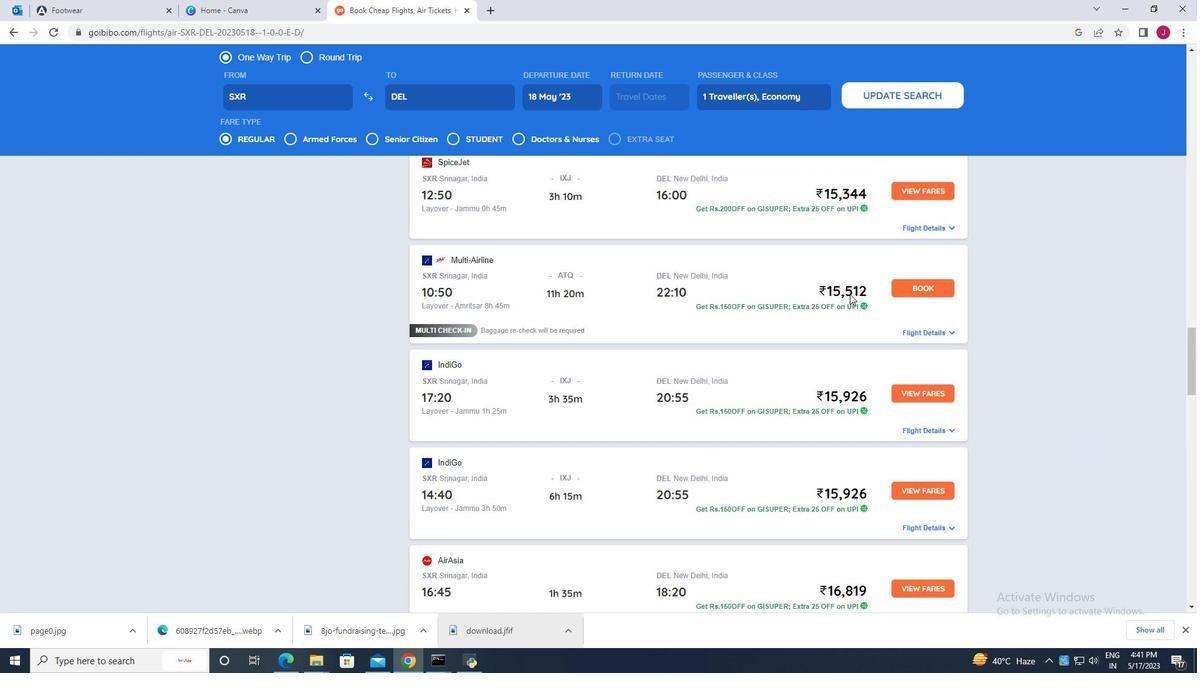 
Action: Mouse scrolled (849, 294) with delta (0, 0)
Screenshot: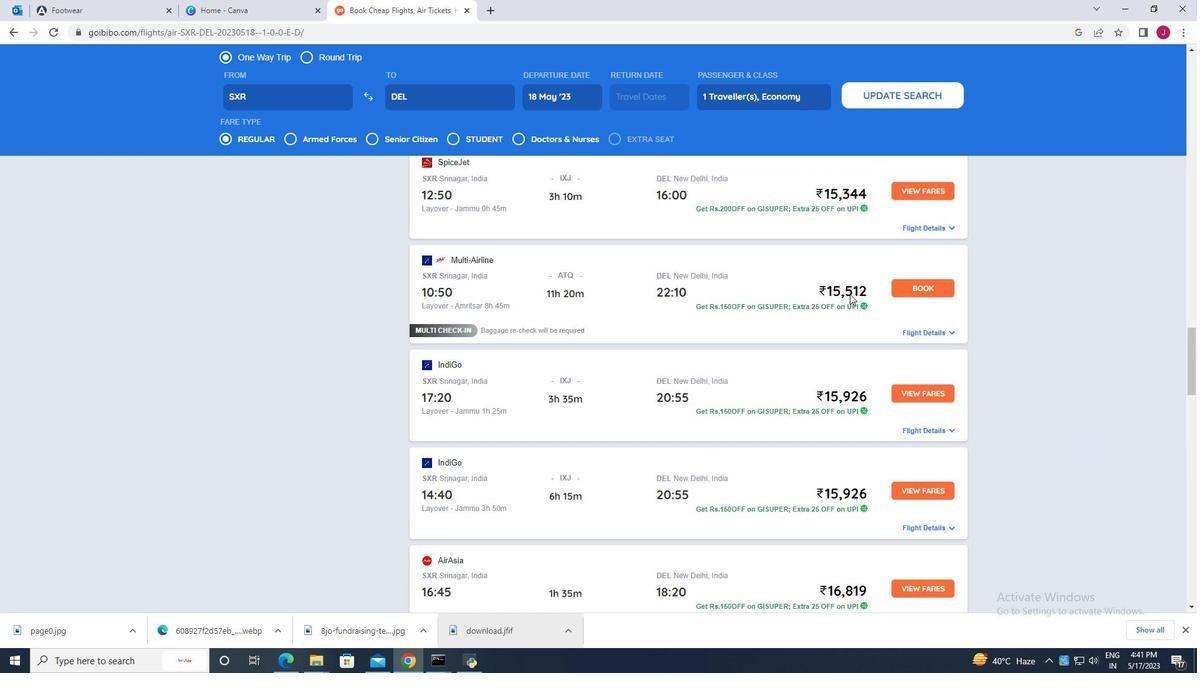 
Action: Mouse scrolled (849, 294) with delta (0, 0)
Screenshot: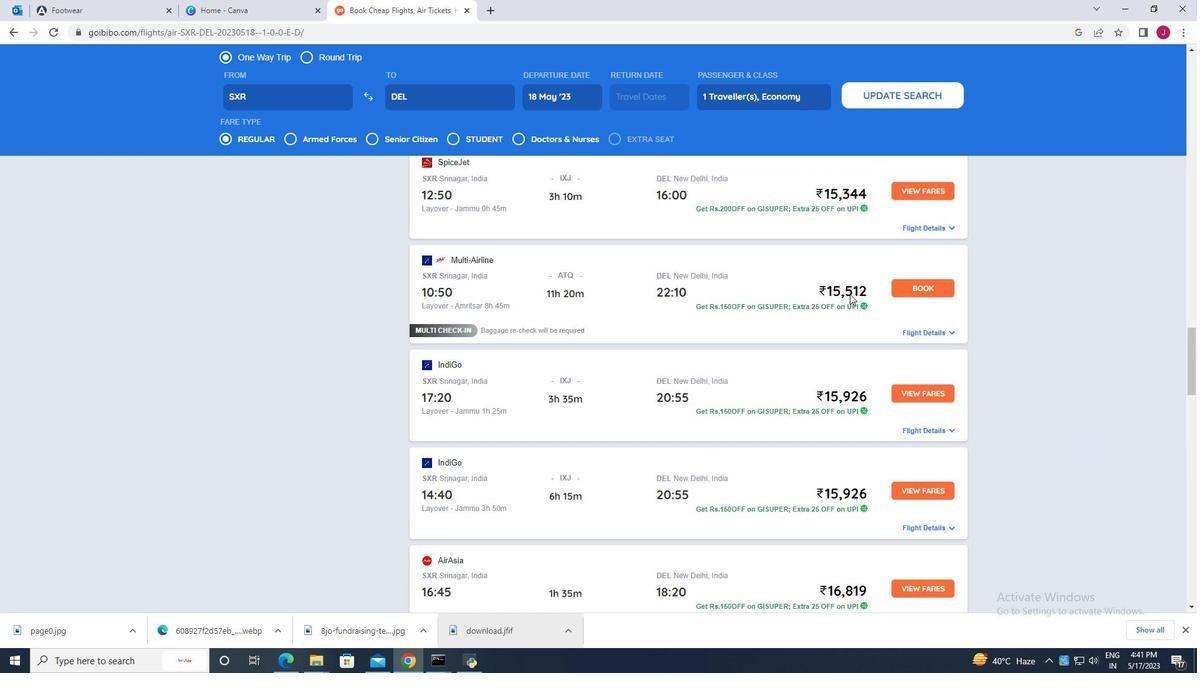 
Action: Mouse scrolled (849, 294) with delta (0, 0)
Screenshot: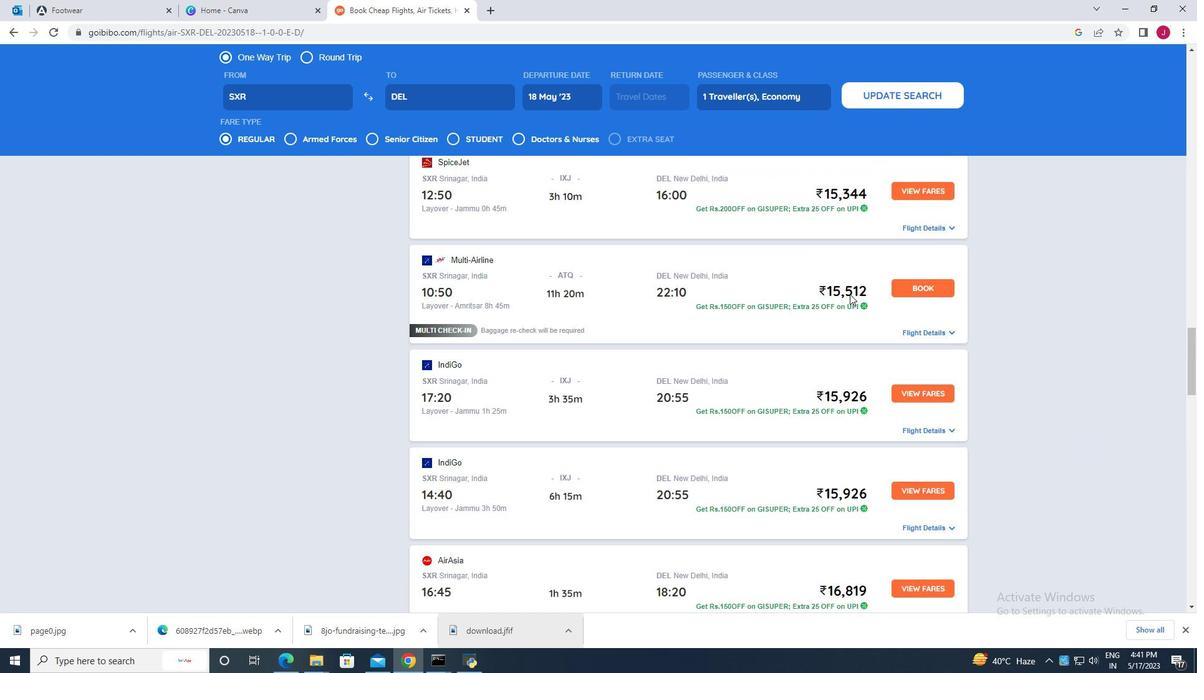 
Action: Mouse scrolled (849, 294) with delta (0, 0)
Screenshot: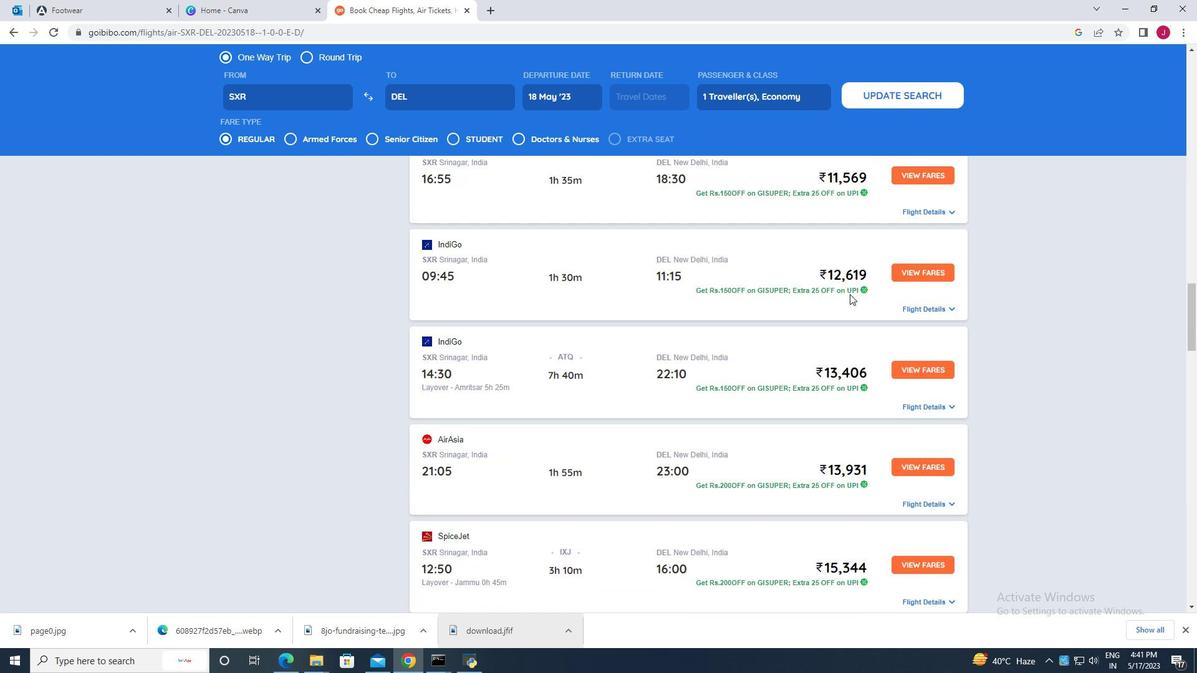 
Action: Mouse scrolled (849, 294) with delta (0, 0)
Screenshot: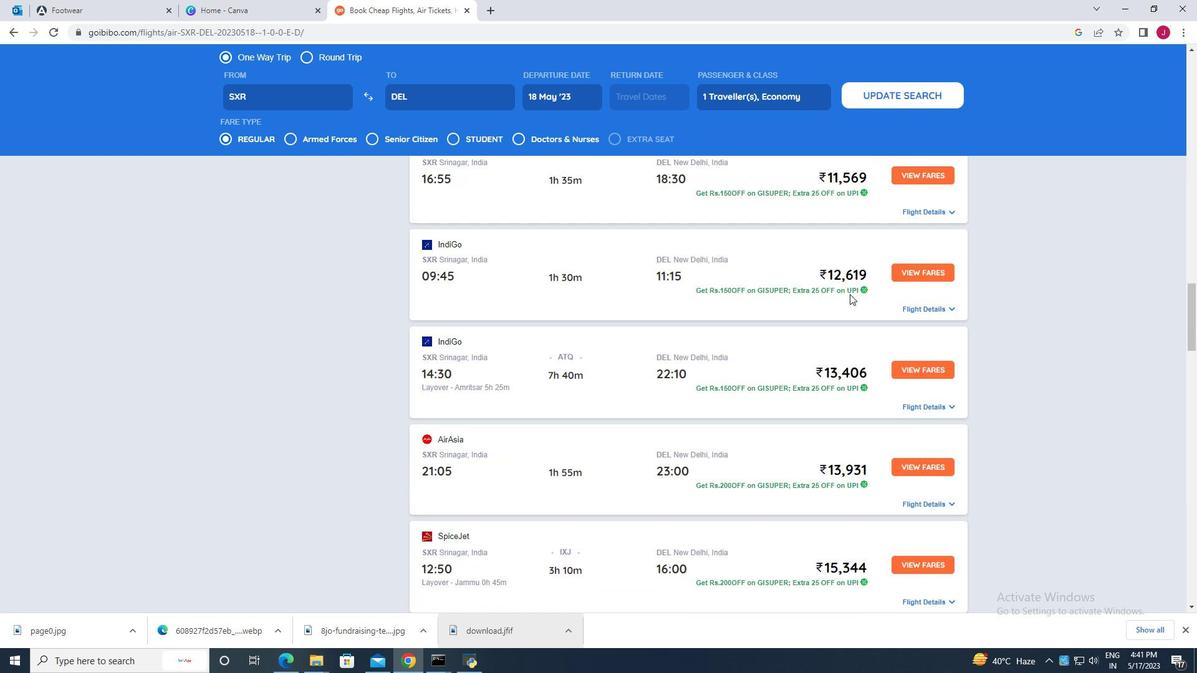 
Action: Mouse scrolled (849, 294) with delta (0, 0)
Screenshot: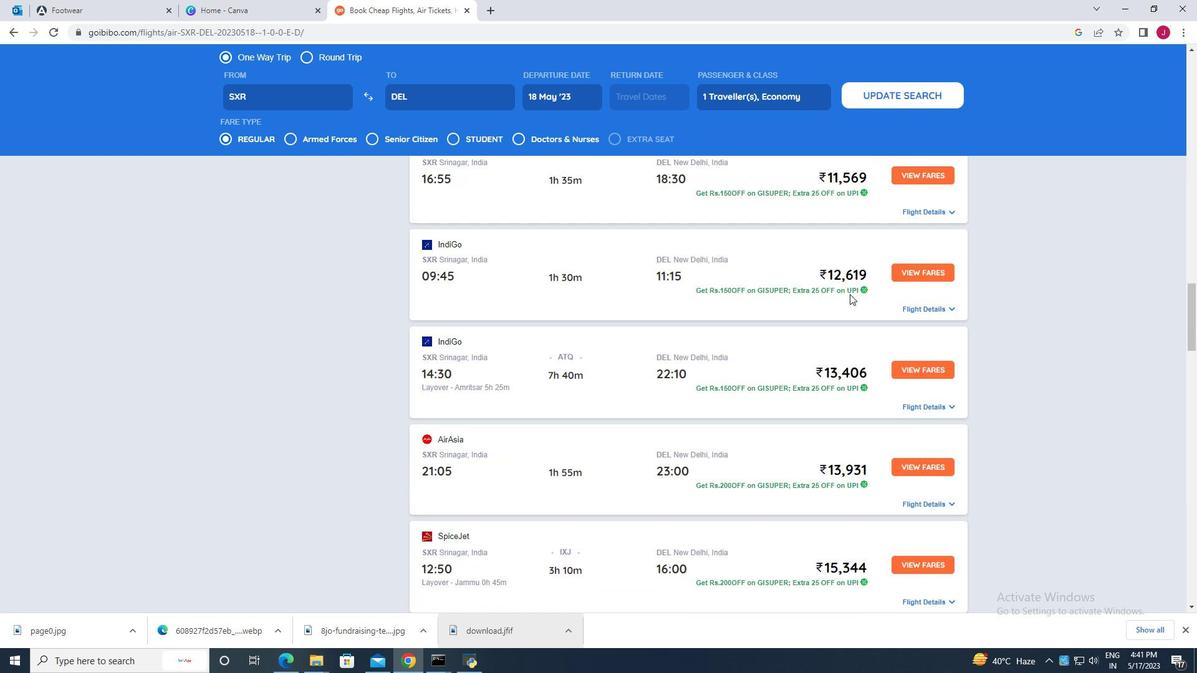 
Action: Mouse scrolled (849, 294) with delta (0, 0)
Screenshot: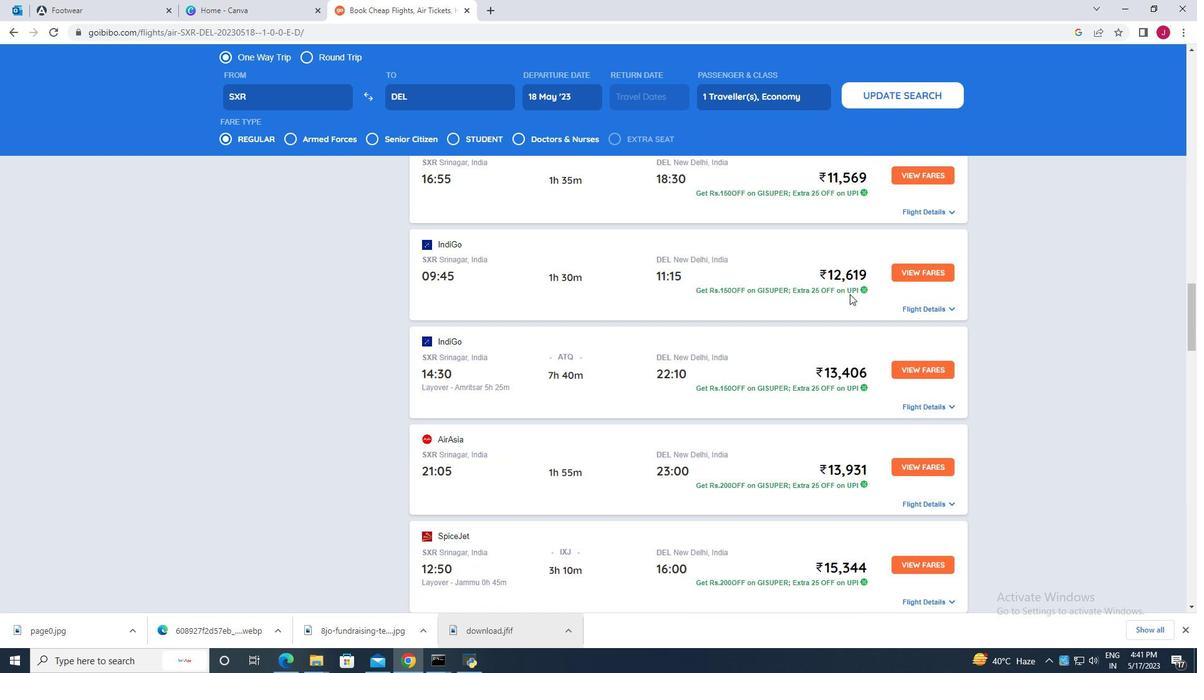 
Action: Mouse scrolled (849, 294) with delta (0, 0)
Screenshot: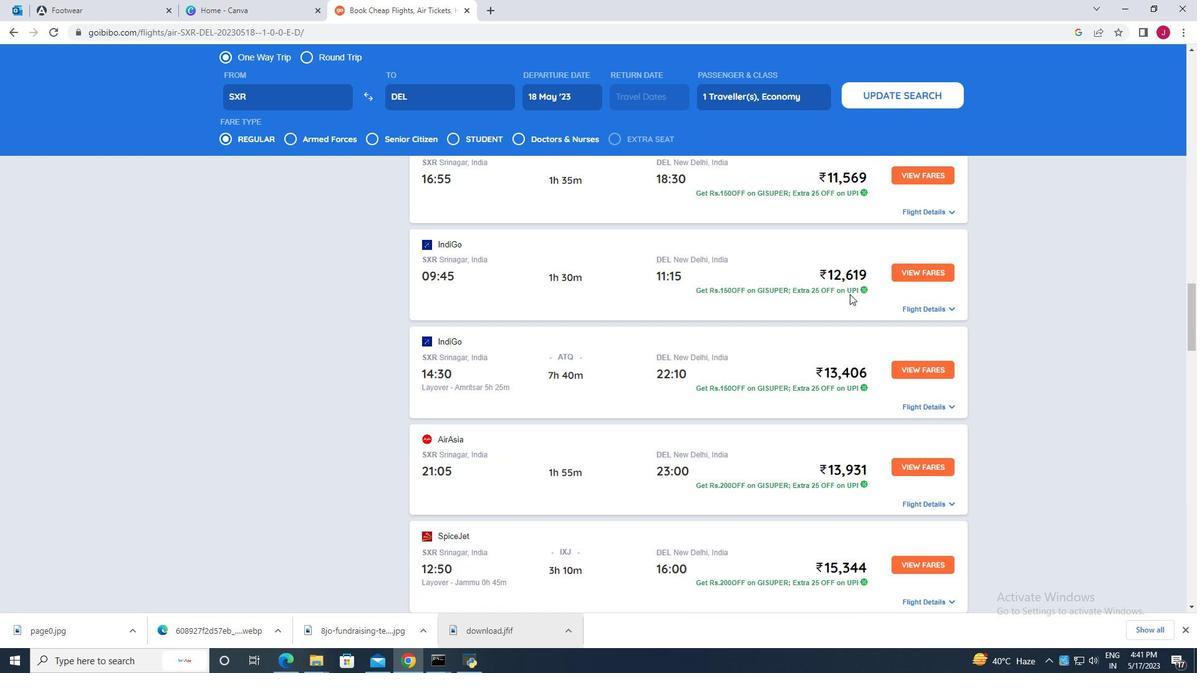 
Action: Mouse scrolled (849, 294) with delta (0, 0)
Screenshot: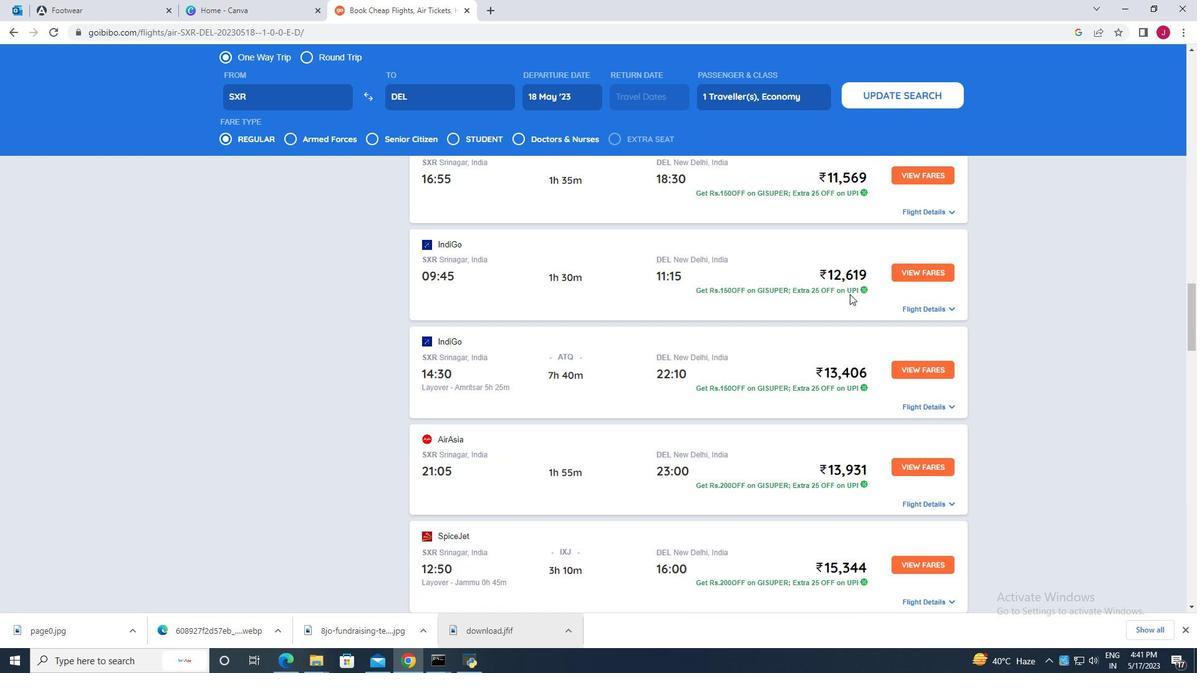
Action: Mouse scrolled (849, 294) with delta (0, 0)
Screenshot: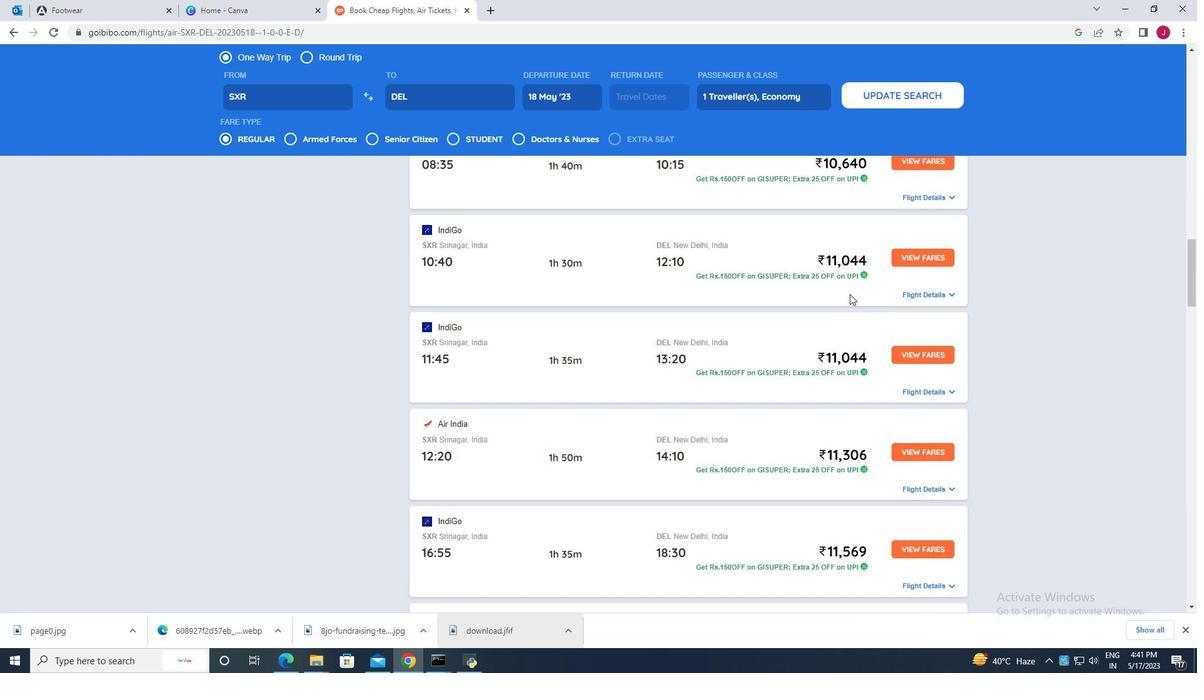 
Action: Mouse scrolled (849, 294) with delta (0, 0)
Screenshot: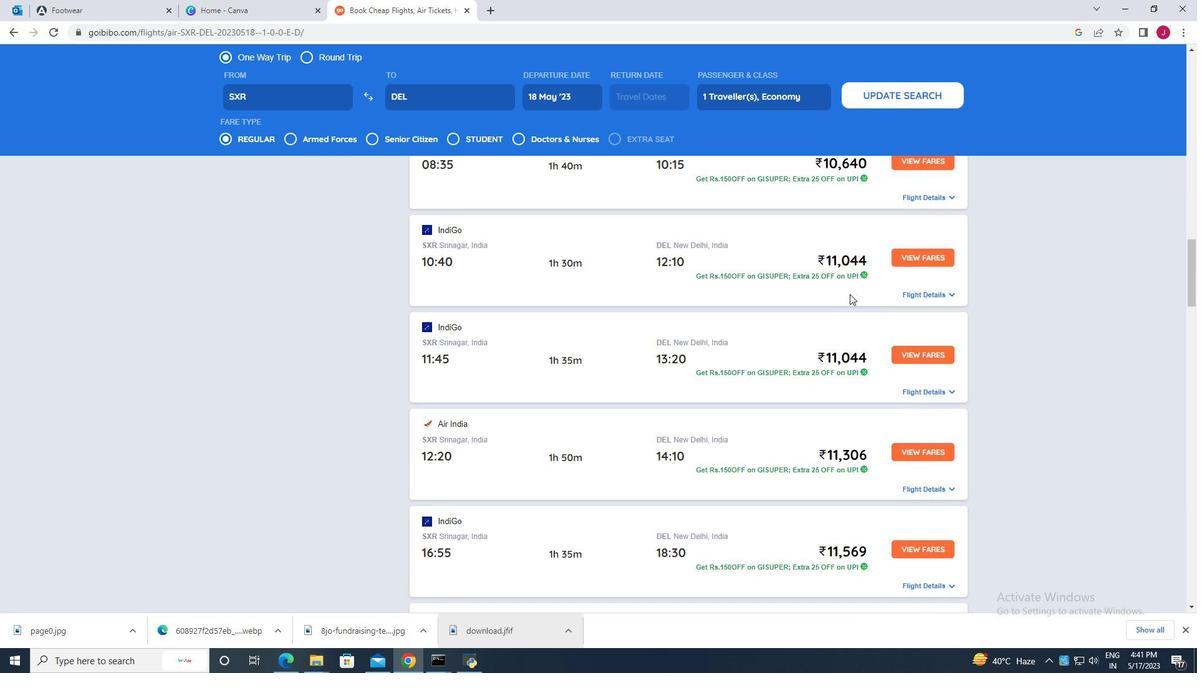 
Action: Mouse scrolled (849, 294) with delta (0, 0)
Screenshot: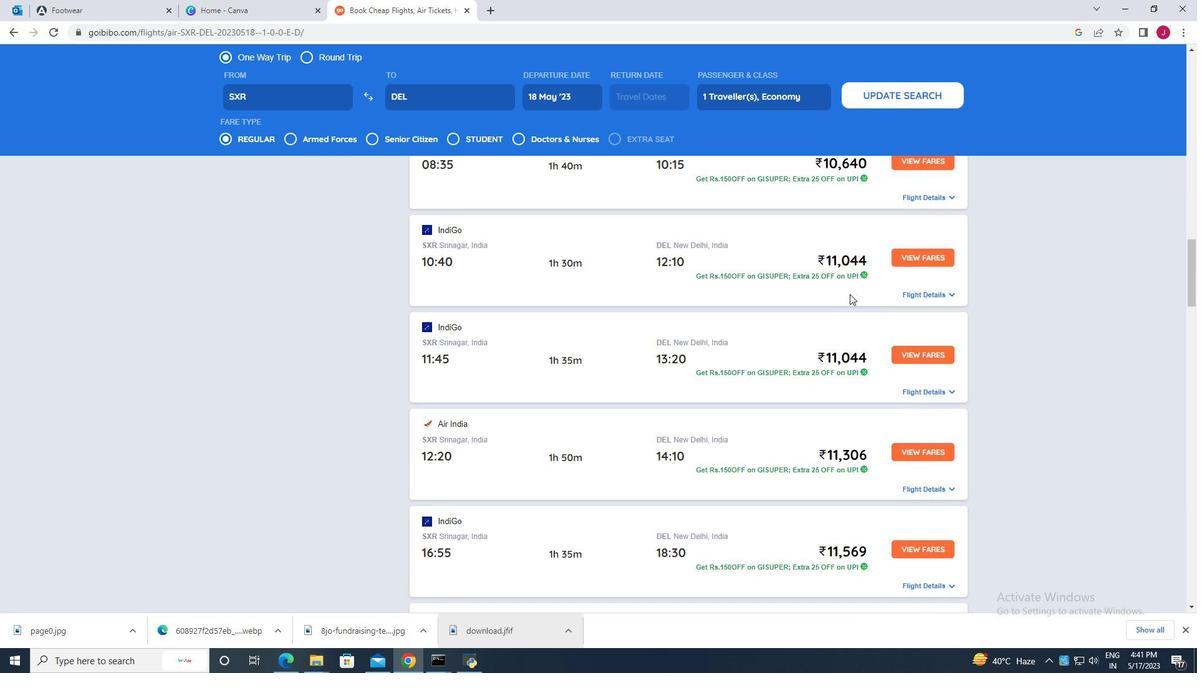 
Action: Mouse scrolled (849, 294) with delta (0, 0)
Screenshot: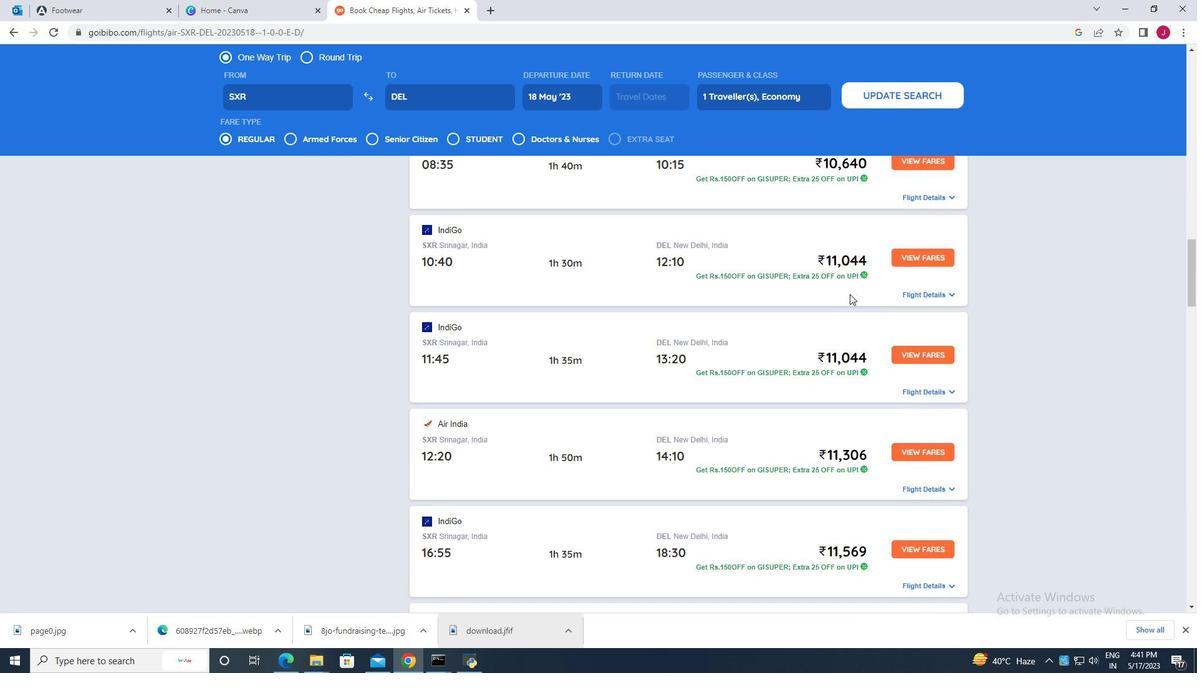 
Action: Mouse scrolled (849, 294) with delta (0, 0)
Screenshot: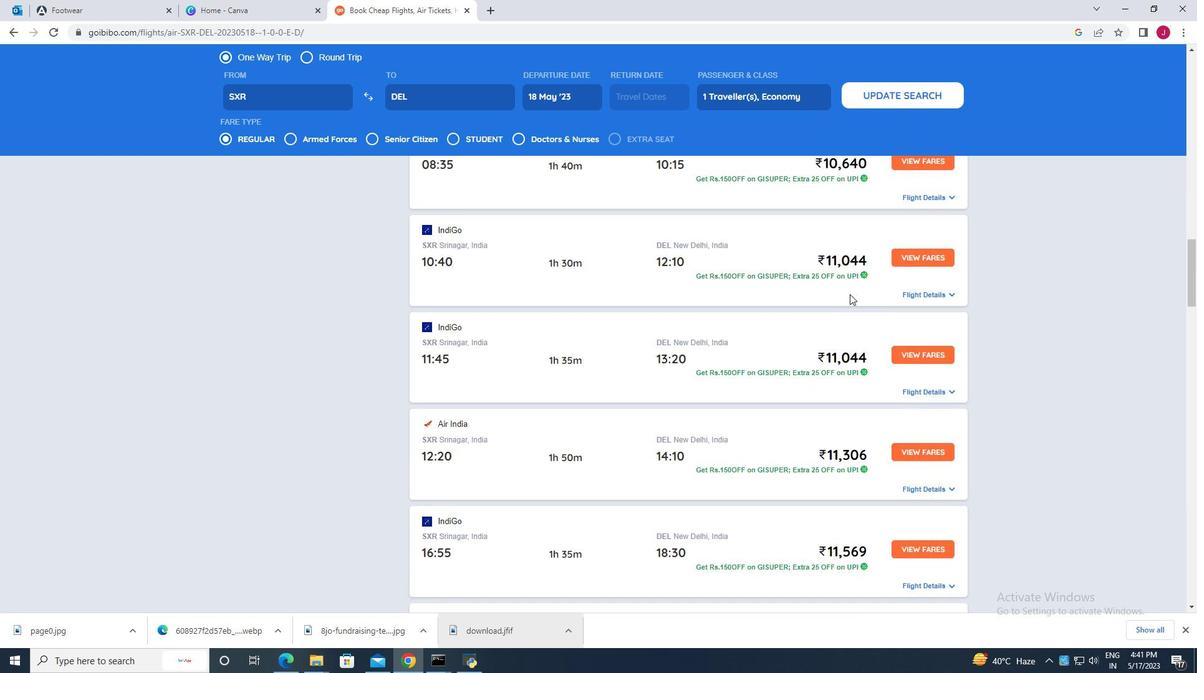 
Action: Mouse scrolled (849, 294) with delta (0, 0)
Screenshot: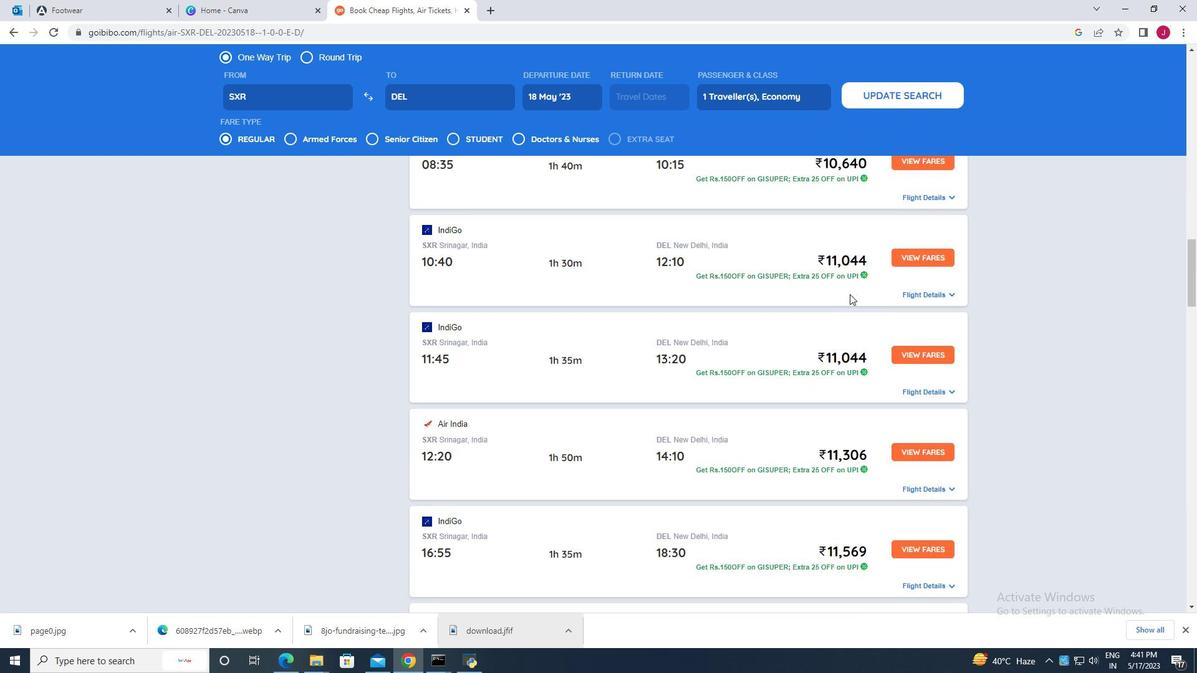 
Action: Mouse scrolled (849, 294) with delta (0, 0)
Screenshot: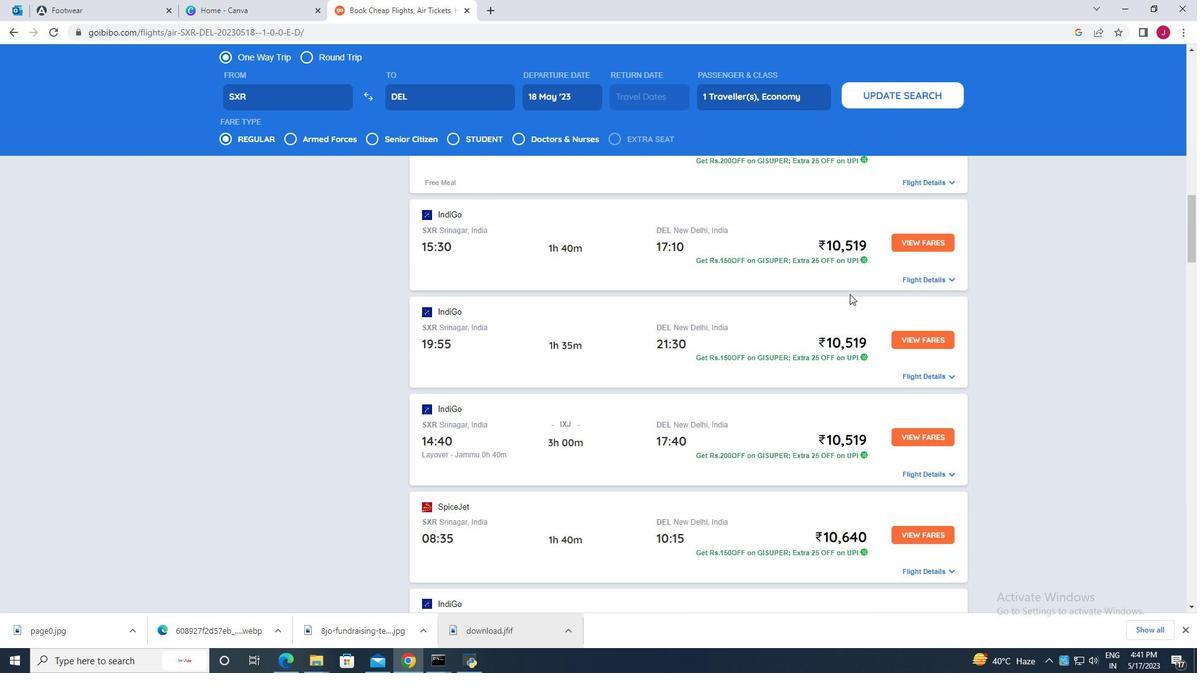 
Action: Mouse scrolled (849, 294) with delta (0, 0)
Screenshot: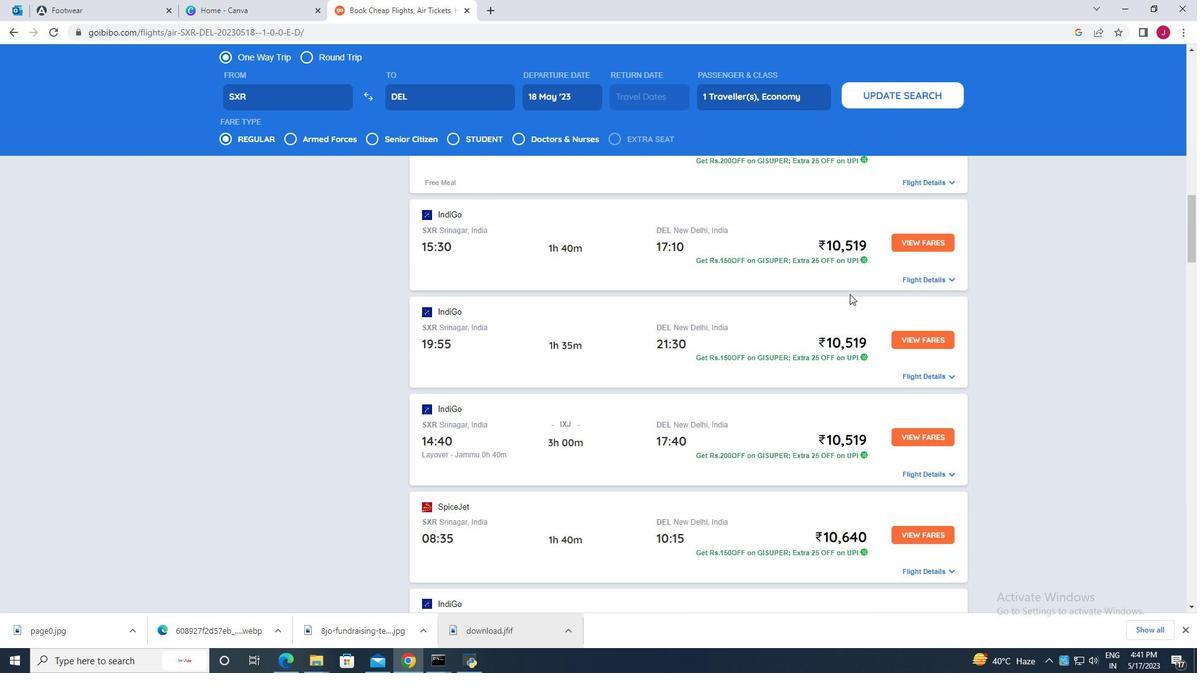 
Action: Mouse scrolled (849, 294) with delta (0, 0)
Screenshot: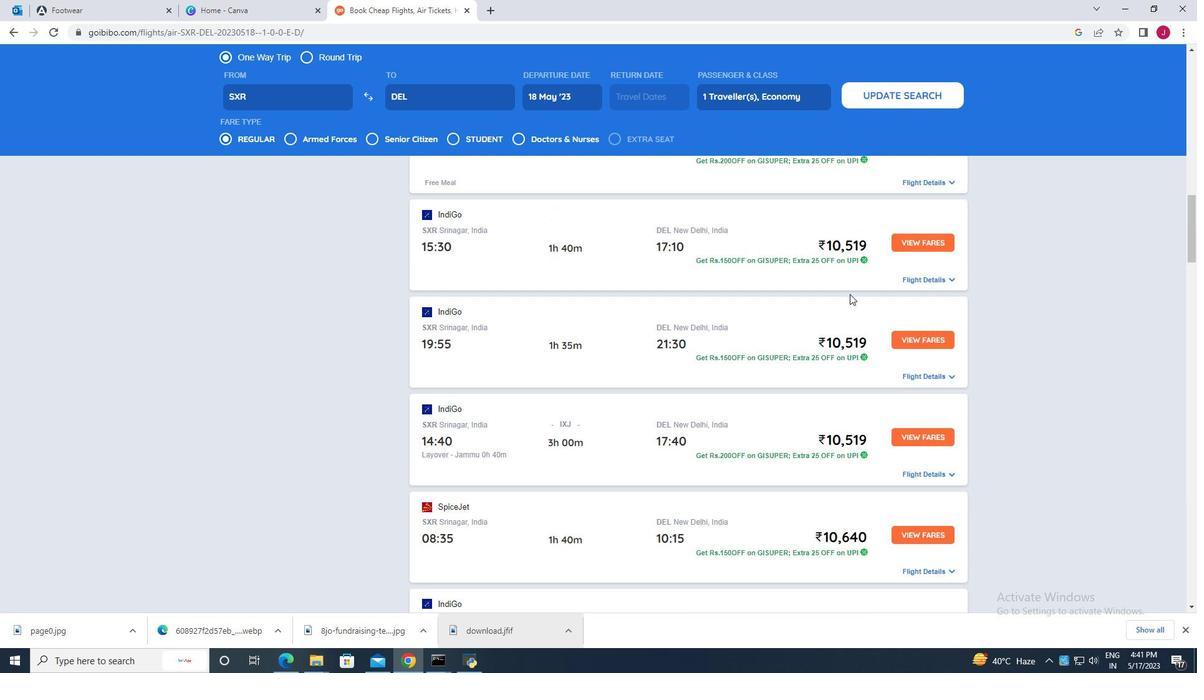 
Action: Mouse scrolled (849, 294) with delta (0, 0)
Screenshot: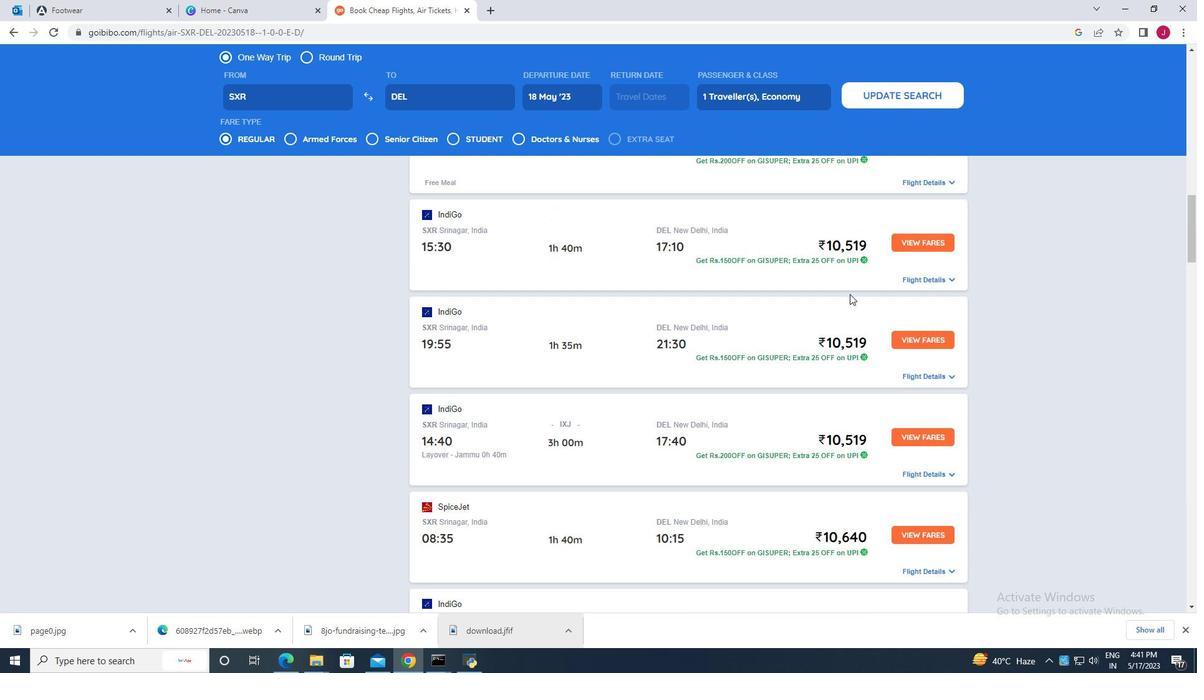 
Action: Mouse scrolled (849, 294) with delta (0, 0)
Screenshot: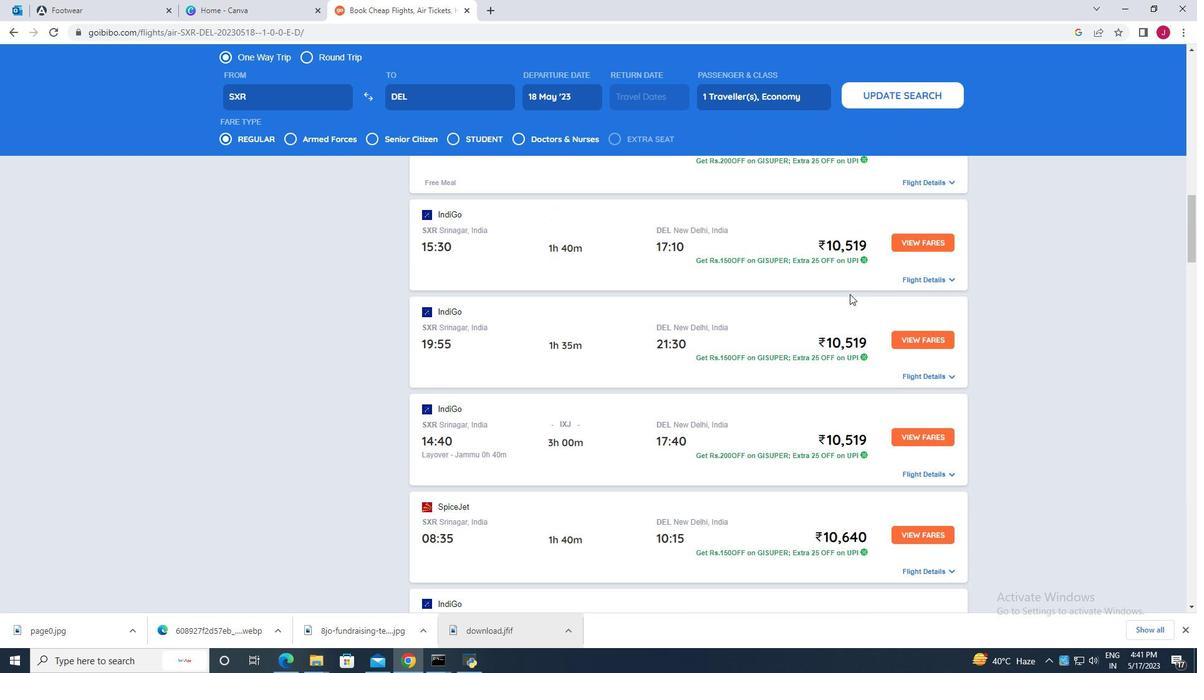 
Action: Mouse scrolled (849, 294) with delta (0, 0)
Screenshot: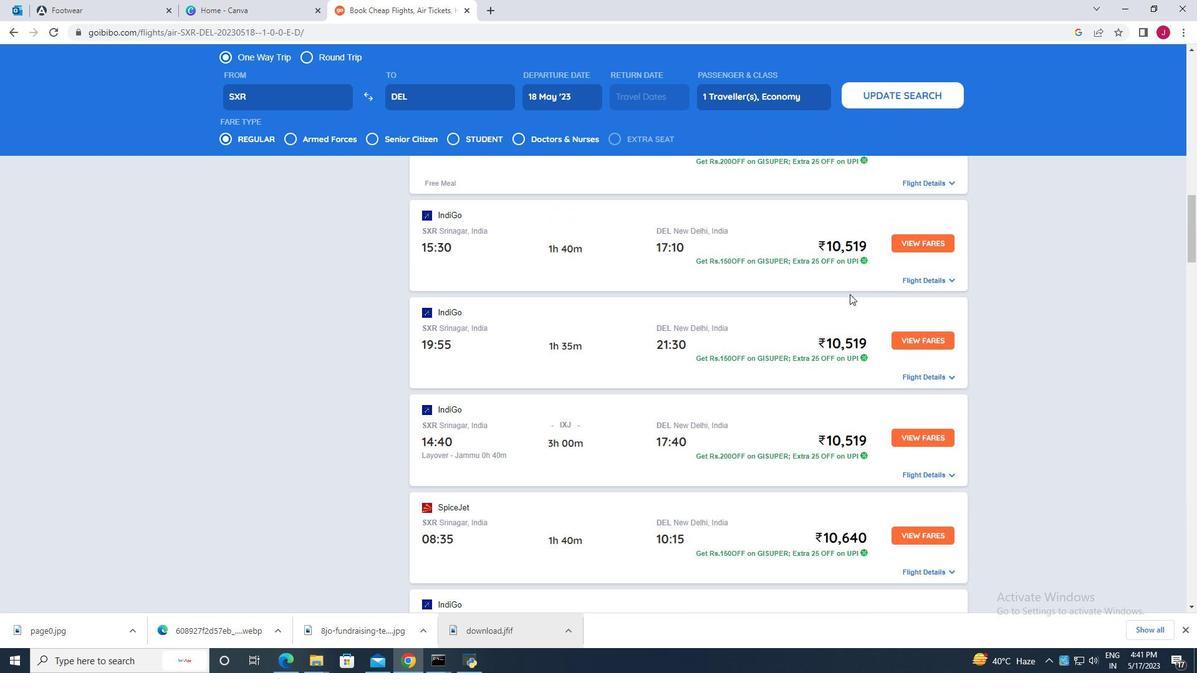 
Action: Mouse scrolled (849, 294) with delta (0, 0)
Screenshot: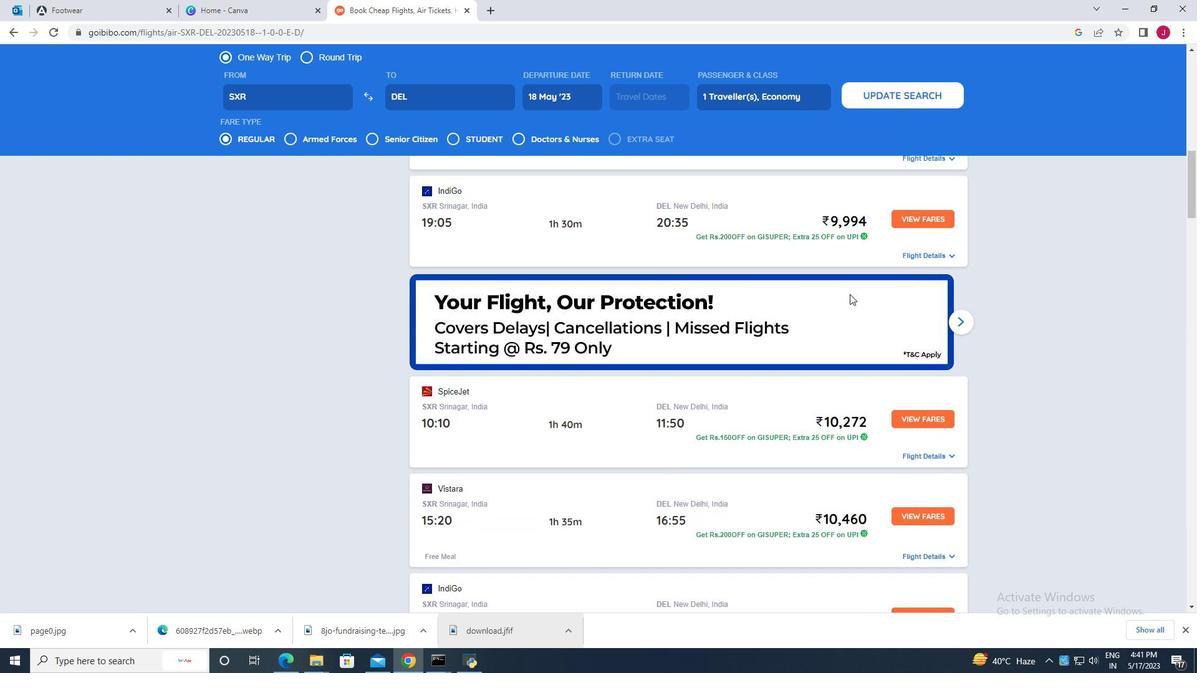 
Action: Mouse scrolled (849, 294) with delta (0, 0)
Screenshot: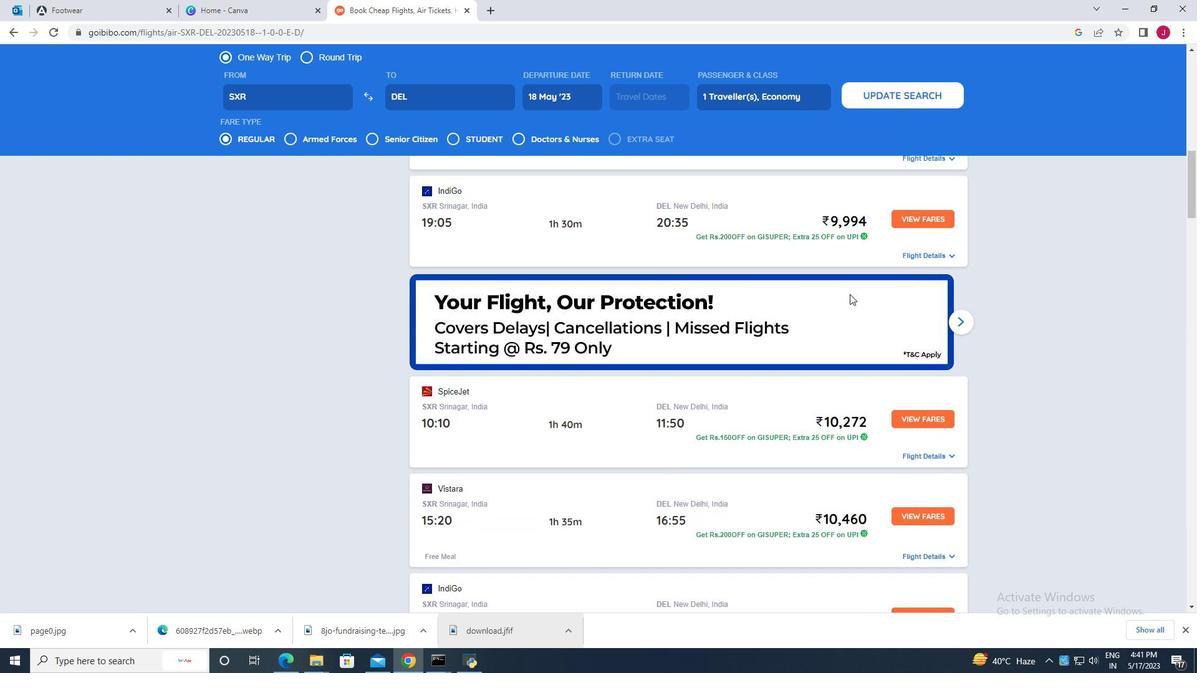 
Action: Mouse scrolled (849, 294) with delta (0, 0)
Screenshot: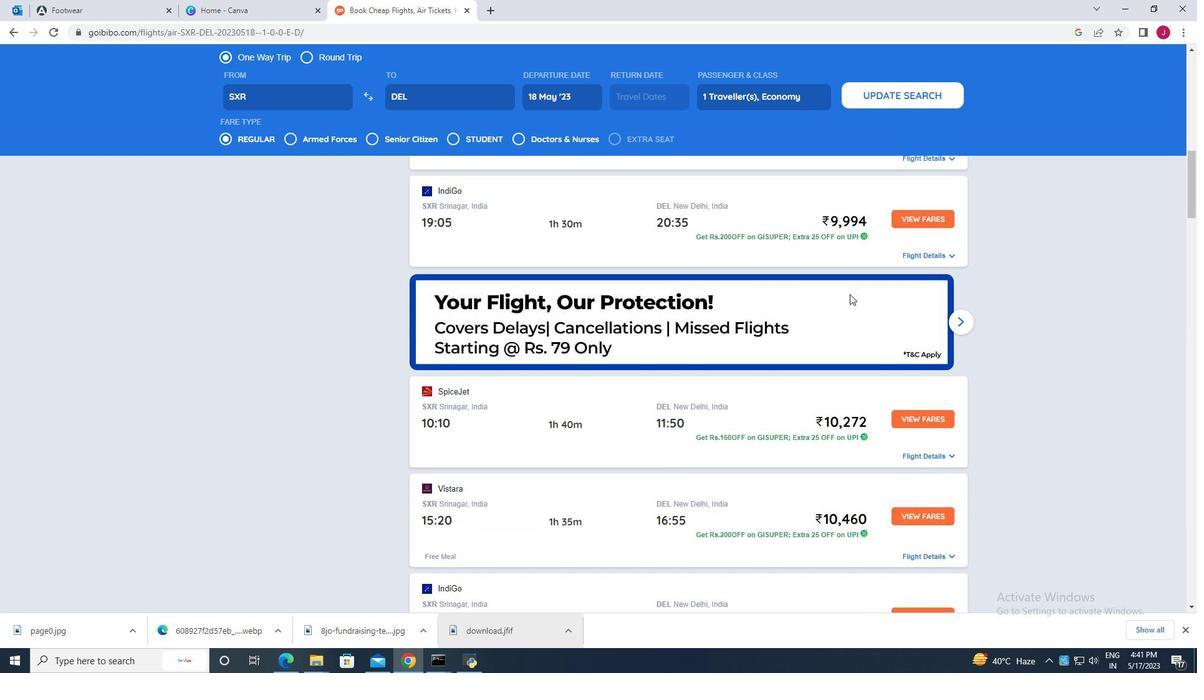 
Action: Mouse scrolled (849, 294) with delta (0, 0)
Screenshot: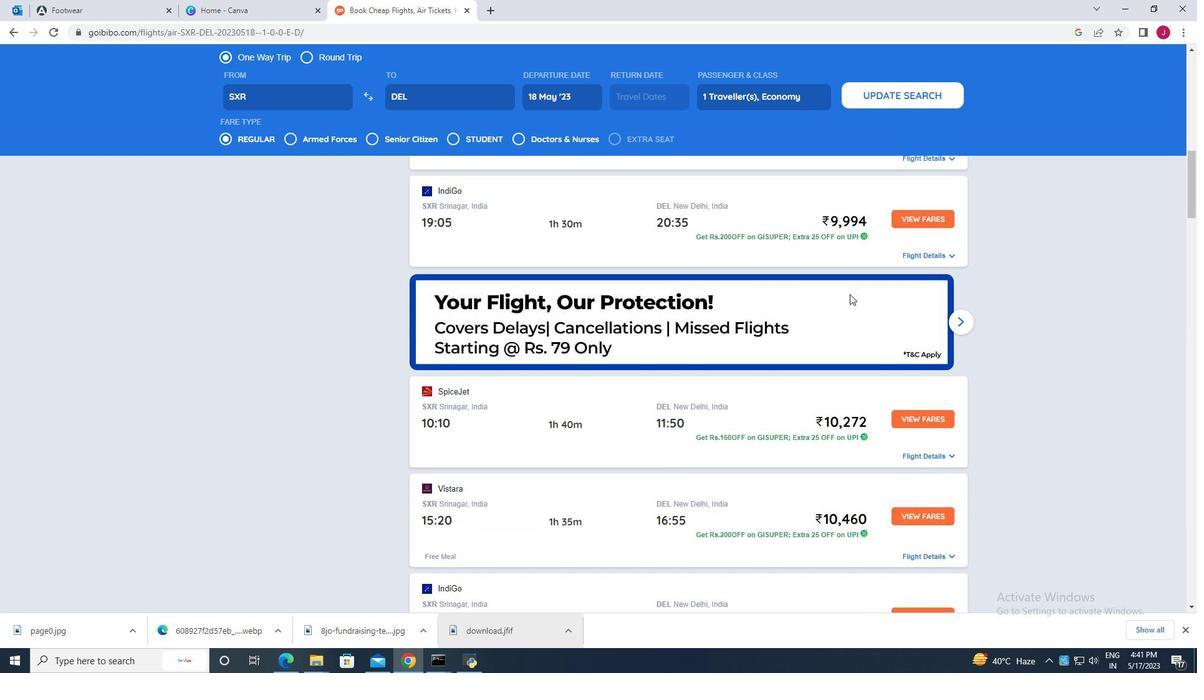 
Action: Mouse scrolled (849, 294) with delta (0, 0)
Screenshot: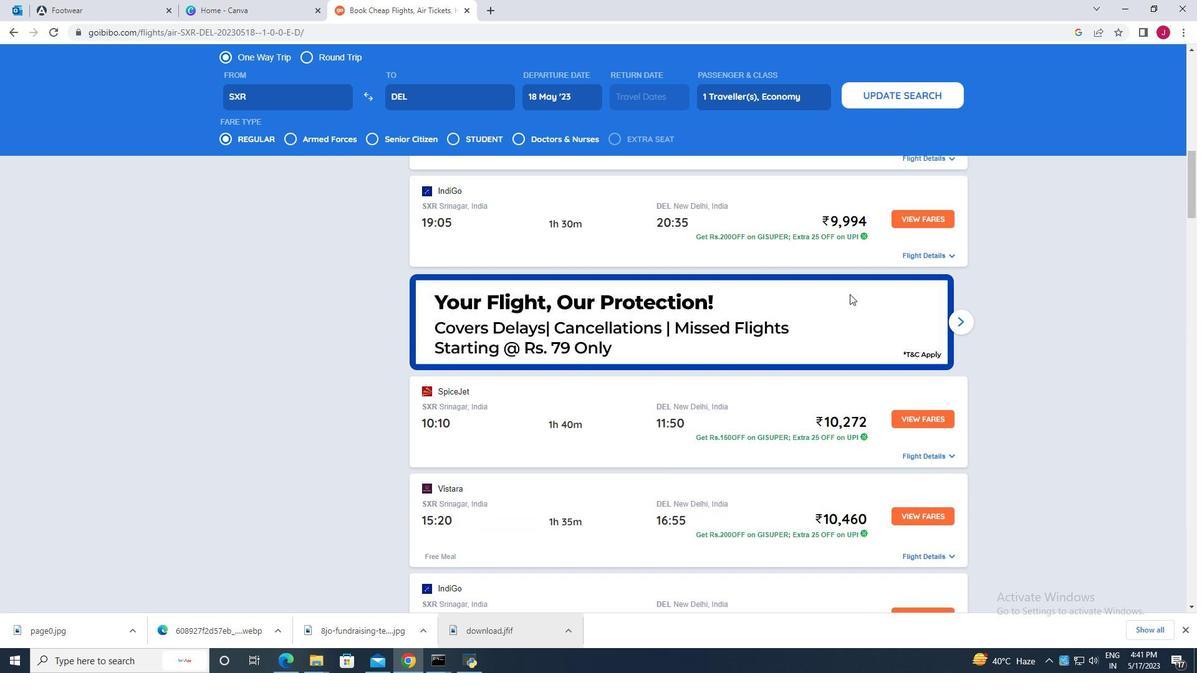 
Action: Mouse scrolled (849, 294) with delta (0, 0)
Screenshot: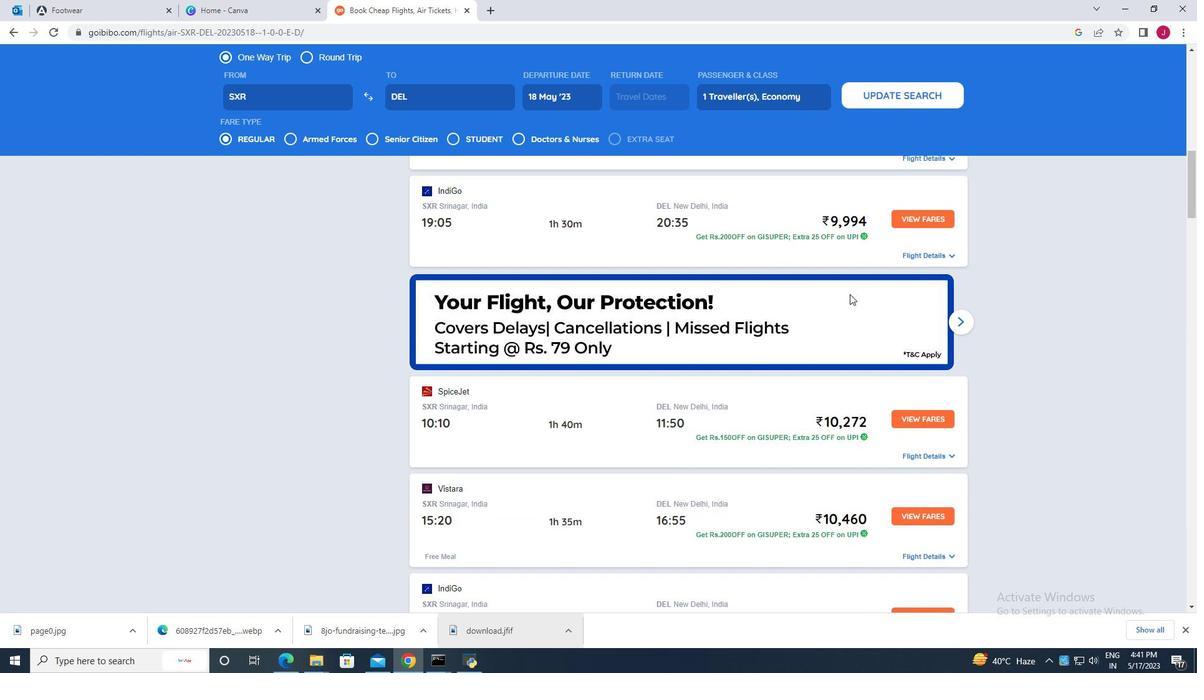 
Action: Mouse scrolled (849, 294) with delta (0, 0)
Screenshot: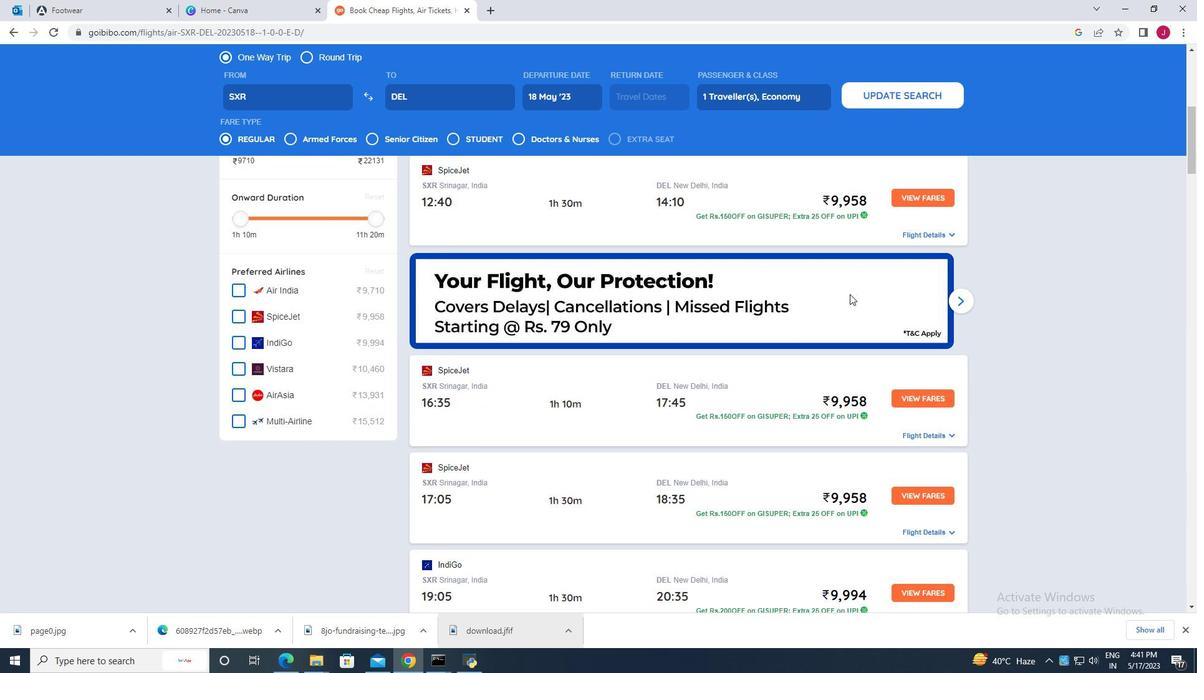 
Action: Mouse scrolled (849, 294) with delta (0, 0)
Screenshot: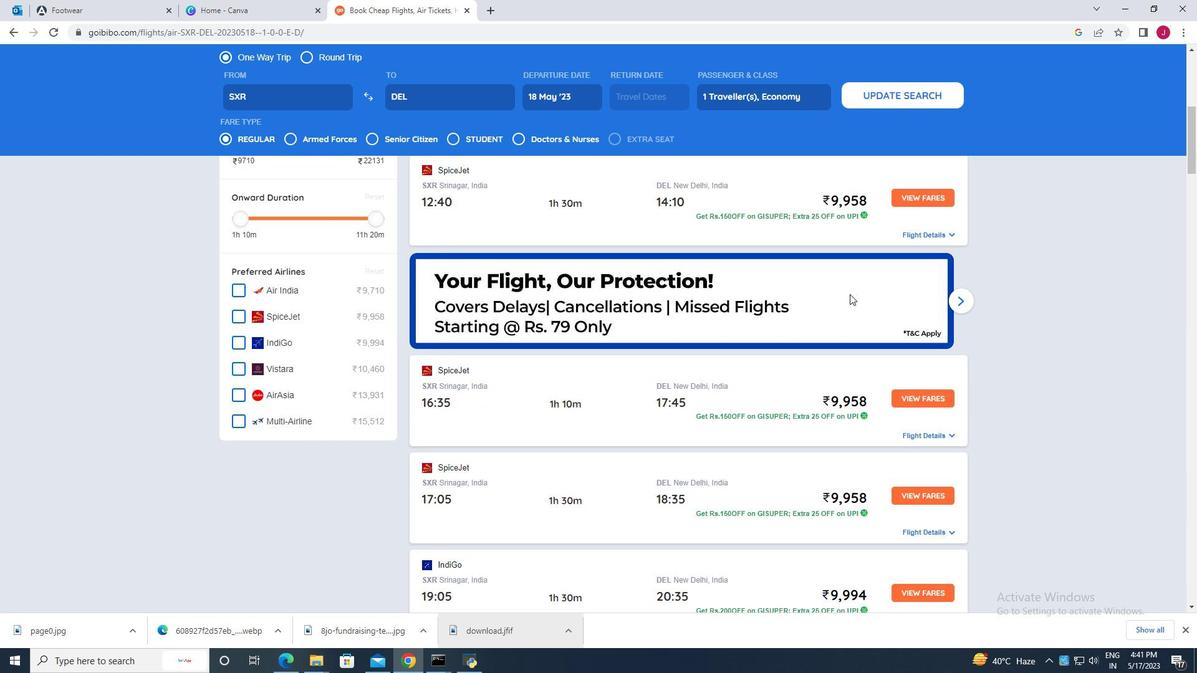 
Action: Mouse scrolled (849, 294) with delta (0, 0)
Screenshot: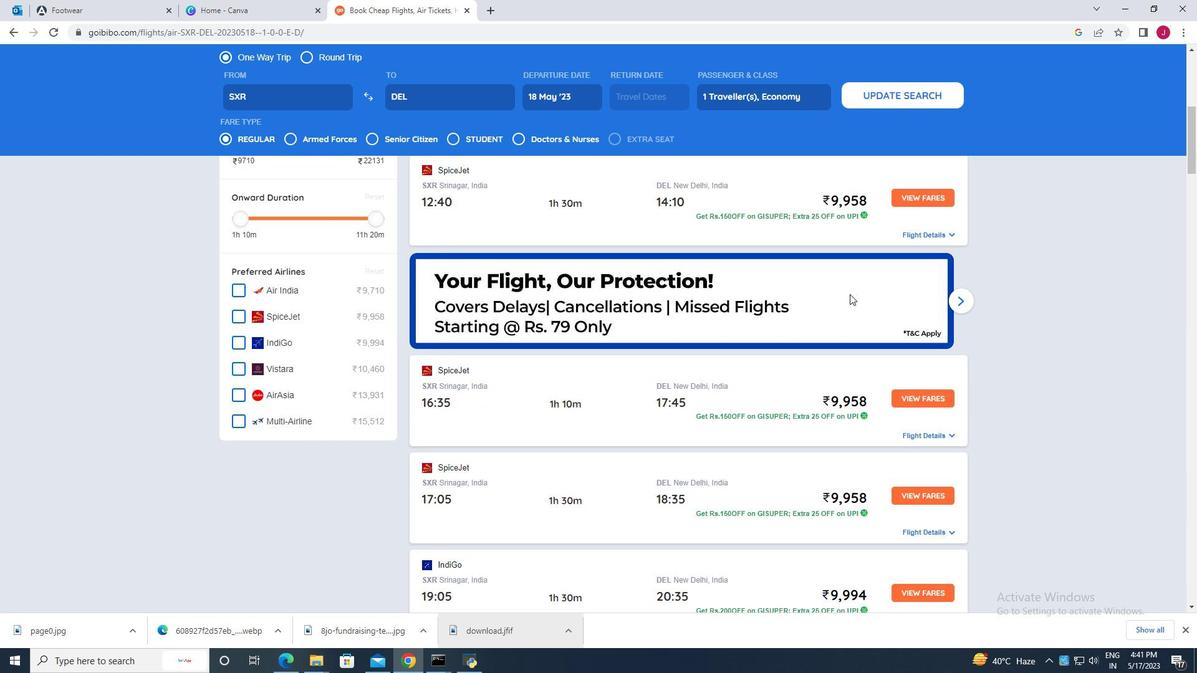 
Action: Mouse scrolled (849, 294) with delta (0, 0)
Screenshot: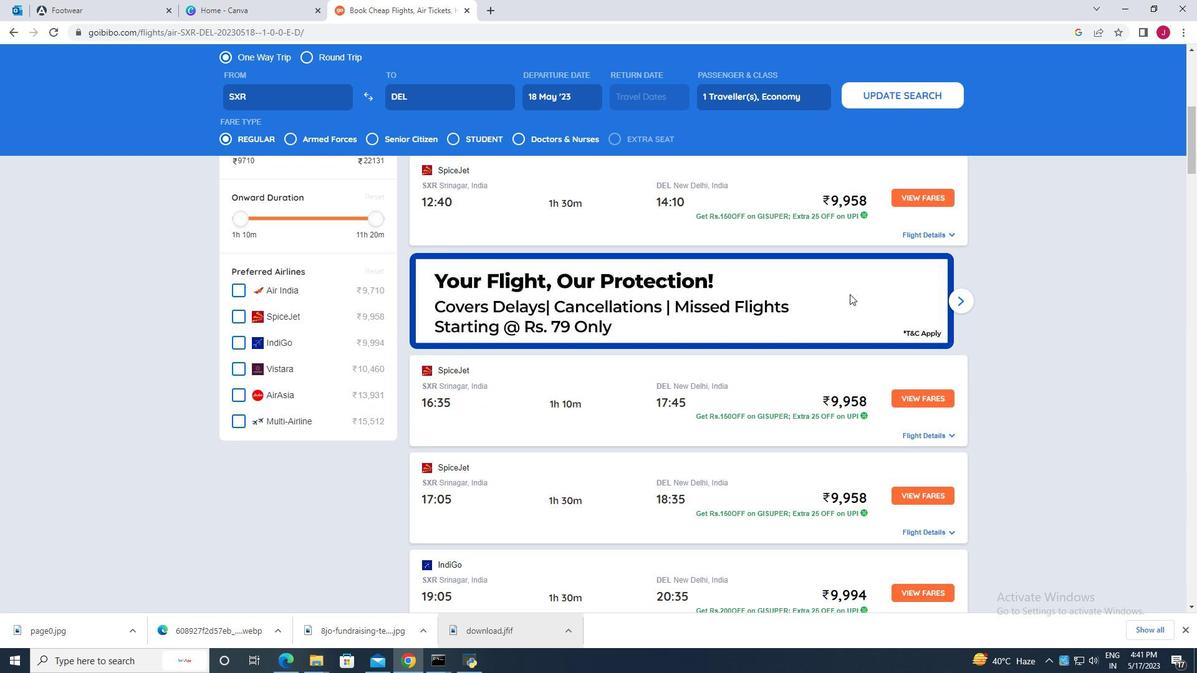 
Action: Mouse scrolled (849, 294) with delta (0, 0)
Screenshot: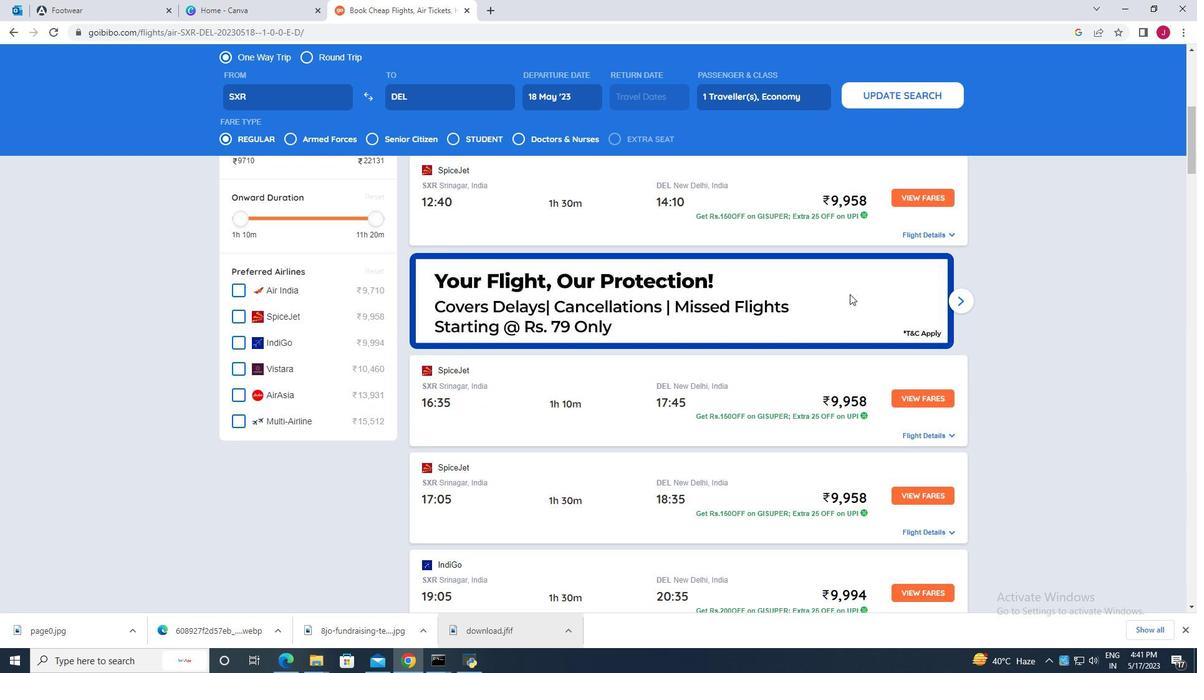 
Action: Mouse scrolled (849, 294) with delta (0, 0)
Screenshot: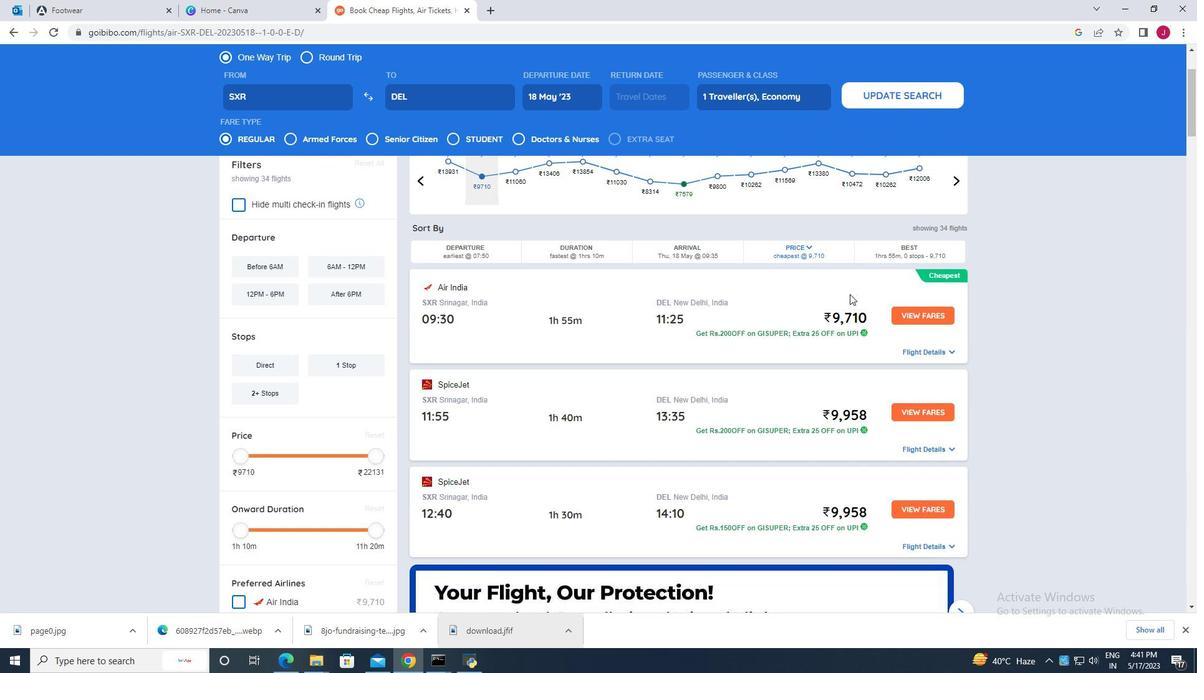 
Action: Mouse scrolled (849, 294) with delta (0, 0)
Screenshot: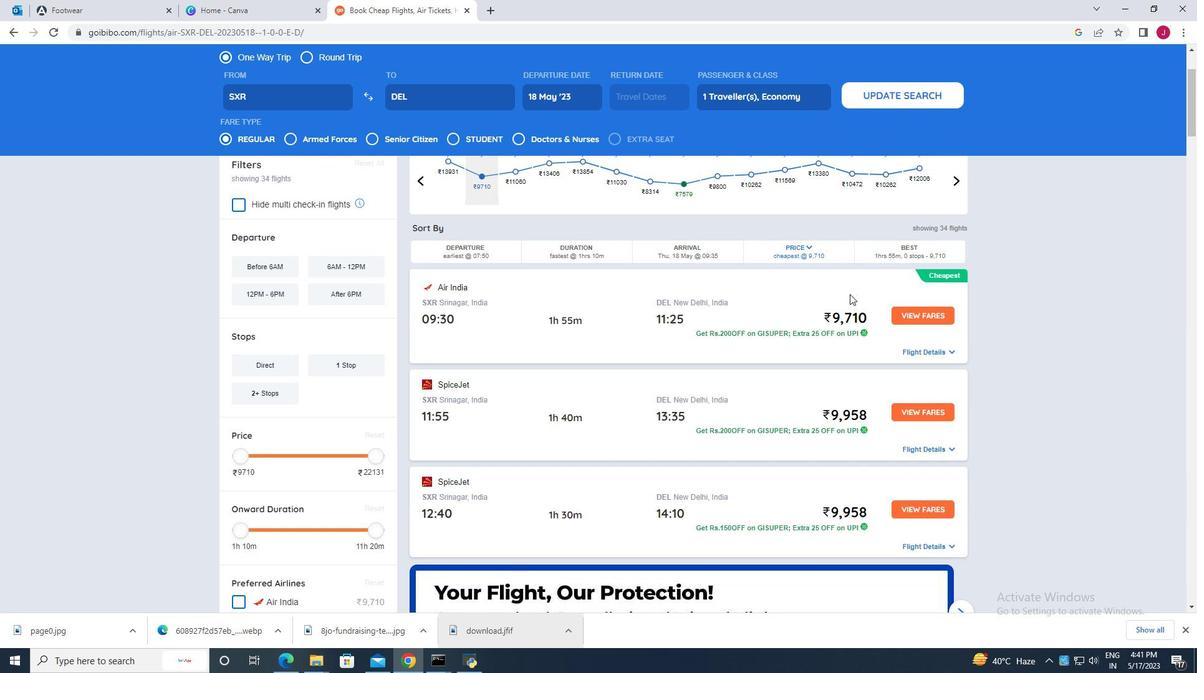 
Action: Mouse scrolled (849, 294) with delta (0, 0)
Screenshot: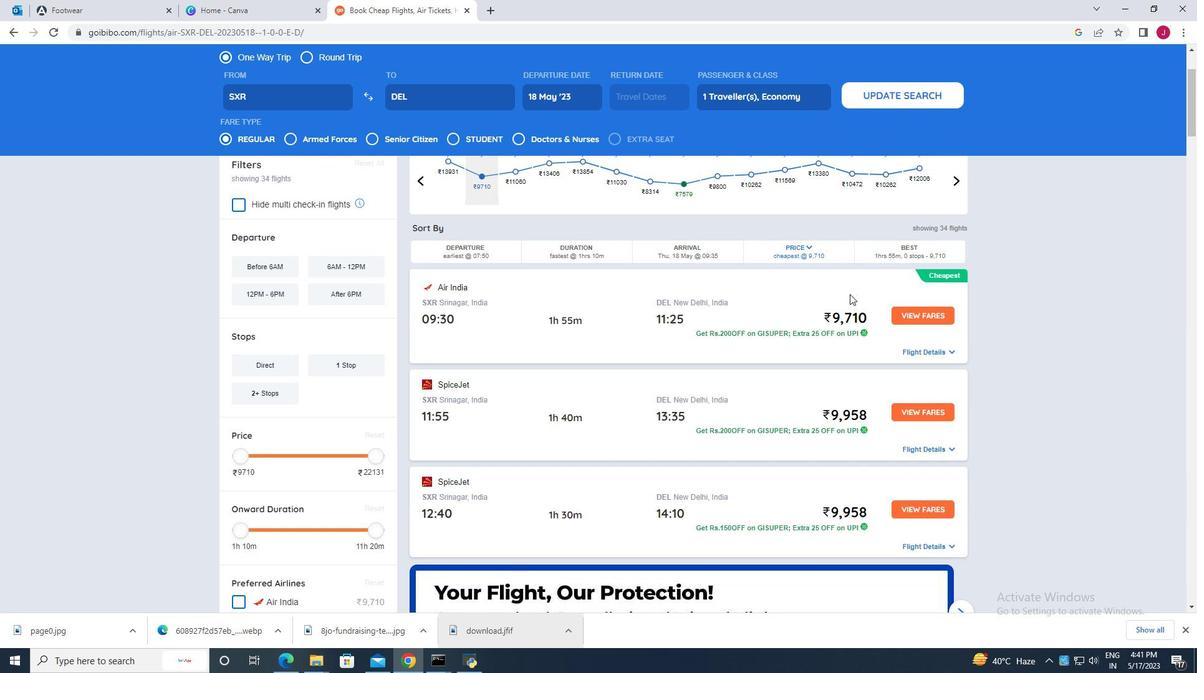 
Action: Mouse scrolled (849, 294) with delta (0, 0)
Screenshot: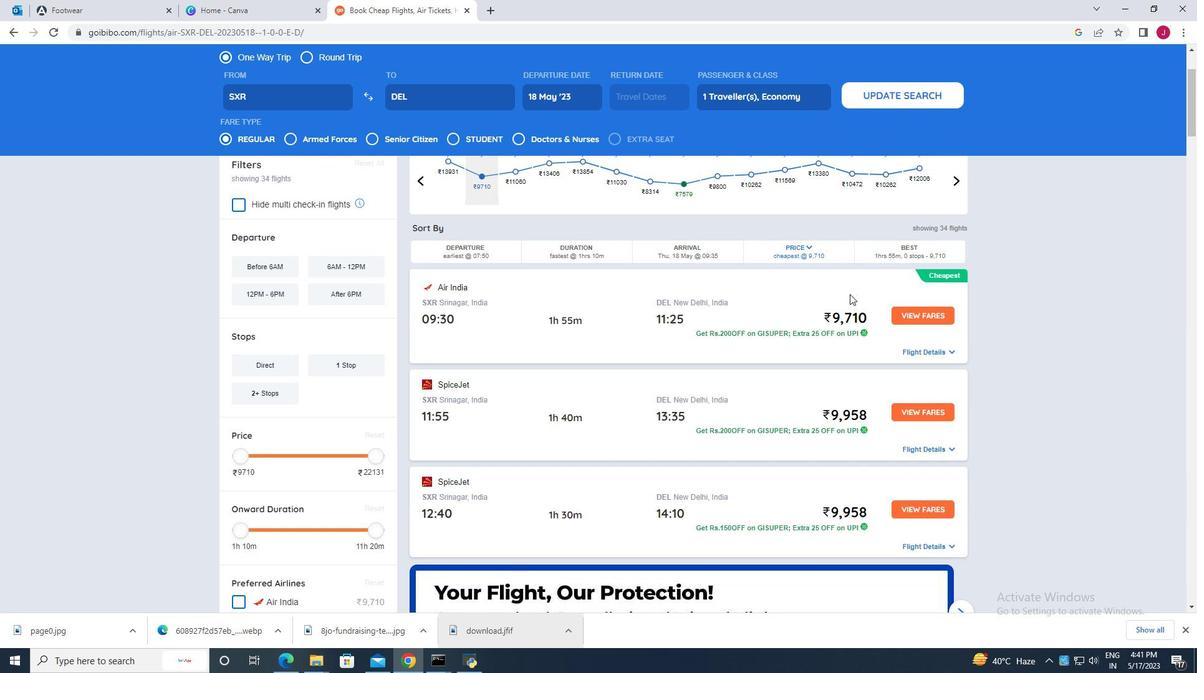 
Action: Mouse scrolled (849, 294) with delta (0, 0)
Screenshot: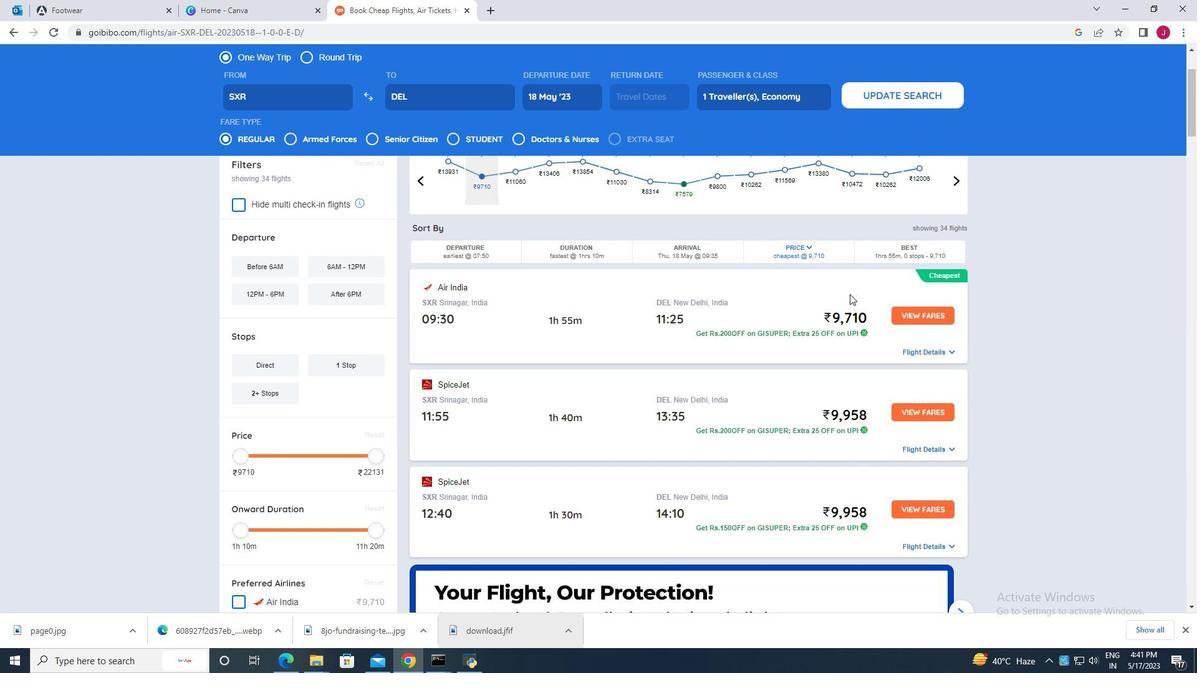 
Action: Mouse scrolled (849, 294) with delta (0, 0)
Screenshot: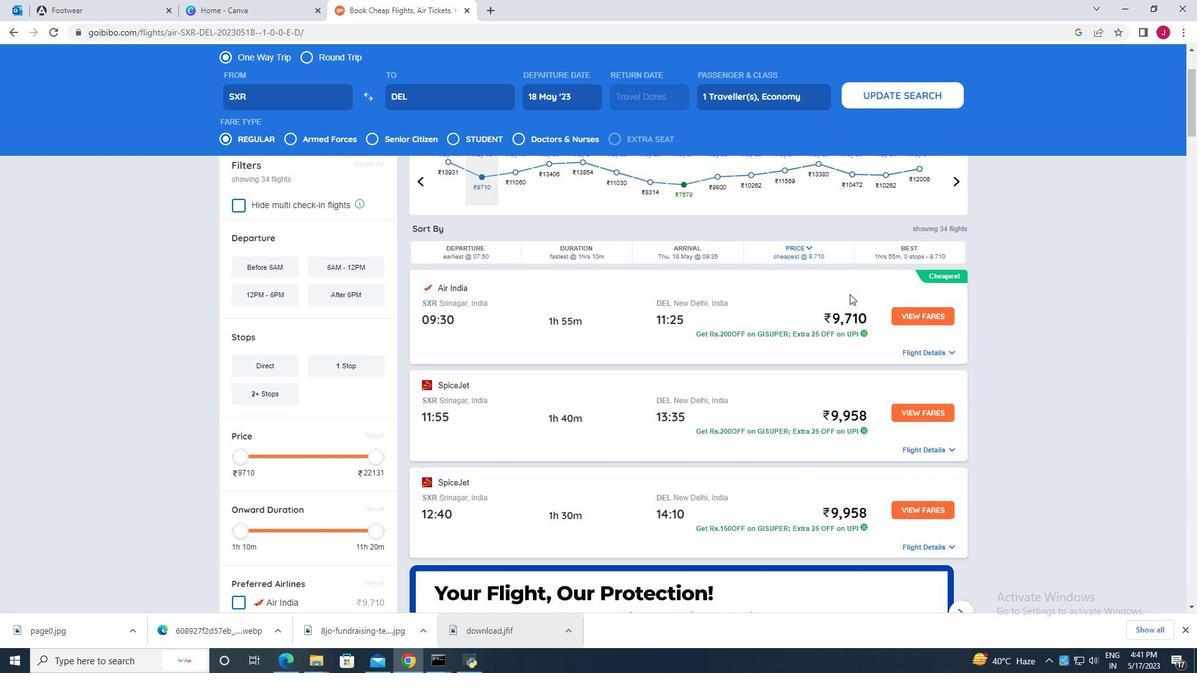 
Action: Mouse moved to (286, 139)
Screenshot: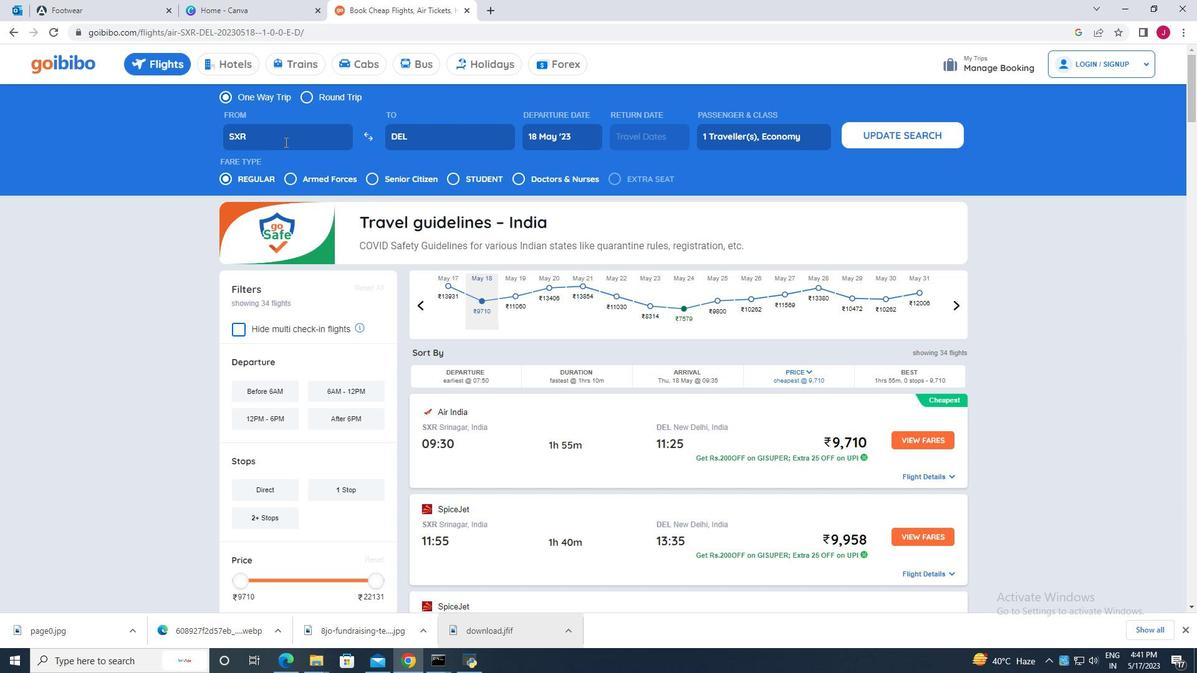 
Action: Mouse pressed left at (286, 139)
Screenshot: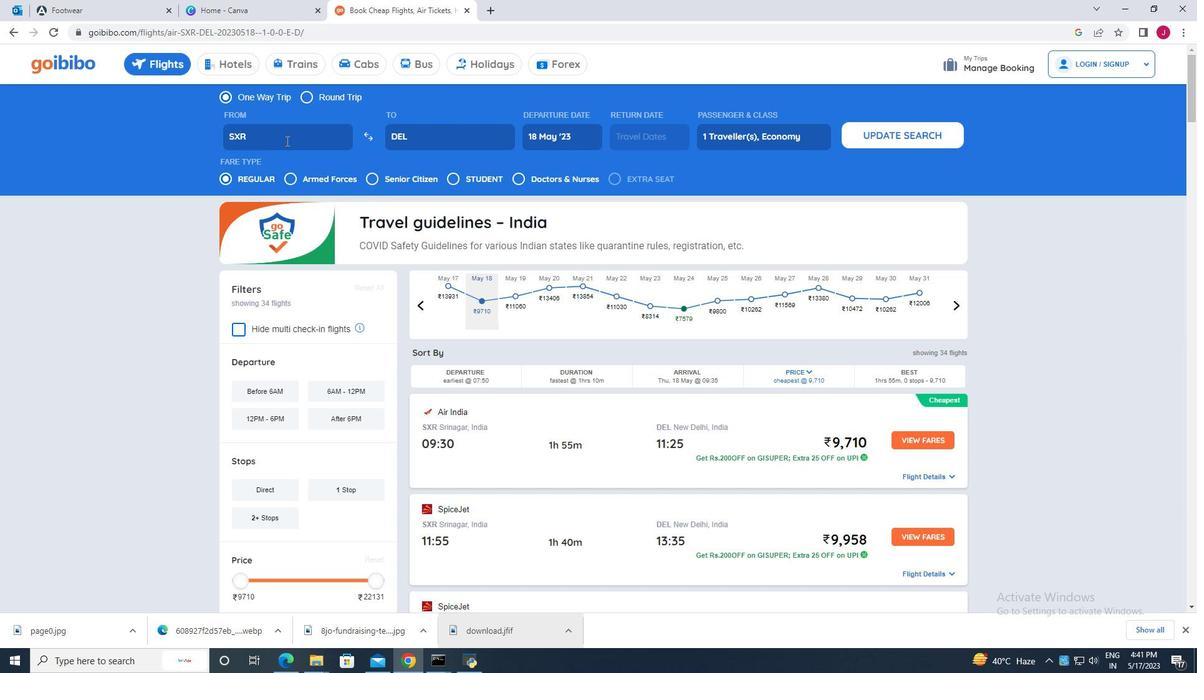 
Action: Key pressed chandigarh
Screenshot: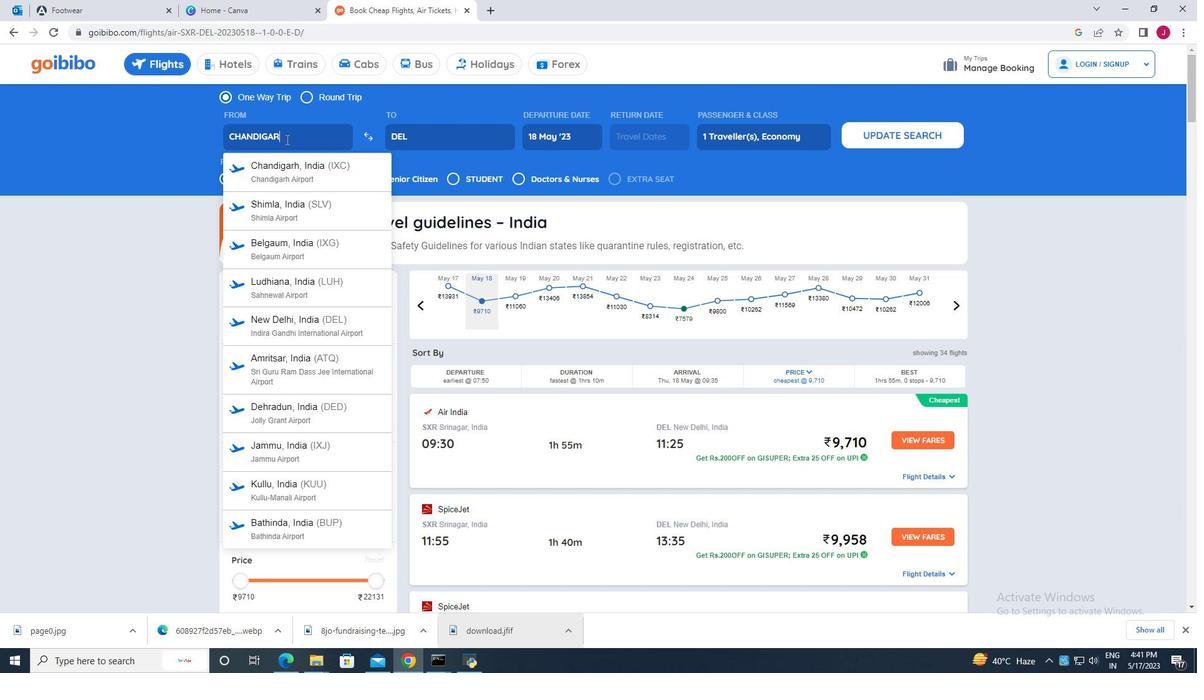 
Action: Mouse moved to (450, 136)
Screenshot: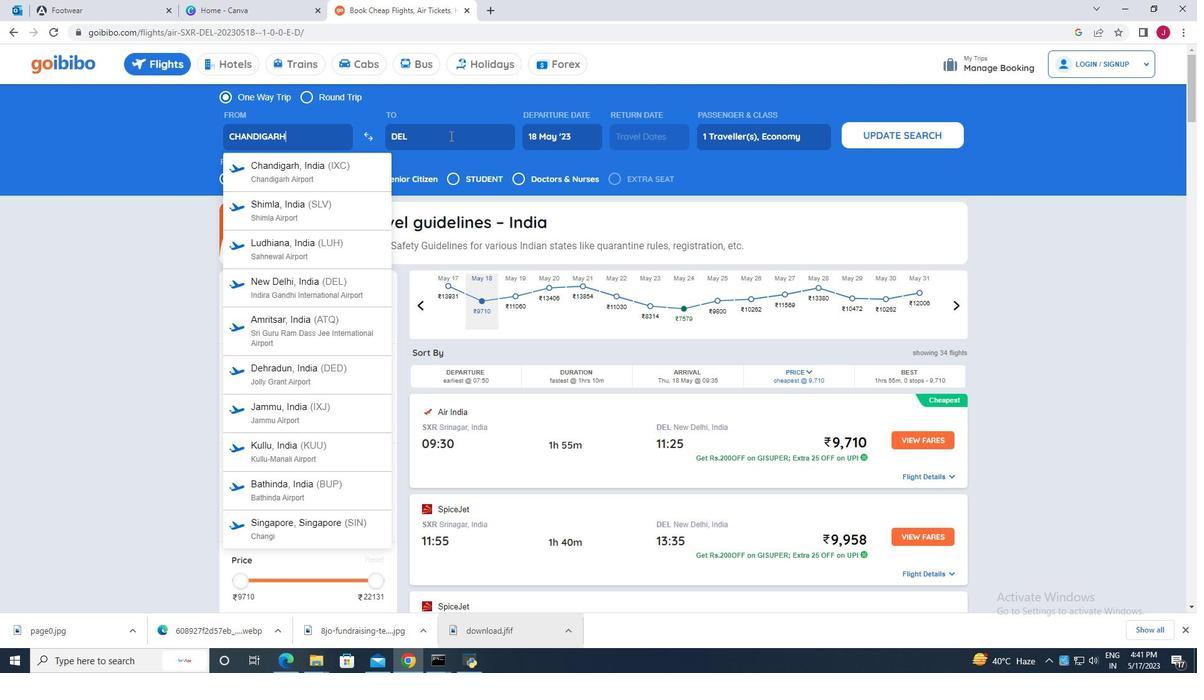 
Action: Mouse pressed left at (450, 136)
Screenshot: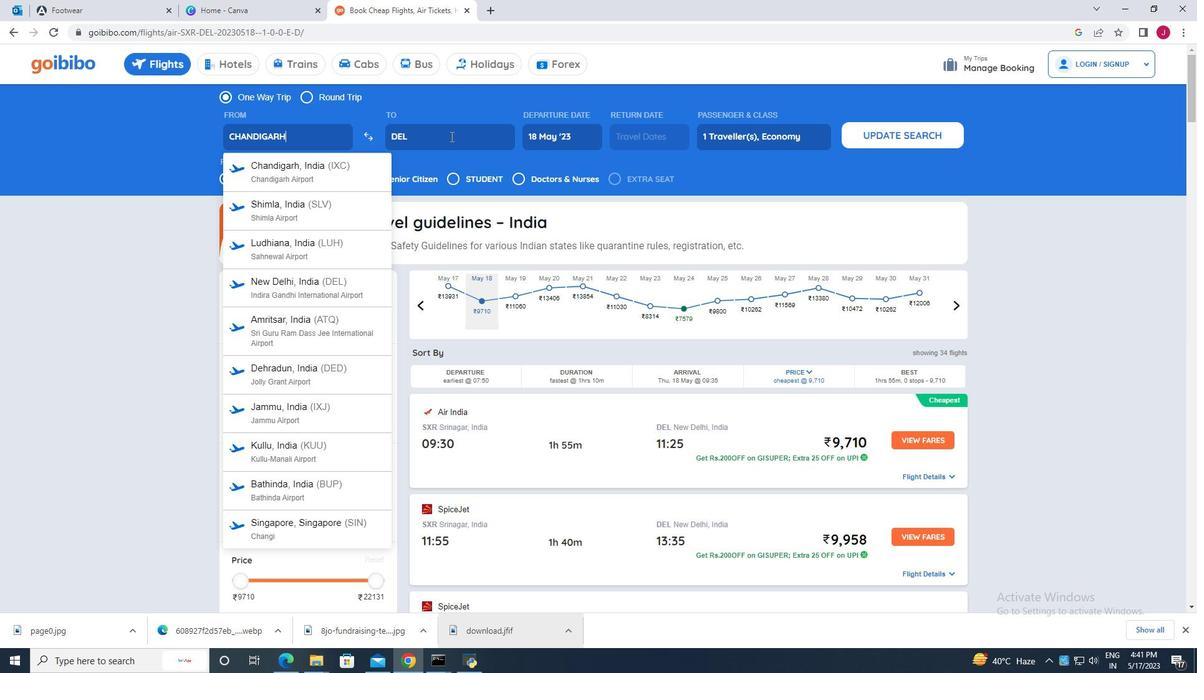 
Action: Key pressed jammu<Key.enter>
Screenshot: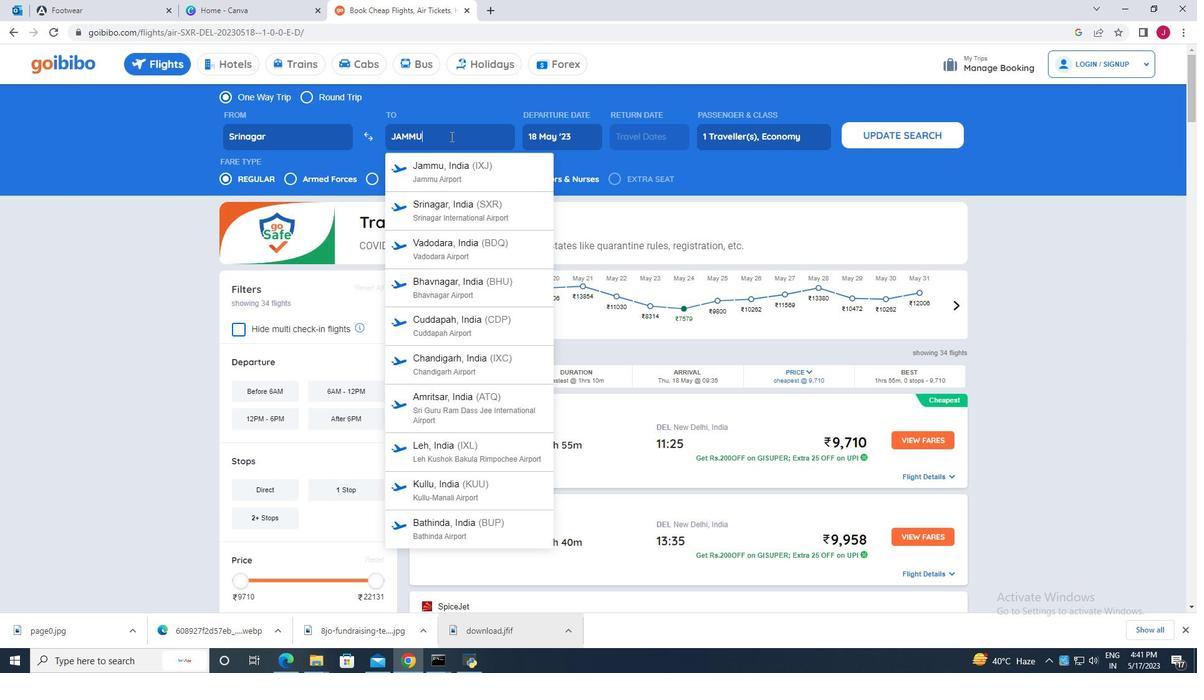 
Action: Mouse moved to (530, 178)
Screenshot: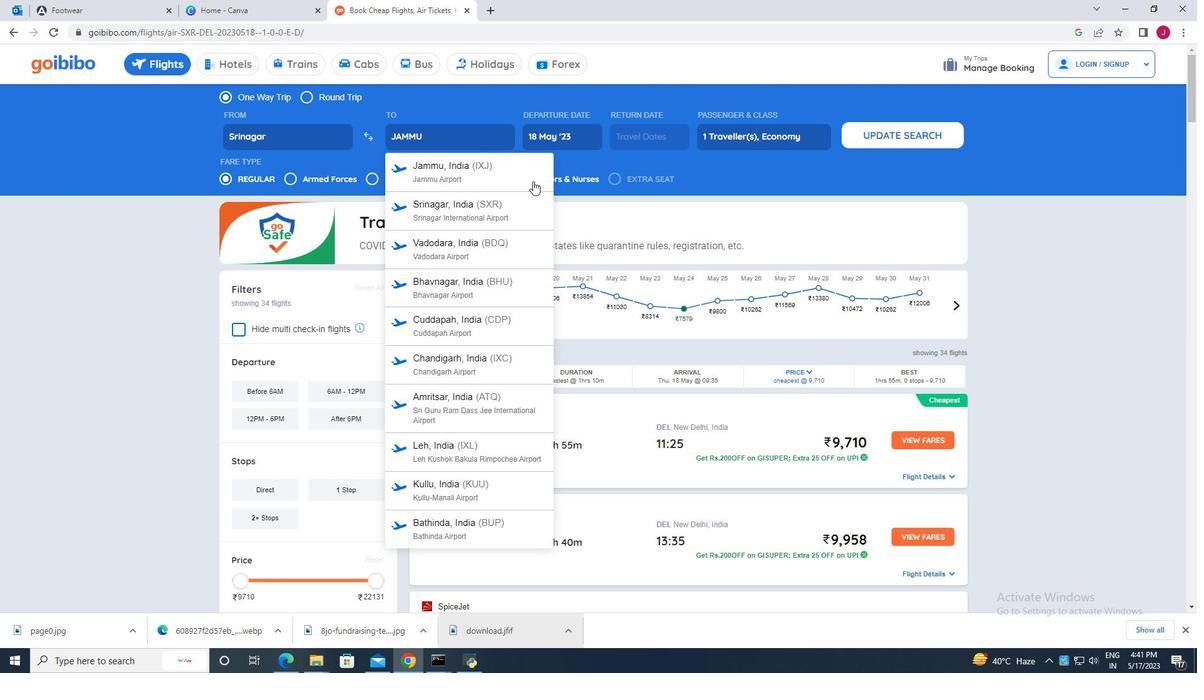 
Action: Mouse pressed left at (530, 178)
Screenshot: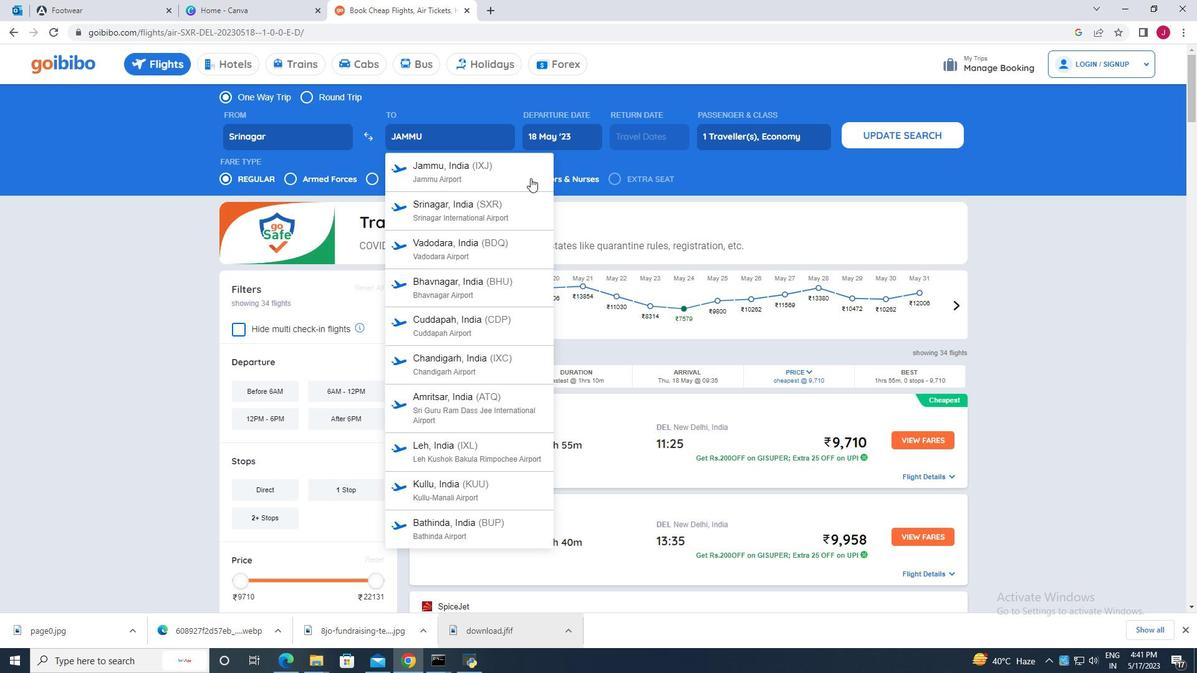 
Action: Mouse moved to (883, 134)
Screenshot: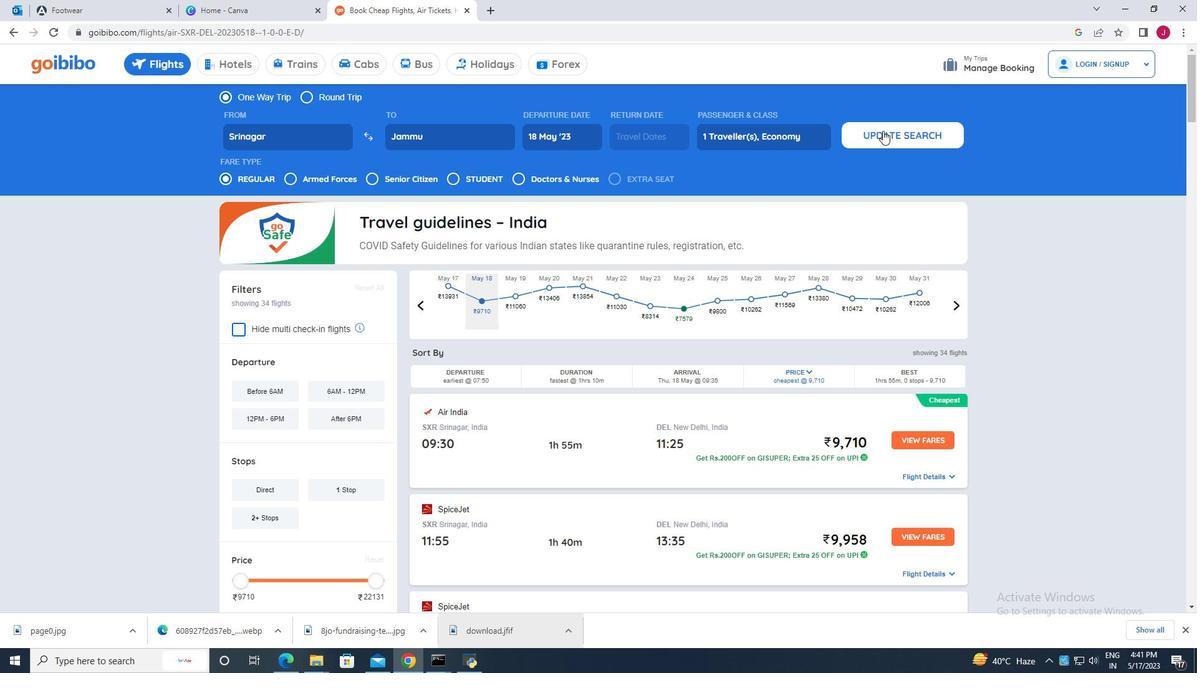 
Action: Mouse pressed left at (883, 134)
Screenshot: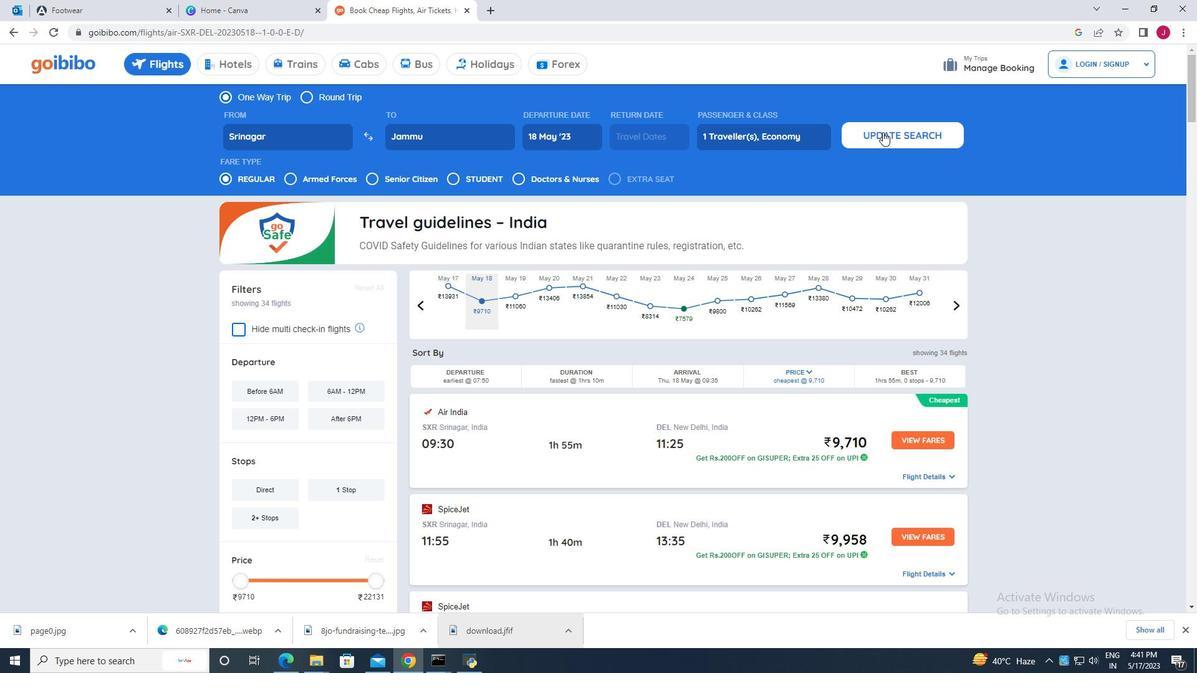 
Action: Mouse moved to (495, 316)
Screenshot: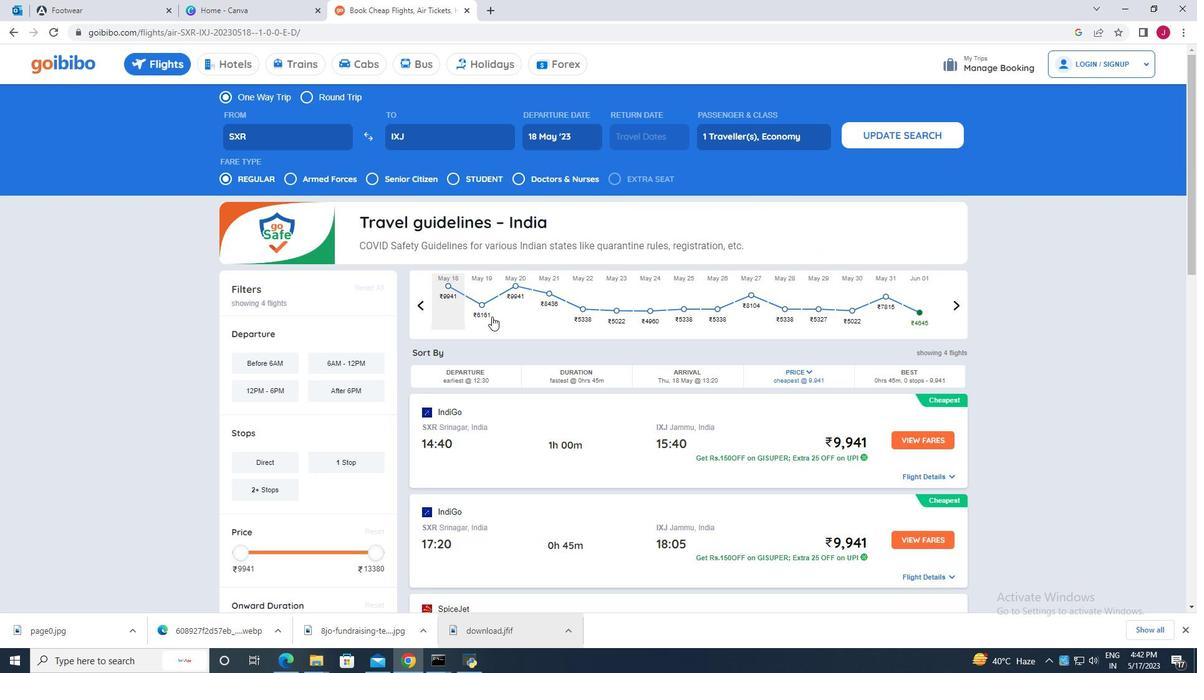 
Action: Mouse scrolled (495, 316) with delta (0, 0)
Screenshot: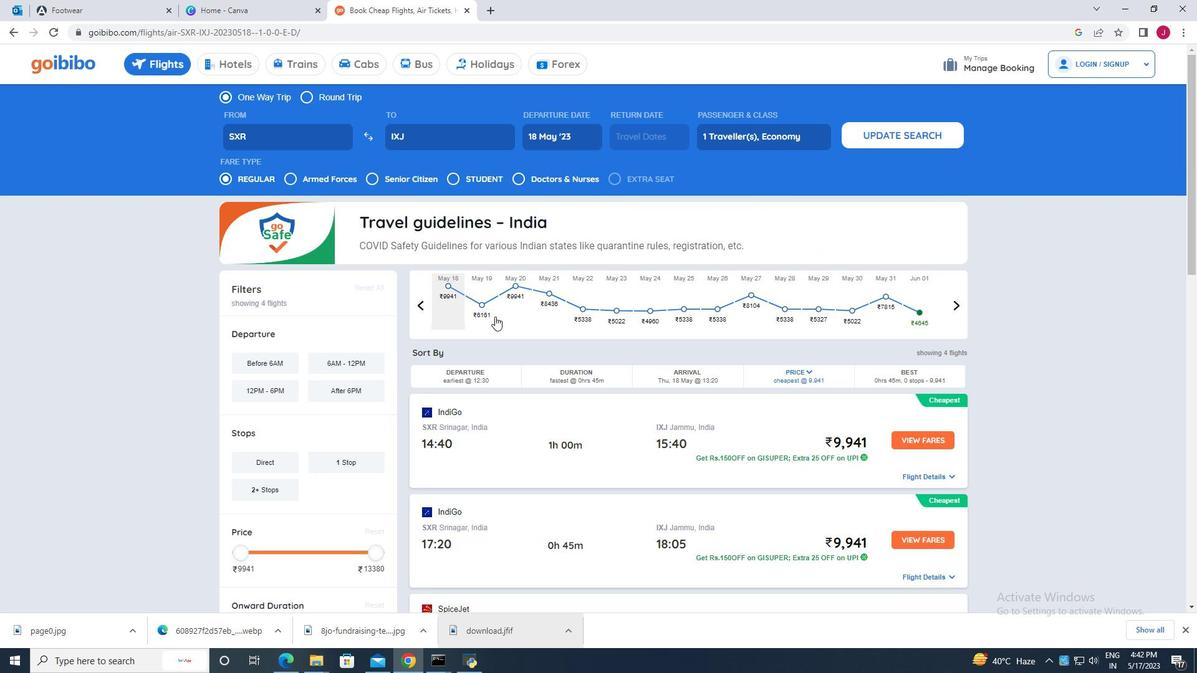 
Action: Mouse scrolled (495, 316) with delta (0, 0)
Screenshot: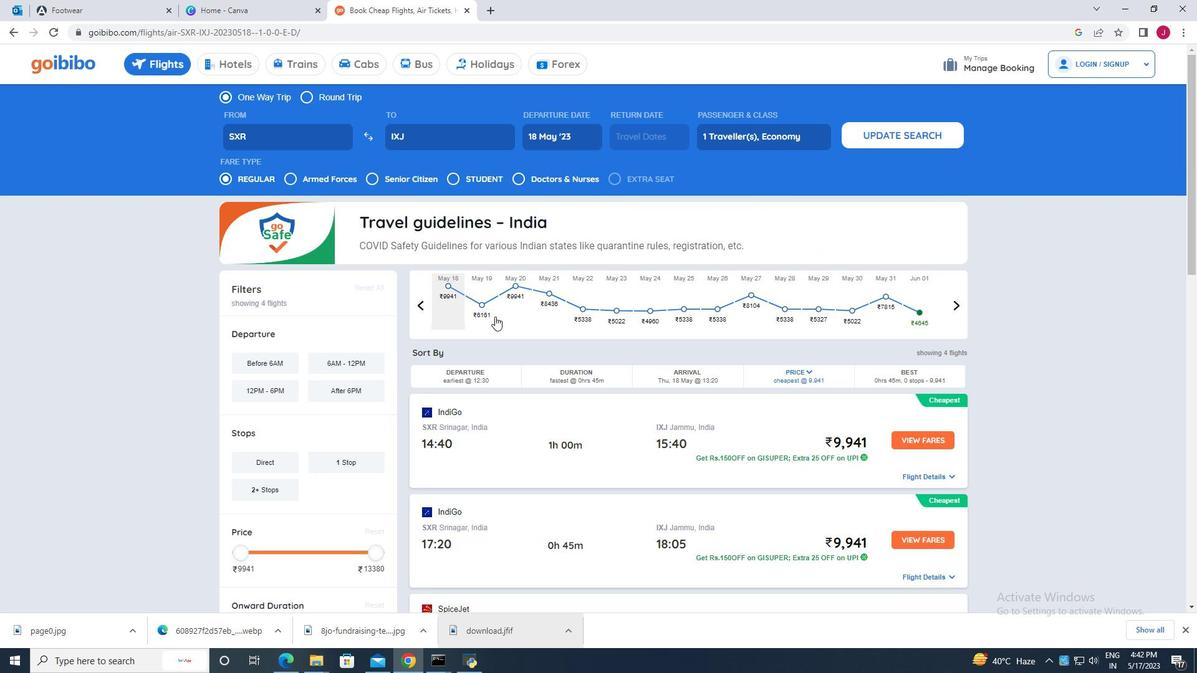 
Action: Mouse moved to (851, 371)
Screenshot: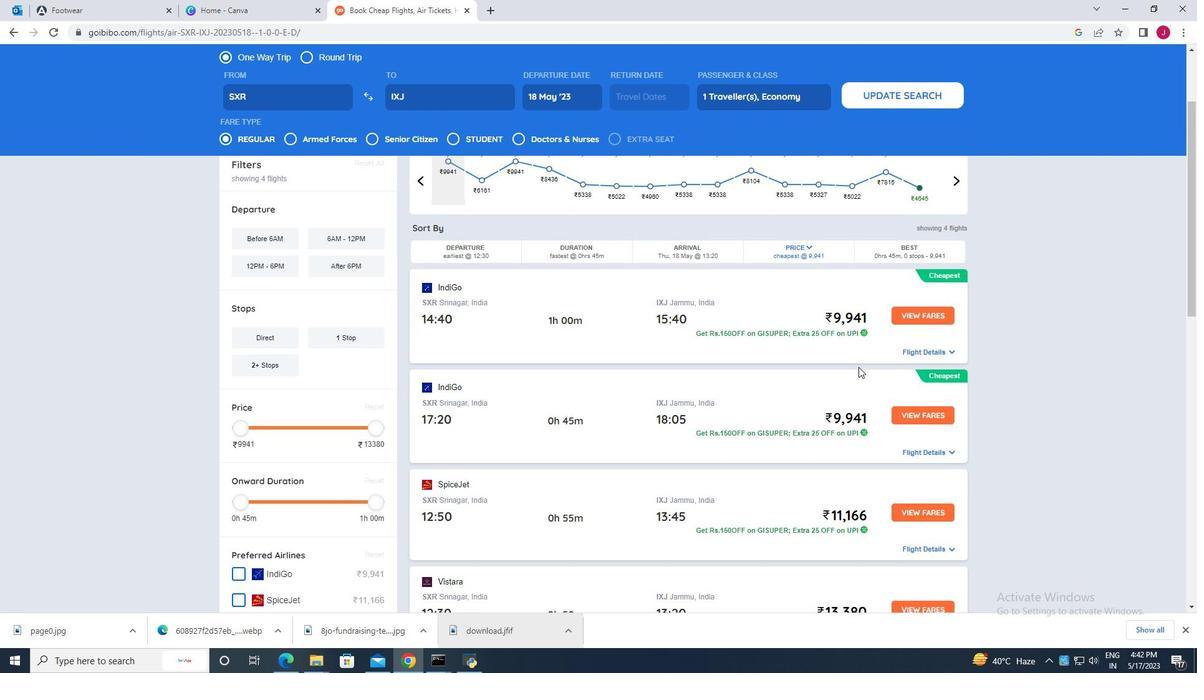 
Action: Mouse scrolled (851, 370) with delta (0, 0)
Screenshot: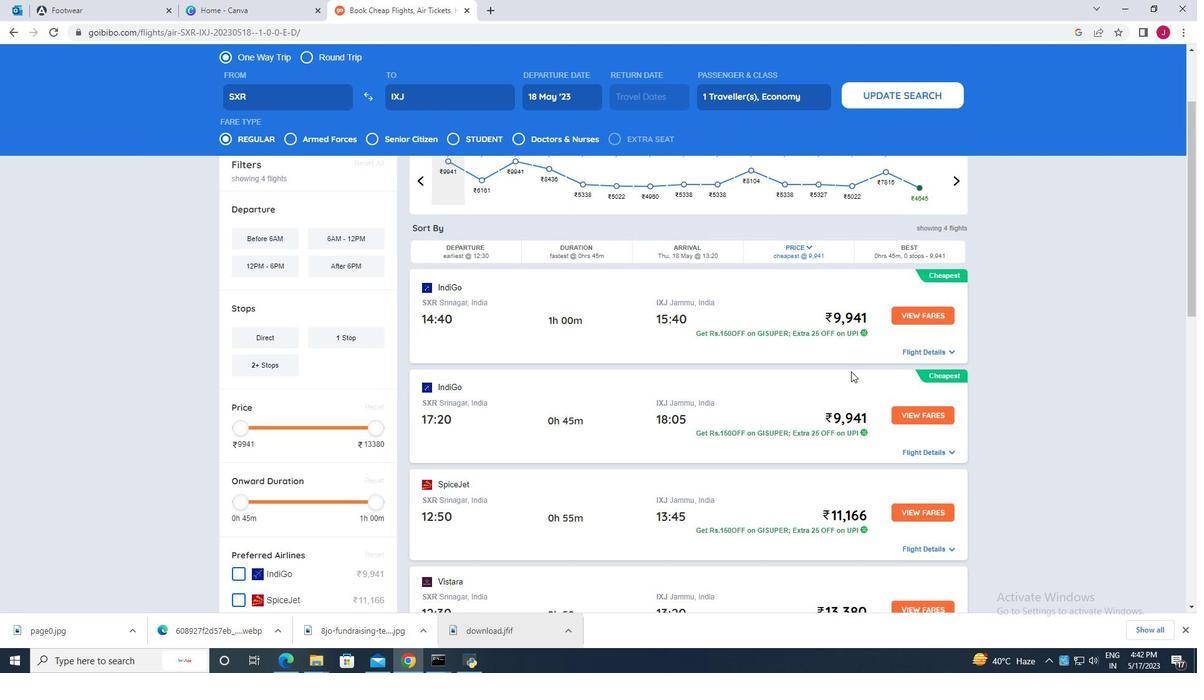 
Action: Mouse scrolled (851, 370) with delta (0, 0)
Screenshot: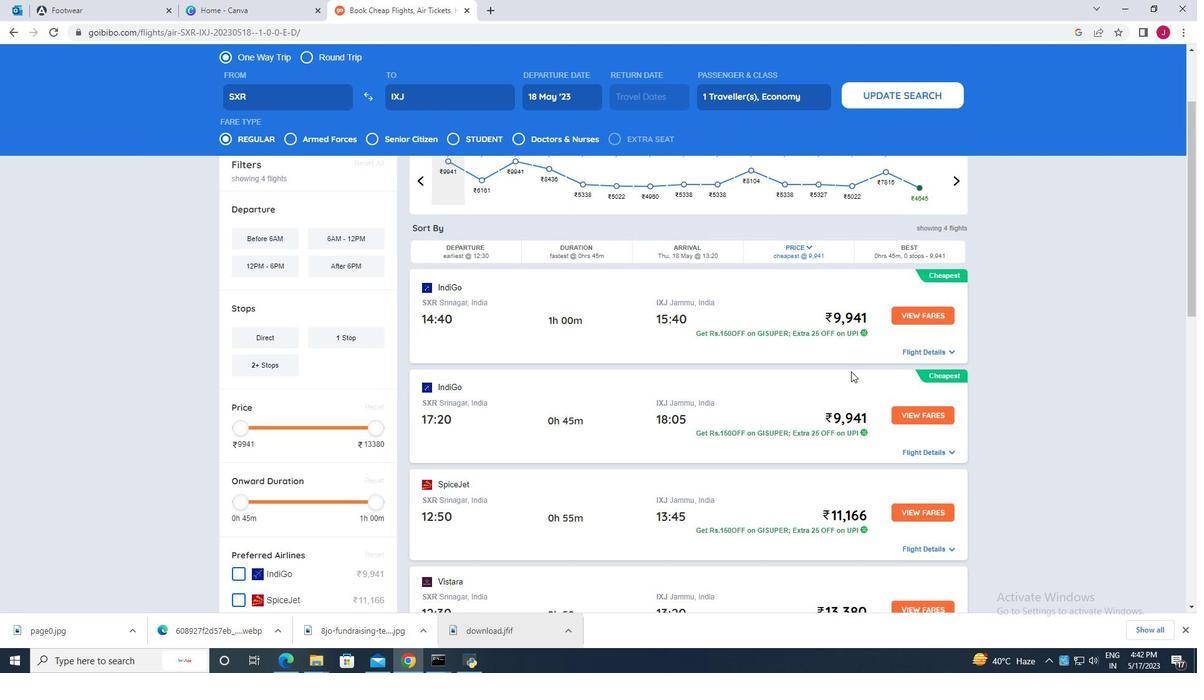 
Action: Mouse moved to (682, 373)
Screenshot: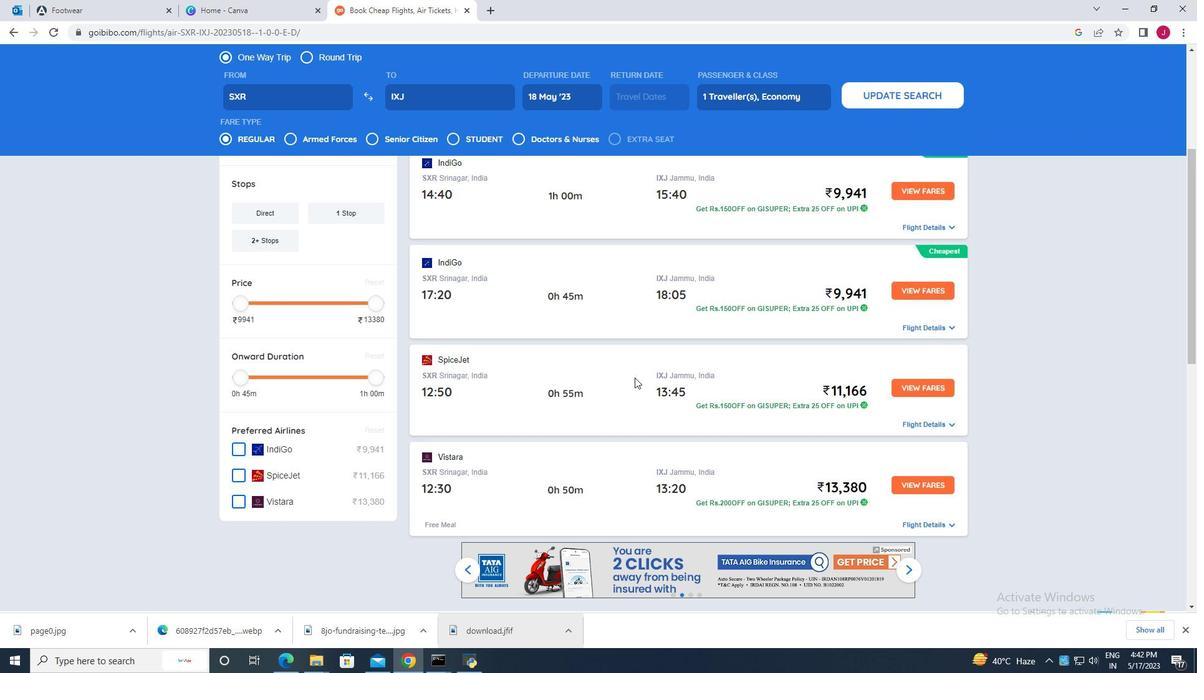
Action: Mouse scrolled (682, 374) with delta (0, 0)
Screenshot: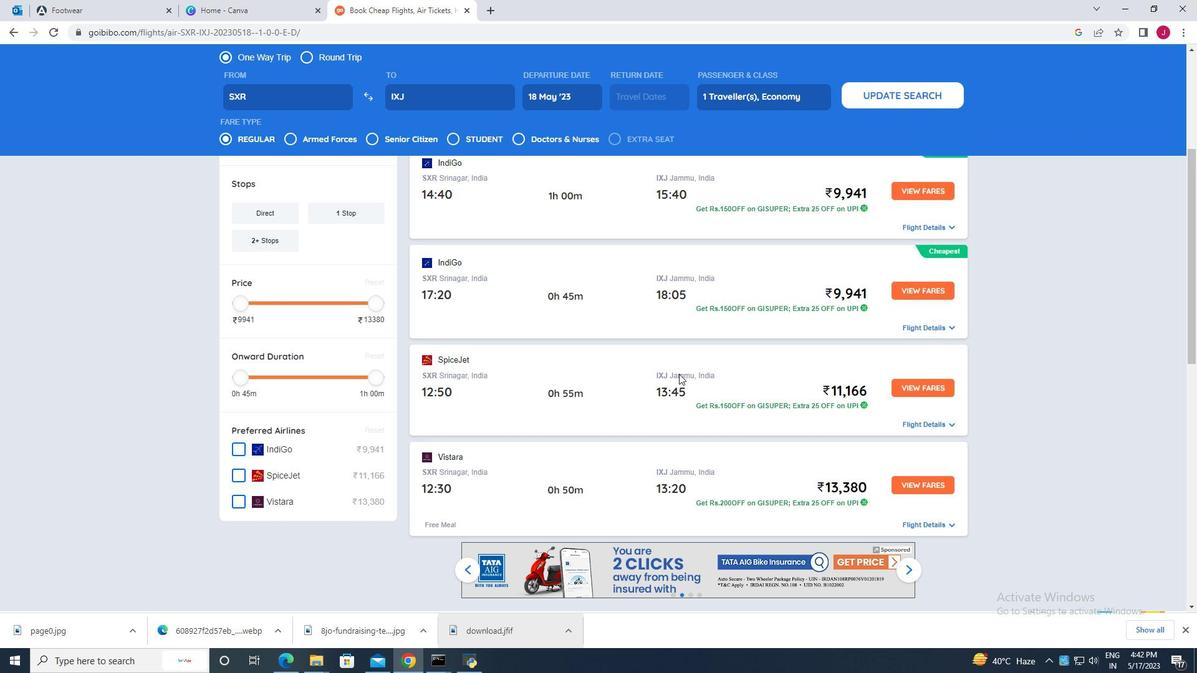 
Action: Mouse scrolled (682, 374) with delta (0, 0)
Screenshot: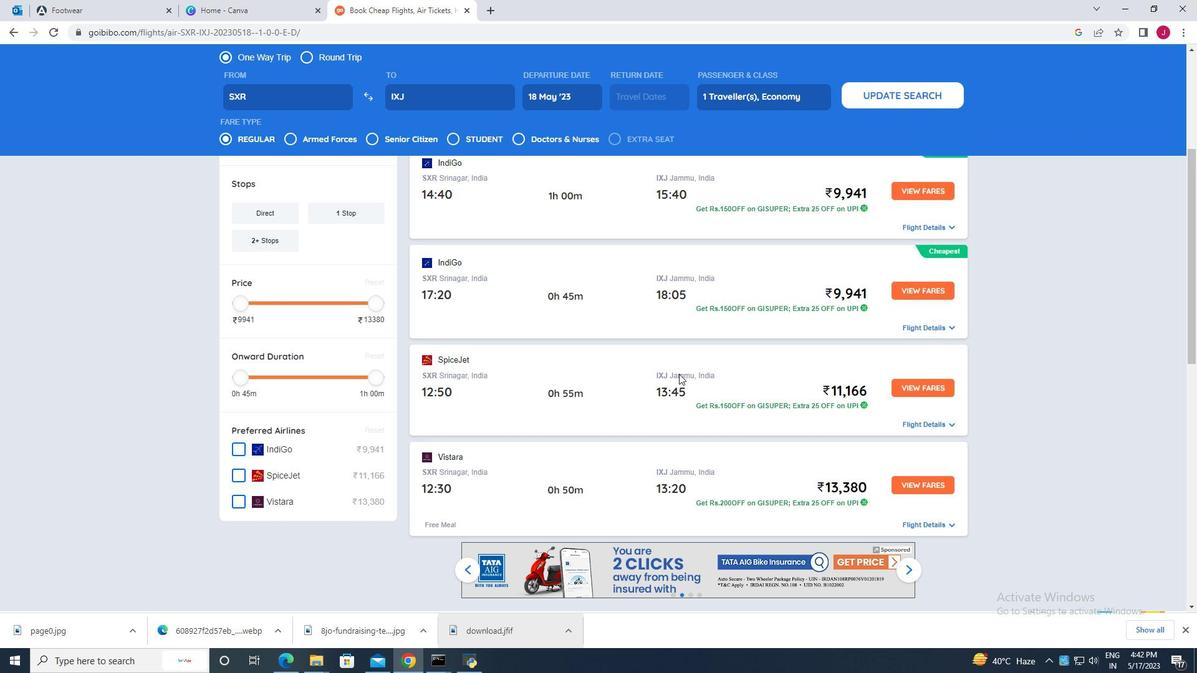 
Action: Mouse scrolled (682, 374) with delta (0, 0)
Screenshot: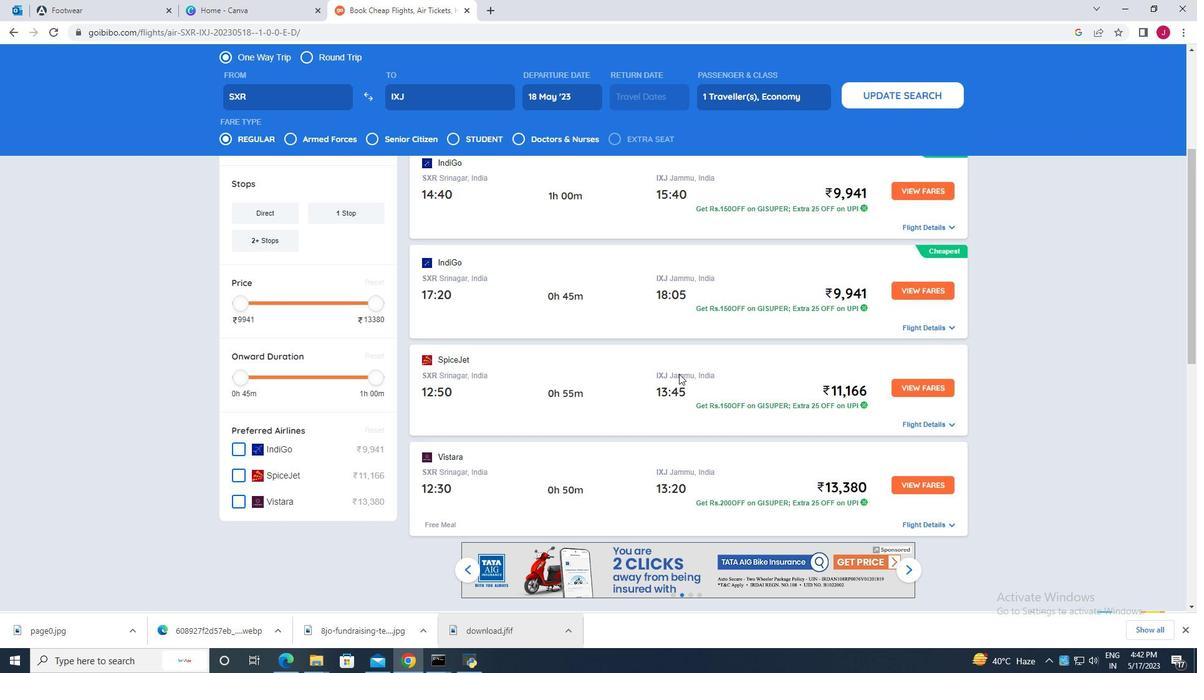 
Action: Mouse scrolled (682, 374) with delta (0, 0)
Screenshot: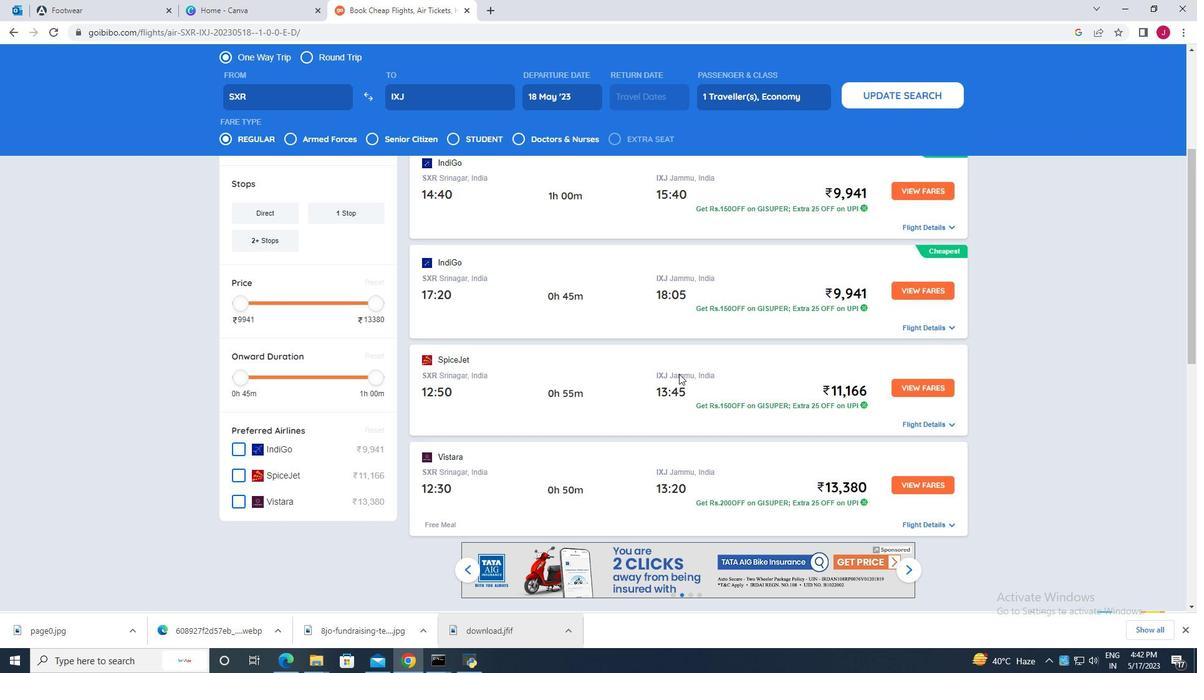 
Action: Mouse scrolled (682, 374) with delta (0, 0)
Screenshot: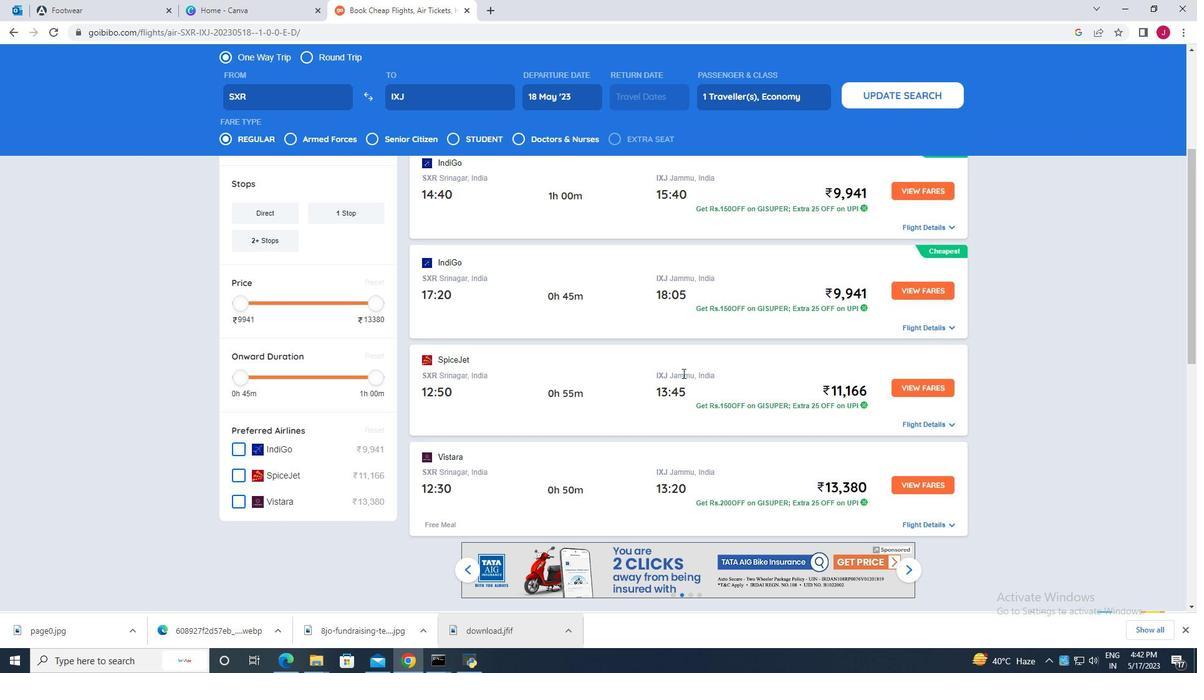 
Action: Mouse scrolled (682, 374) with delta (0, 0)
Screenshot: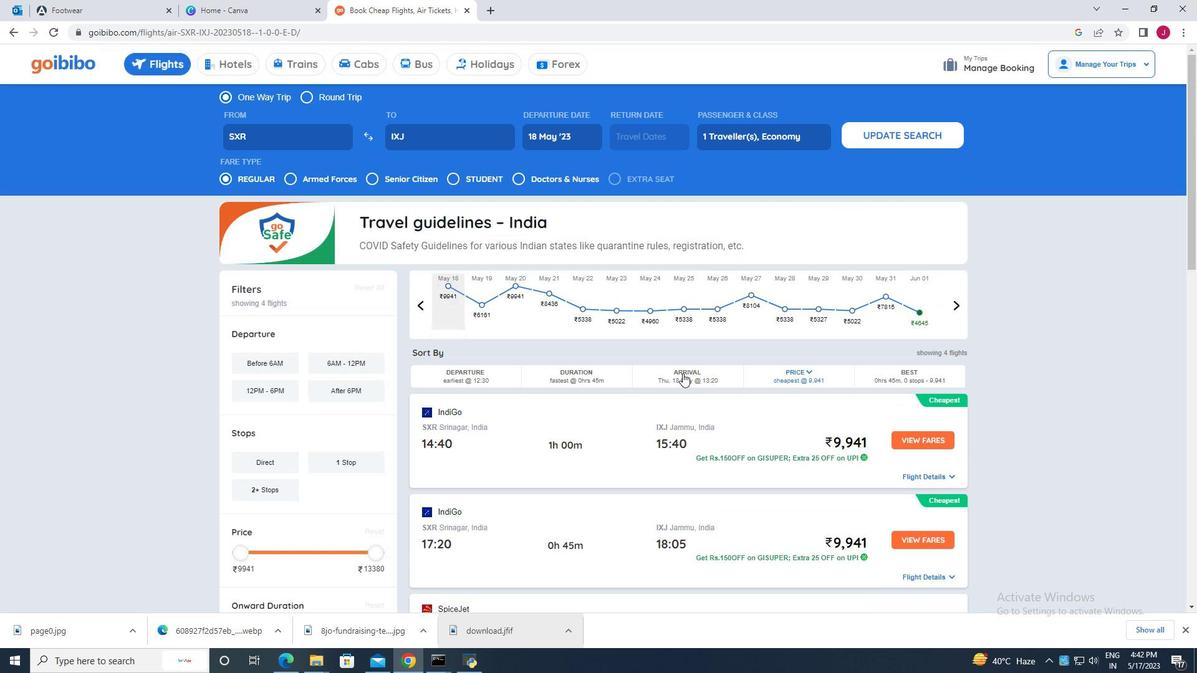 
Action: Mouse scrolled (682, 374) with delta (0, 0)
Screenshot: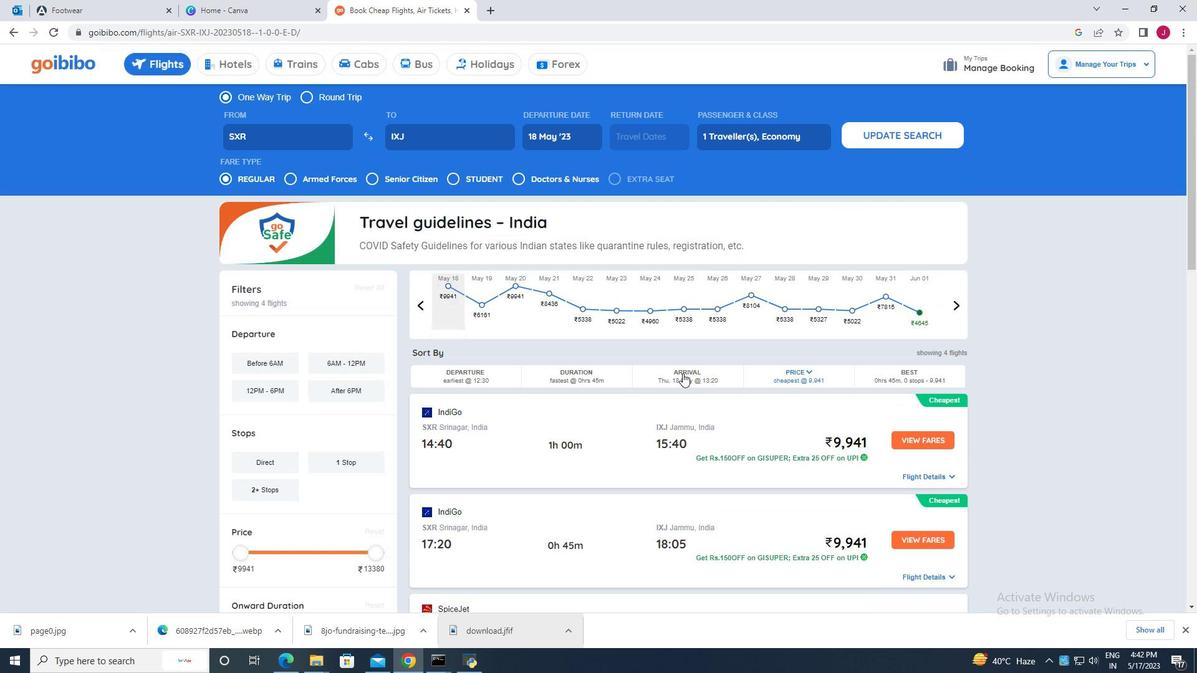 
Action: Mouse scrolled (682, 374) with delta (0, 0)
Screenshot: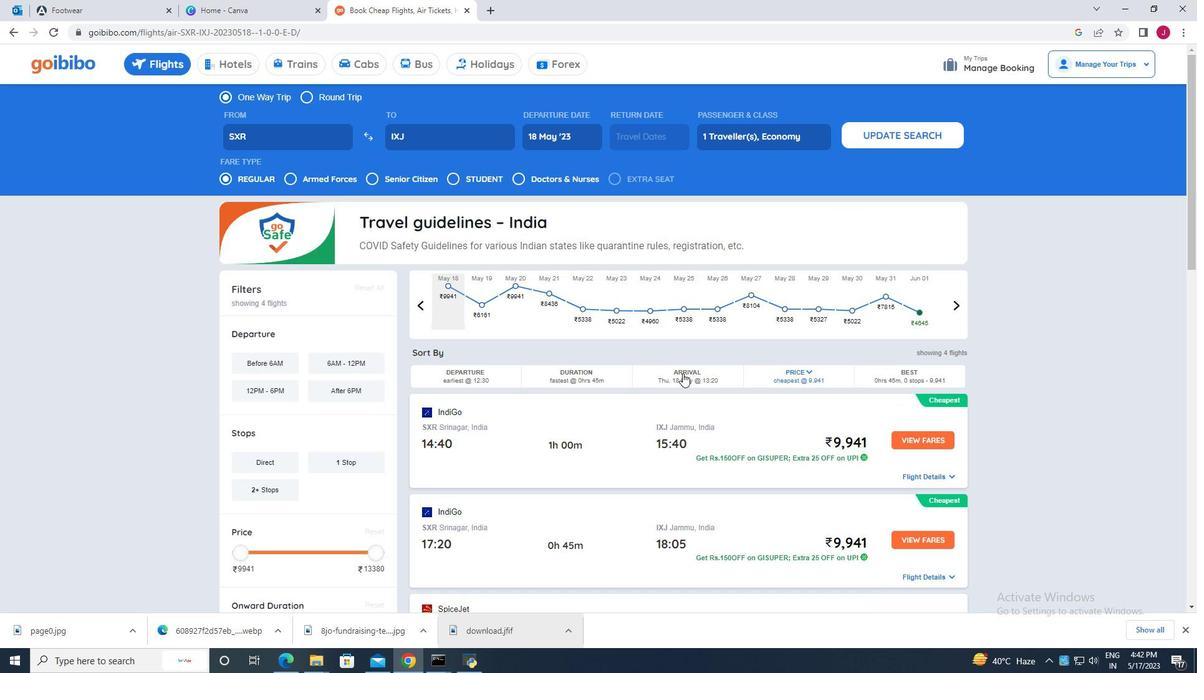 
Action: Mouse moved to (878, 374)
Screenshot: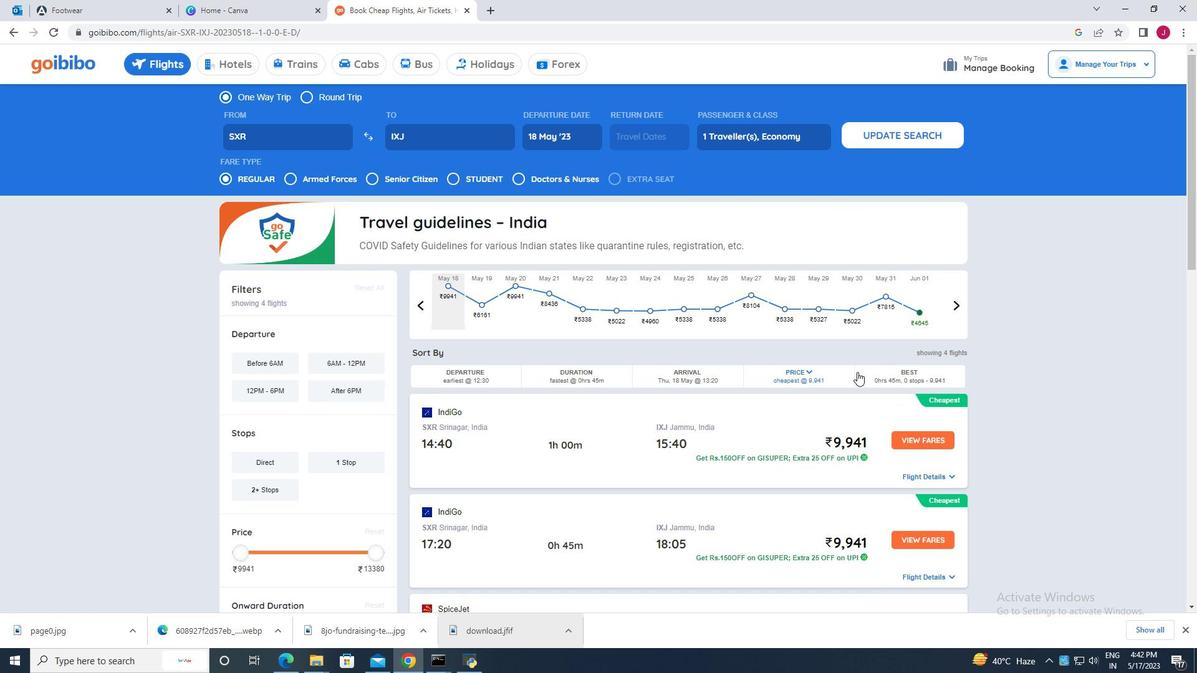 
Action: Mouse scrolled (878, 373) with delta (0, 0)
Screenshot: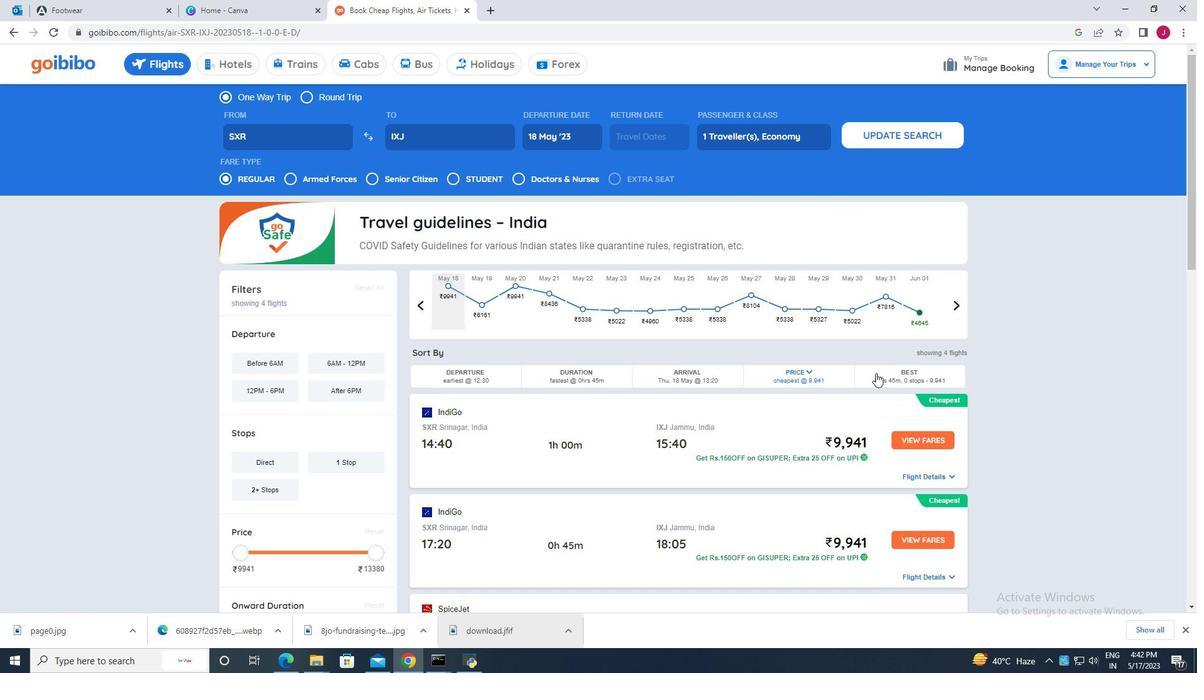 
Action: Mouse scrolled (878, 373) with delta (0, 0)
Screenshot: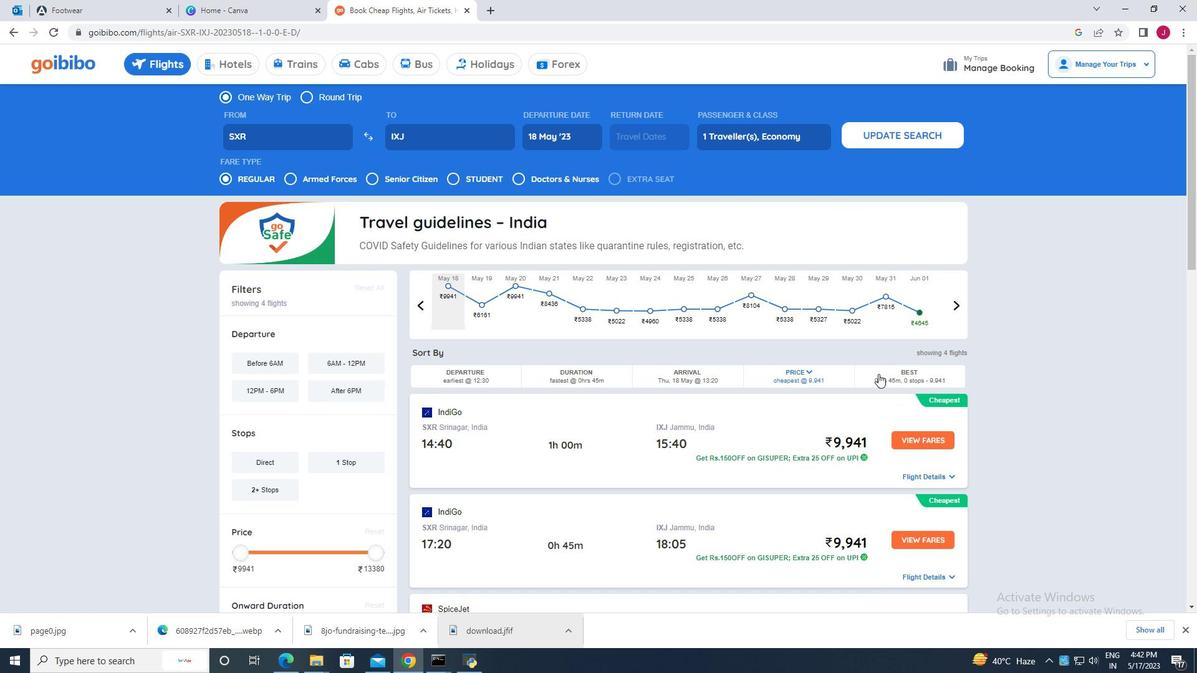
Action: Mouse moved to (923, 313)
Screenshot: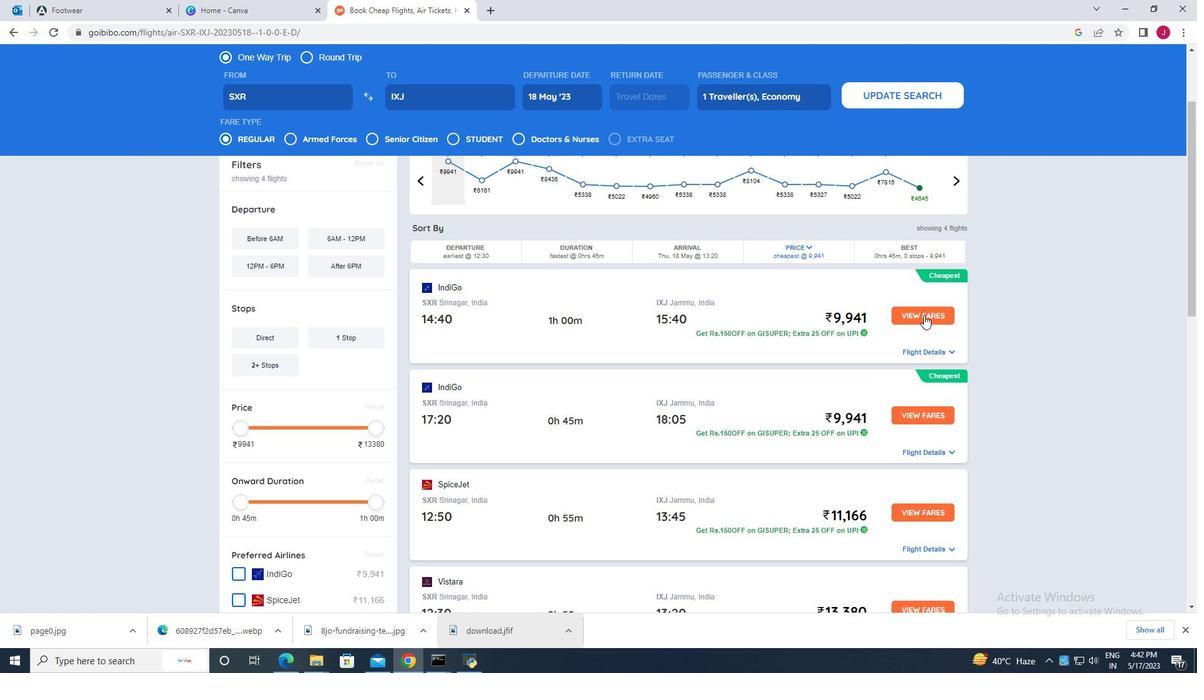 
Action: Mouse pressed left at (923, 313)
Screenshot: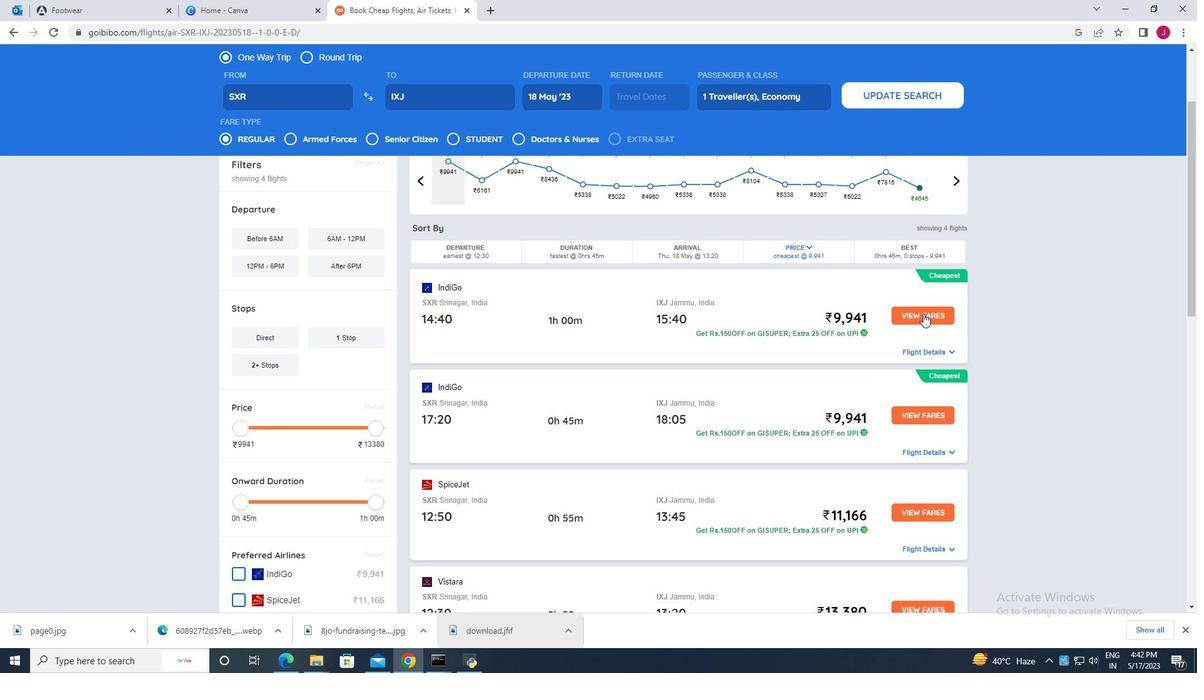 
Action: Mouse moved to (473, 376)
Screenshot: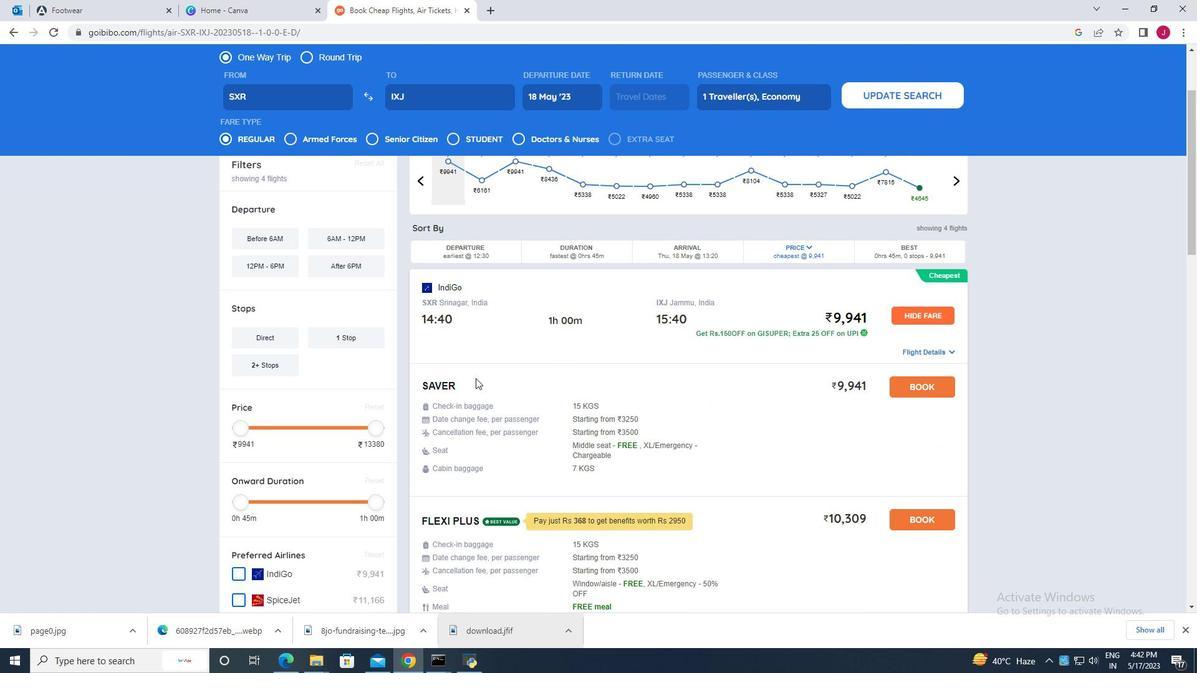 
Action: Mouse scrolled (473, 375) with delta (0, 0)
Screenshot: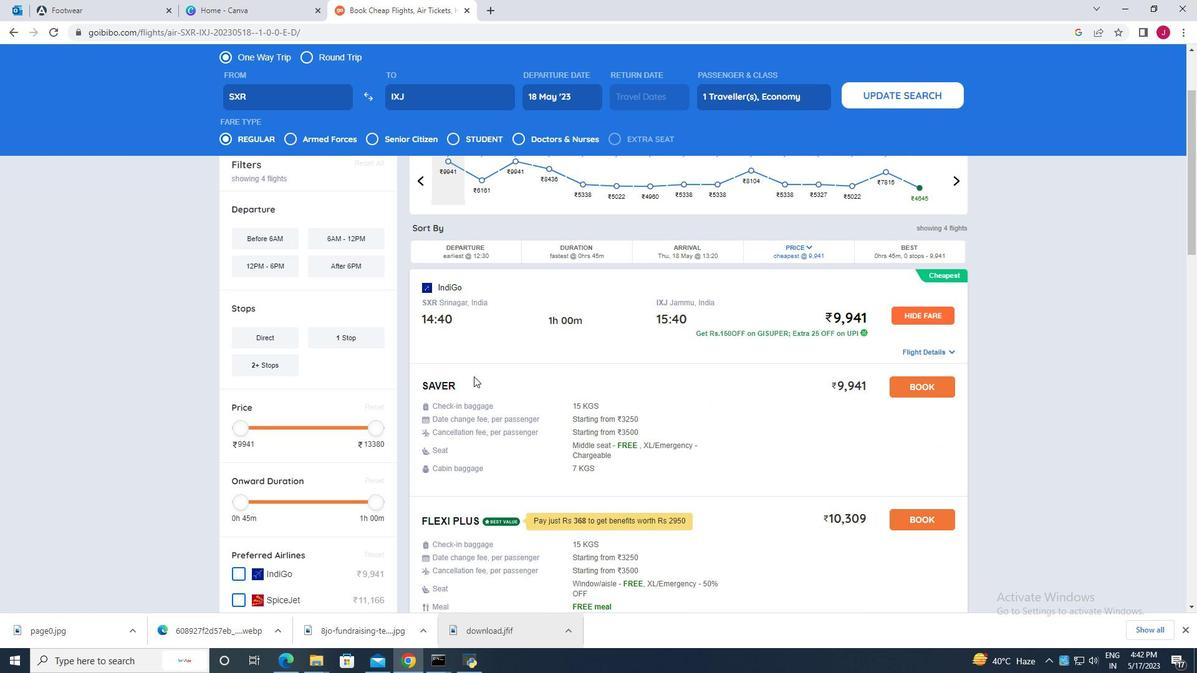 
Action: Mouse scrolled (473, 375) with delta (0, 0)
Screenshot: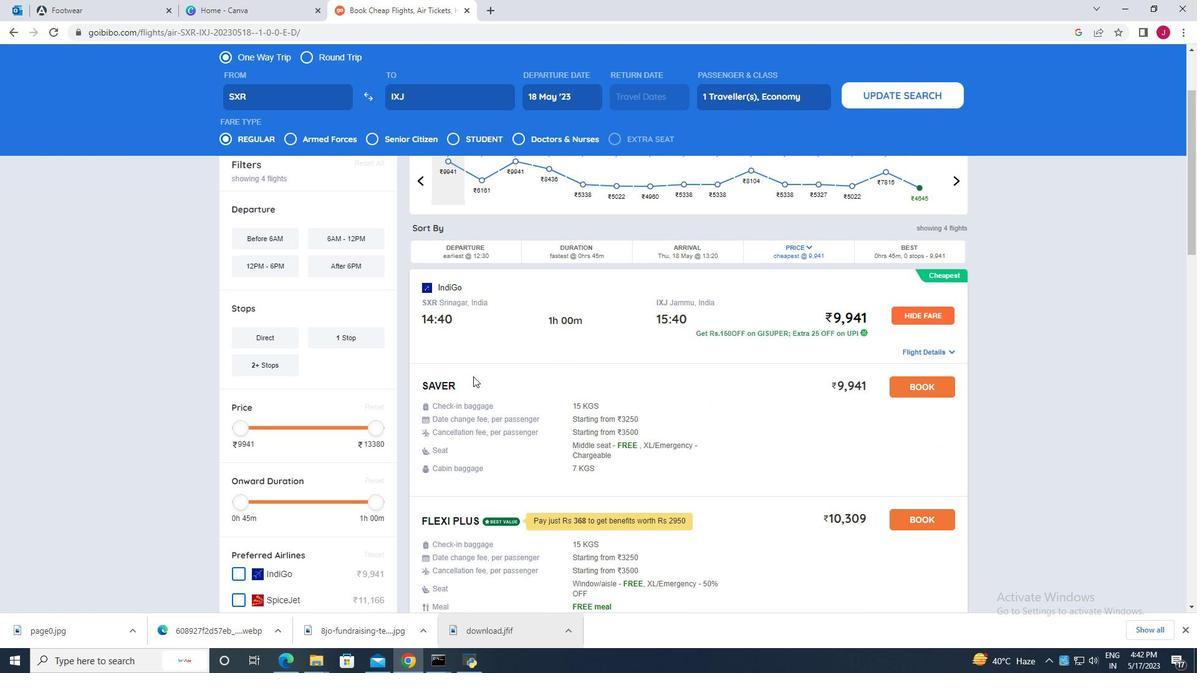 
Action: Mouse moved to (487, 369)
Screenshot: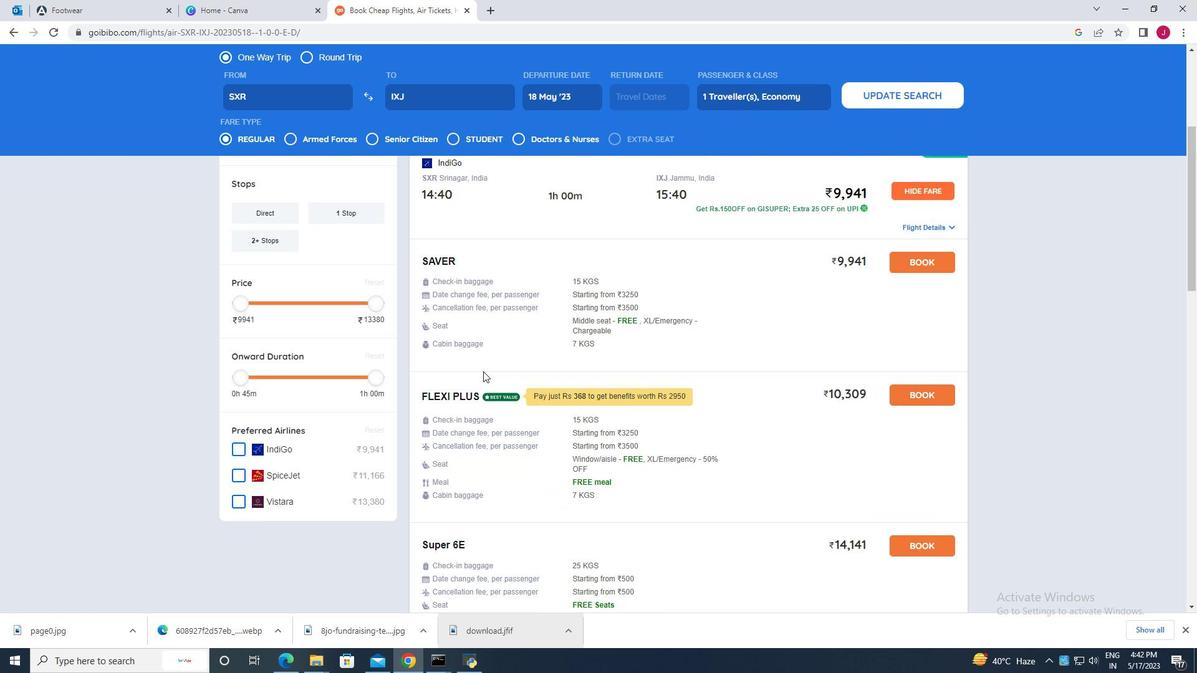 
Action: Mouse scrolled (487, 370) with delta (0, 0)
Screenshot: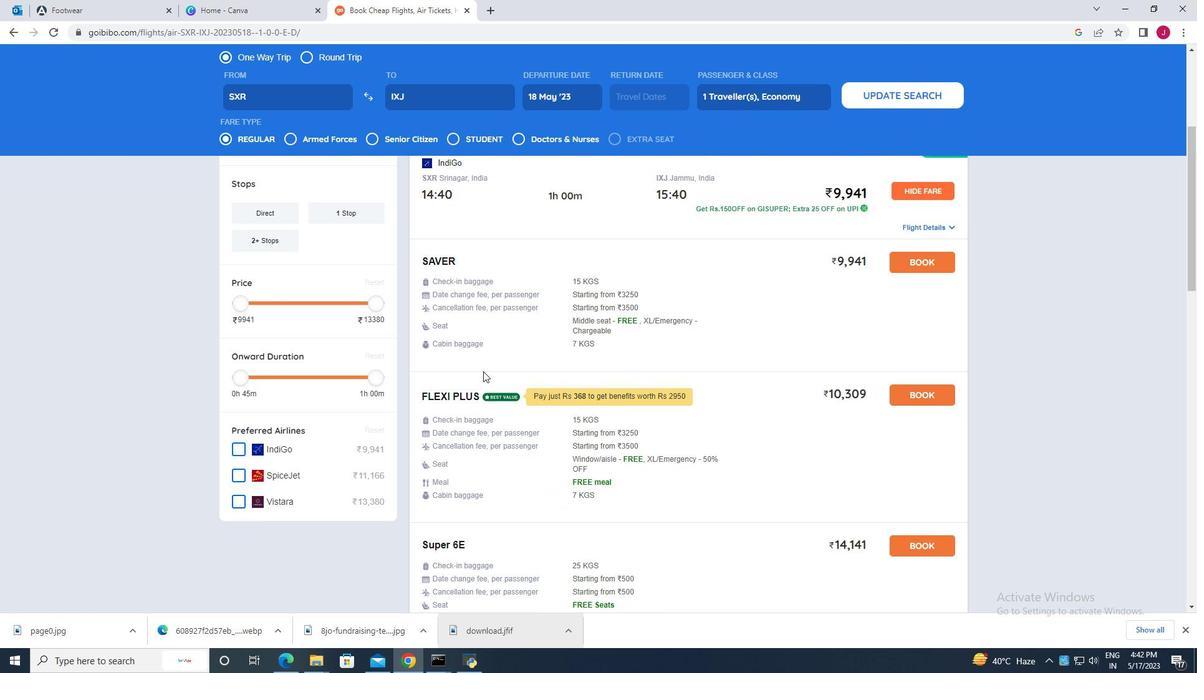 
Action: Mouse scrolled (487, 370) with delta (0, 0)
Screenshot: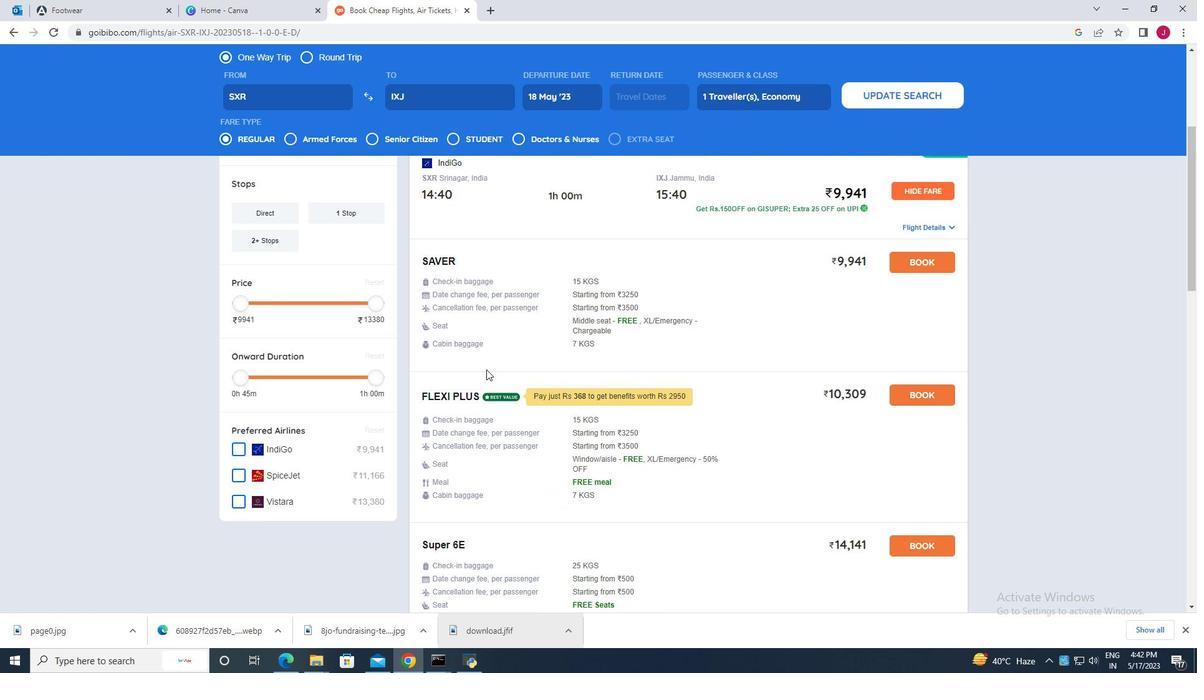 
Action: Mouse scrolled (487, 370) with delta (0, 0)
Screenshot: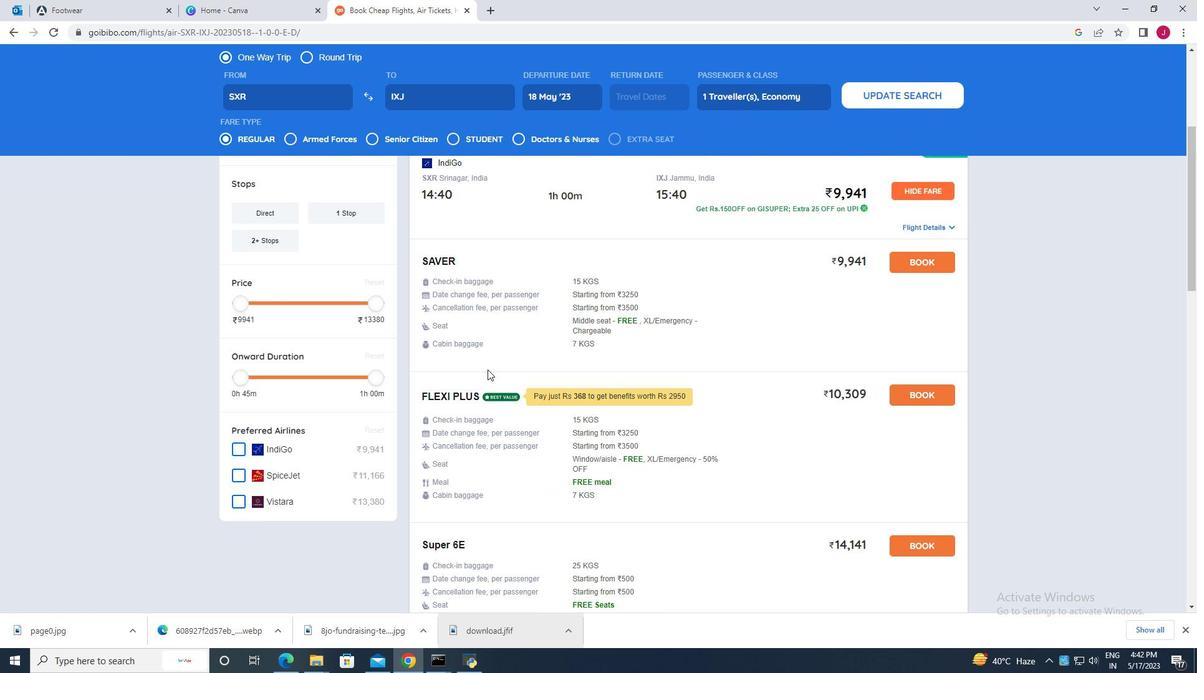 
Action: Mouse moved to (928, 379)
Screenshot: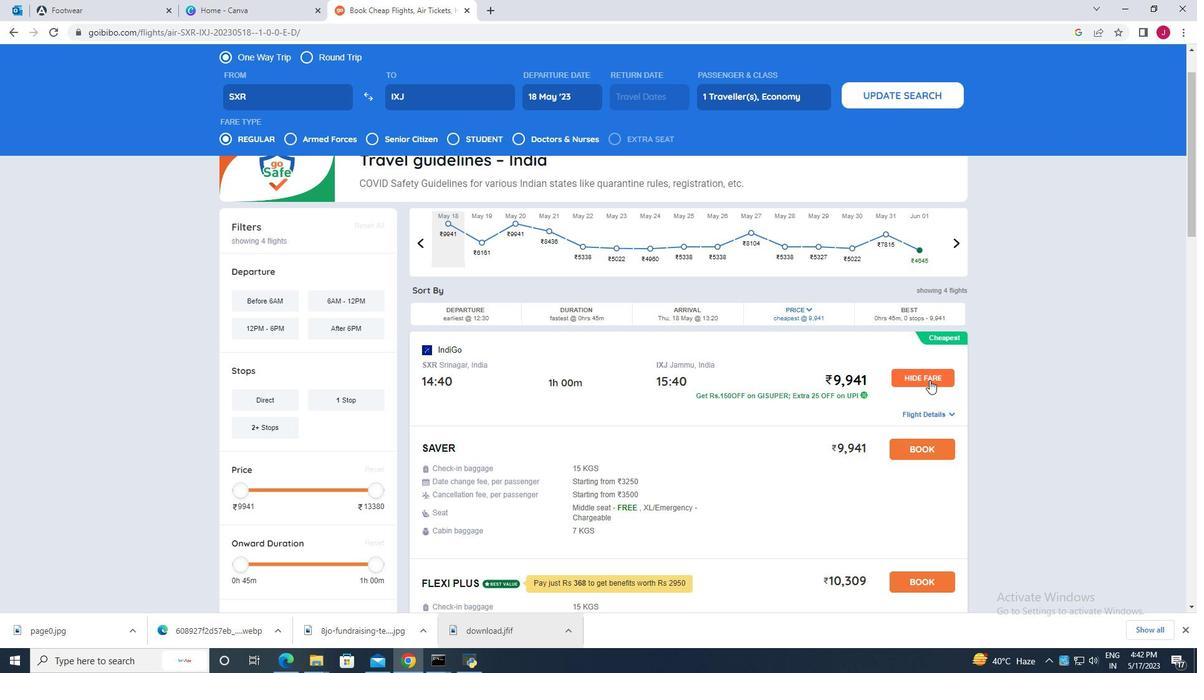 
Action: Mouse pressed left at (928, 379)
Screenshot: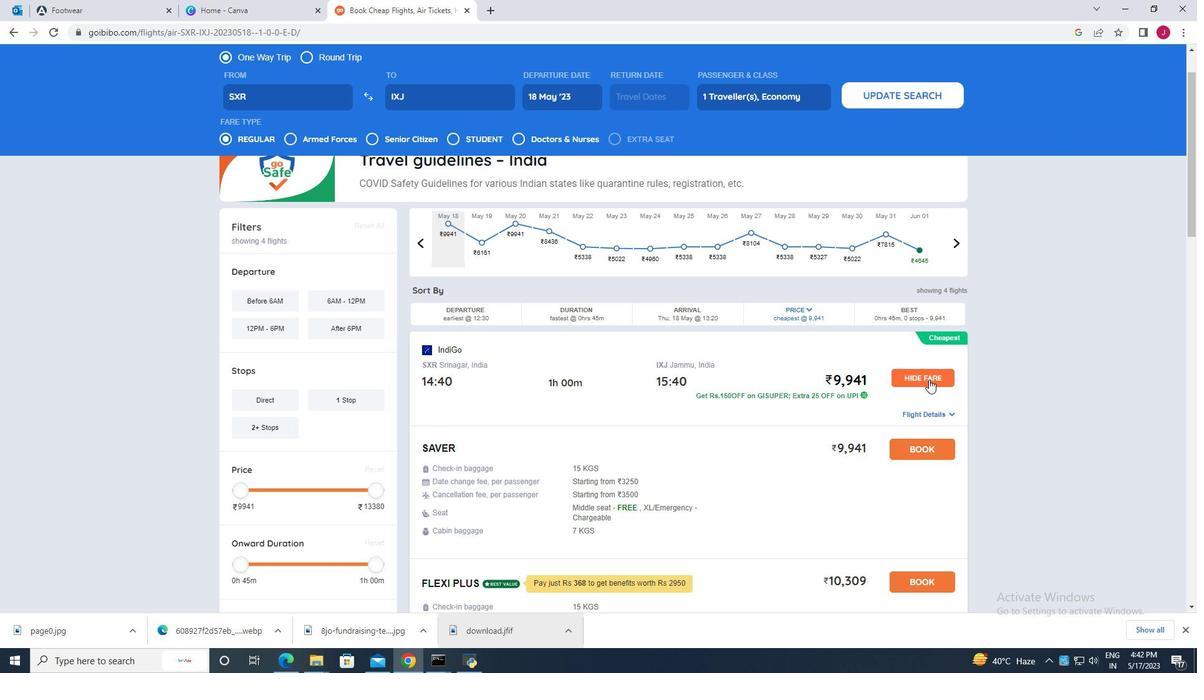 
Action: Mouse moved to (758, 373)
Screenshot: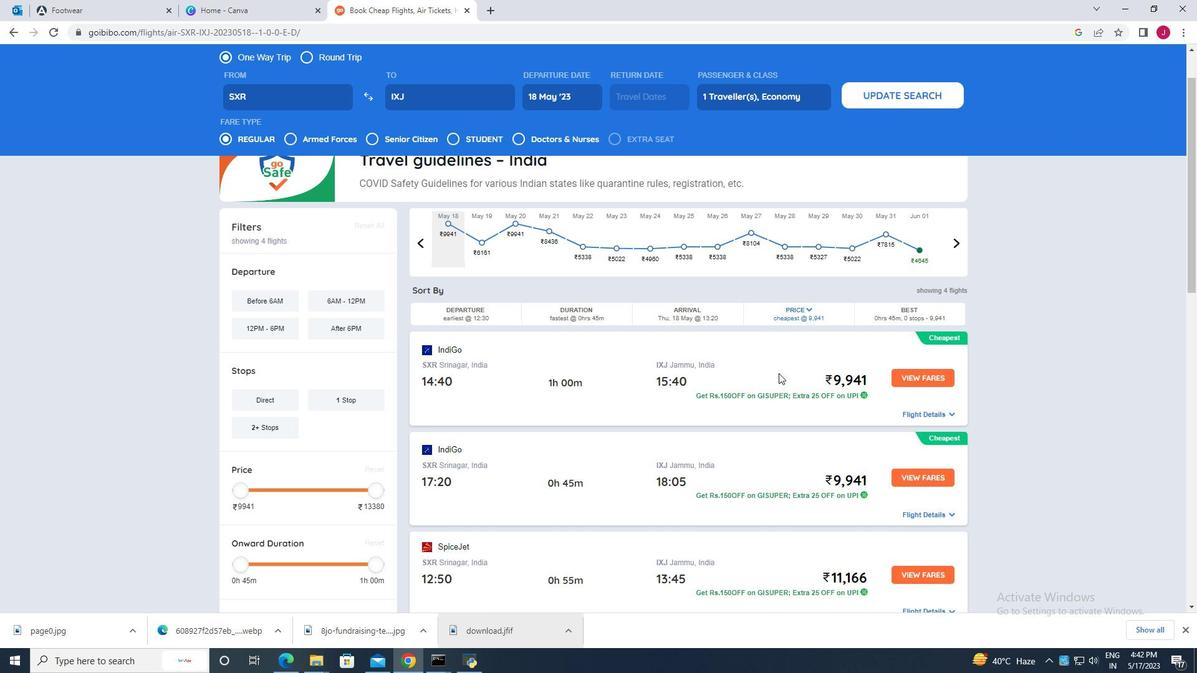 
Action: Mouse scrolled (758, 372) with delta (0, 0)
Screenshot: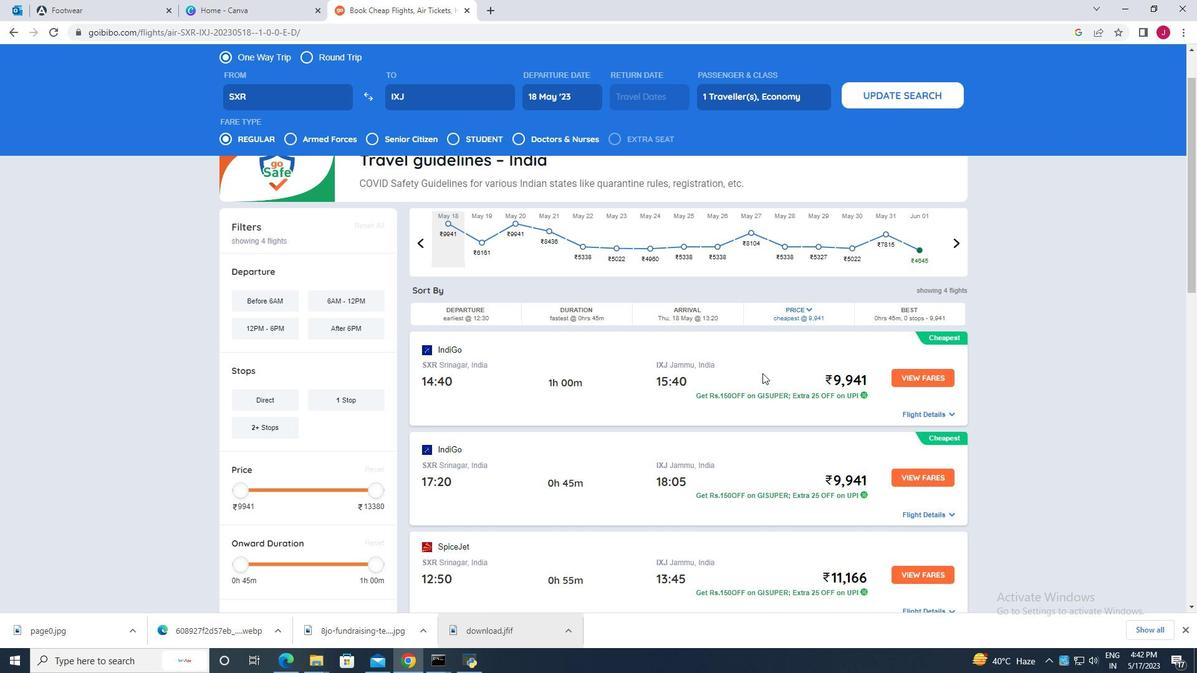 
Action: Mouse scrolled (758, 372) with delta (0, 0)
Screenshot: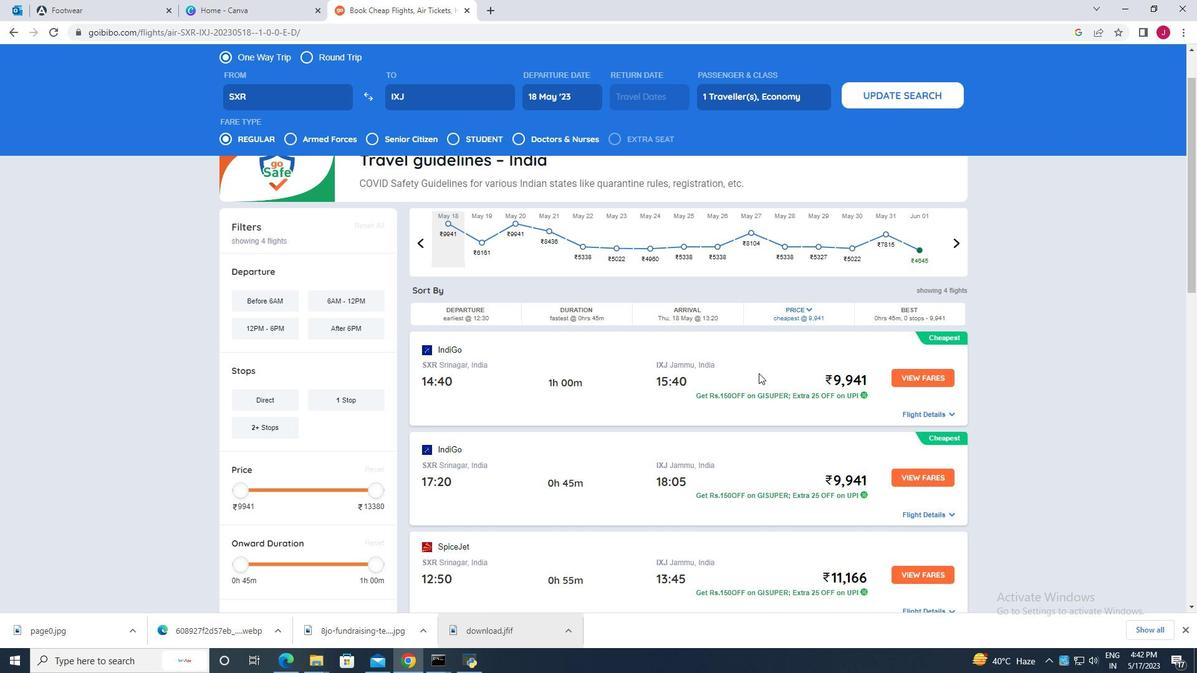 
Action: Mouse scrolled (758, 372) with delta (0, 0)
